 Task: Create a poster for a fundraising campaign or charity event using Canva. Include details such as event name, date, time, location, and types of donations needed.
Action: Mouse moved to (277, 9)
Screenshot: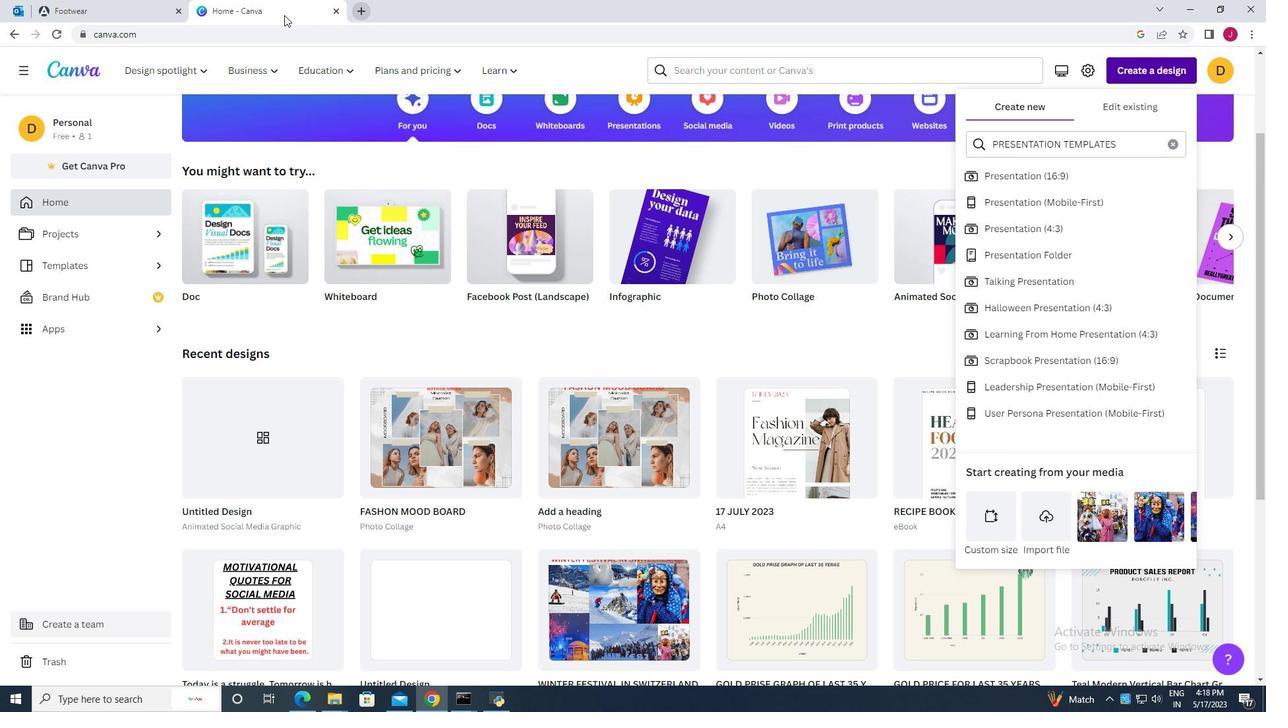 
Action: Mouse pressed left at (277, 9)
Screenshot: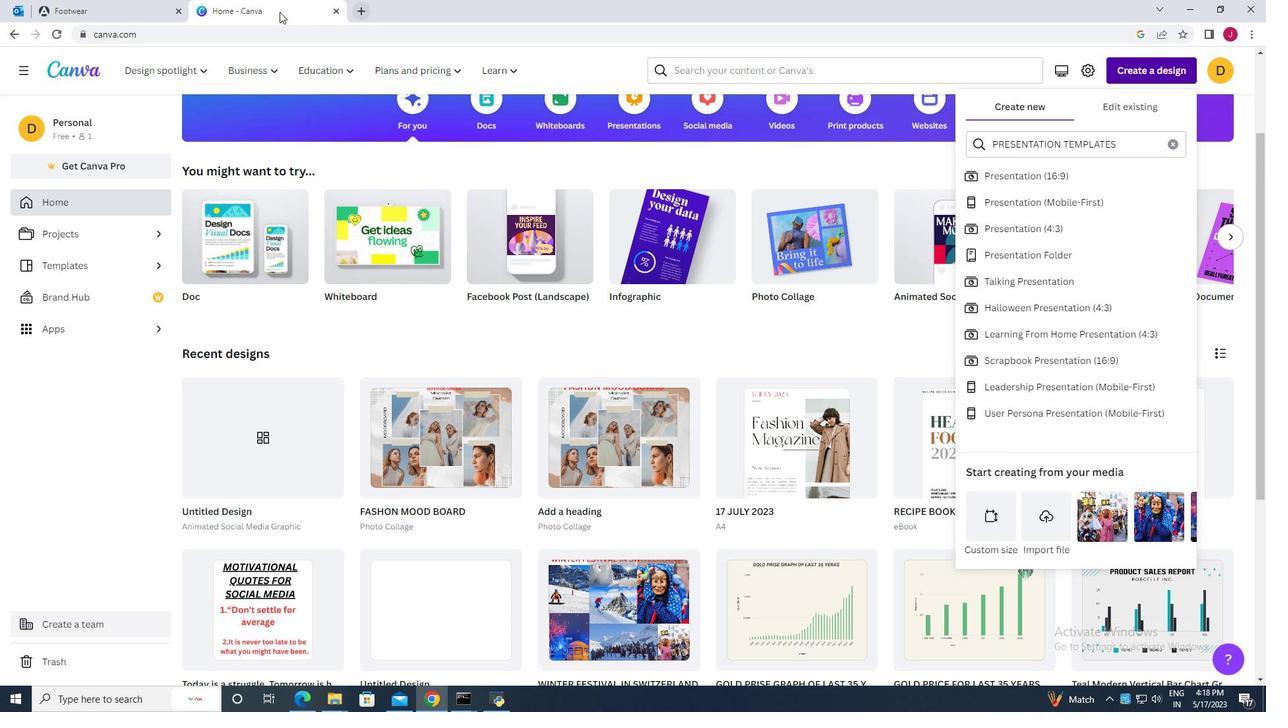 
Action: Mouse moved to (1147, 65)
Screenshot: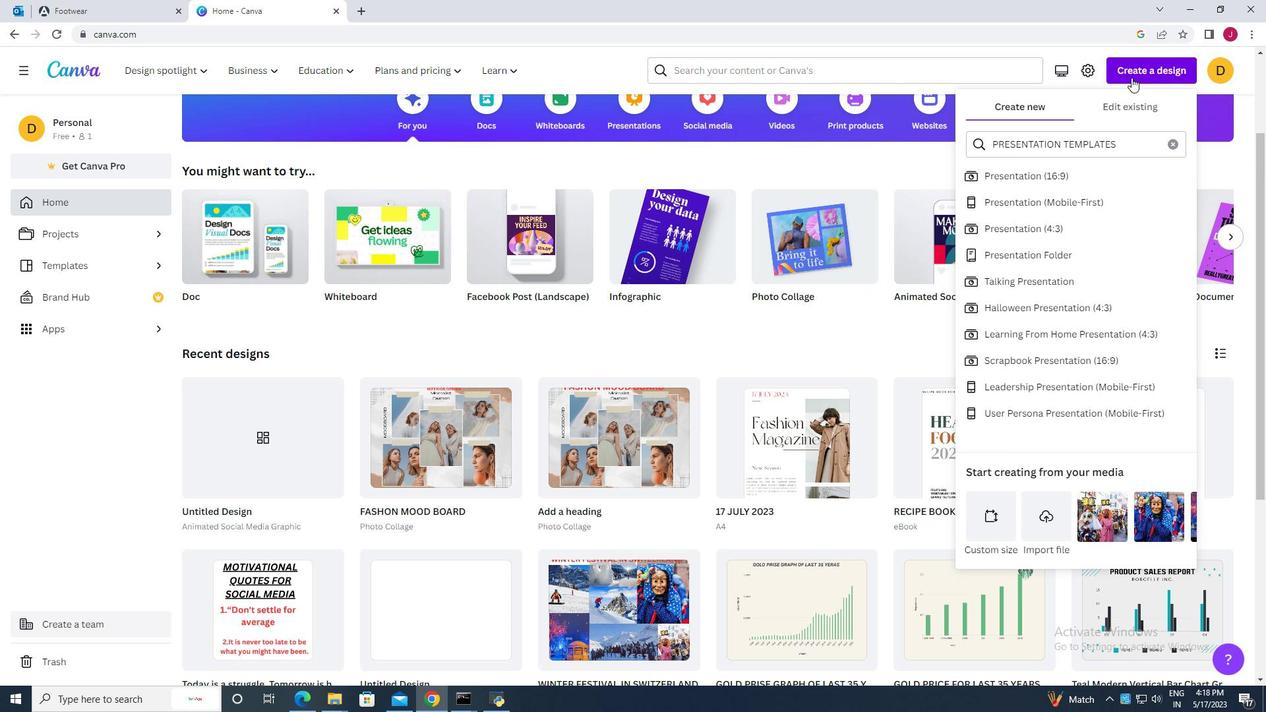 
Action: Mouse pressed left at (1147, 65)
Screenshot: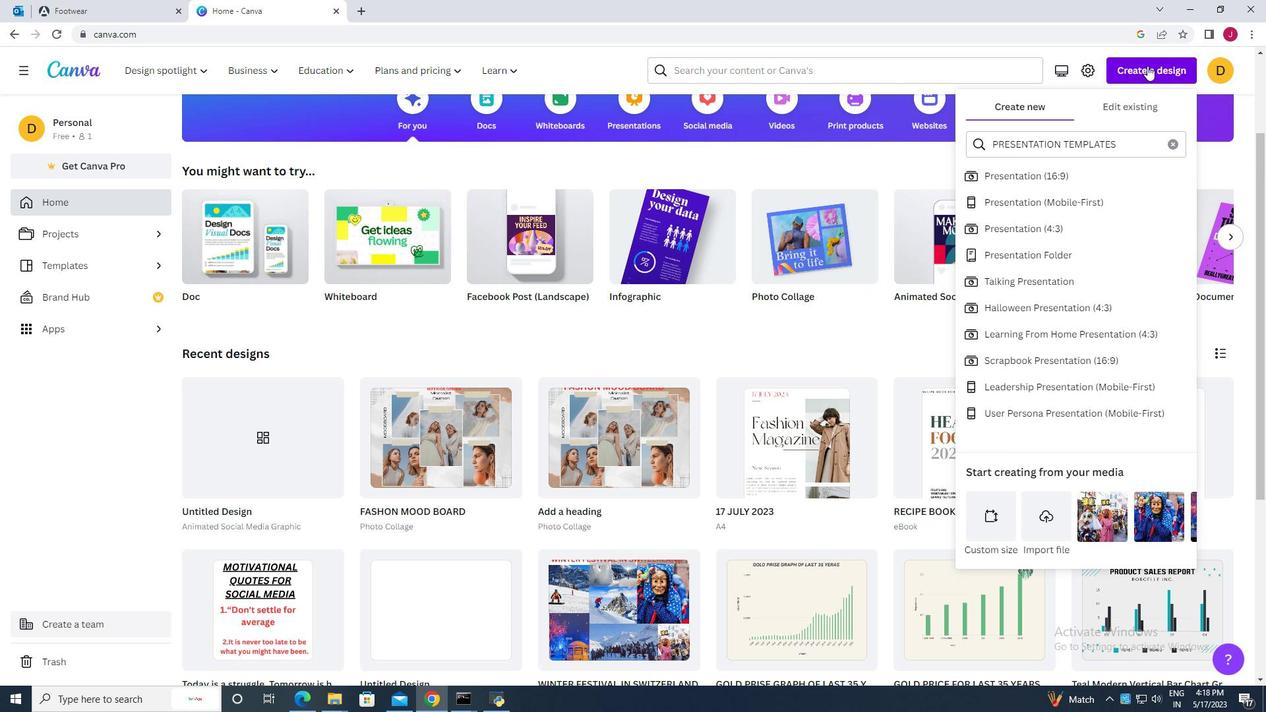 
Action: Mouse moved to (1141, 71)
Screenshot: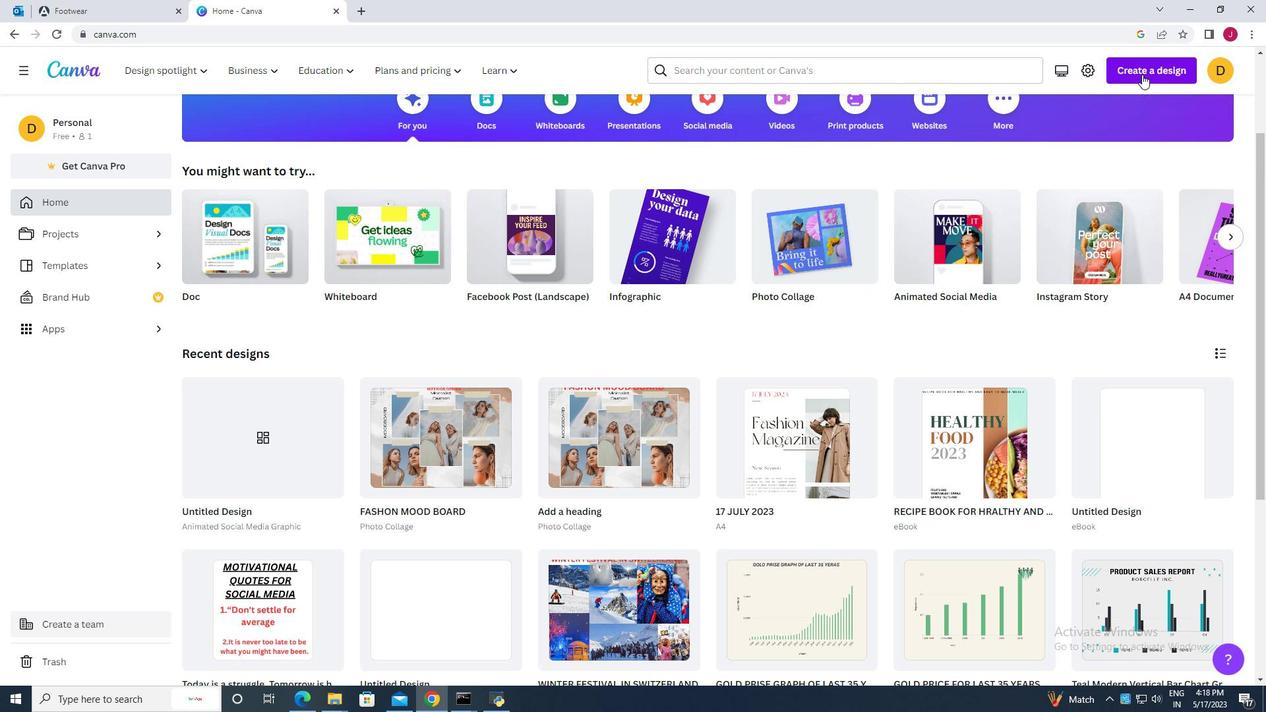 
Action: Mouse pressed left at (1141, 71)
Screenshot: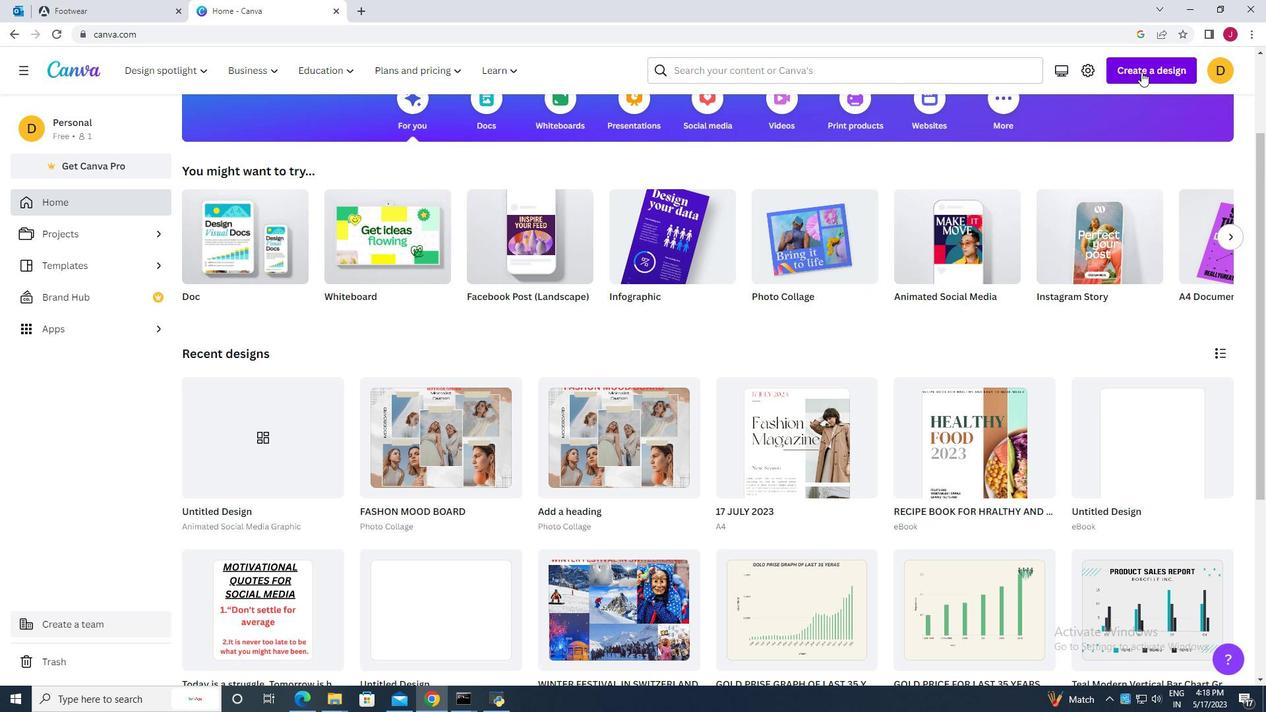 
Action: Mouse moved to (1035, 151)
Screenshot: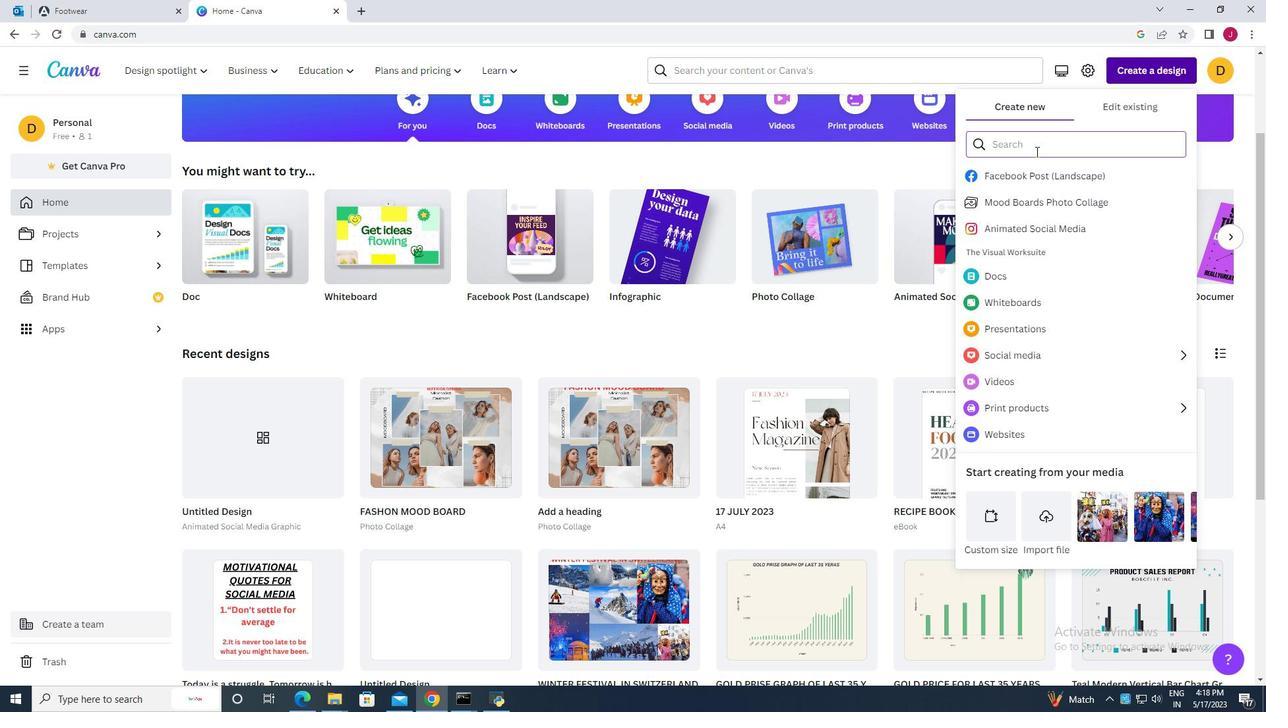 
Action: Key pressed design<Key.space>poster<Key.enter>
Screenshot: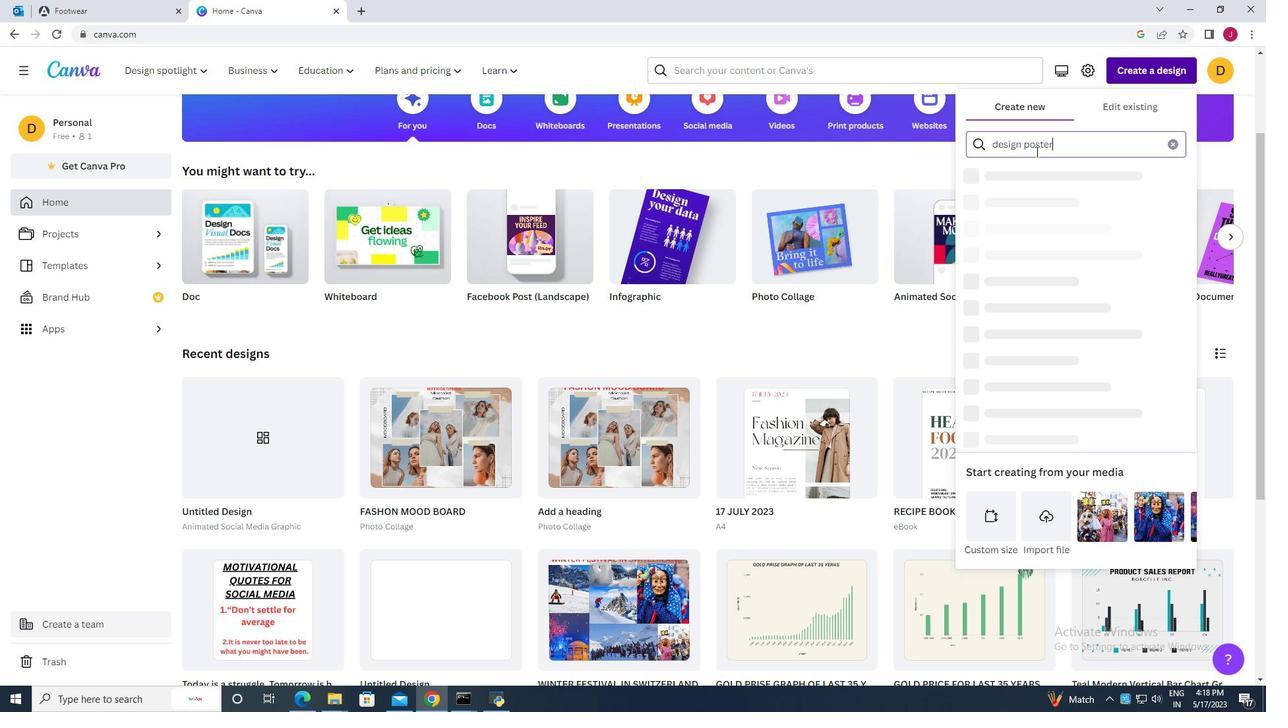 
Action: Mouse moved to (1039, 172)
Screenshot: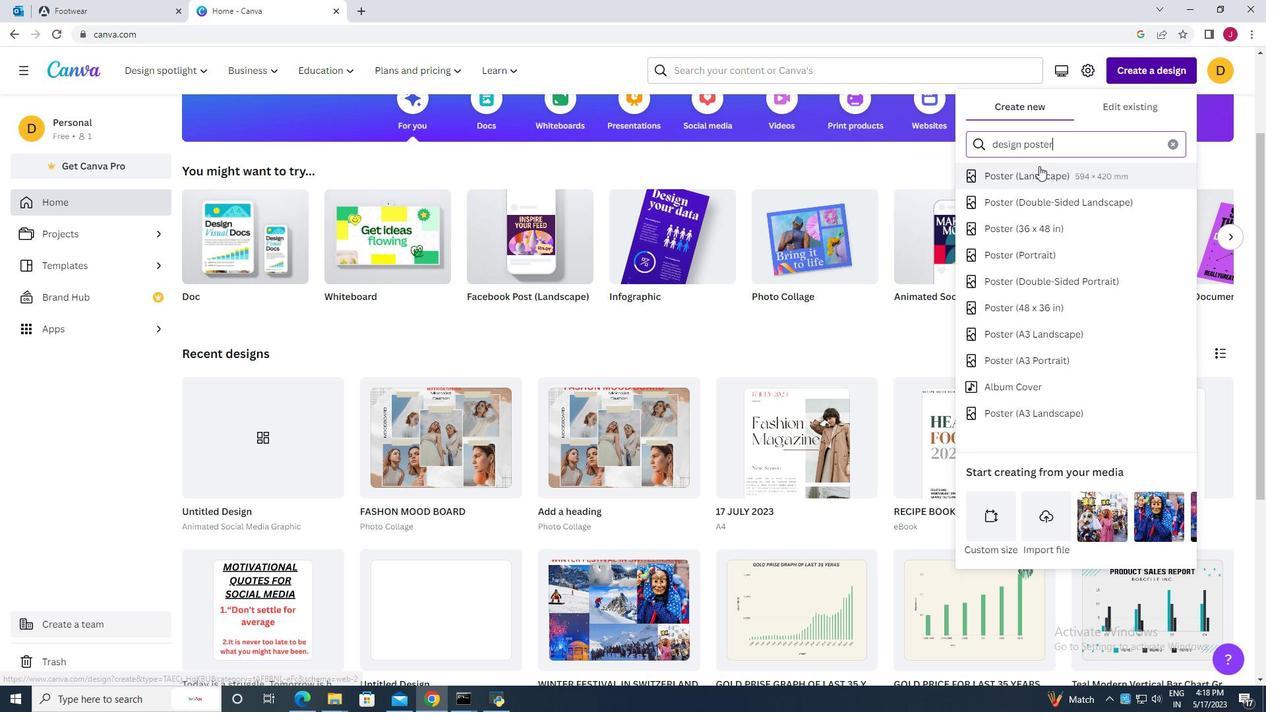 
Action: Mouse pressed left at (1039, 172)
Screenshot: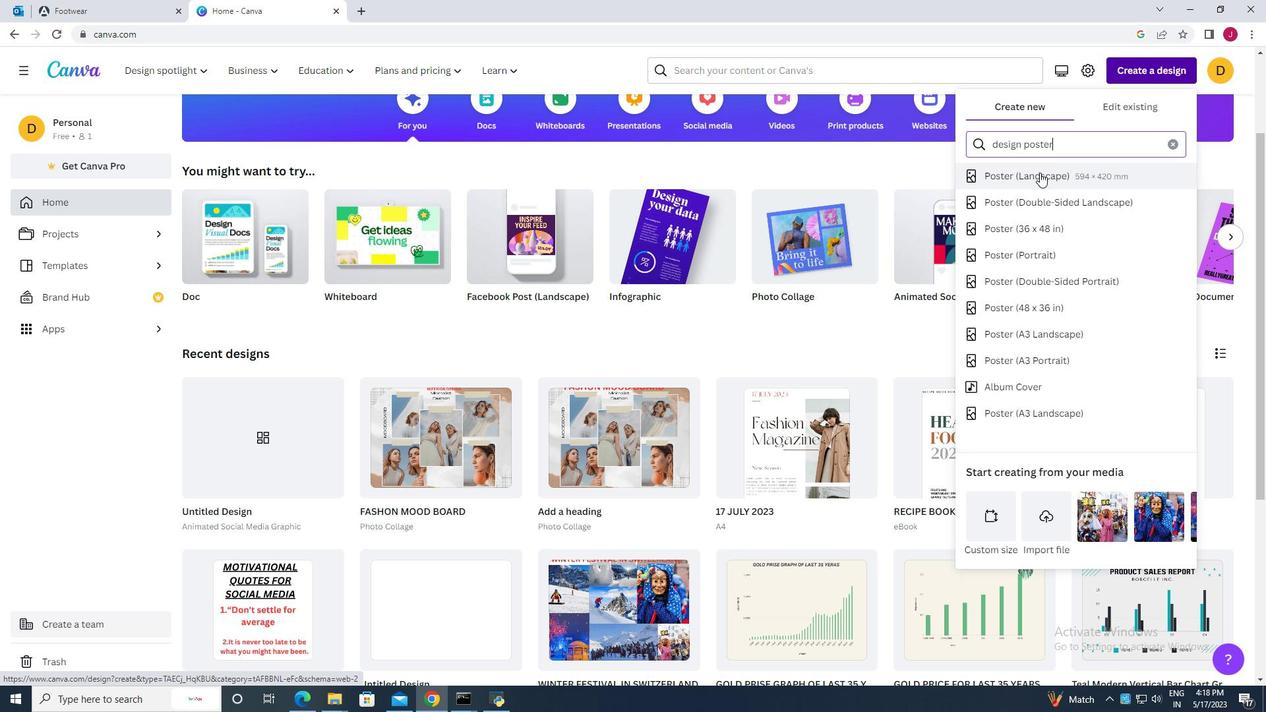 
Action: Mouse moved to (177, 106)
Screenshot: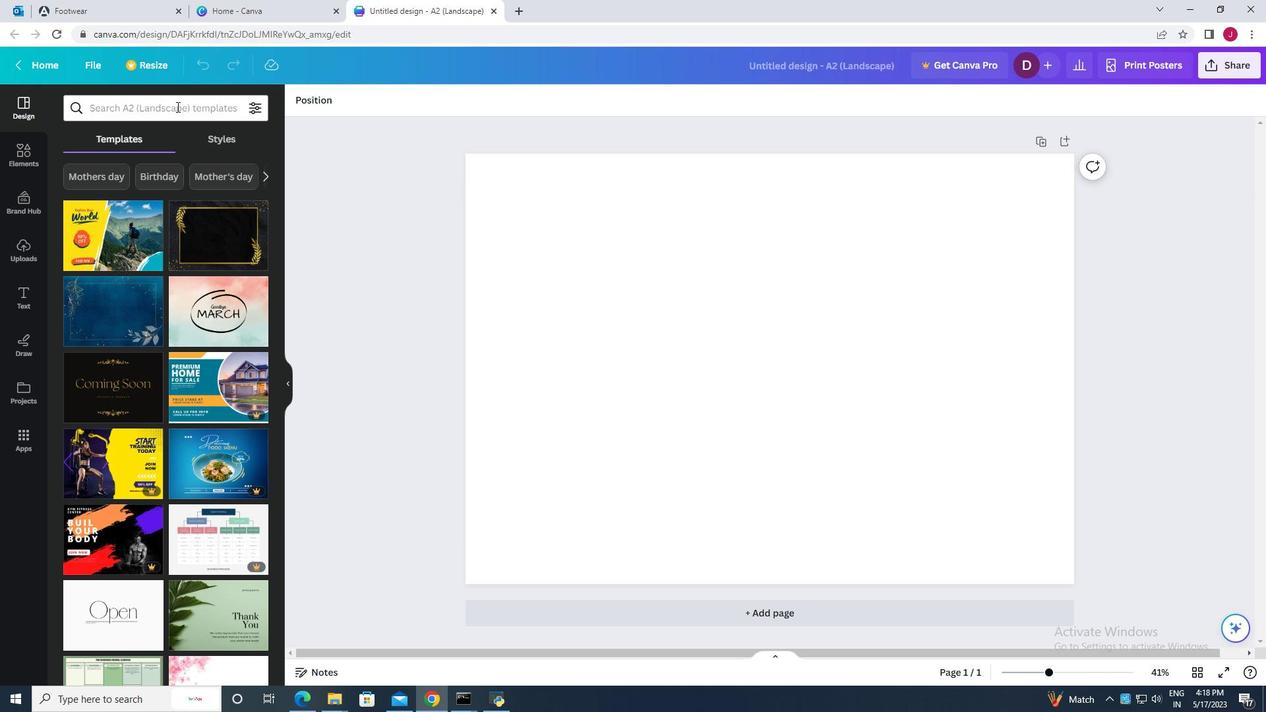 
Action: Mouse pressed left at (177, 106)
Screenshot: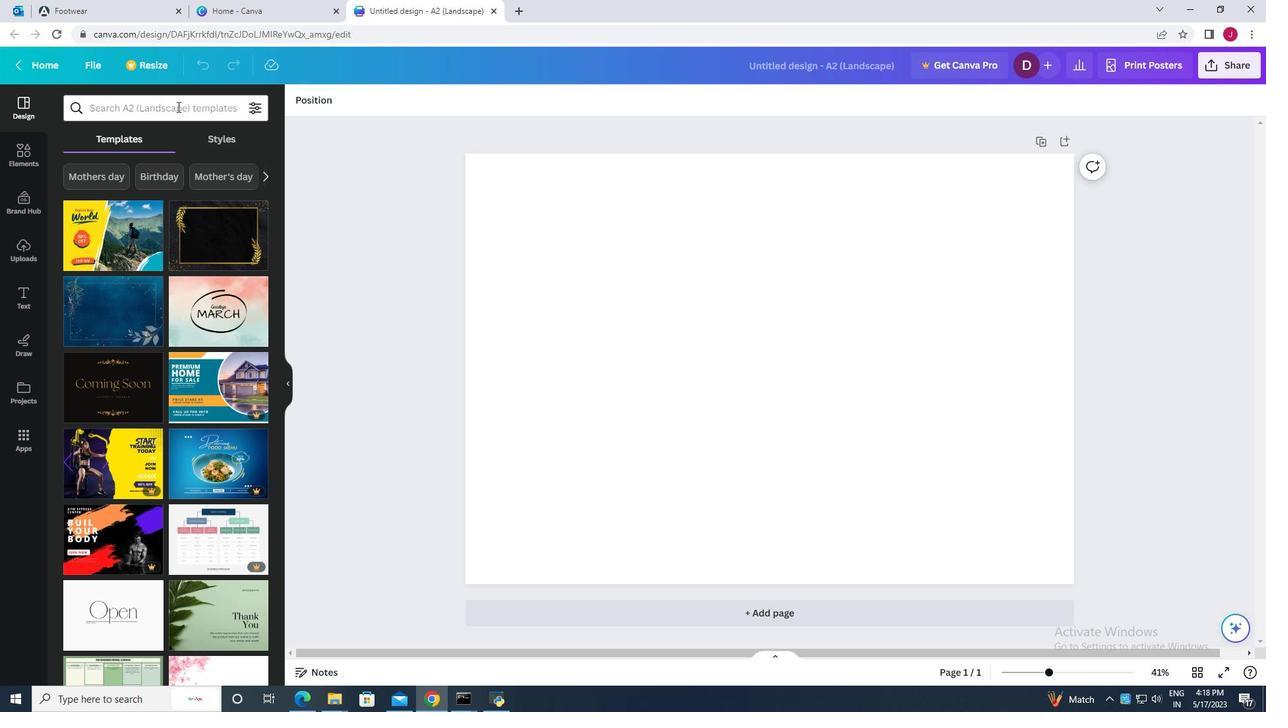 
Action: Key pressed poster<Key.space>for<Key.space>fundraising<Key.space>campaign<Key.enter>
Screenshot: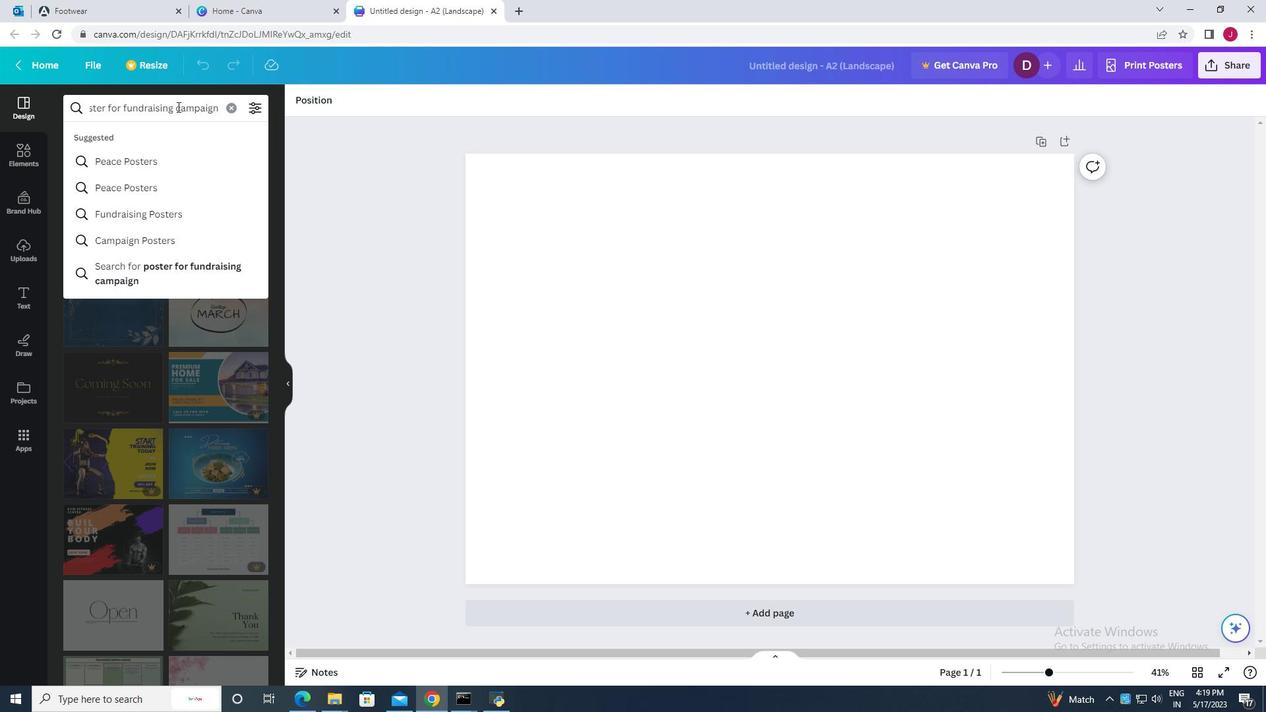 
Action: Mouse moved to (125, 257)
Screenshot: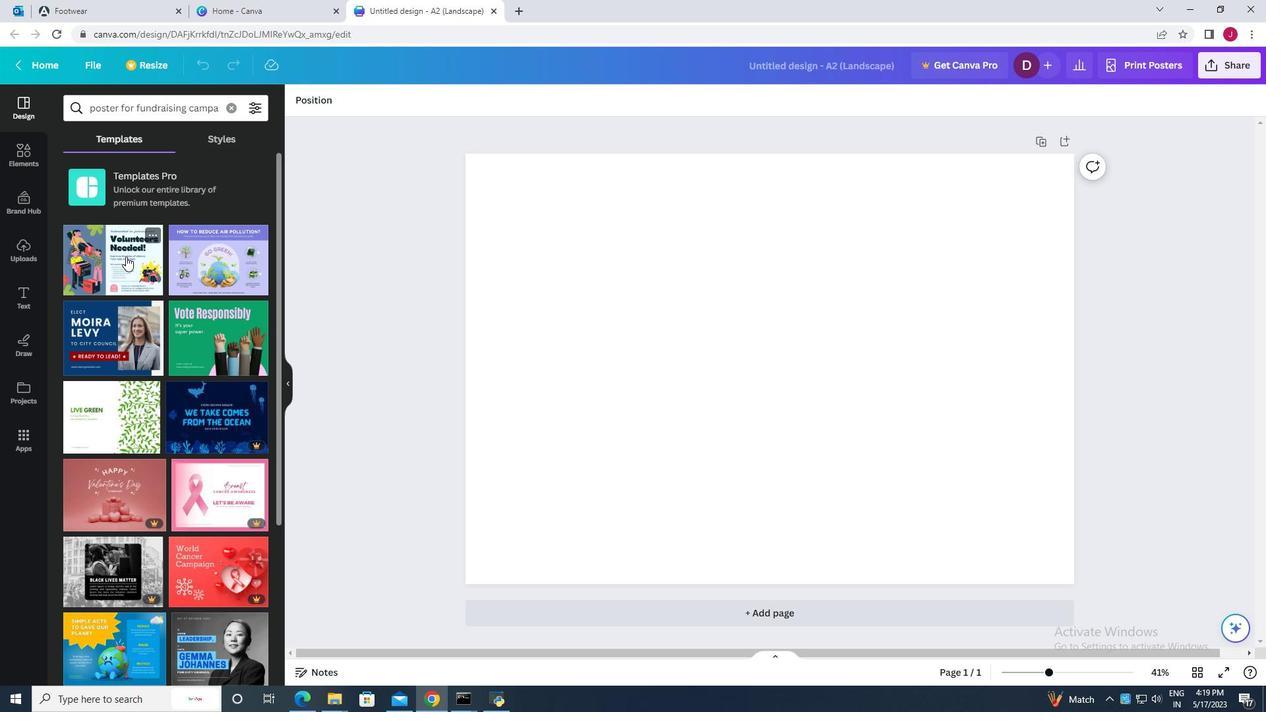 
Action: Mouse pressed left at (125, 257)
Screenshot: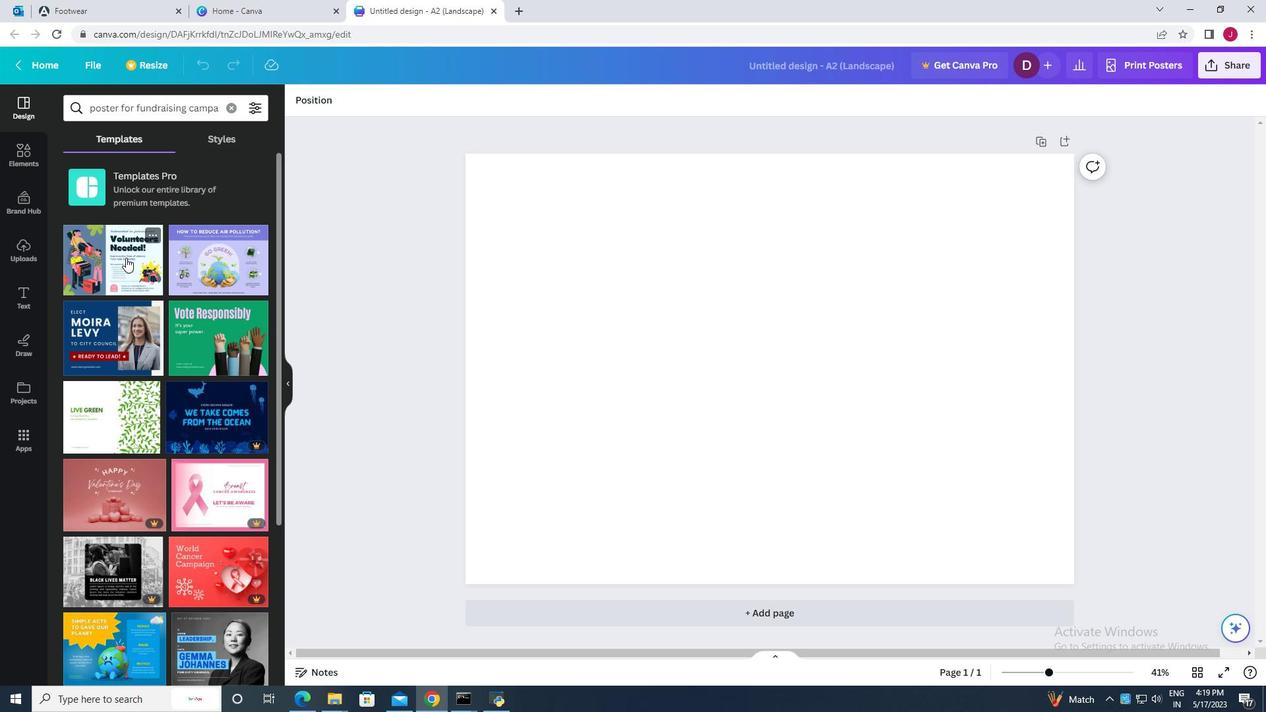 
Action: Mouse moved to (753, 428)
Screenshot: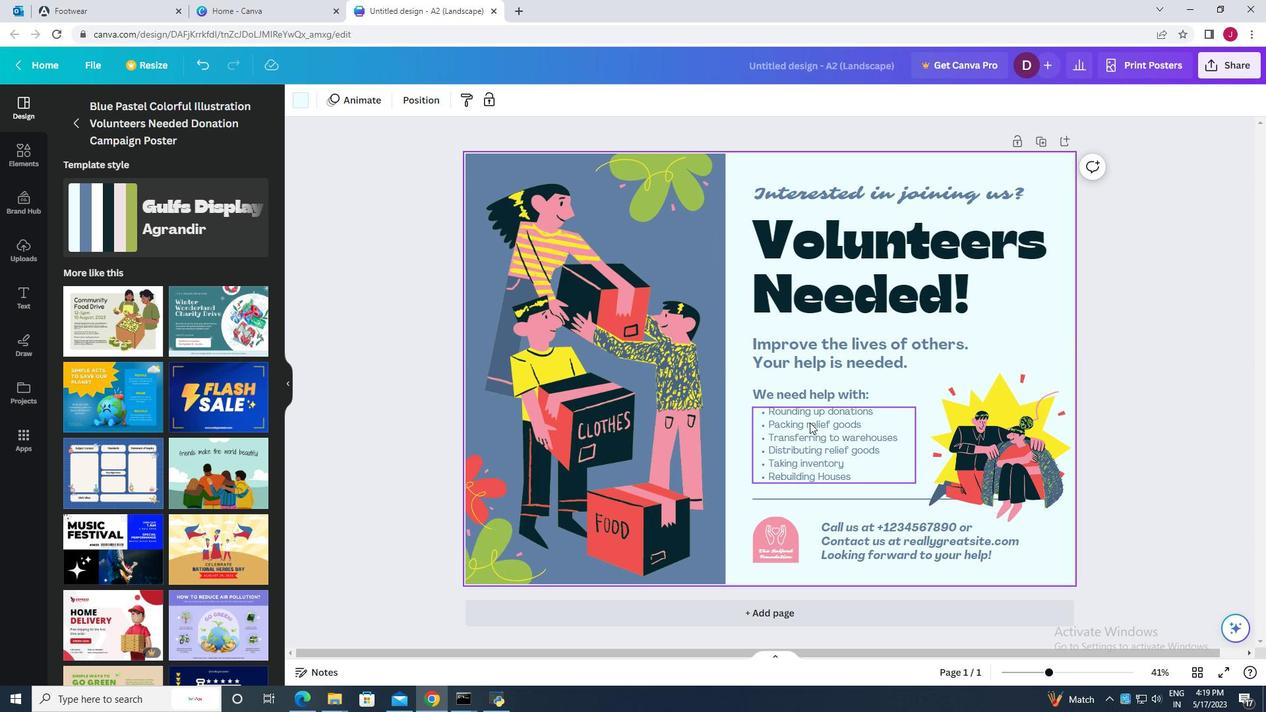 
Action: Mouse scrolled (753, 427) with delta (0, 0)
Screenshot: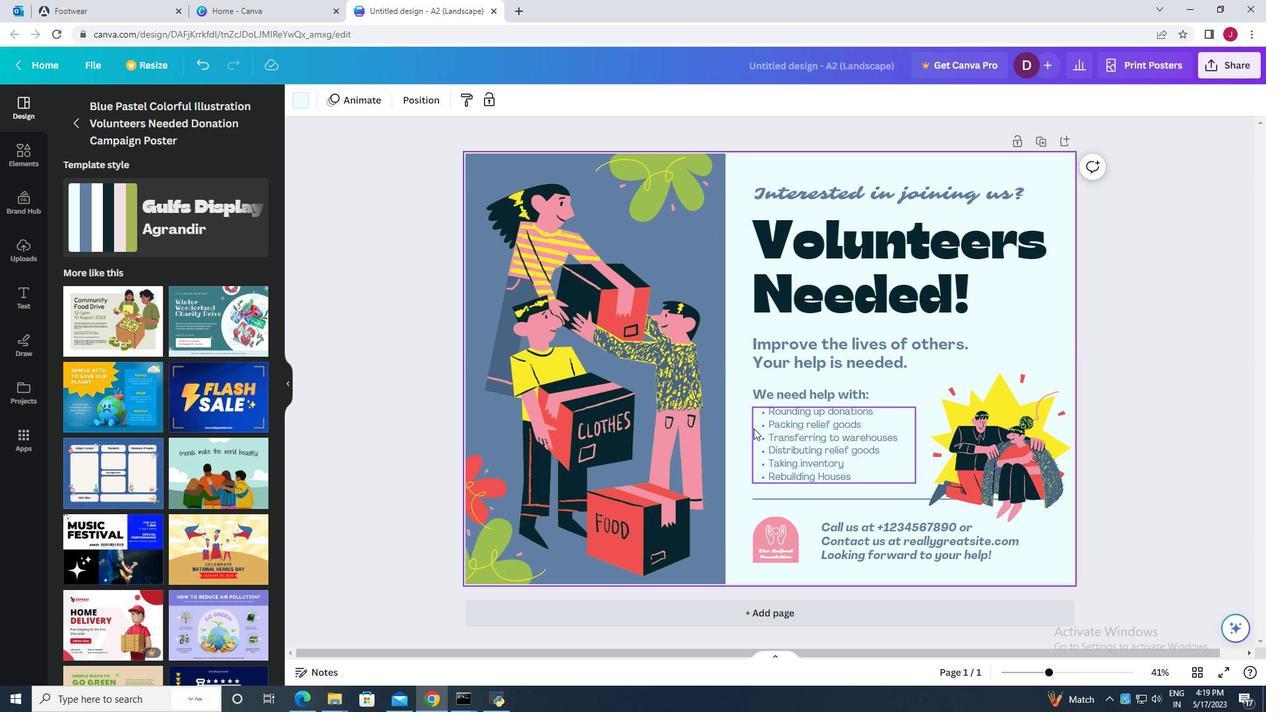 
Action: Mouse scrolled (753, 429) with delta (0, 0)
Screenshot: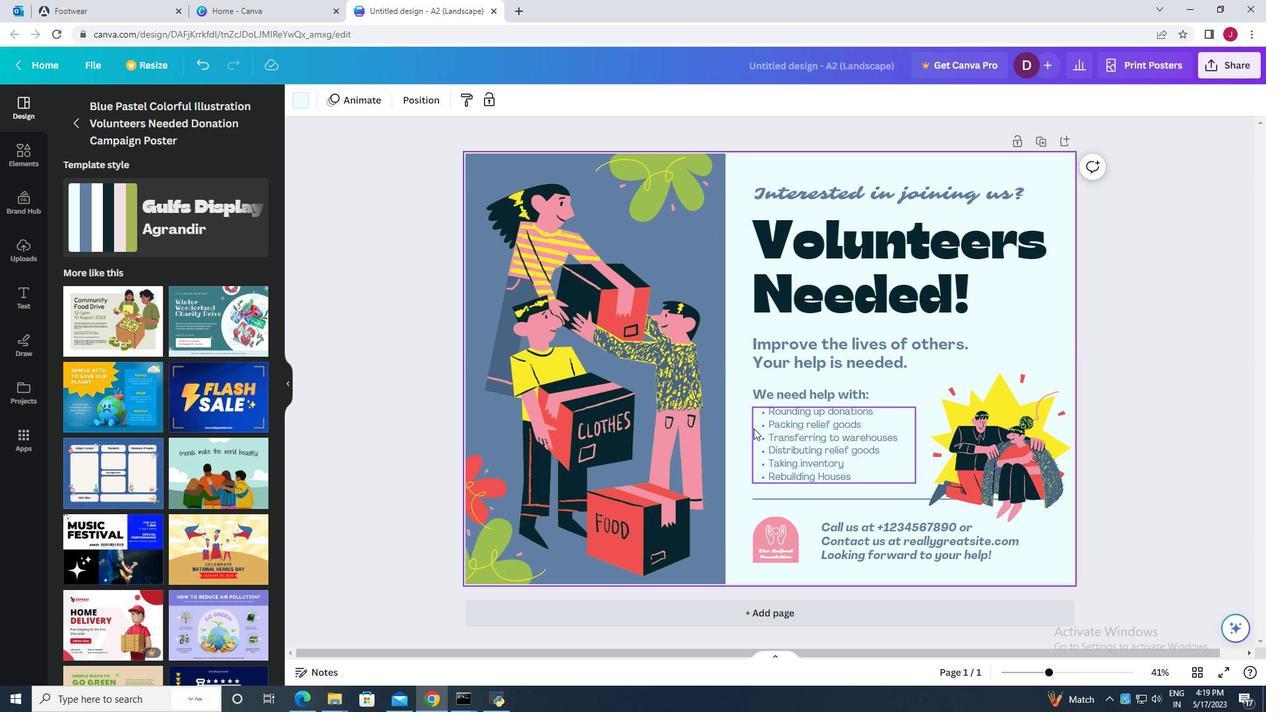 
Action: Mouse scrolled (753, 427) with delta (0, 0)
Screenshot: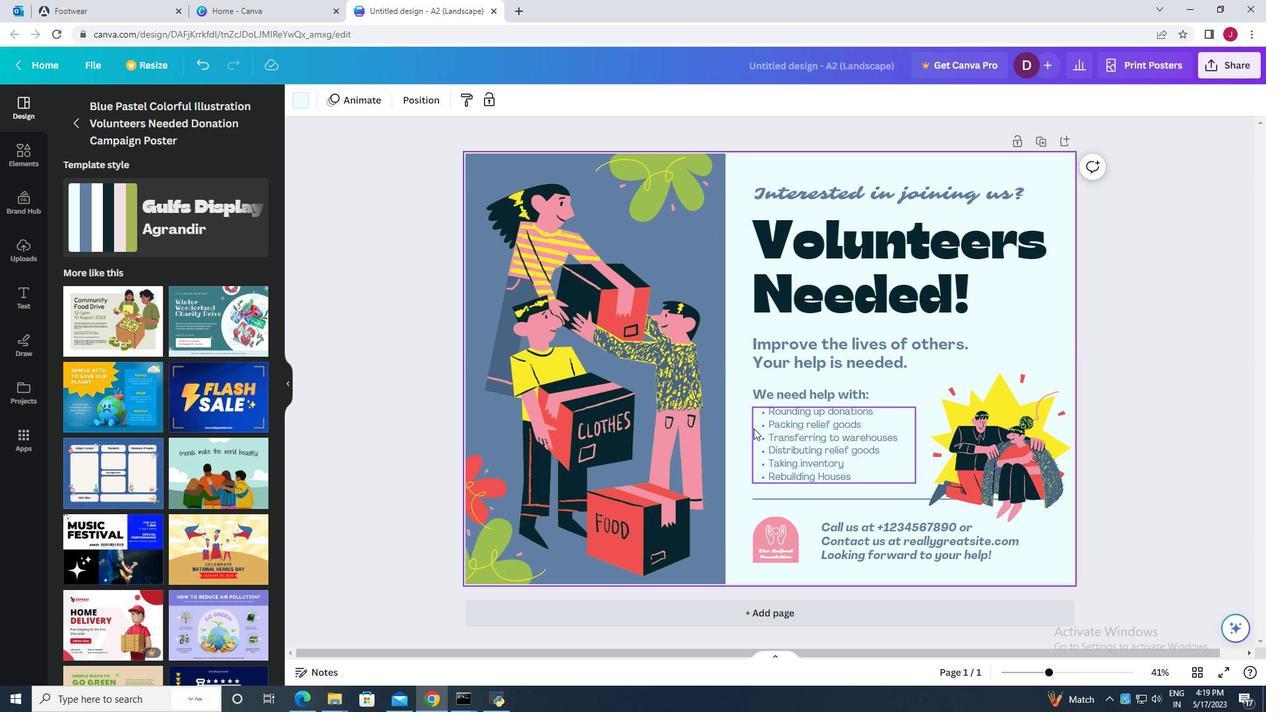 
Action: Mouse moved to (21, 296)
Screenshot: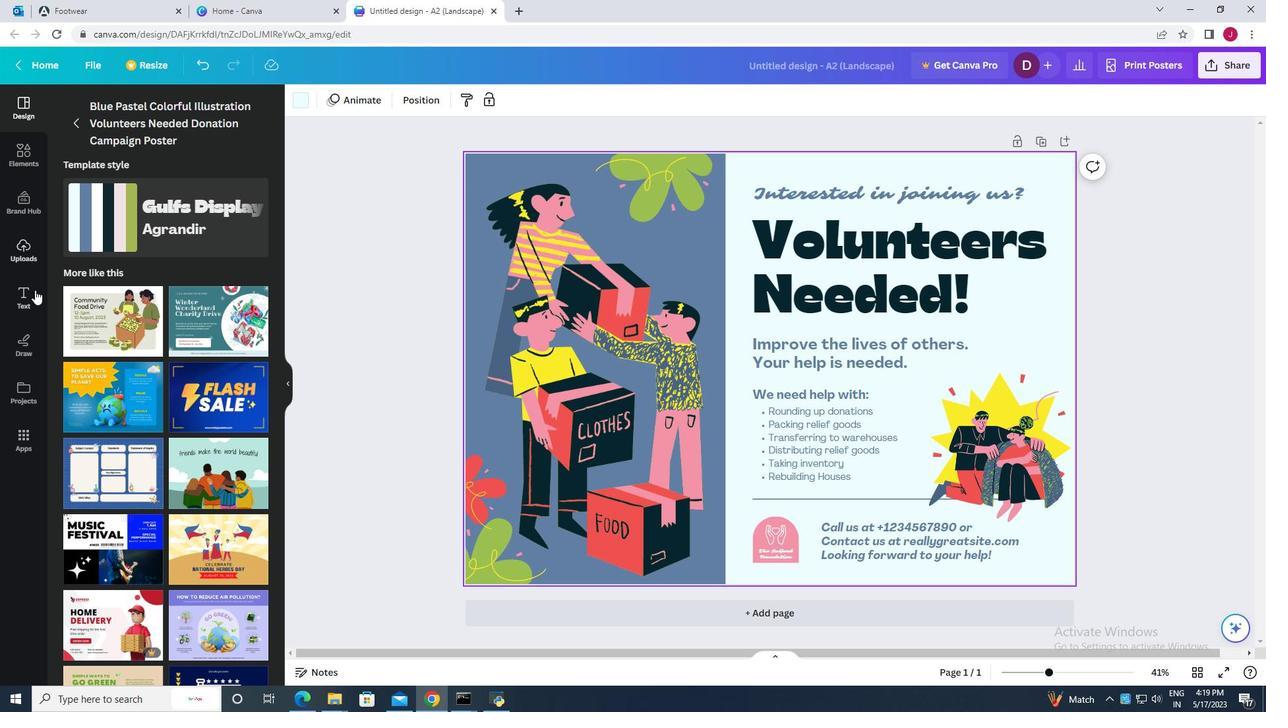 
Action: Mouse pressed left at (21, 296)
Screenshot: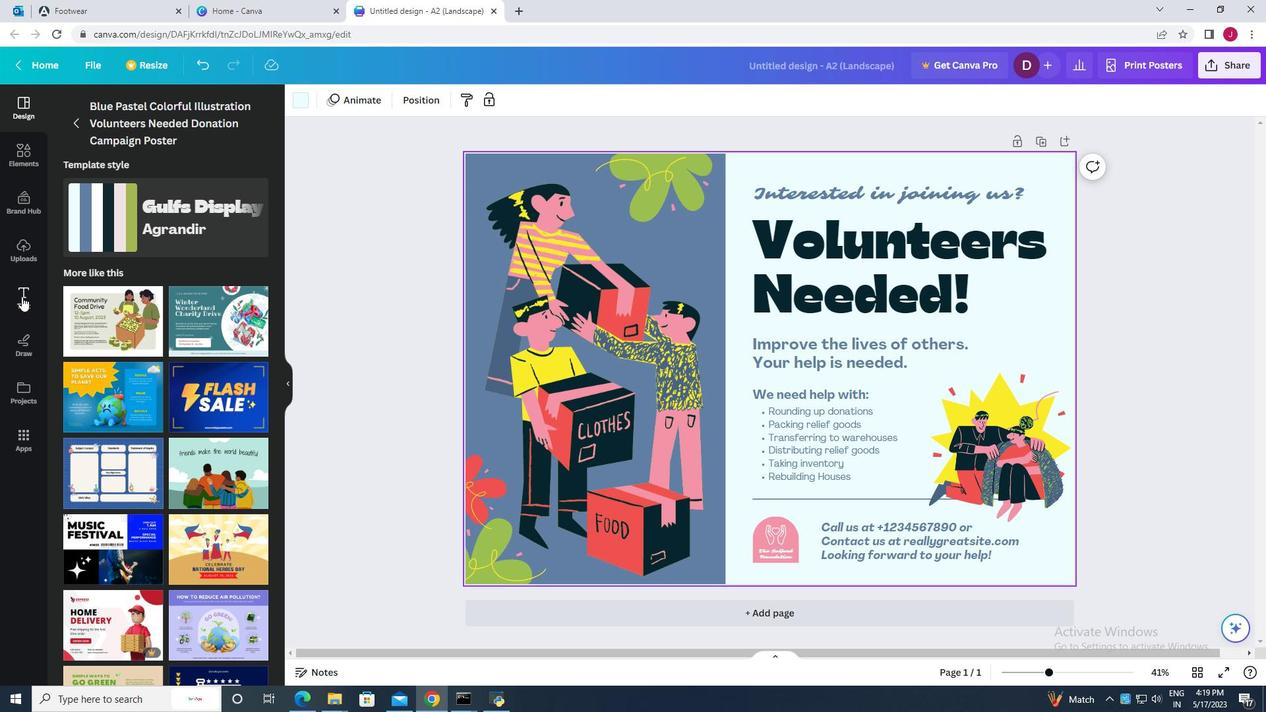
Action: Mouse moved to (129, 267)
Screenshot: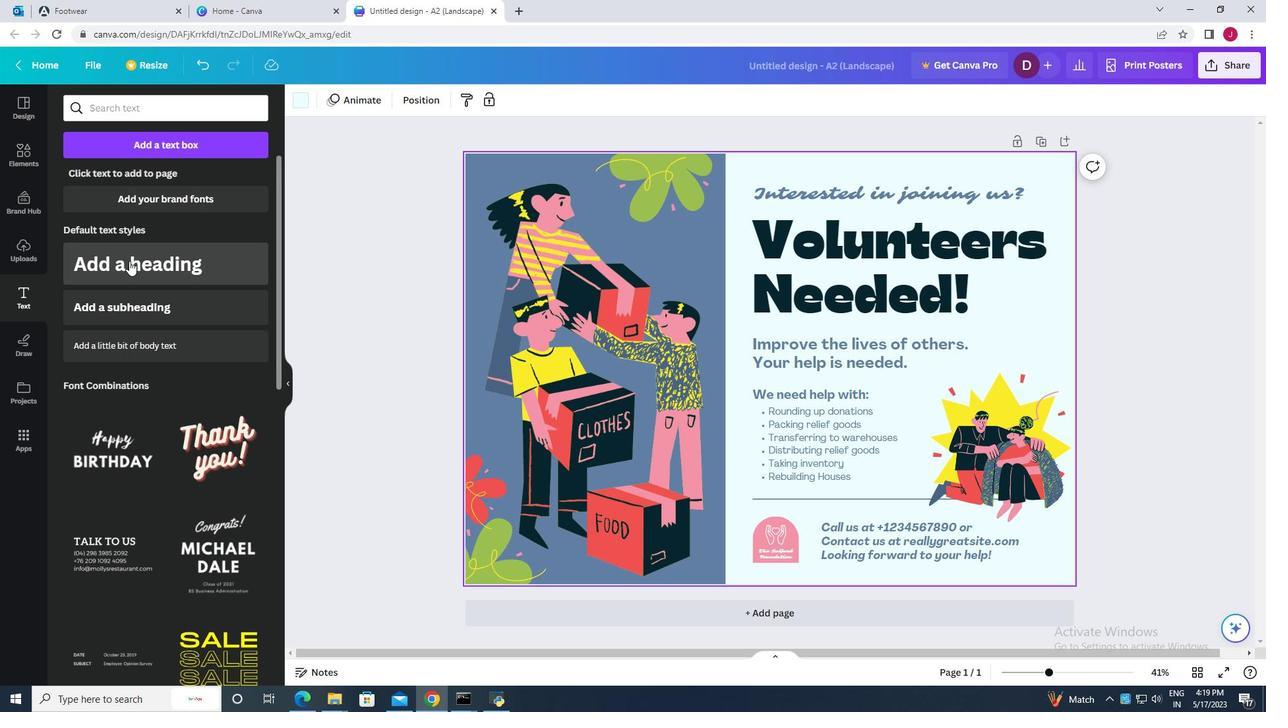 
Action: Mouse pressed left at (129, 267)
Screenshot: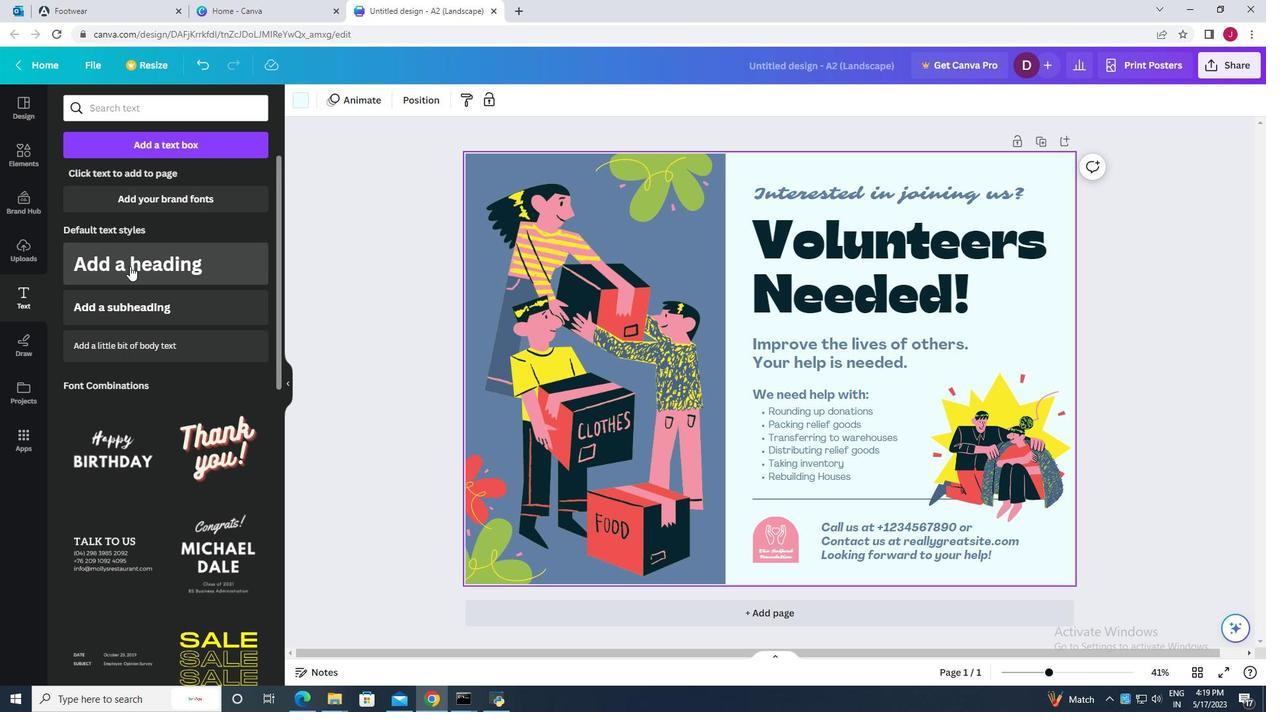 
Action: Key pressed <Key.caps_lock>POSTER<Key.space>FOR<Key.space>FUNDRAISING<Key.space>CAMPAIGN<Key.space>OR<Key.space>CHARITY<Key.space>EVENR<Key.backspace>T
Screenshot: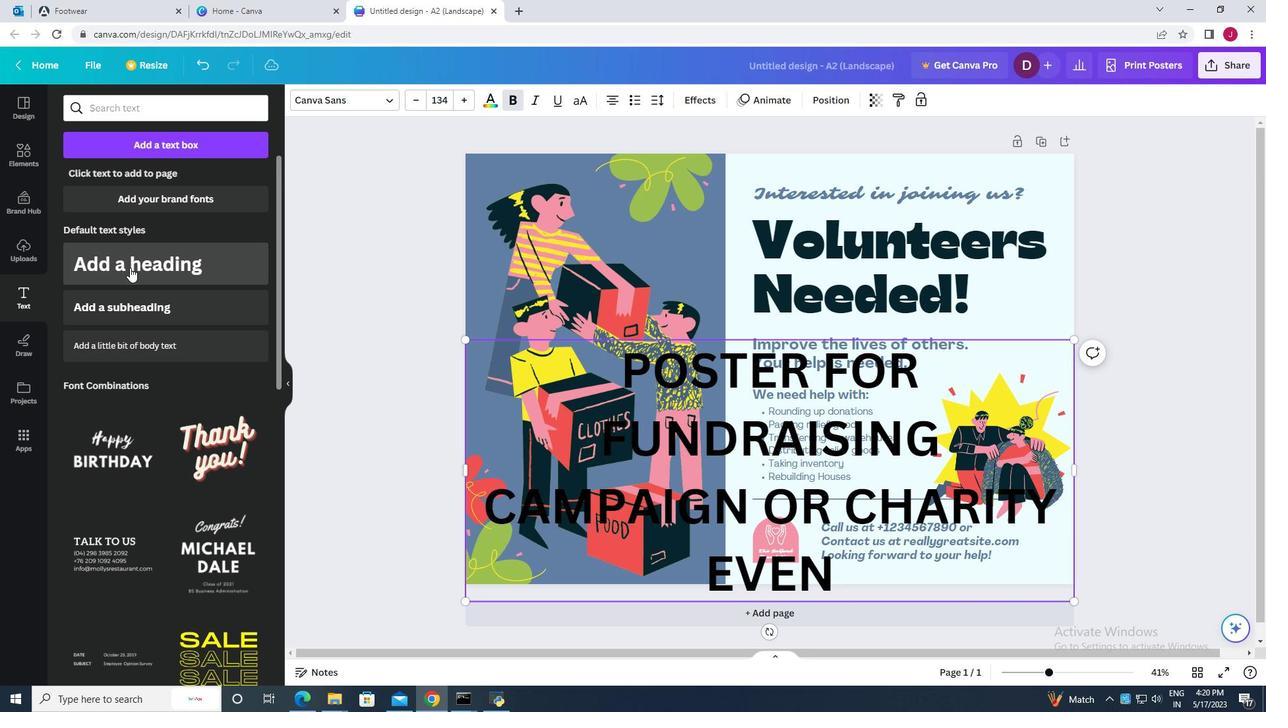 
Action: Mouse moved to (1073, 602)
Screenshot: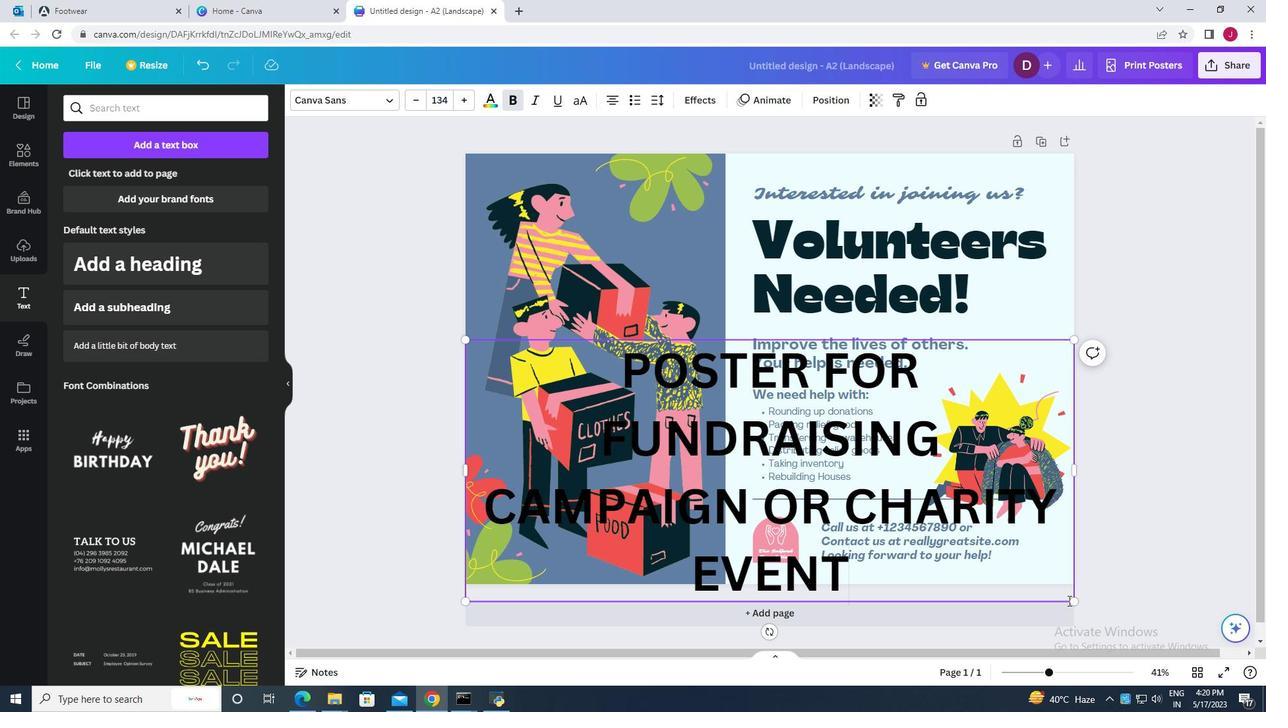 
Action: Mouse pressed left at (1073, 602)
Screenshot: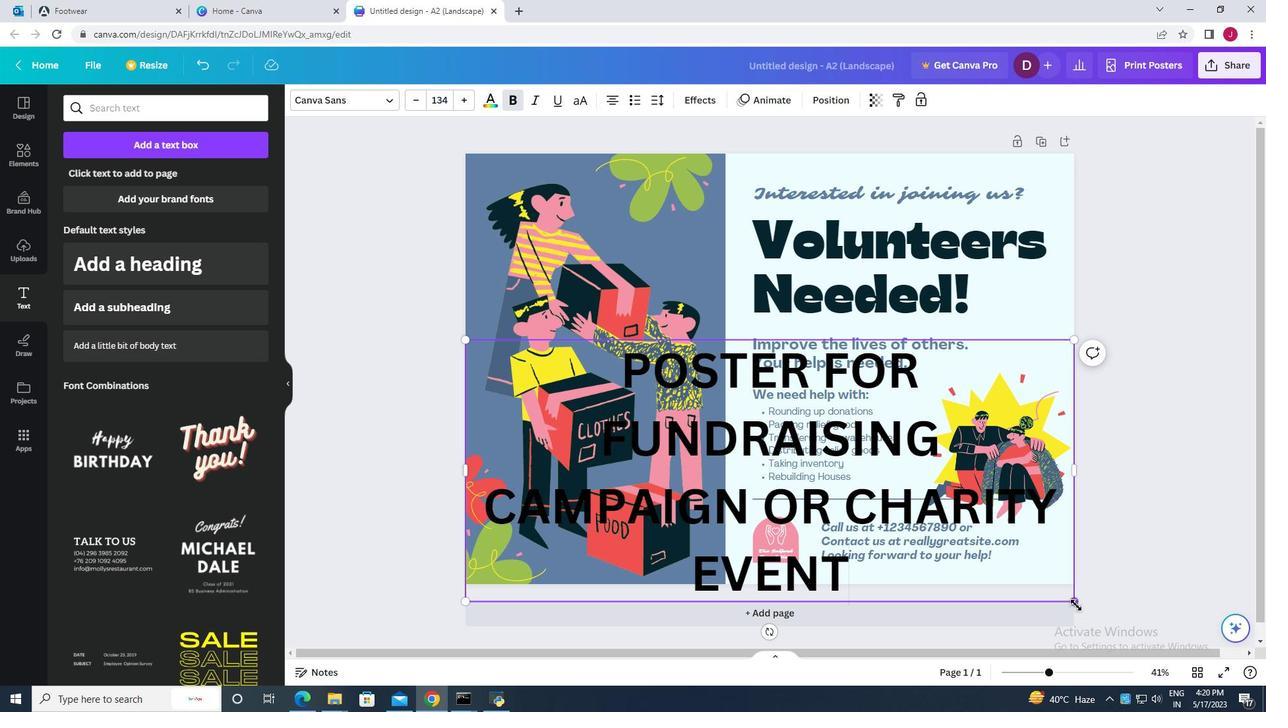 
Action: Mouse moved to (687, 404)
Screenshot: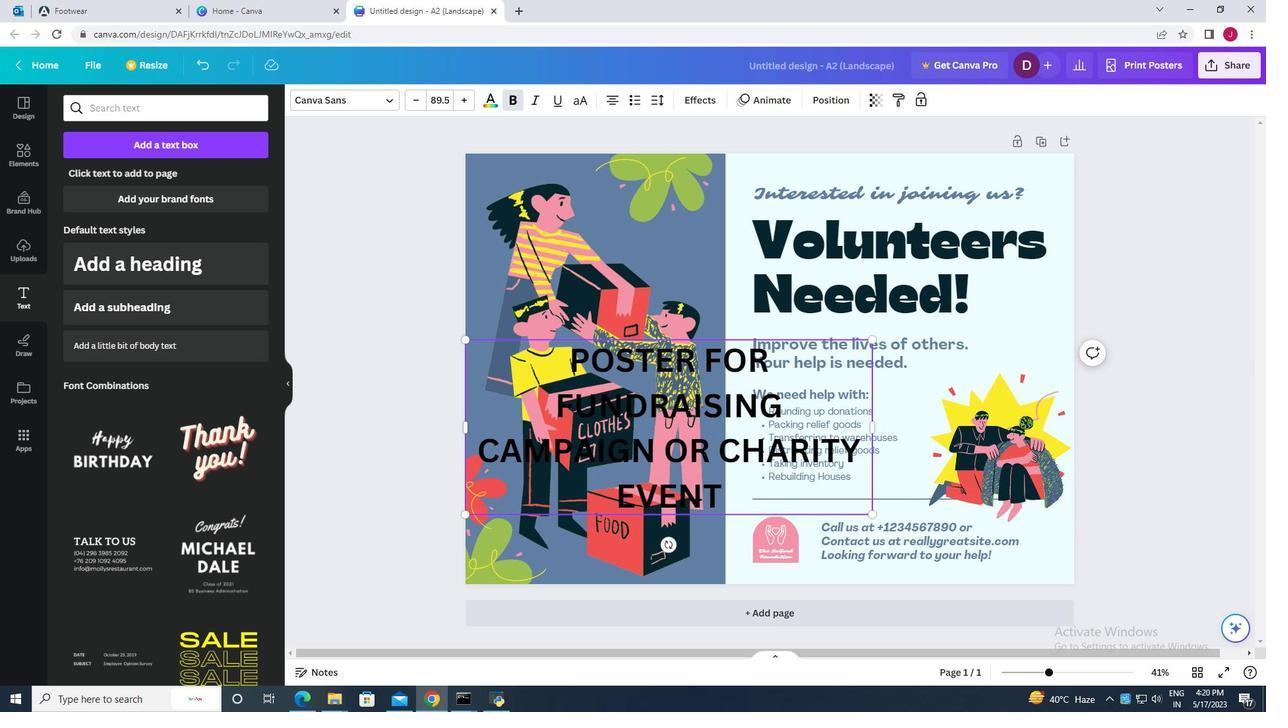 
Action: Mouse pressed left at (687, 404)
Screenshot: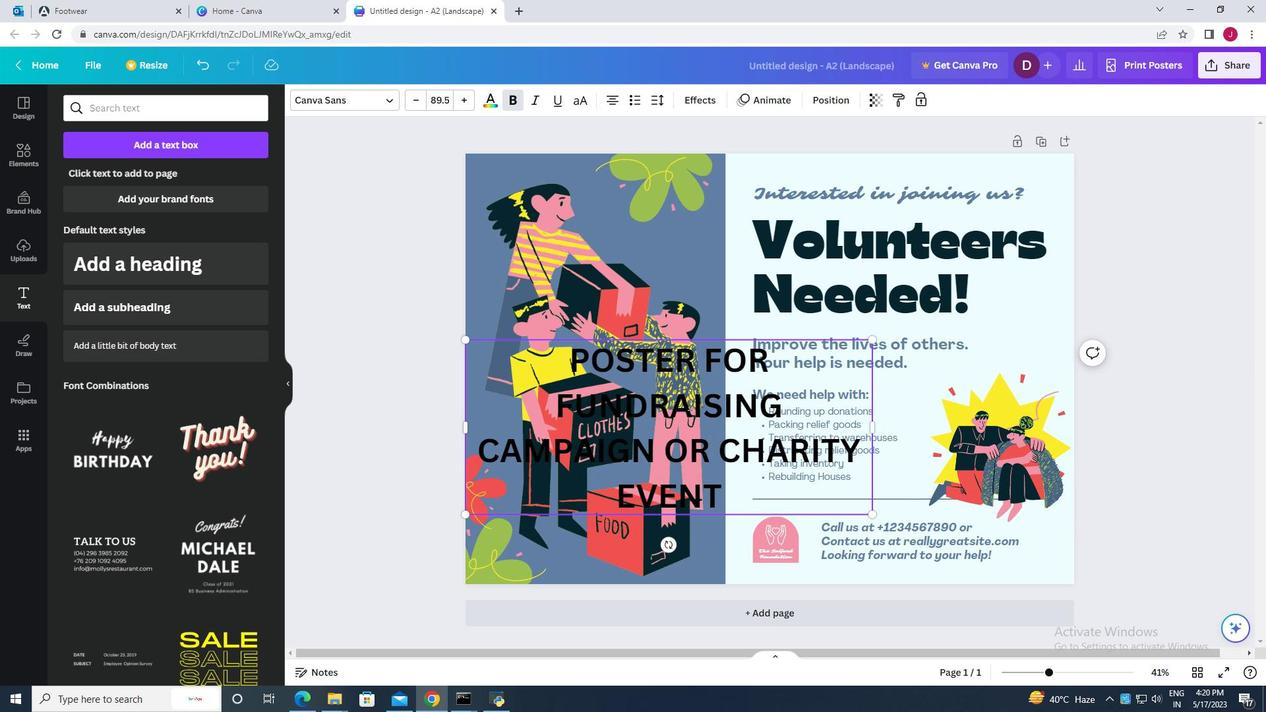 
Action: Mouse pressed left at (687, 404)
Screenshot: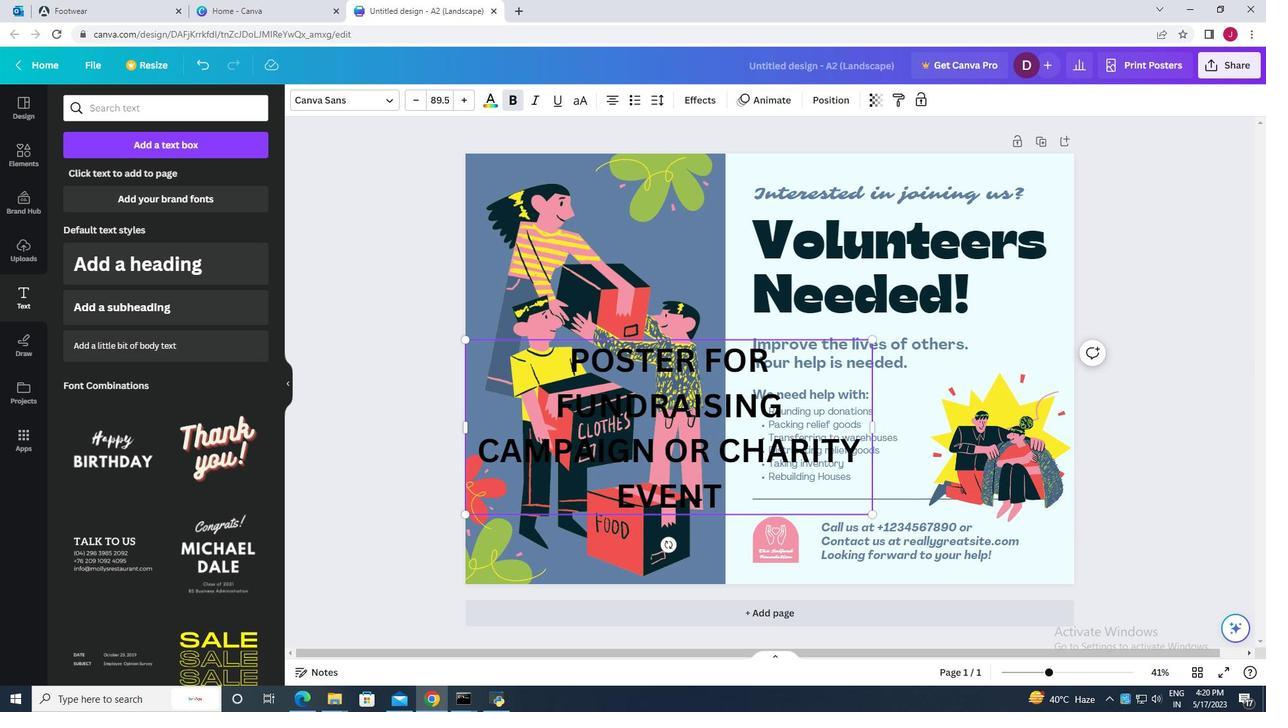 
Action: Mouse pressed left at (687, 404)
Screenshot: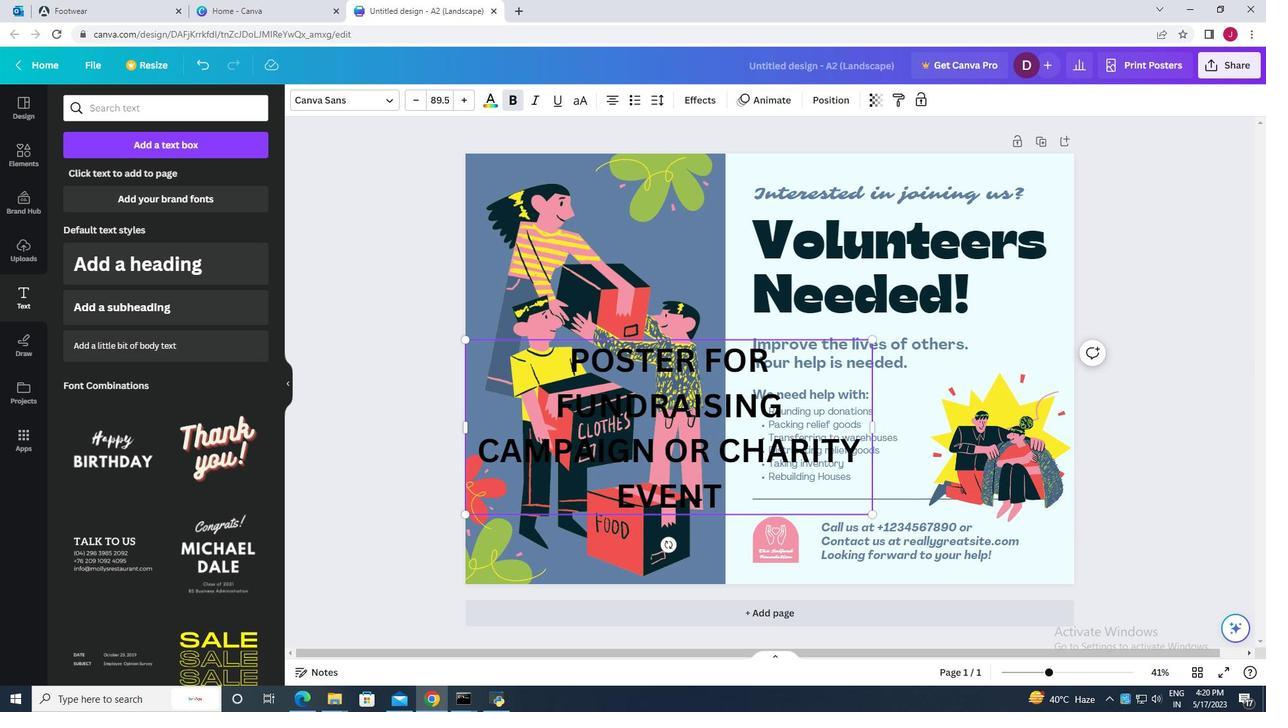 
Action: Mouse moved to (491, 104)
Screenshot: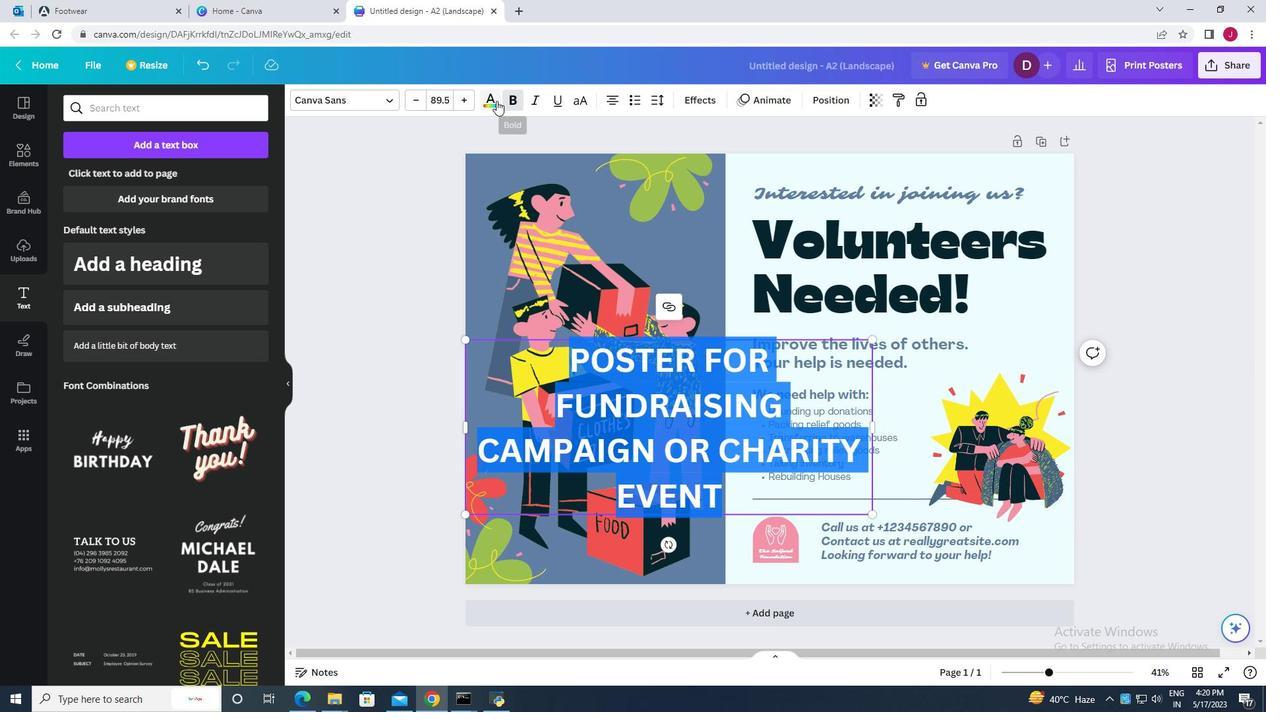 
Action: Mouse pressed left at (491, 104)
Screenshot: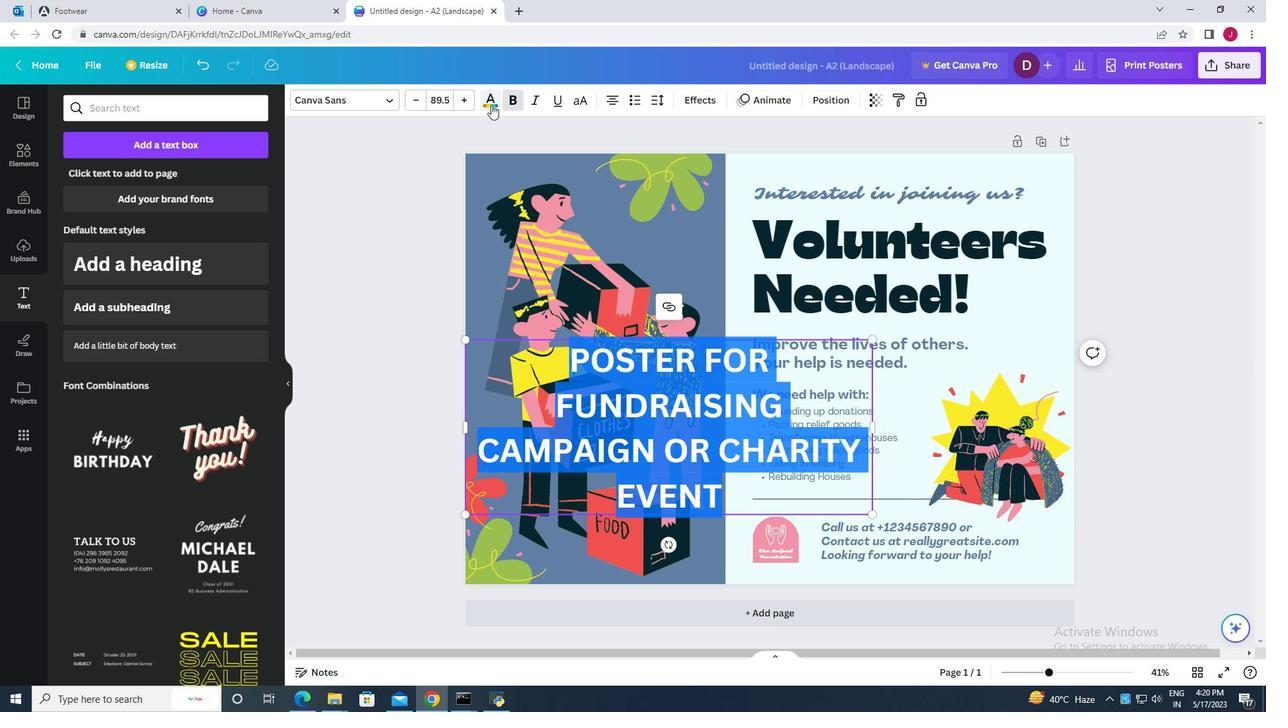 
Action: Mouse moved to (117, 213)
Screenshot: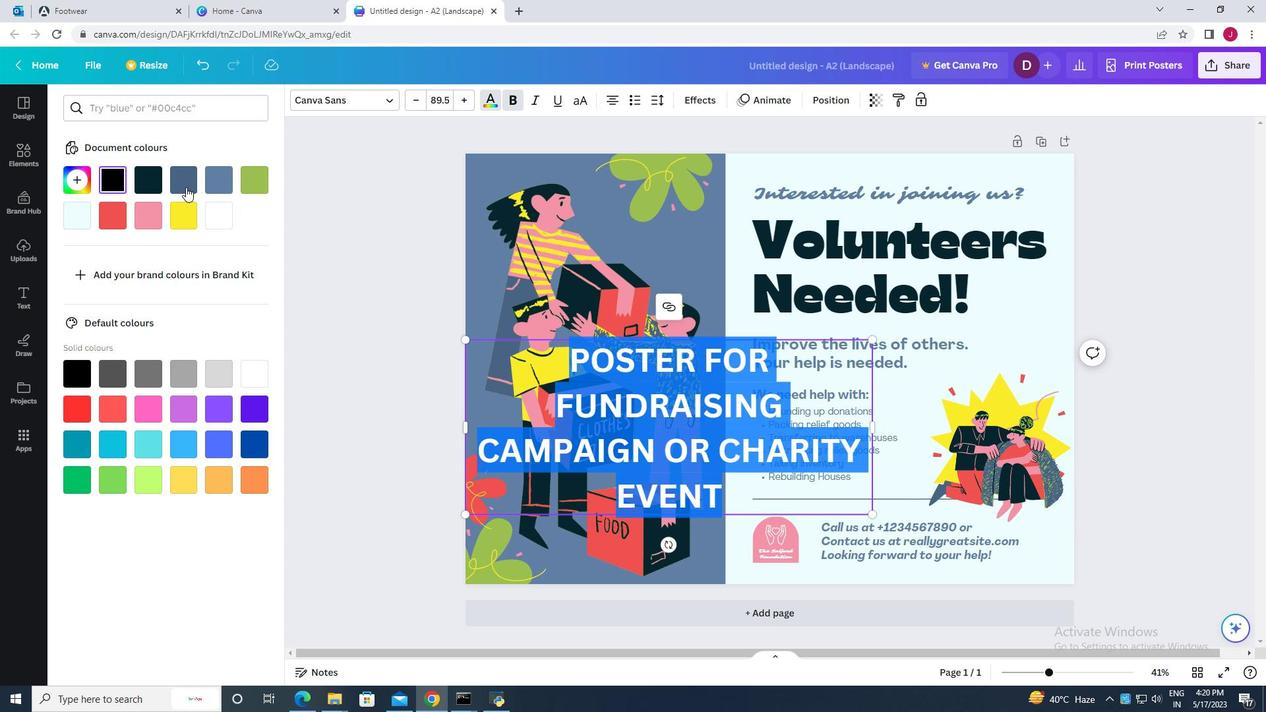 
Action: Mouse pressed left at (117, 213)
Screenshot: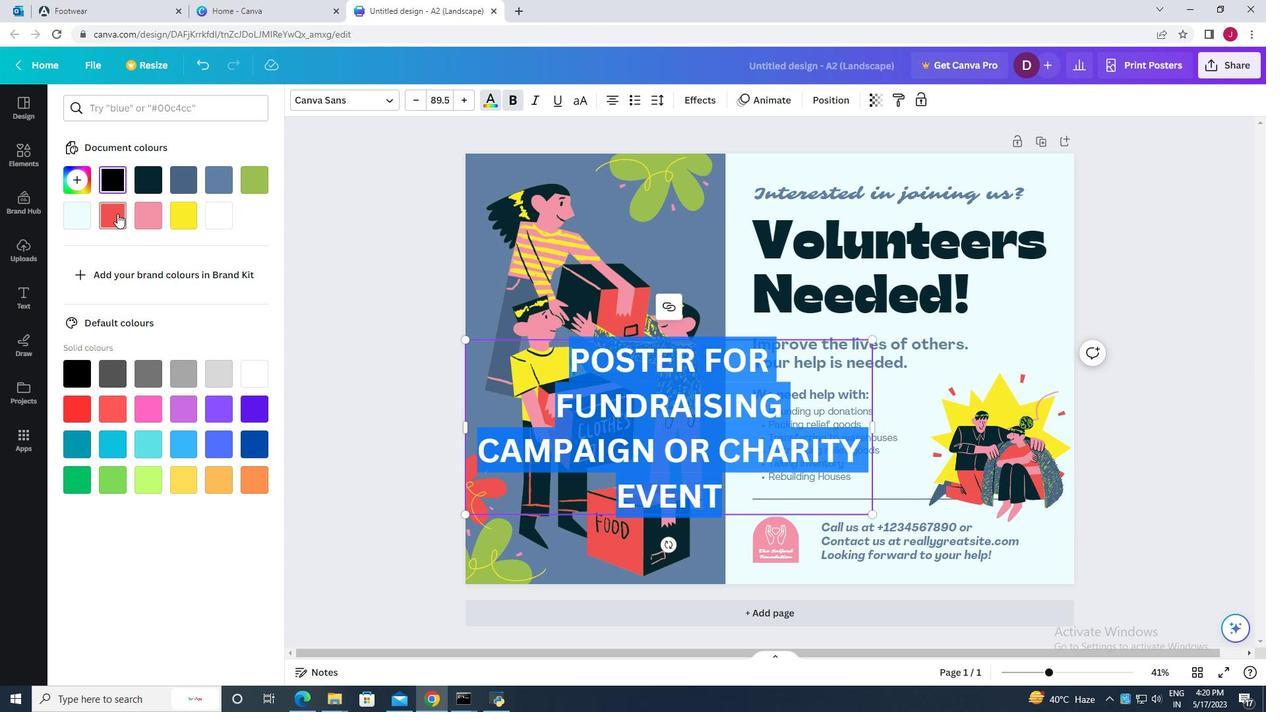 
Action: Mouse moved to (612, 385)
Screenshot: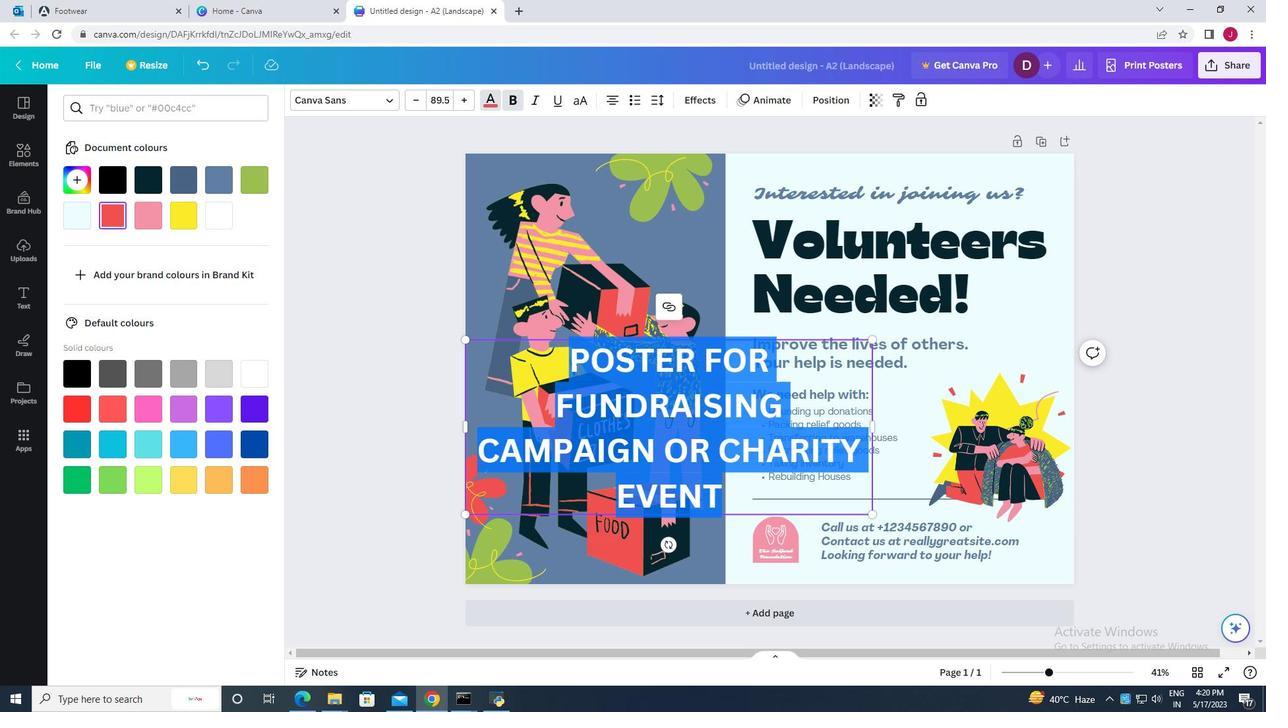 
Action: Mouse pressed left at (612, 385)
Screenshot: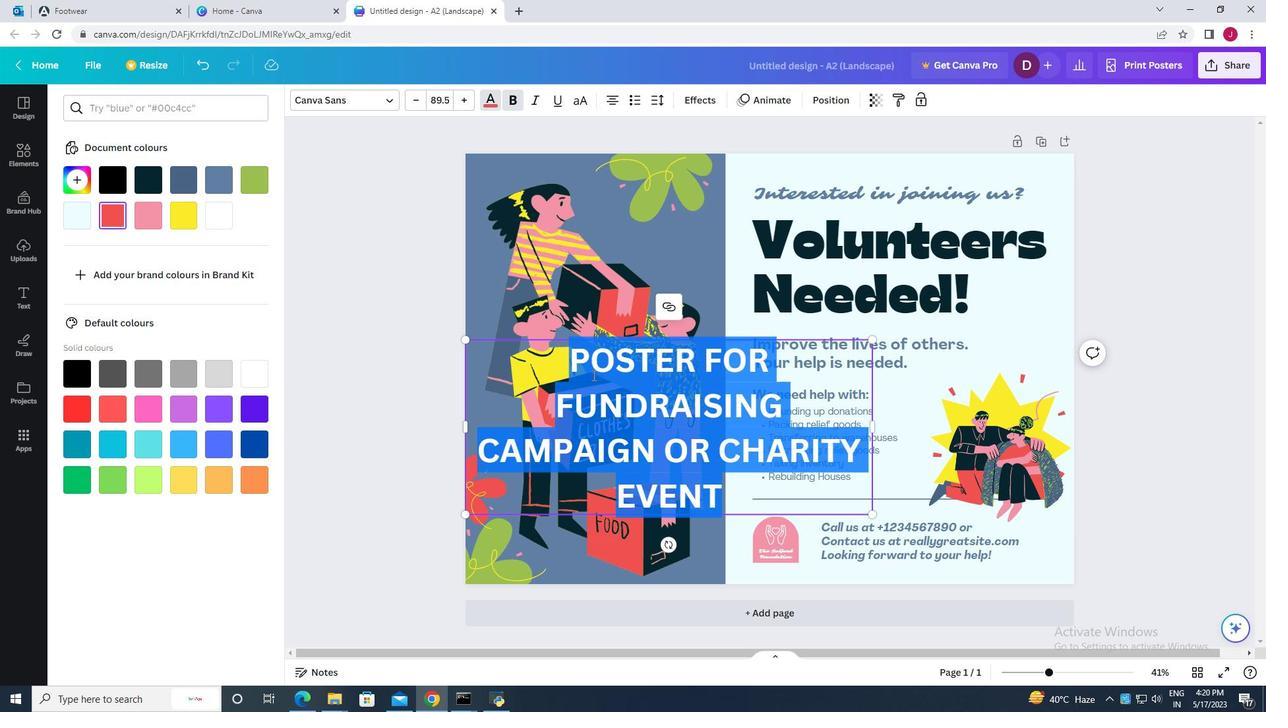 
Action: Mouse moved to (691, 429)
Screenshot: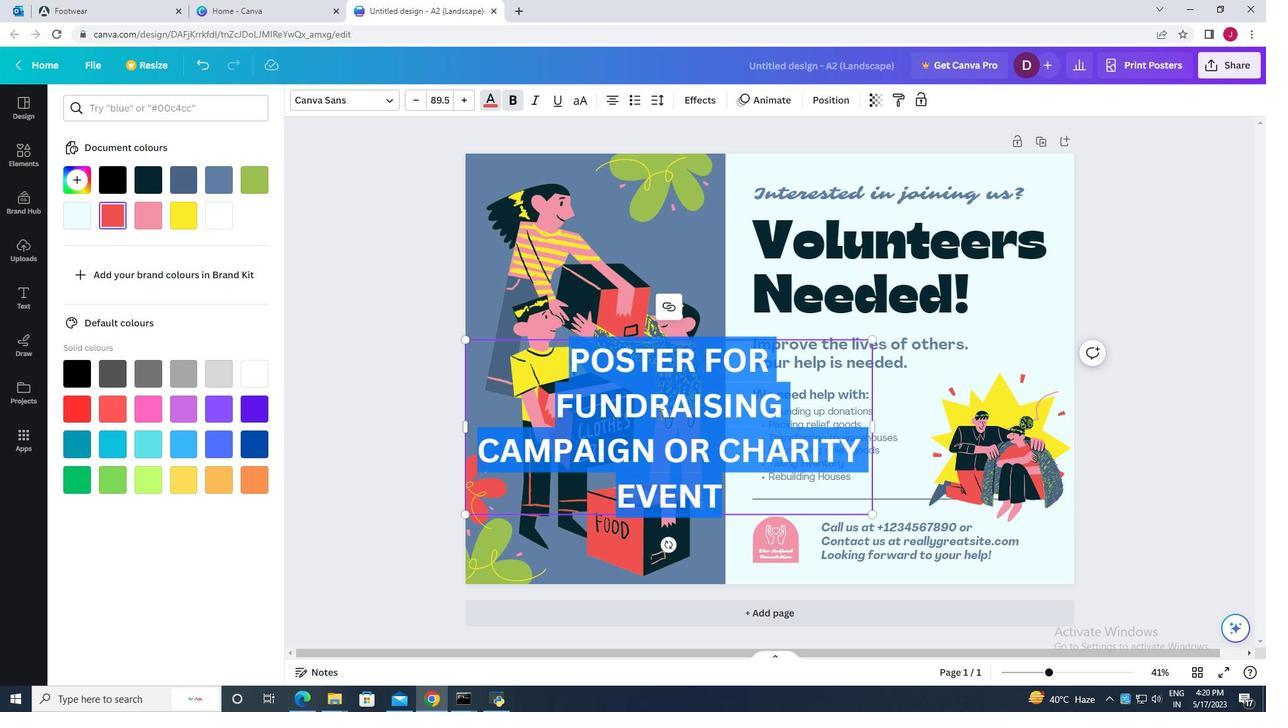 
Action: Mouse pressed left at (691, 429)
Screenshot: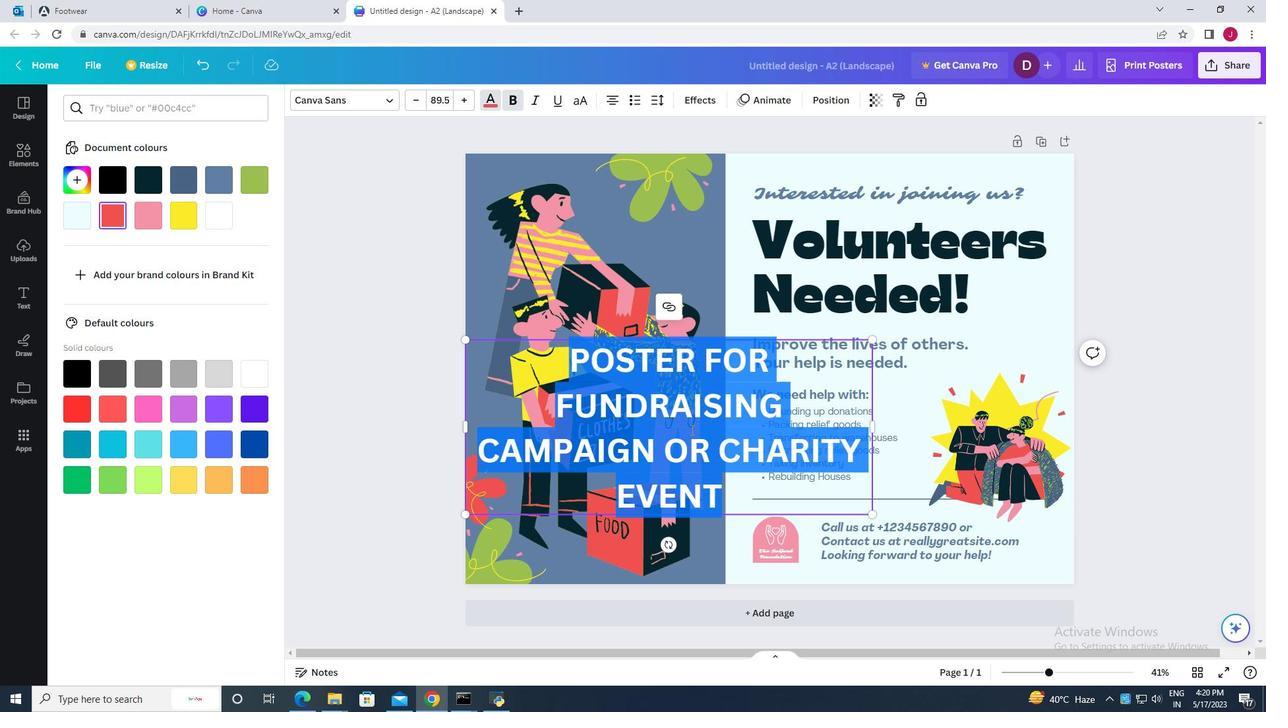 
Action: Mouse moved to (873, 515)
Screenshot: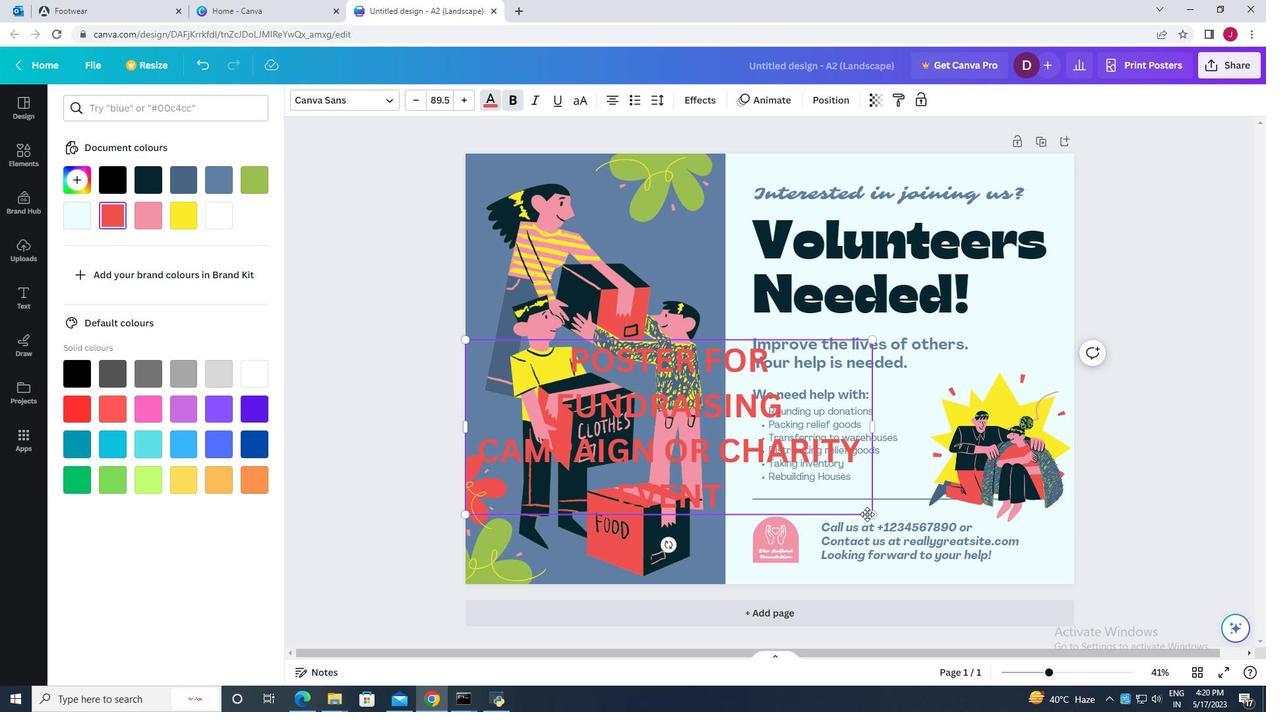 
Action: Mouse pressed left at (873, 515)
Screenshot: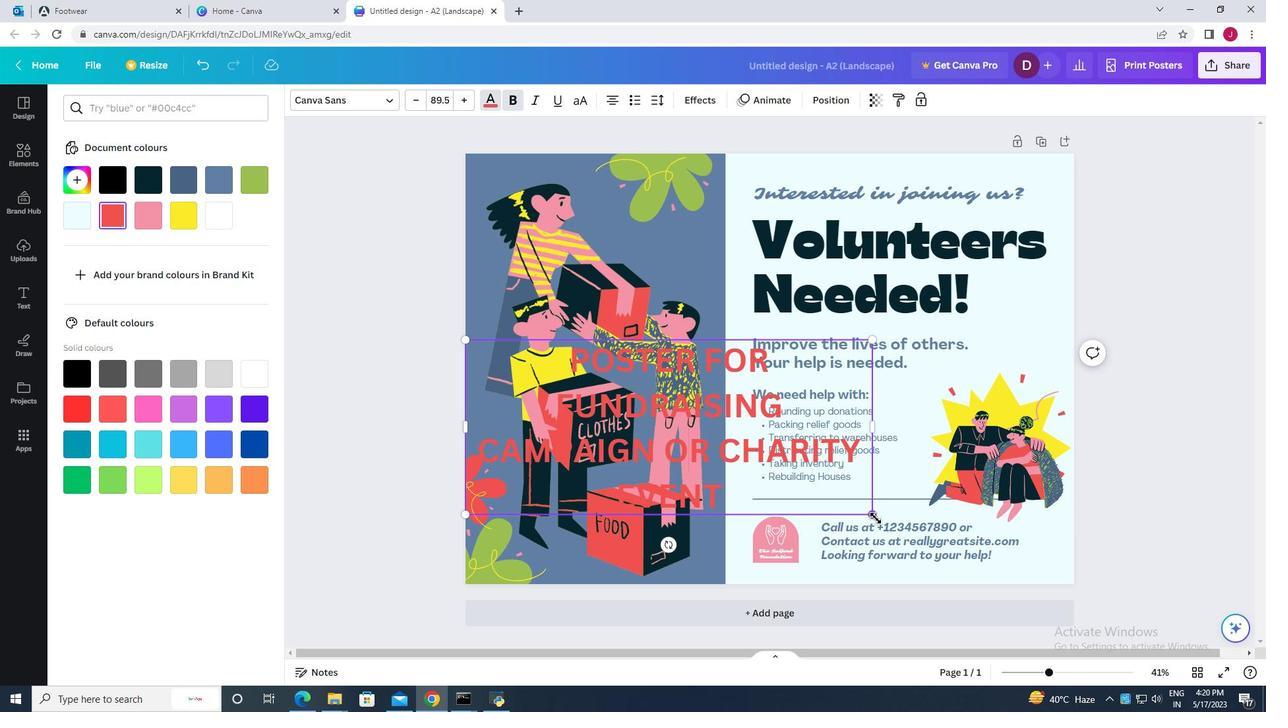 
Action: Mouse moved to (606, 394)
Screenshot: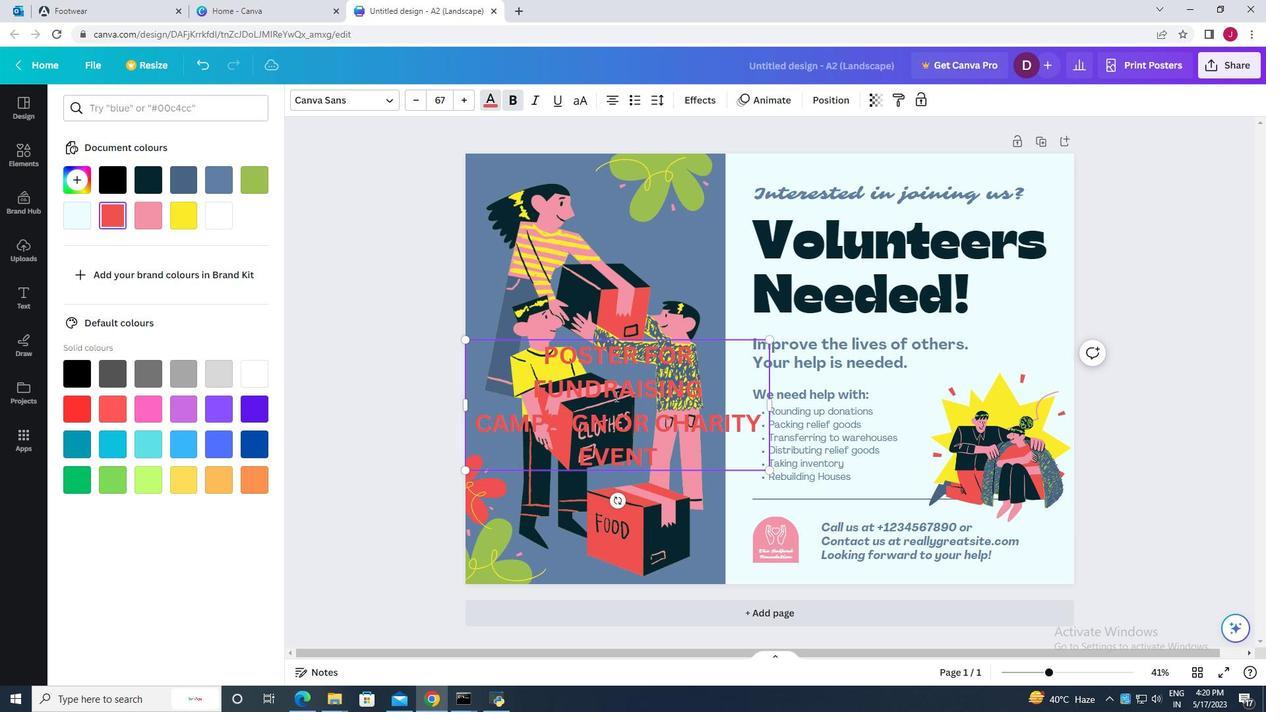 
Action: Mouse pressed left at (606, 394)
Screenshot: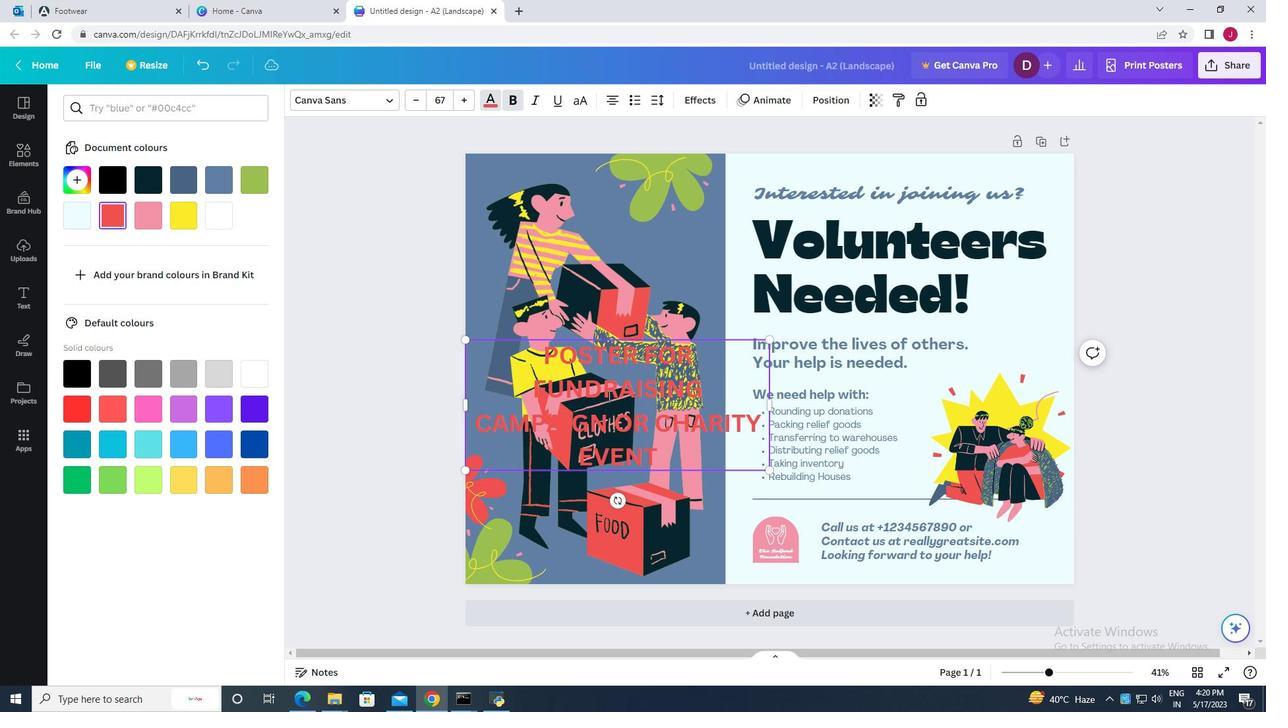 
Action: Mouse moved to (348, 353)
Screenshot: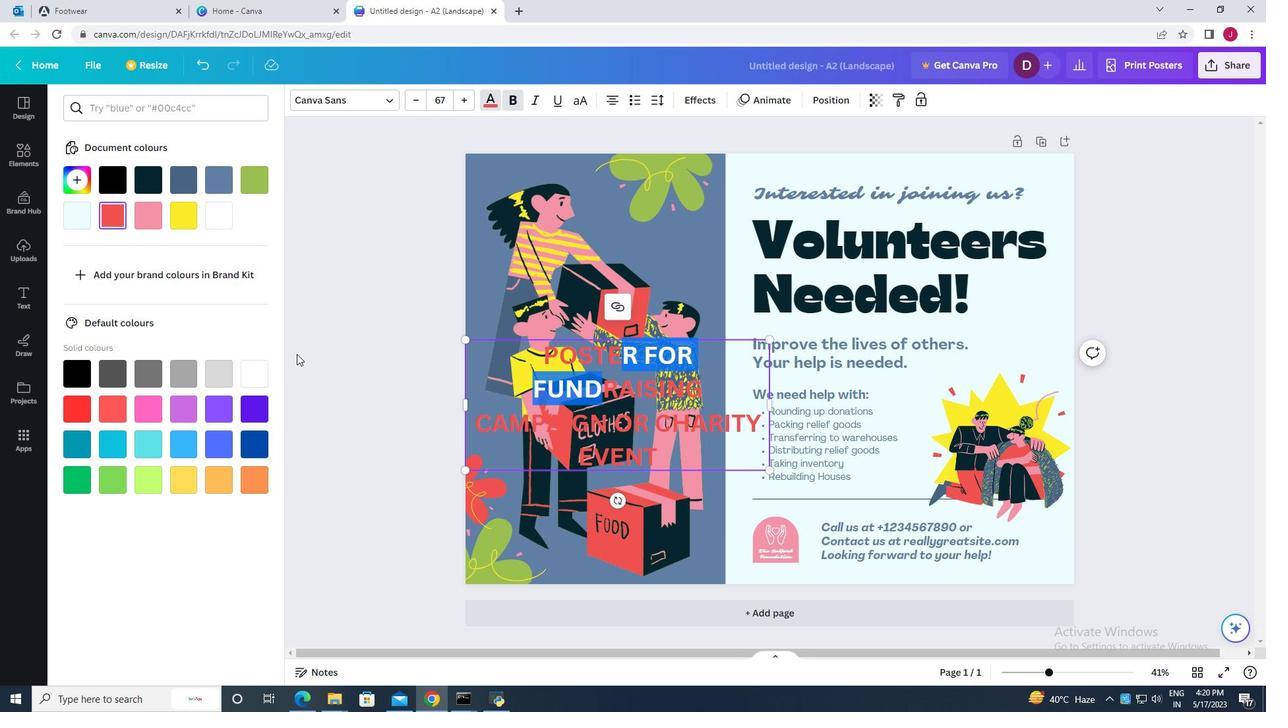 
Action: Mouse pressed left at (348, 353)
Screenshot: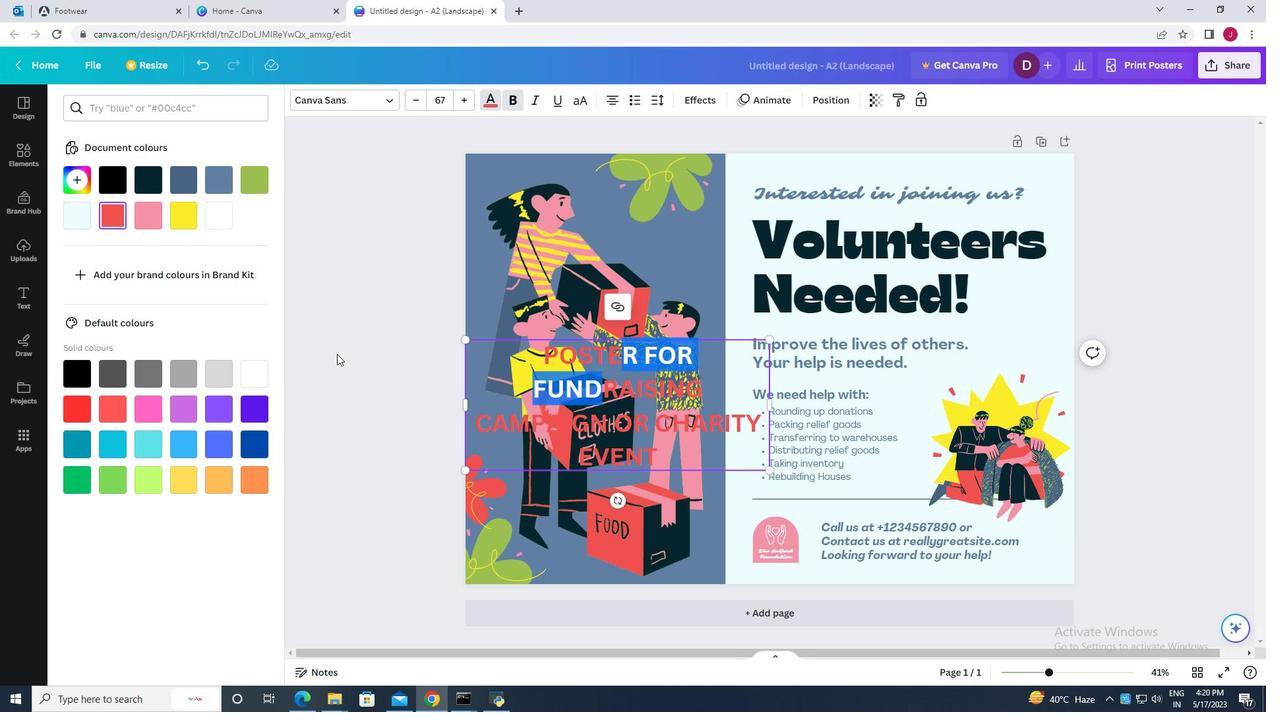 
Action: Mouse moved to (401, 331)
Screenshot: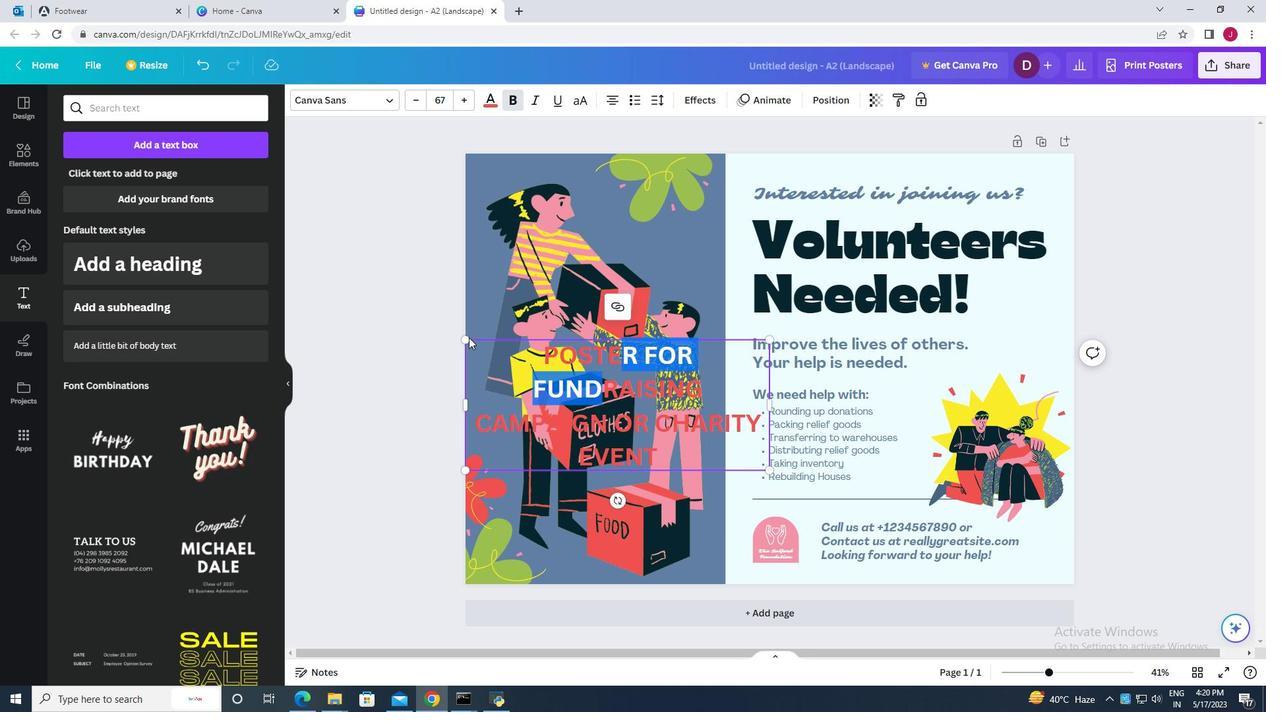 
Action: Mouse pressed left at (401, 331)
Screenshot: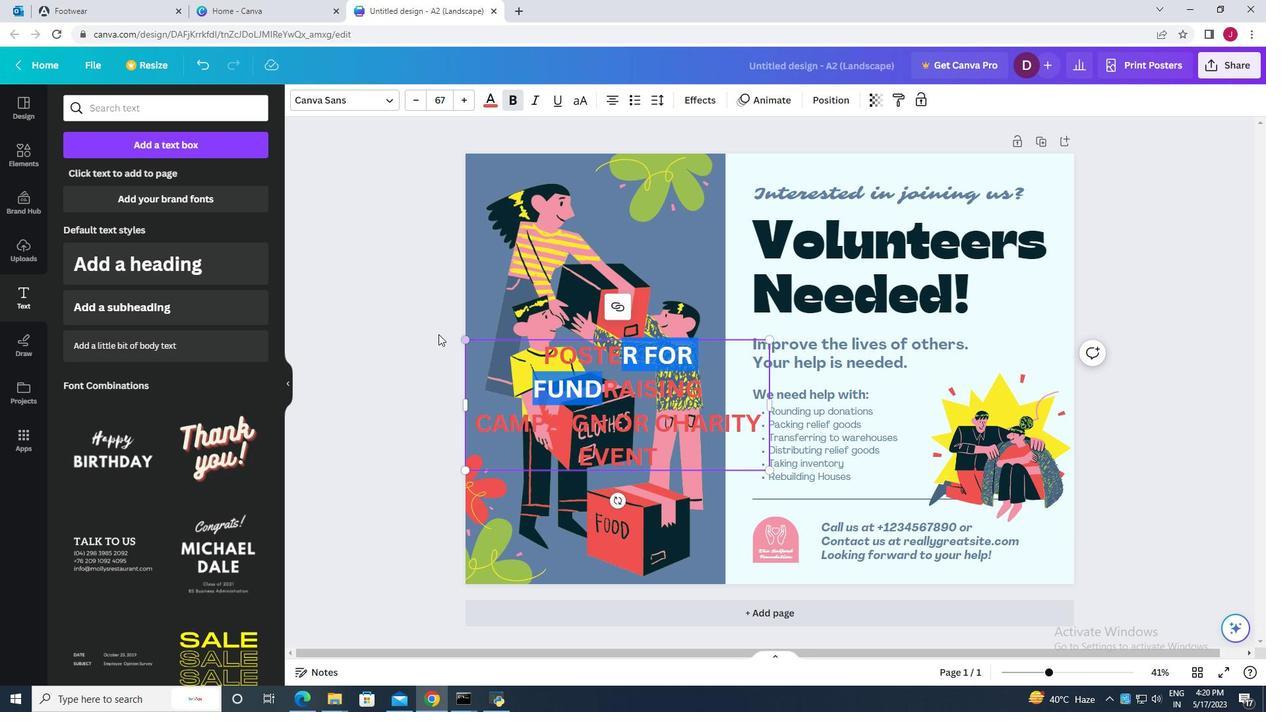 
Action: Mouse moved to (640, 358)
Screenshot: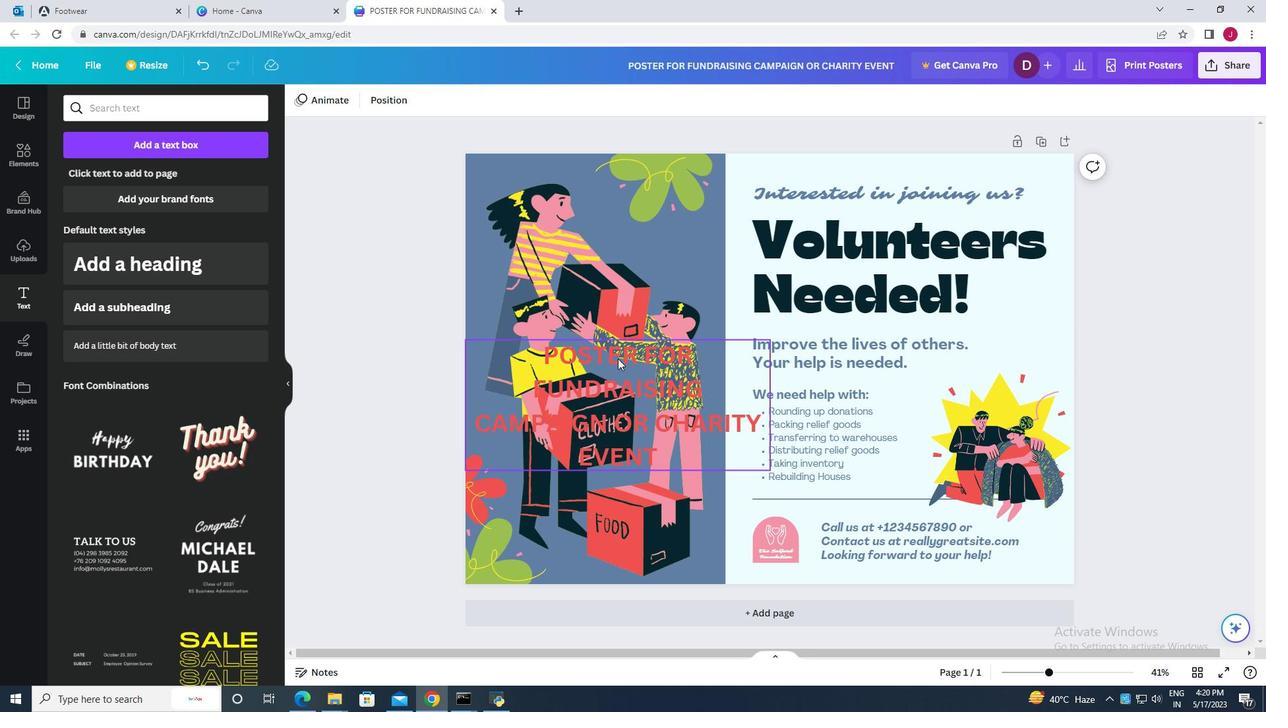 
Action: Mouse pressed left at (640, 358)
Screenshot: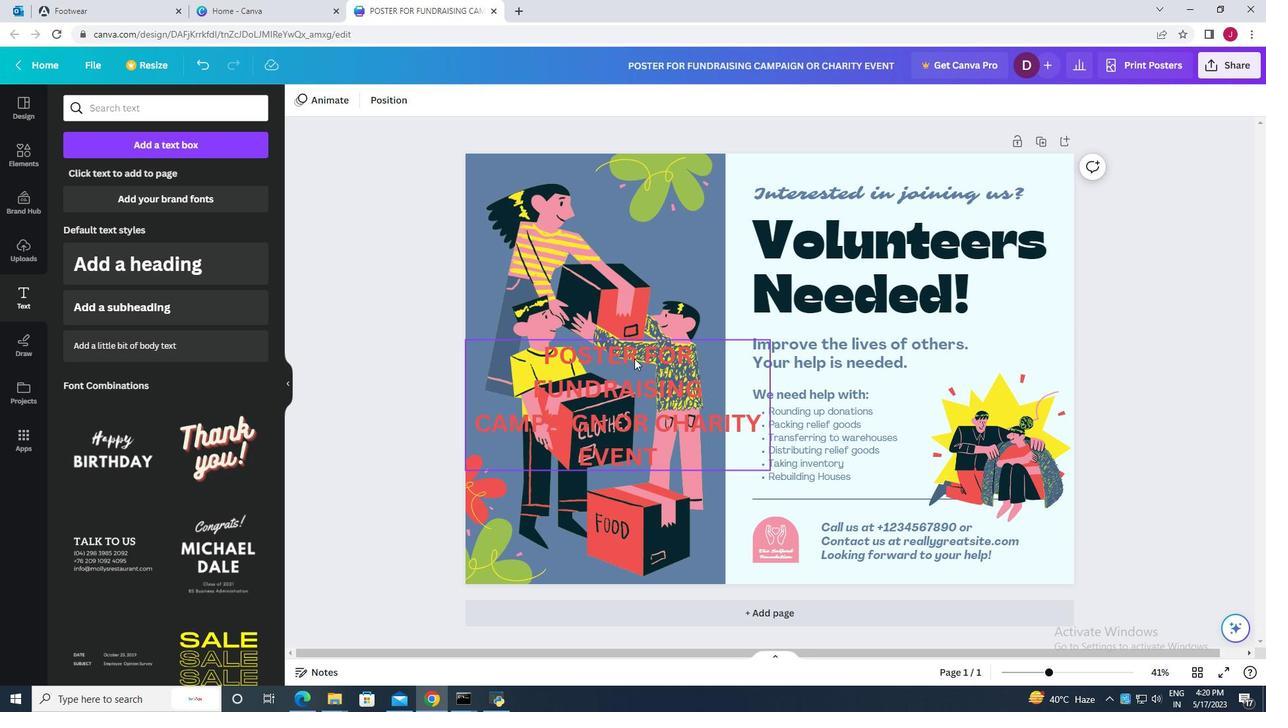 
Action: Mouse moved to (857, 204)
Screenshot: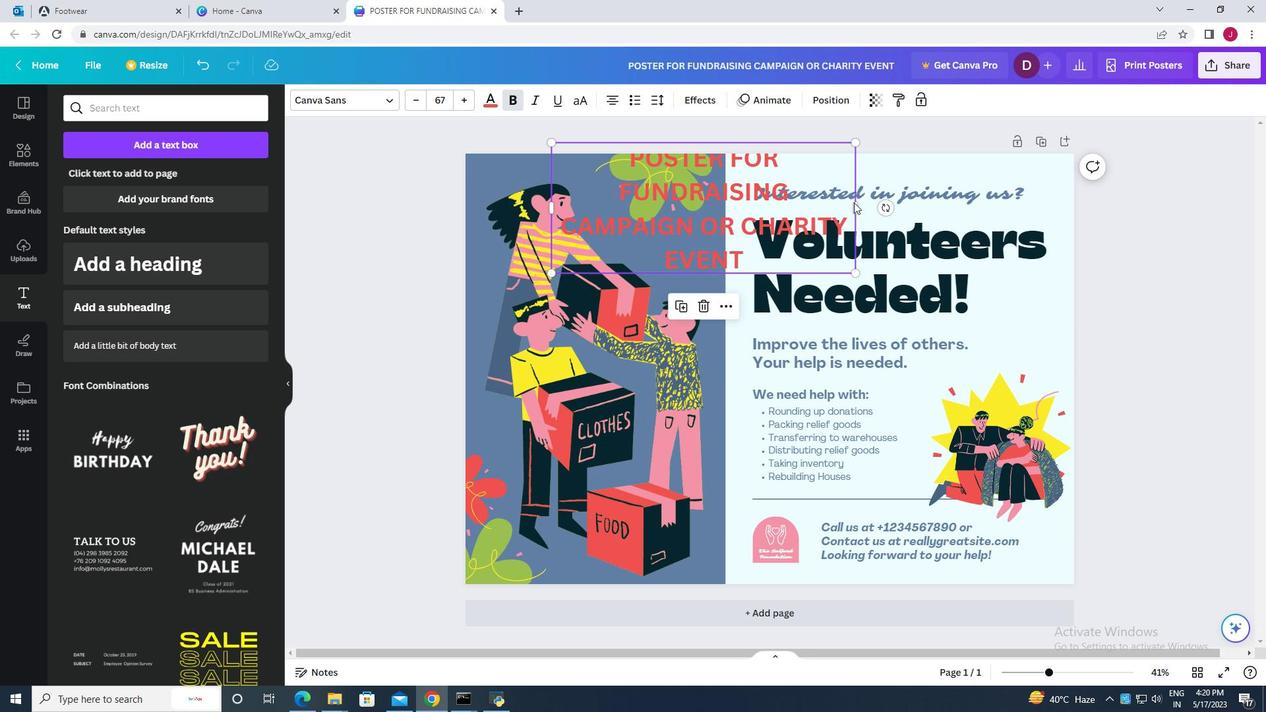 
Action: Mouse pressed left at (857, 204)
Screenshot: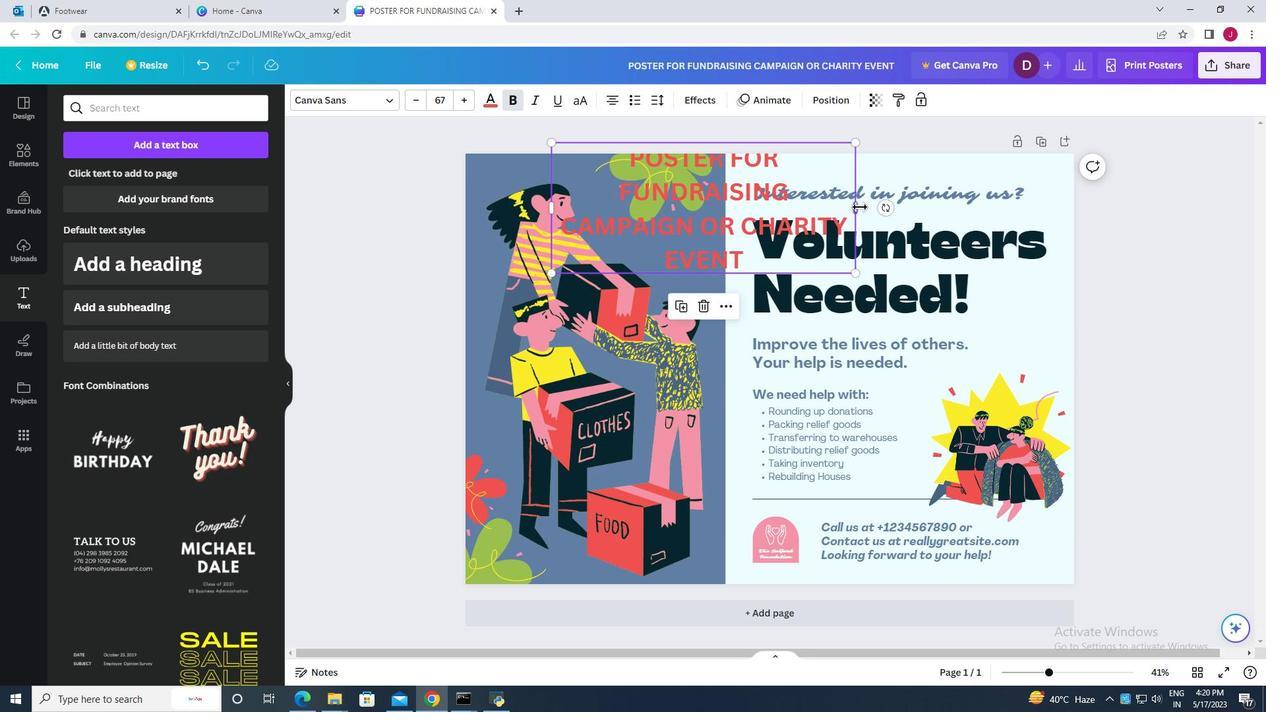 
Action: Mouse moved to (1146, 214)
Screenshot: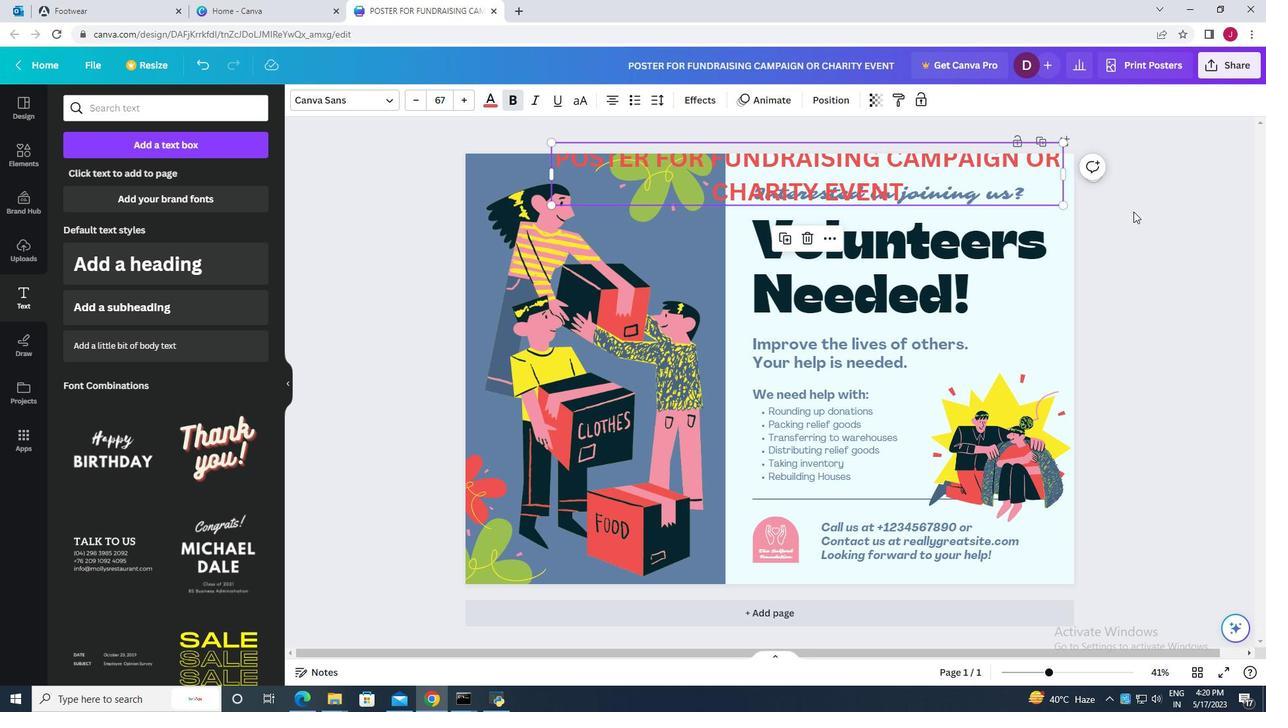 
Action: Mouse pressed left at (1146, 214)
Screenshot: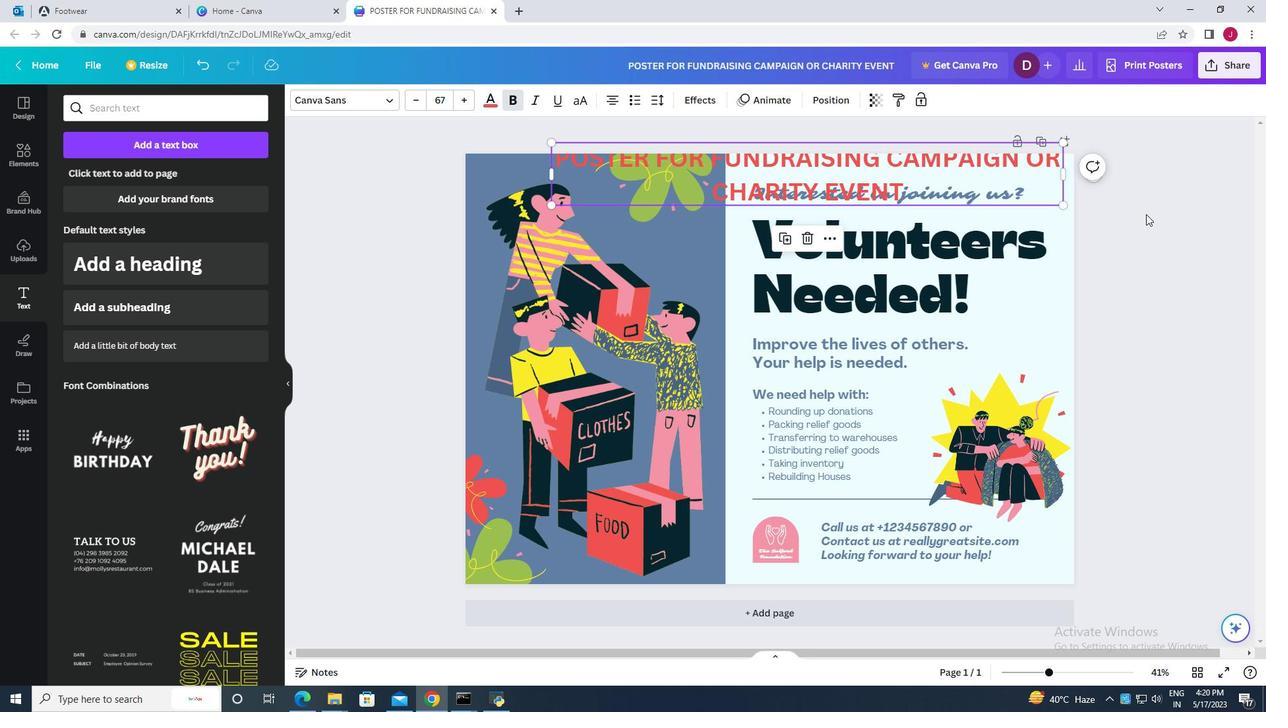 
Action: Mouse moved to (859, 158)
Screenshot: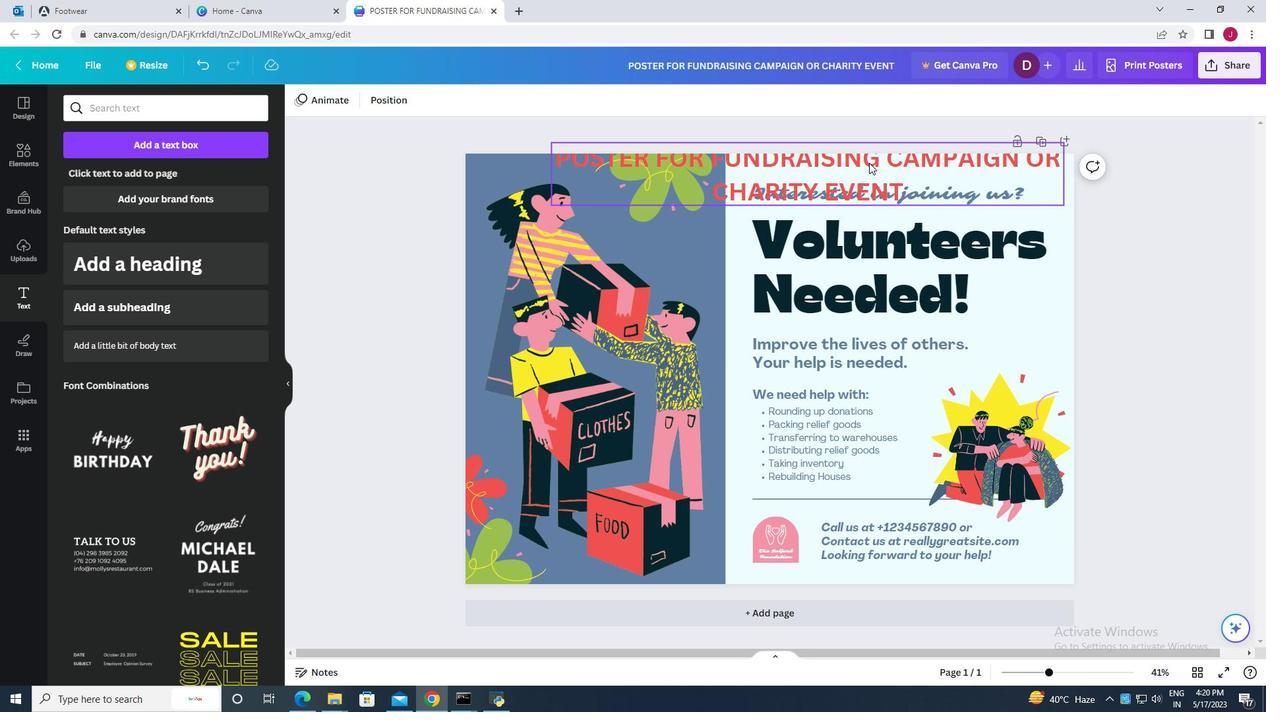 
Action: Mouse pressed left at (859, 158)
Screenshot: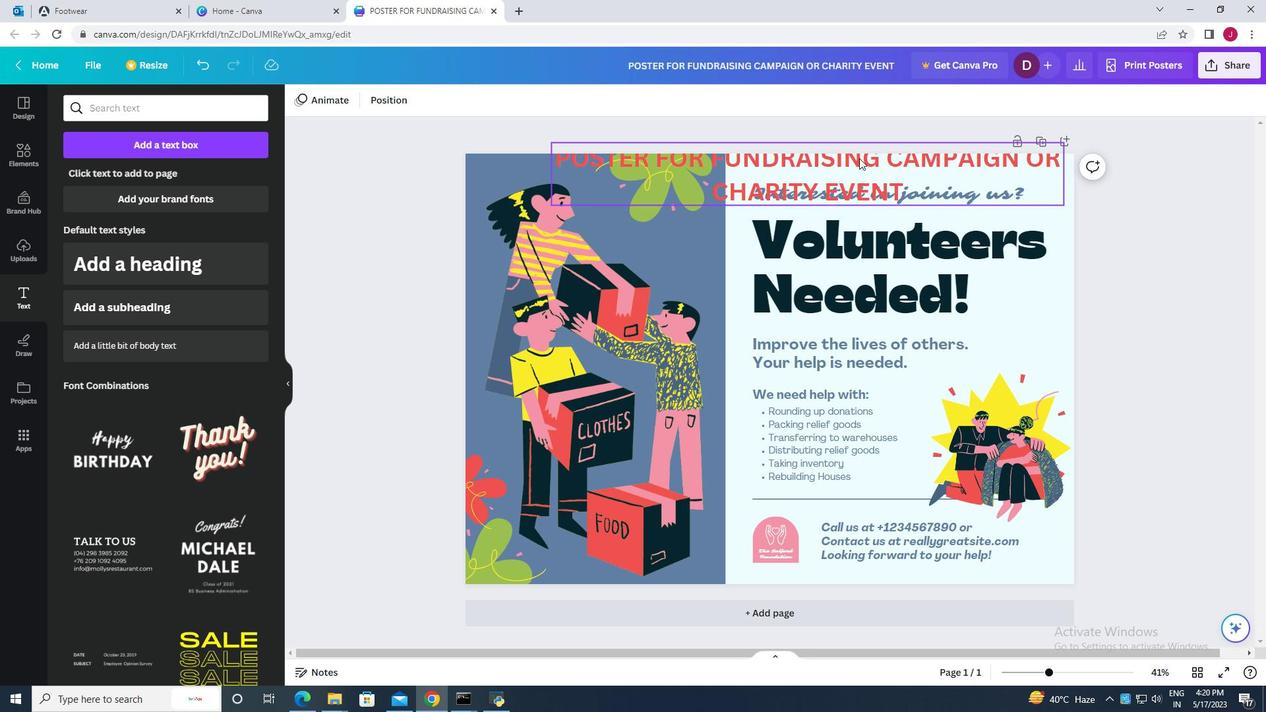 
Action: Mouse moved to (1002, 215)
Screenshot: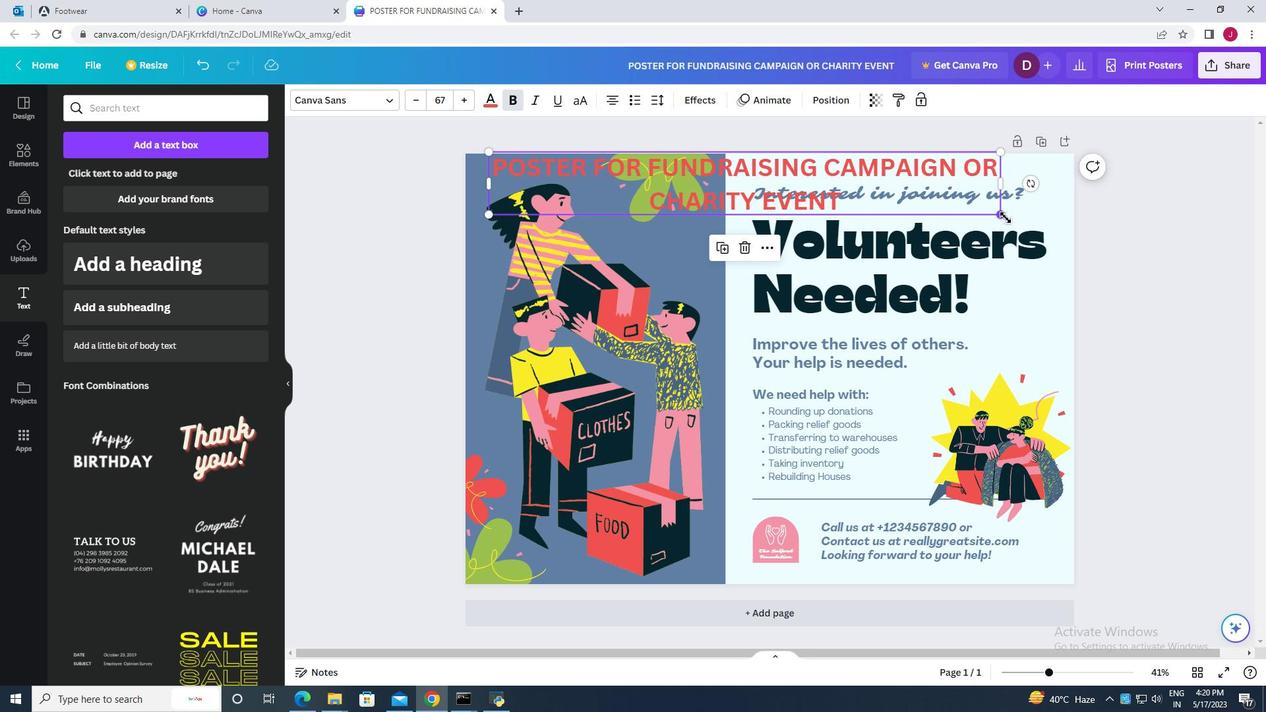 
Action: Mouse pressed left at (1002, 215)
Screenshot: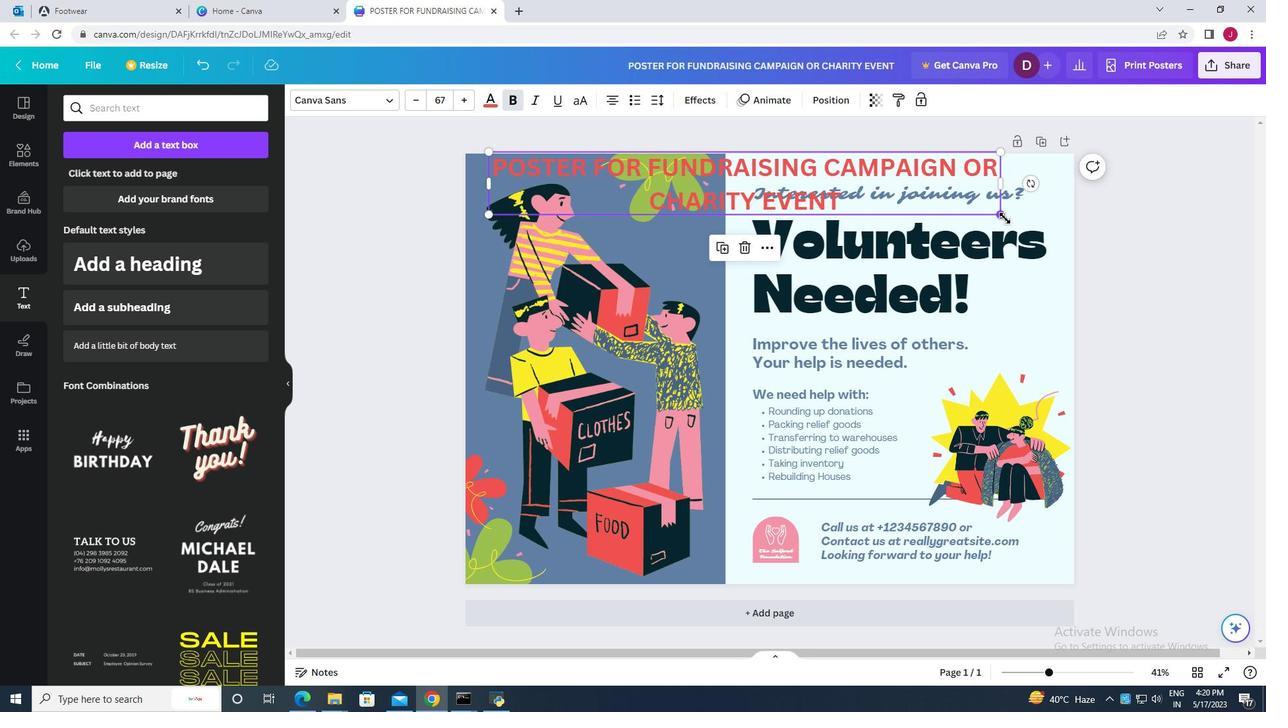 
Action: Mouse moved to (1130, 216)
Screenshot: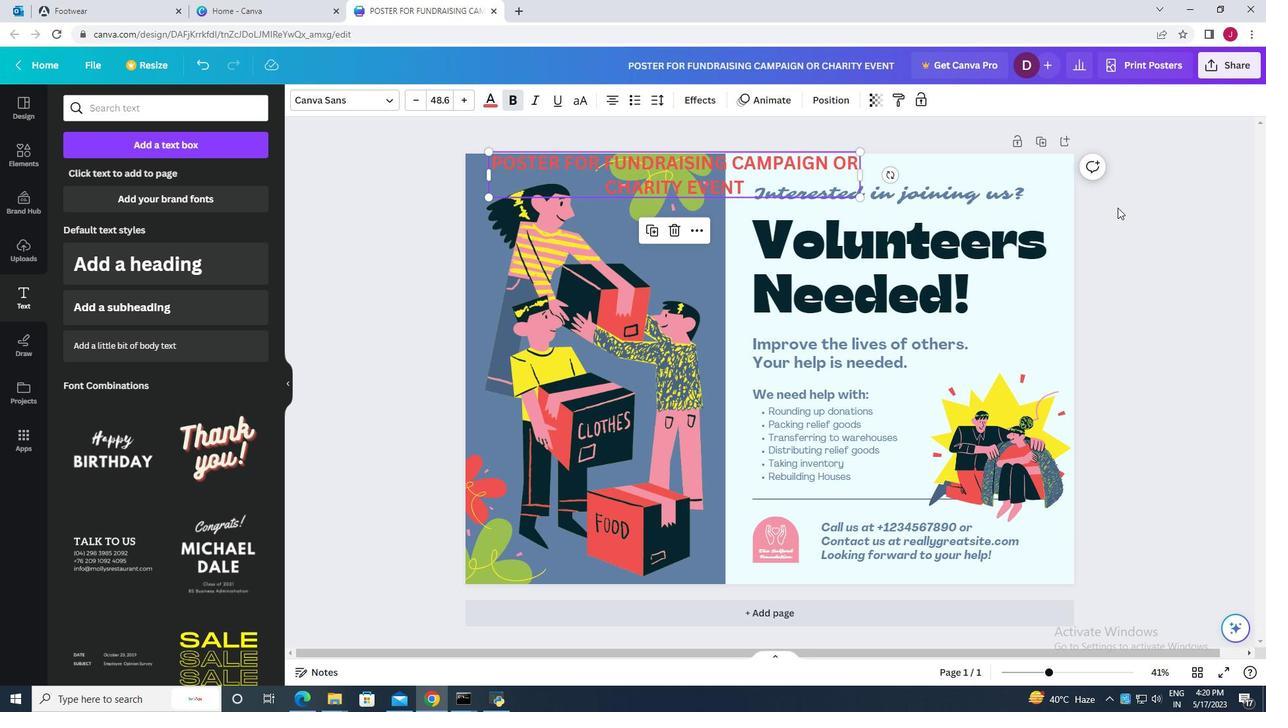 
Action: Mouse pressed left at (1130, 216)
Screenshot: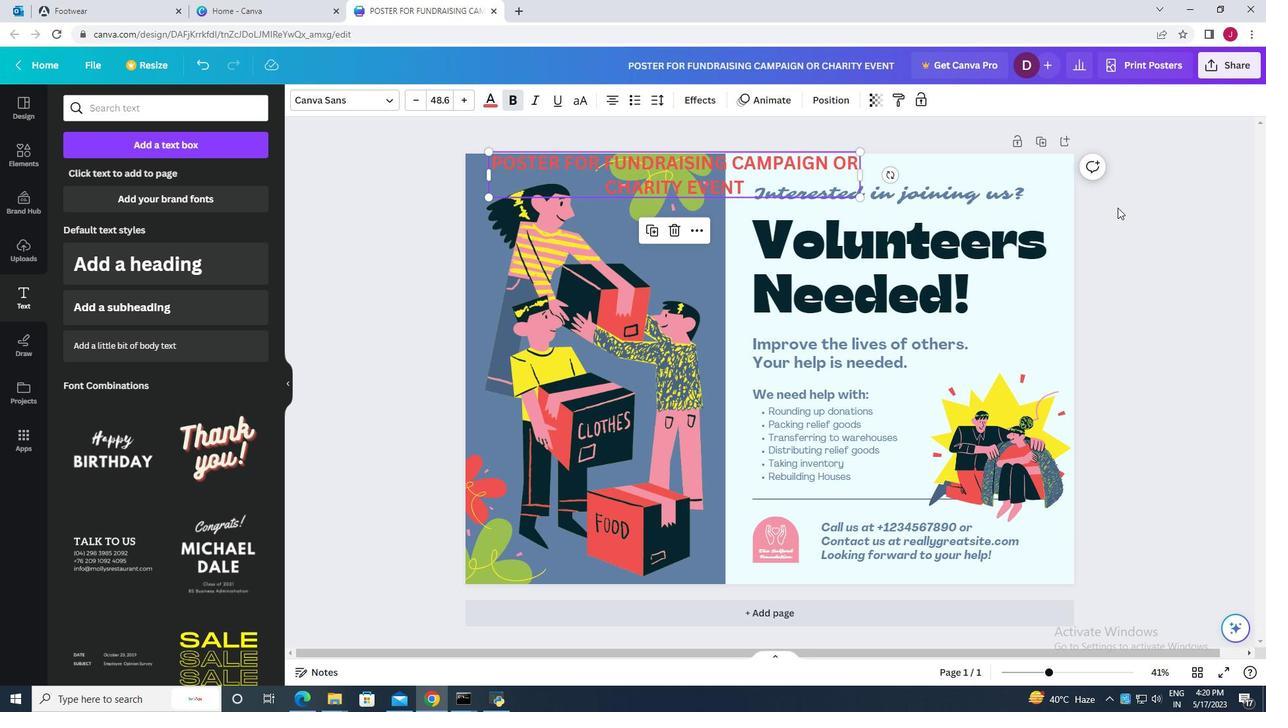 
Action: Mouse moved to (685, 174)
Screenshot: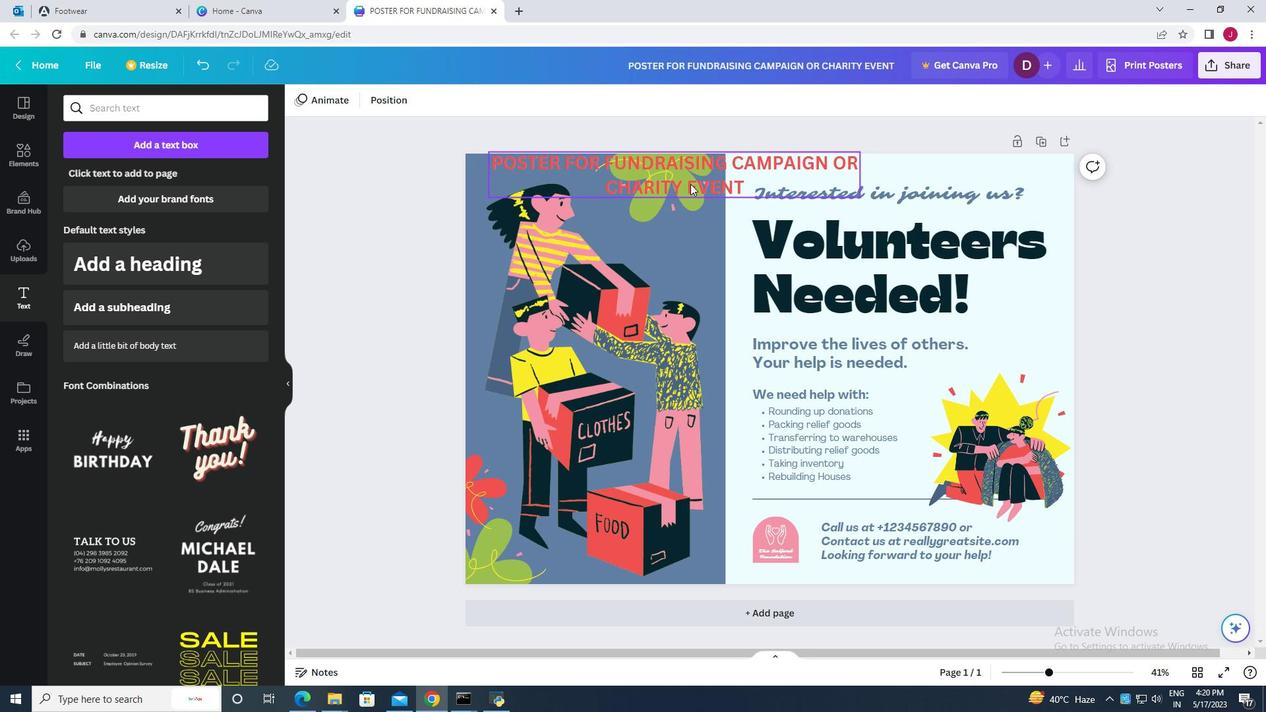 
Action: Mouse pressed left at (685, 174)
Screenshot: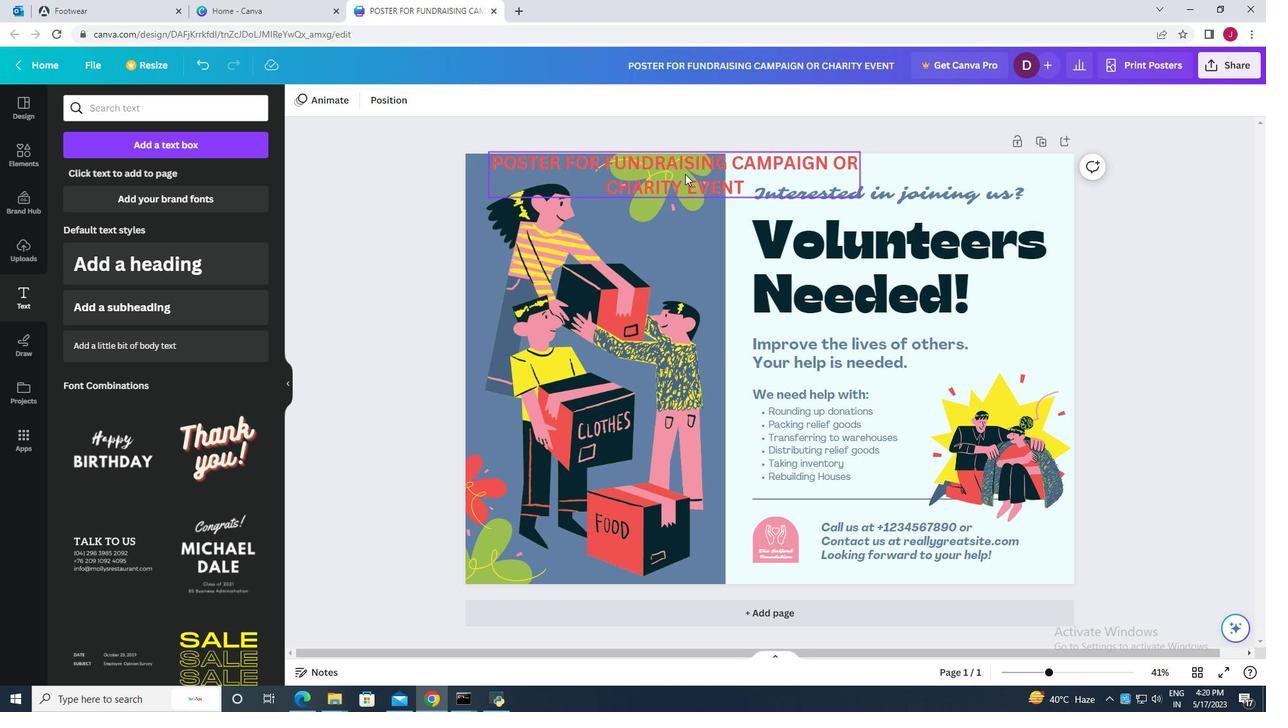 
Action: Mouse pressed left at (685, 174)
Screenshot: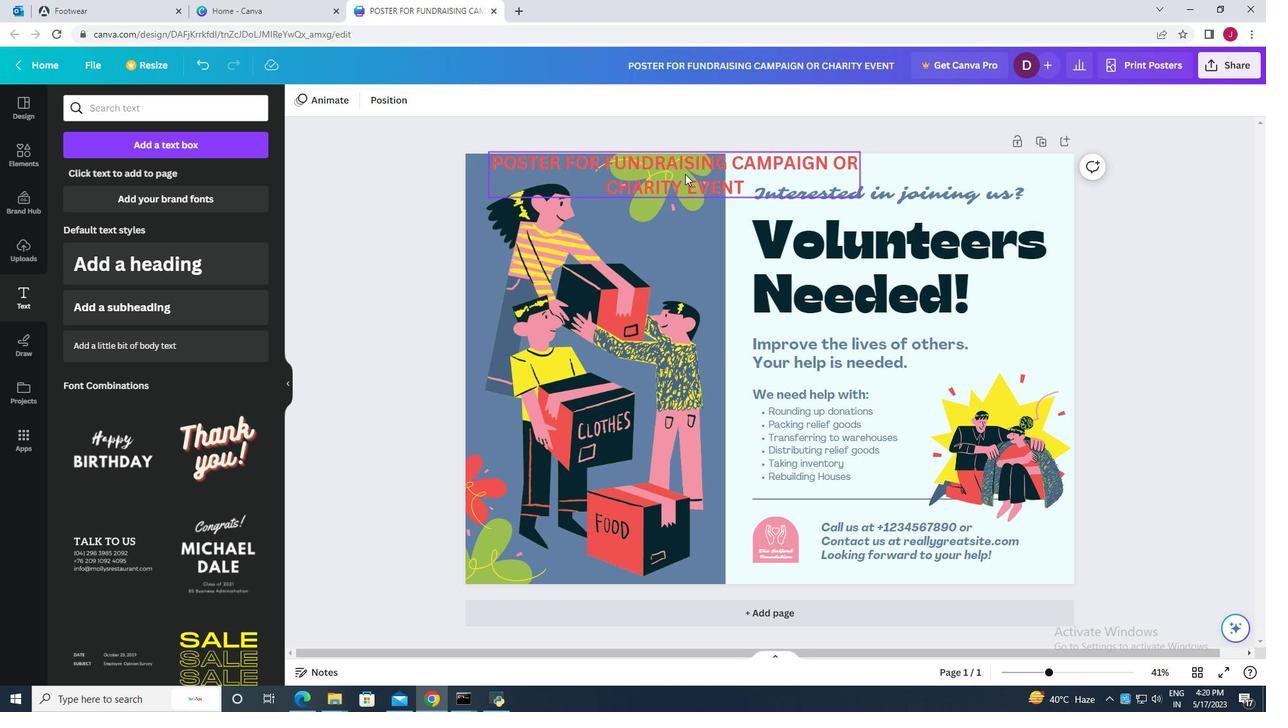 
Action: Mouse pressed left at (685, 174)
Screenshot: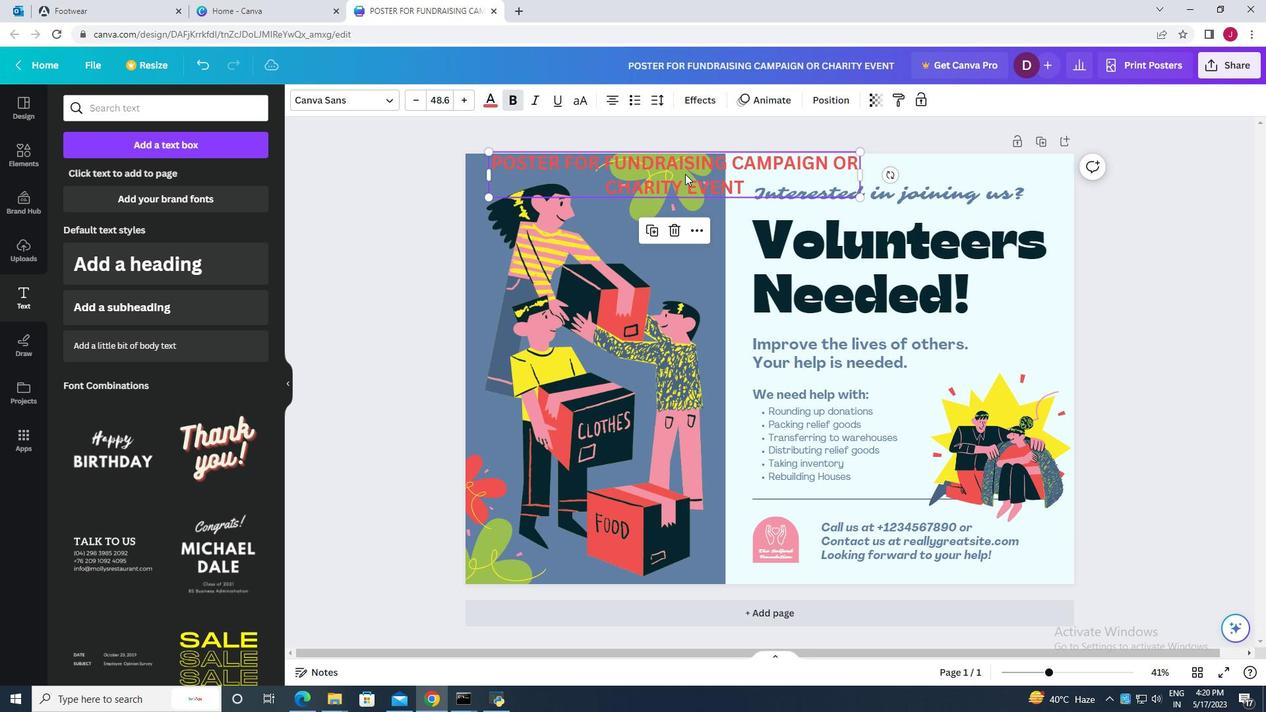 
Action: Mouse moved to (491, 103)
Screenshot: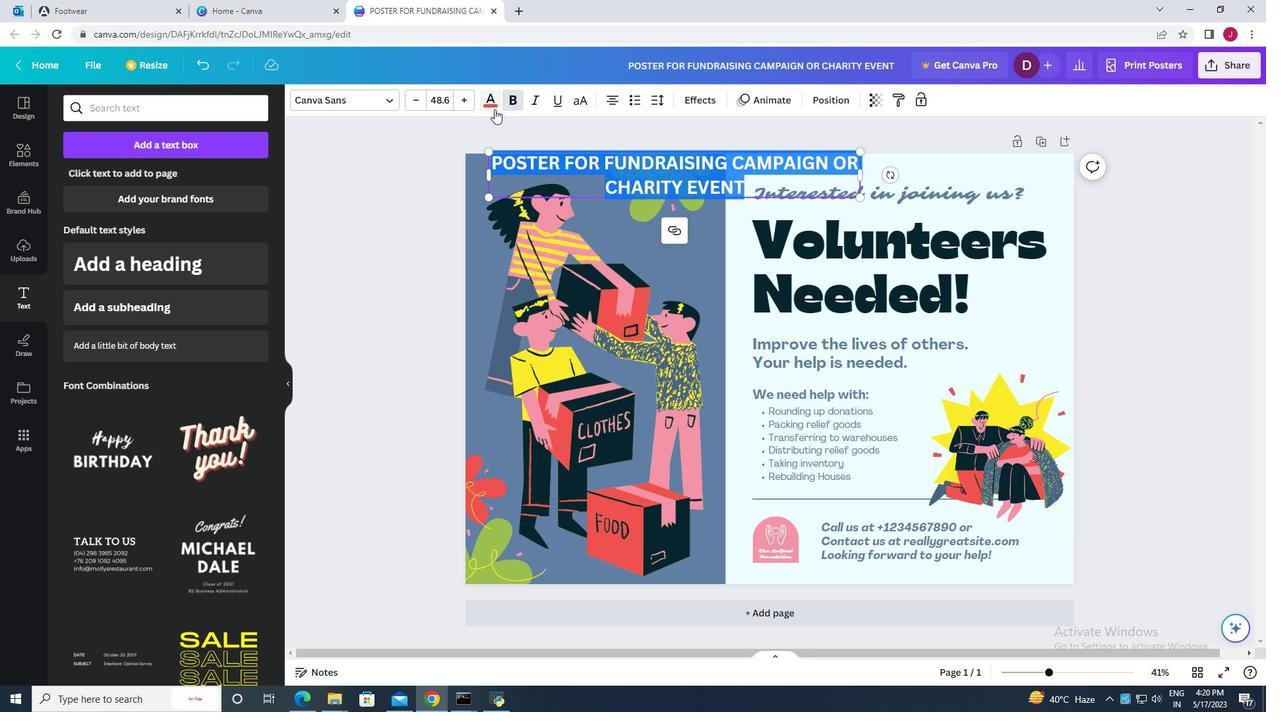 
Action: Mouse pressed left at (491, 103)
Screenshot: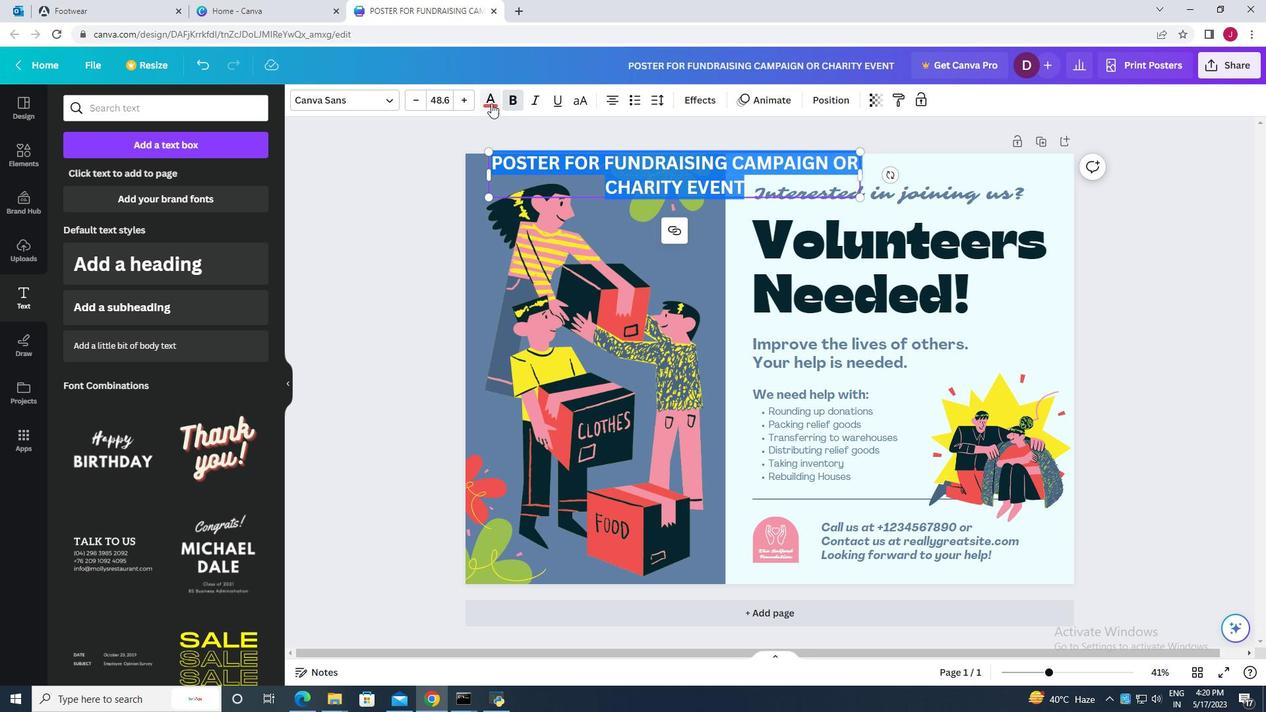 
Action: Mouse moved to (77, 372)
Screenshot: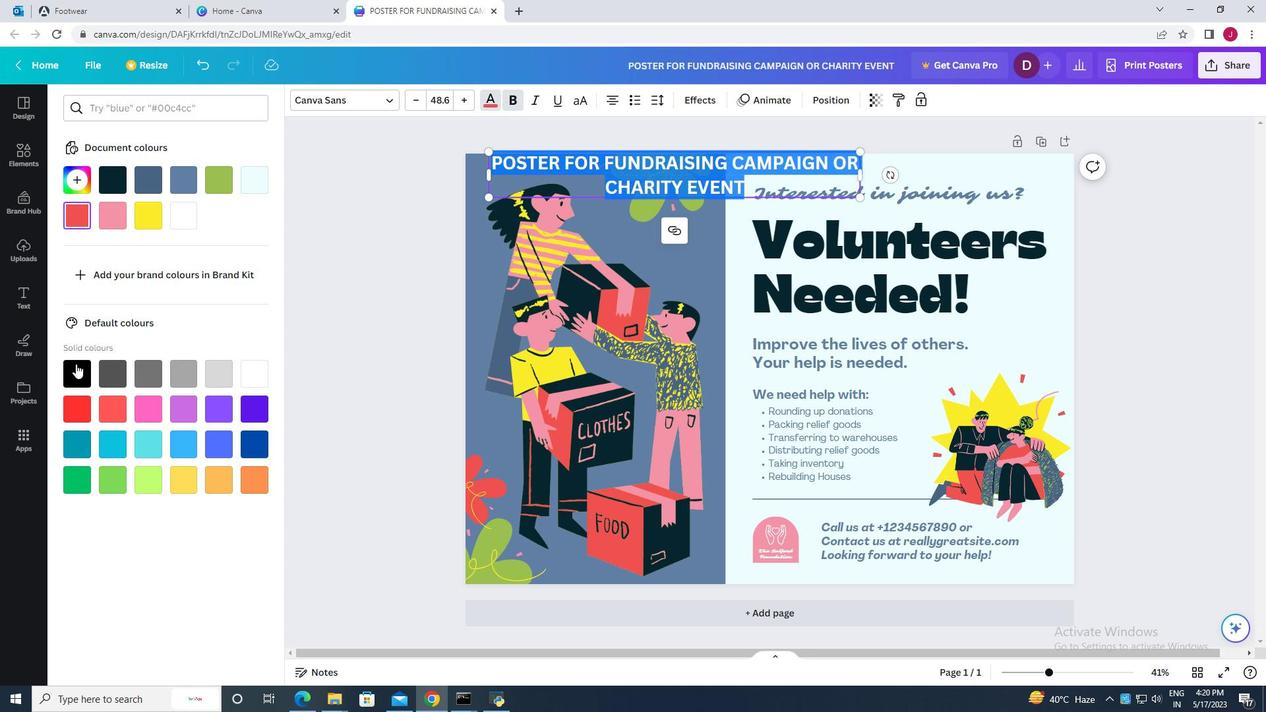 
Action: Mouse pressed left at (77, 372)
Screenshot: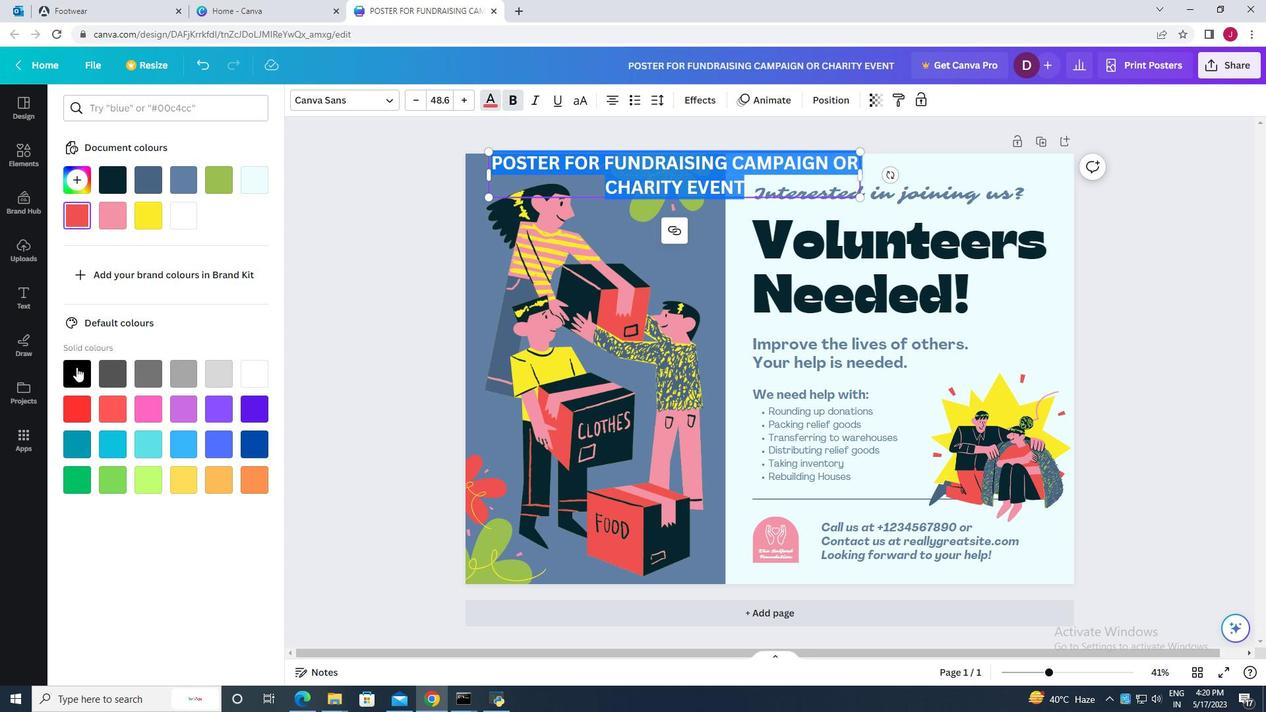 
Action: Mouse moved to (652, 166)
Screenshot: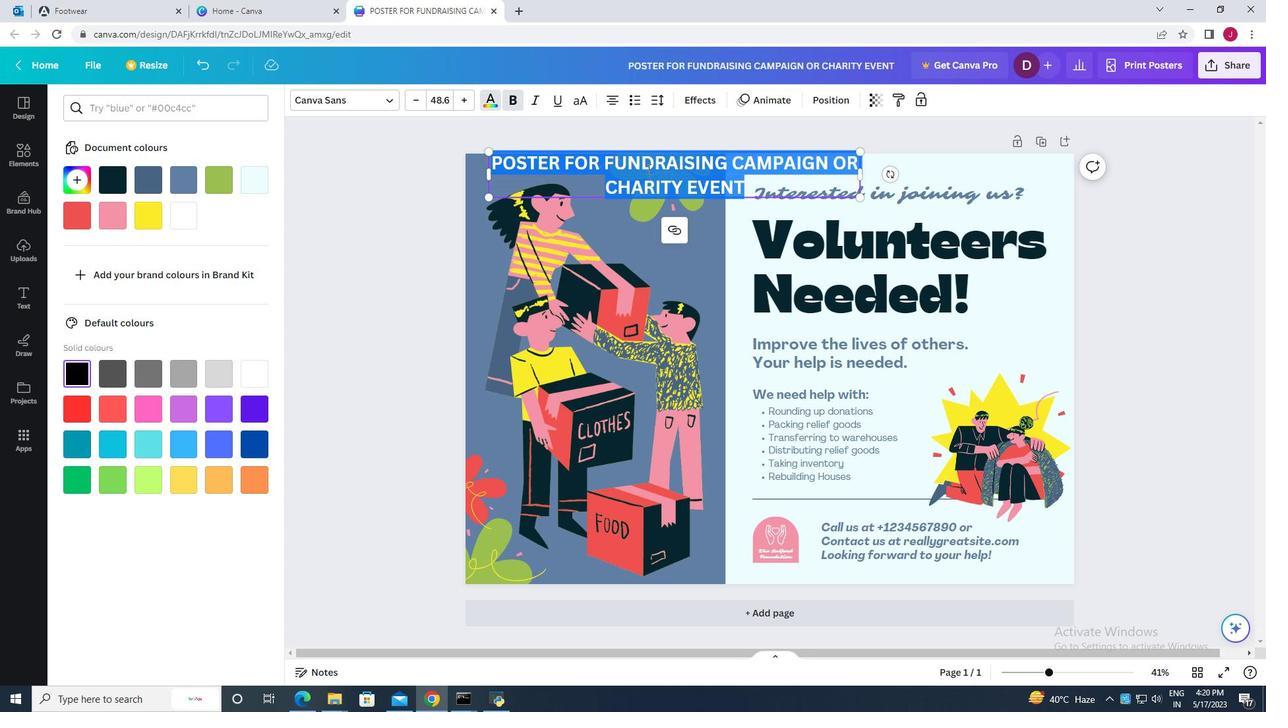 
Action: Mouse pressed left at (652, 166)
Screenshot: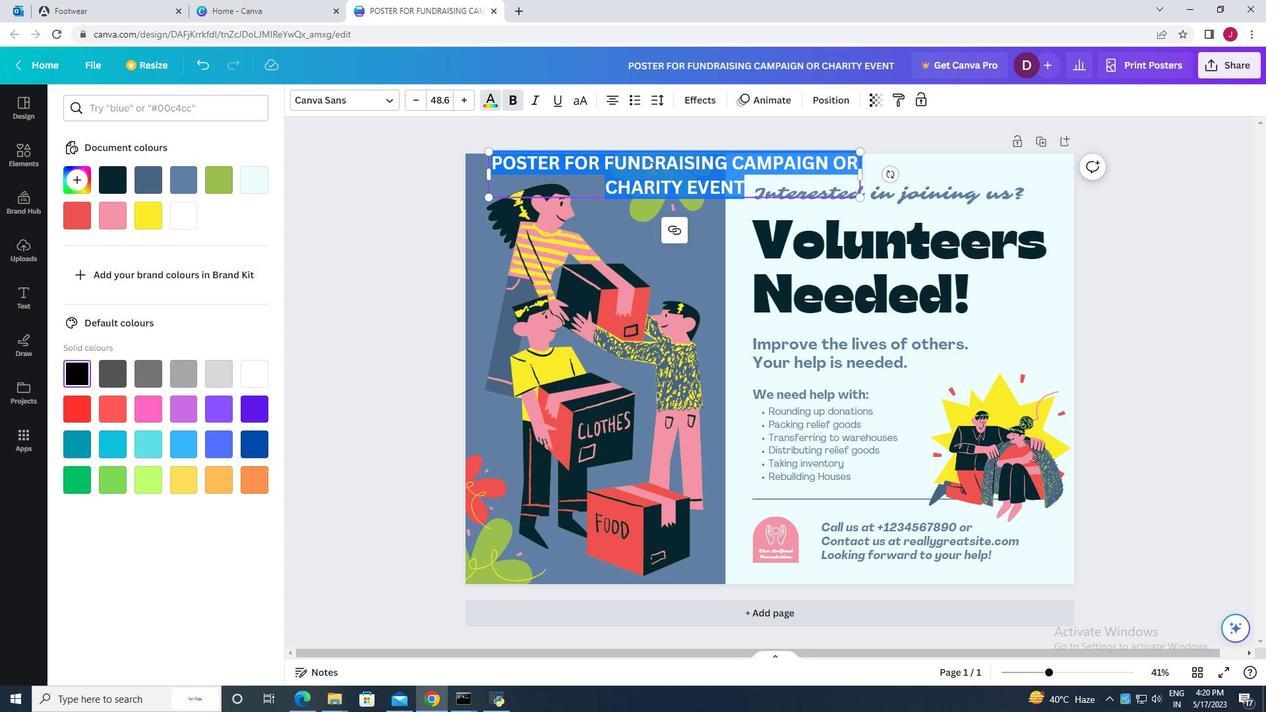 
Action: Mouse moved to (1192, 246)
Screenshot: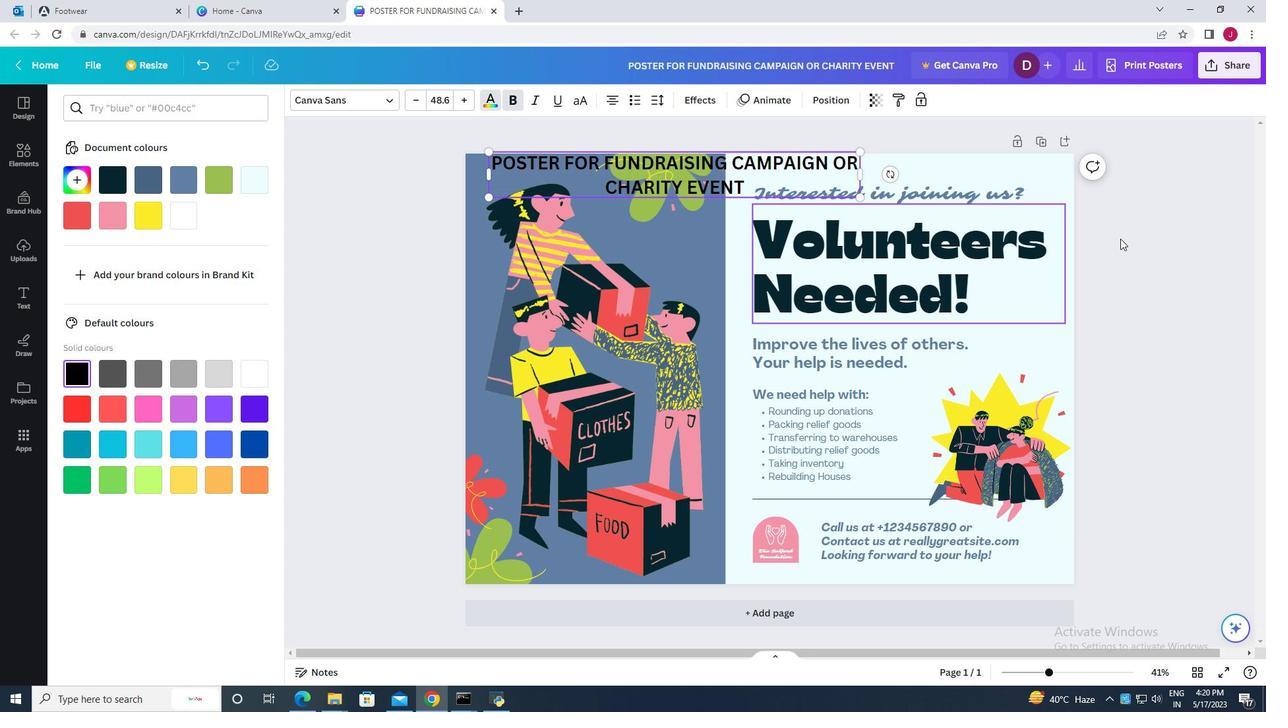 
Action: Mouse pressed left at (1192, 246)
Screenshot: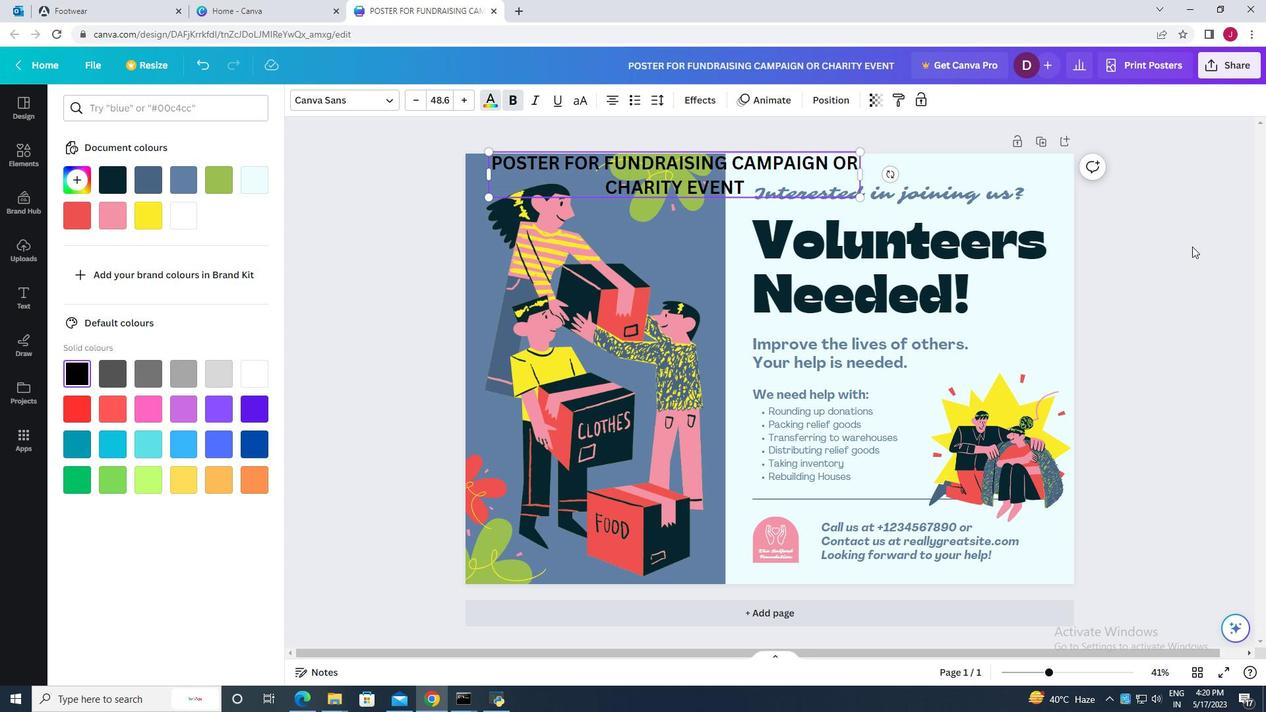 
Action: Mouse moved to (861, 181)
Screenshot: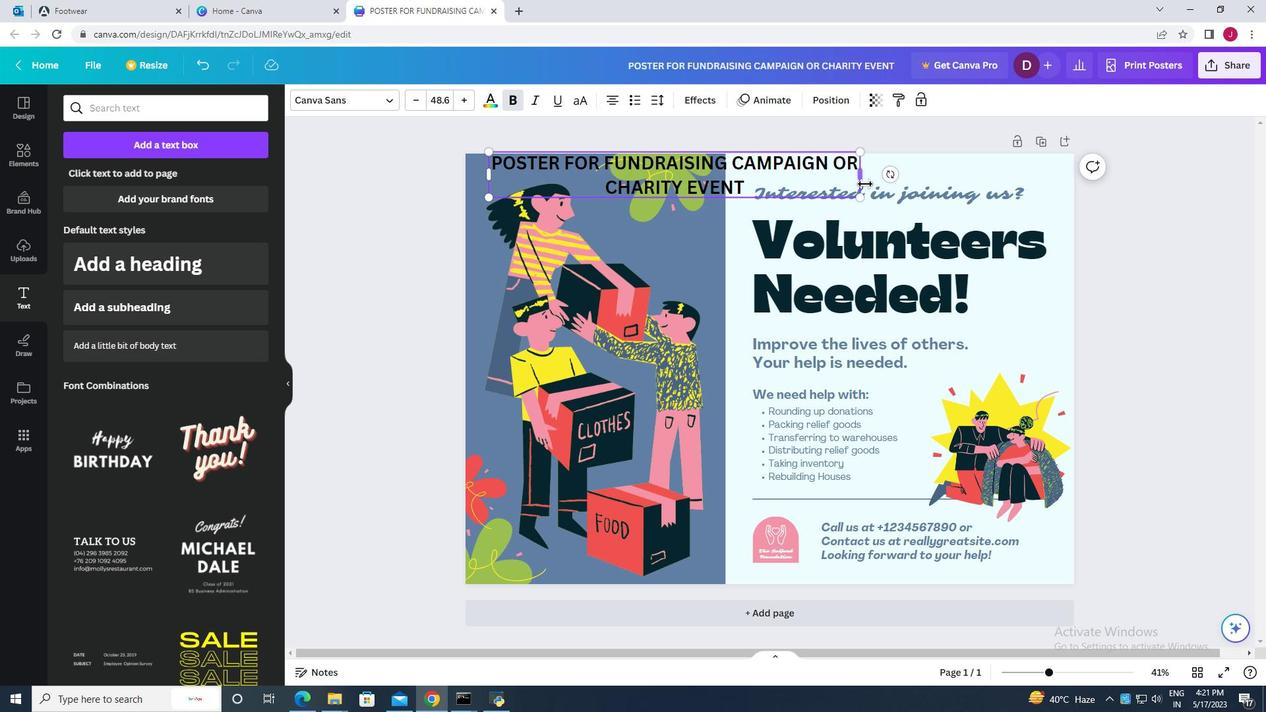 
Action: Mouse pressed left at (861, 181)
Screenshot: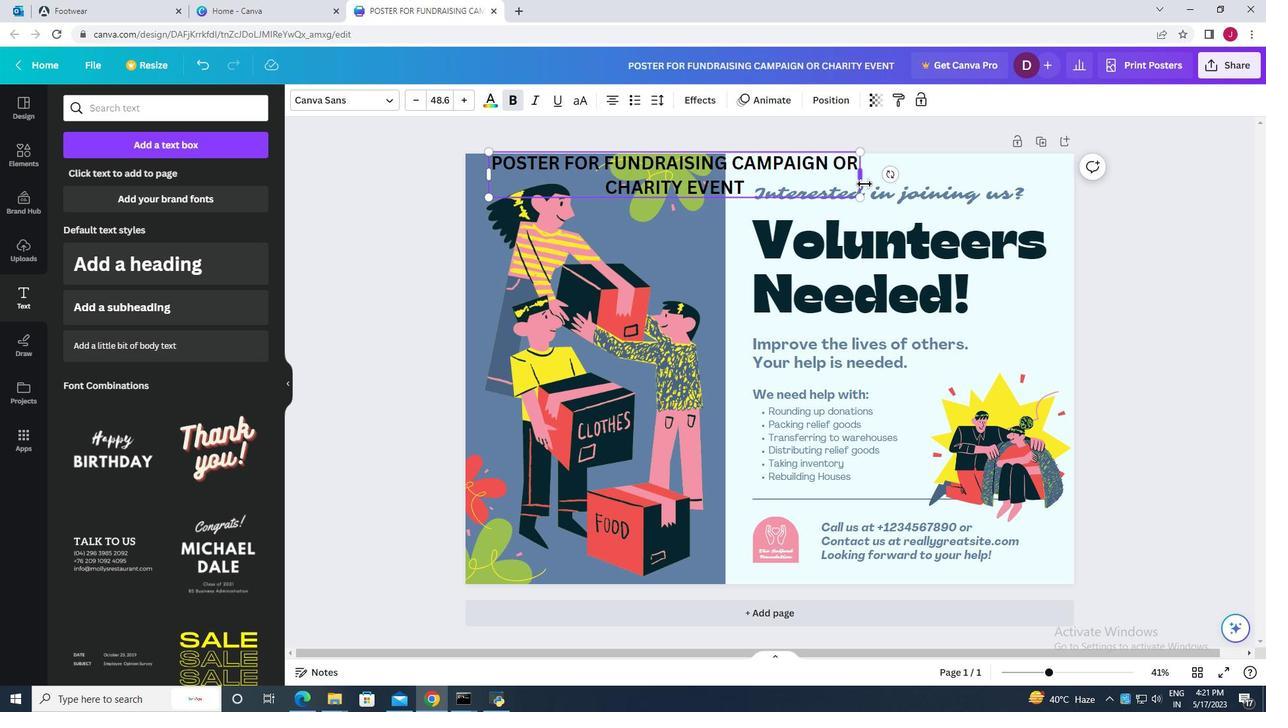 
Action: Mouse moved to (1172, 253)
Screenshot: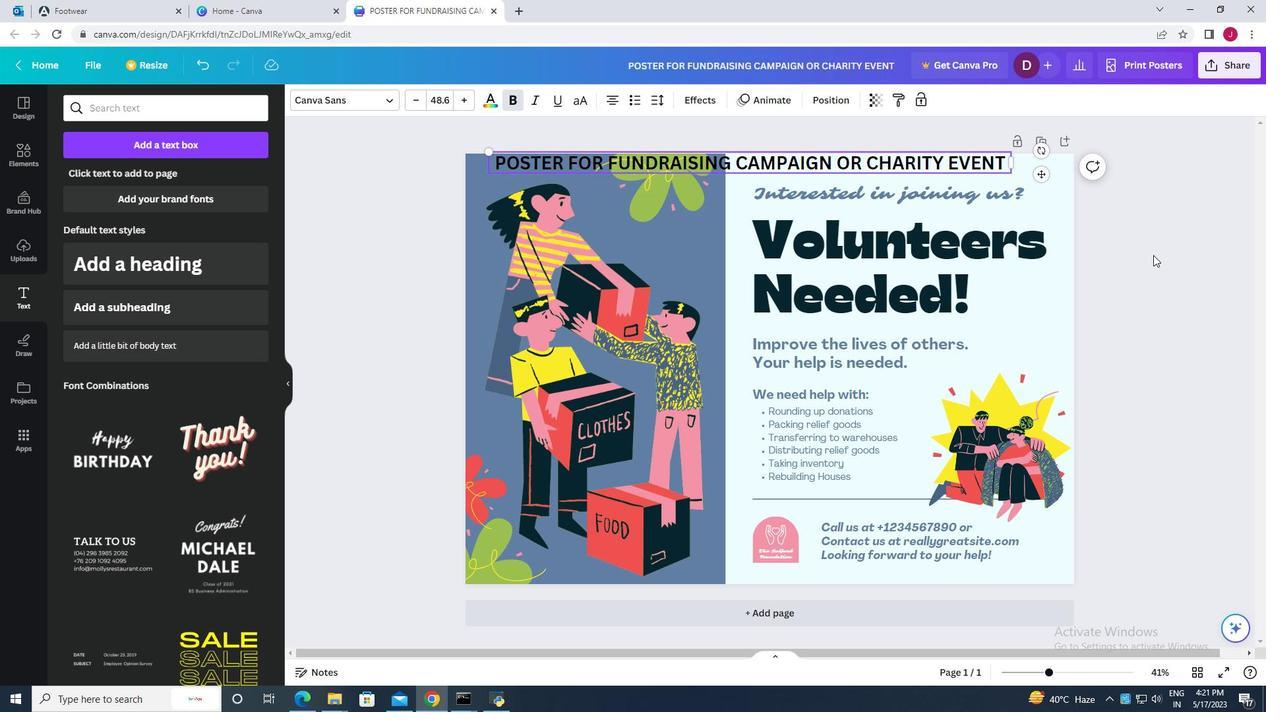 
Action: Mouse pressed left at (1172, 253)
Screenshot: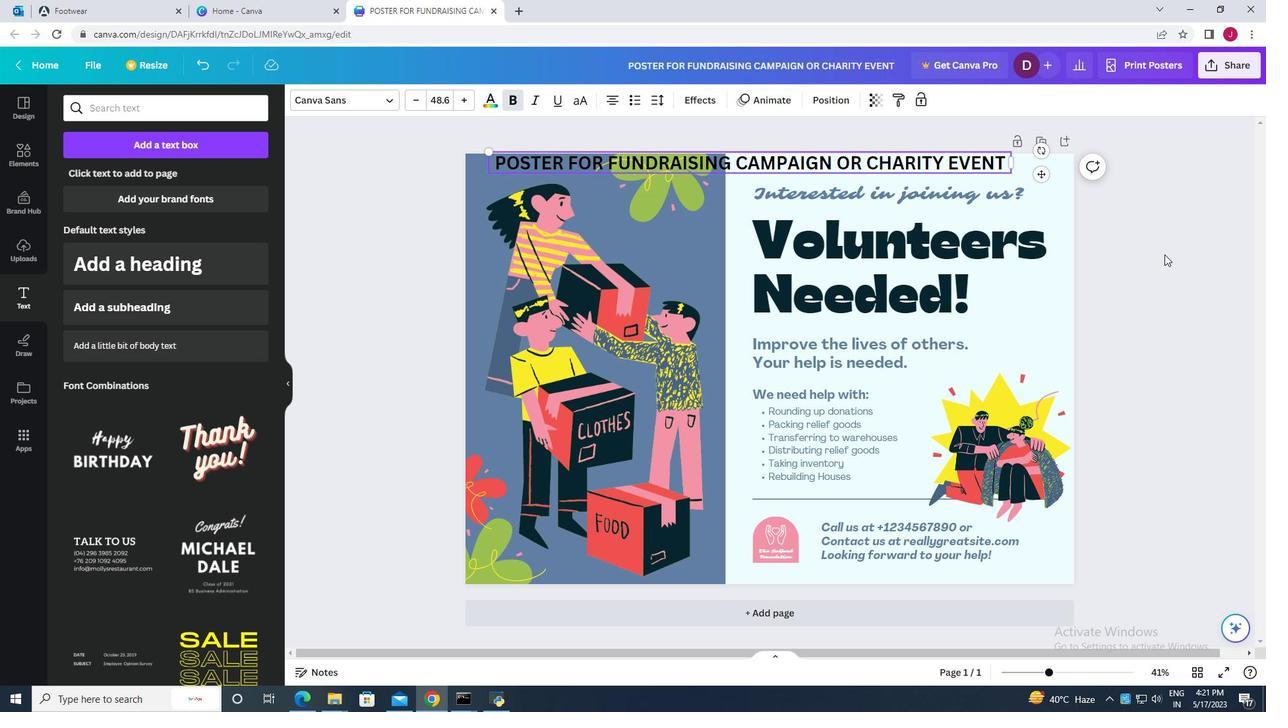 
Action: Mouse moved to (807, 160)
Screenshot: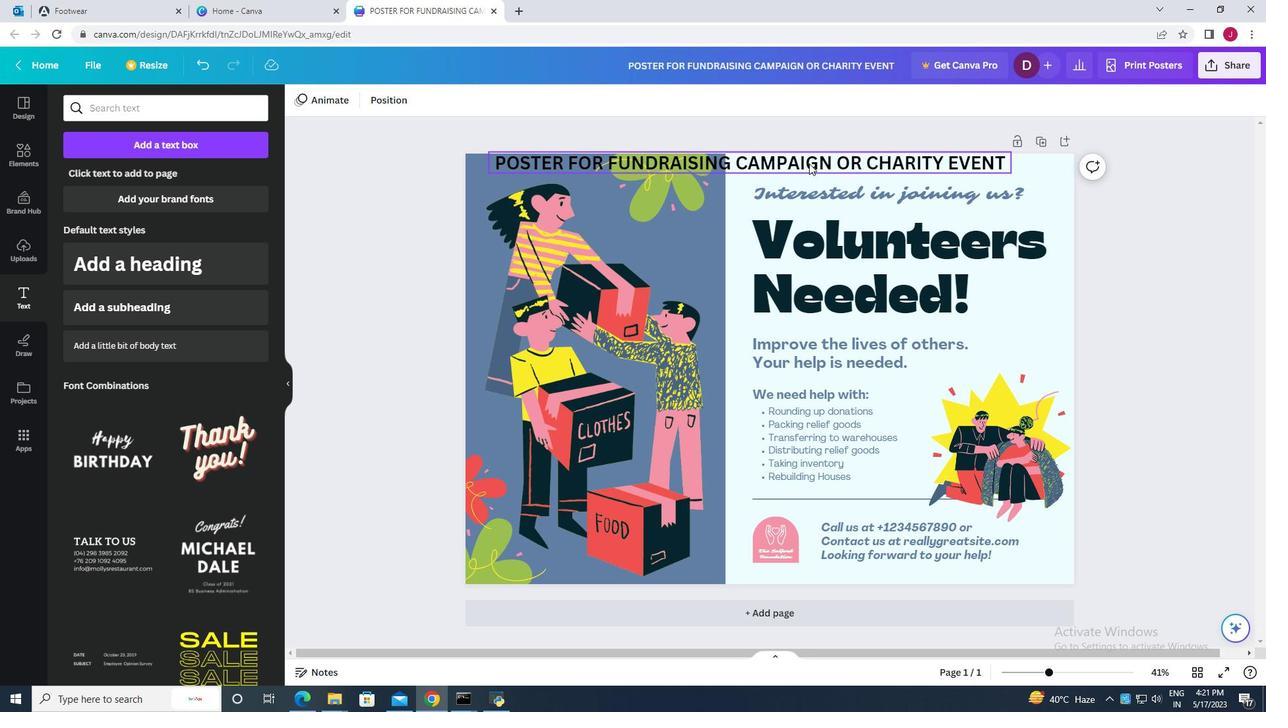 
Action: Mouse pressed left at (807, 160)
Screenshot: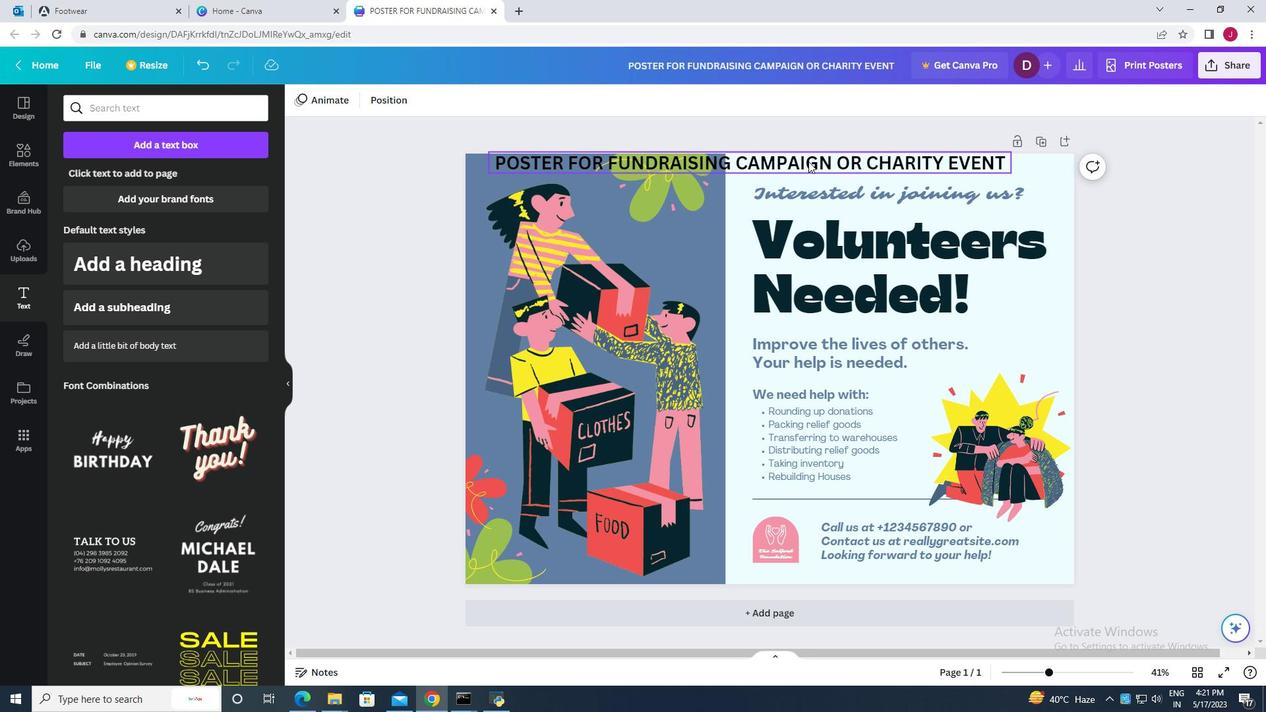 
Action: Mouse moved to (1186, 249)
Screenshot: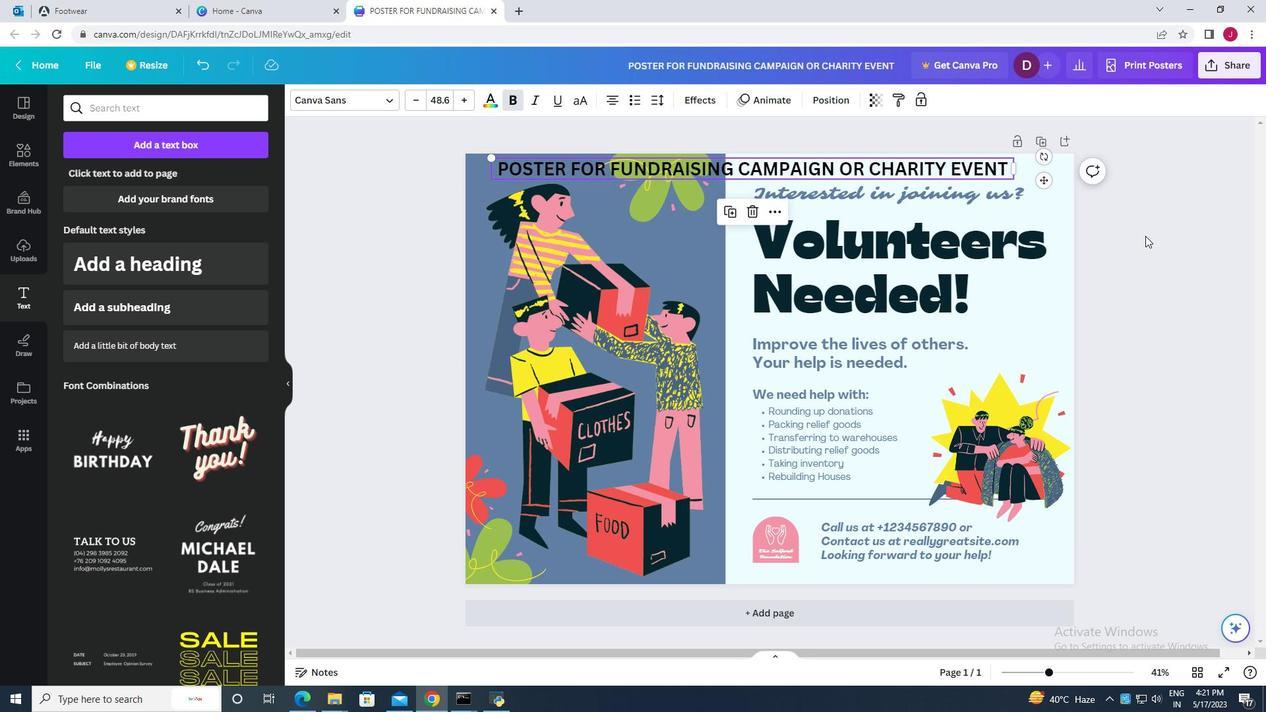 
Action: Mouse pressed left at (1186, 249)
Screenshot: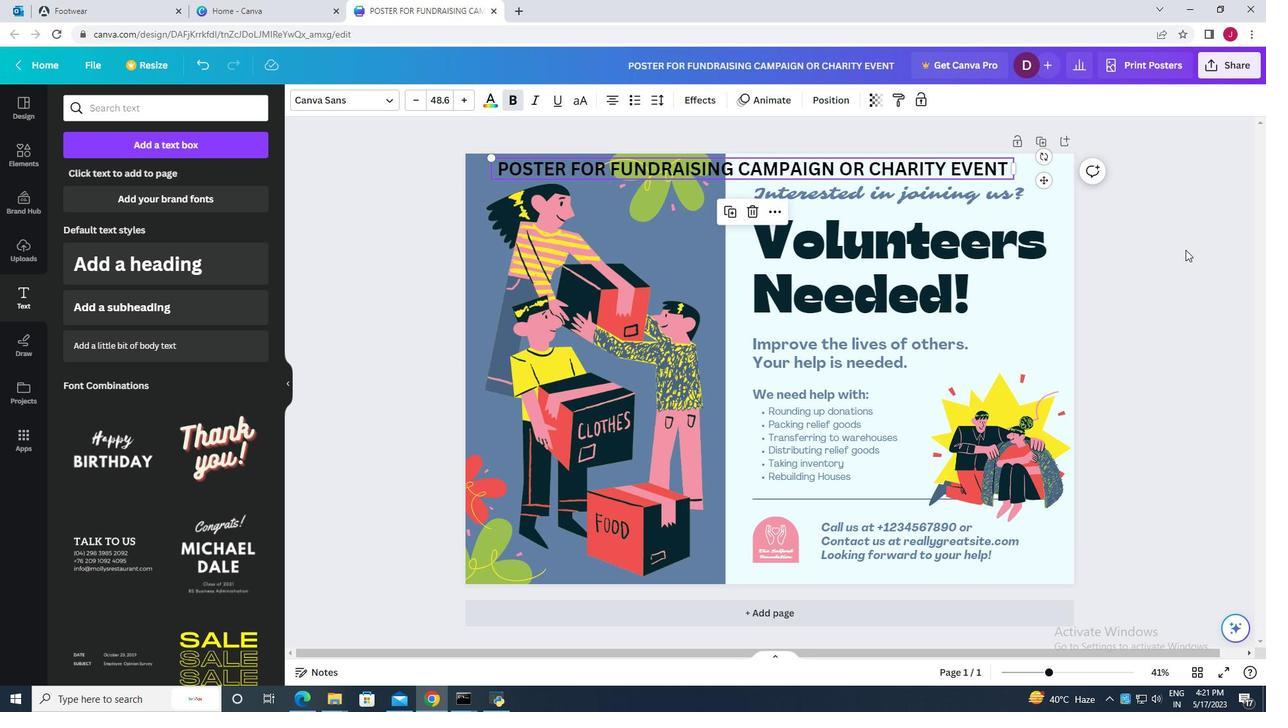 
Action: Mouse moved to (807, 325)
Screenshot: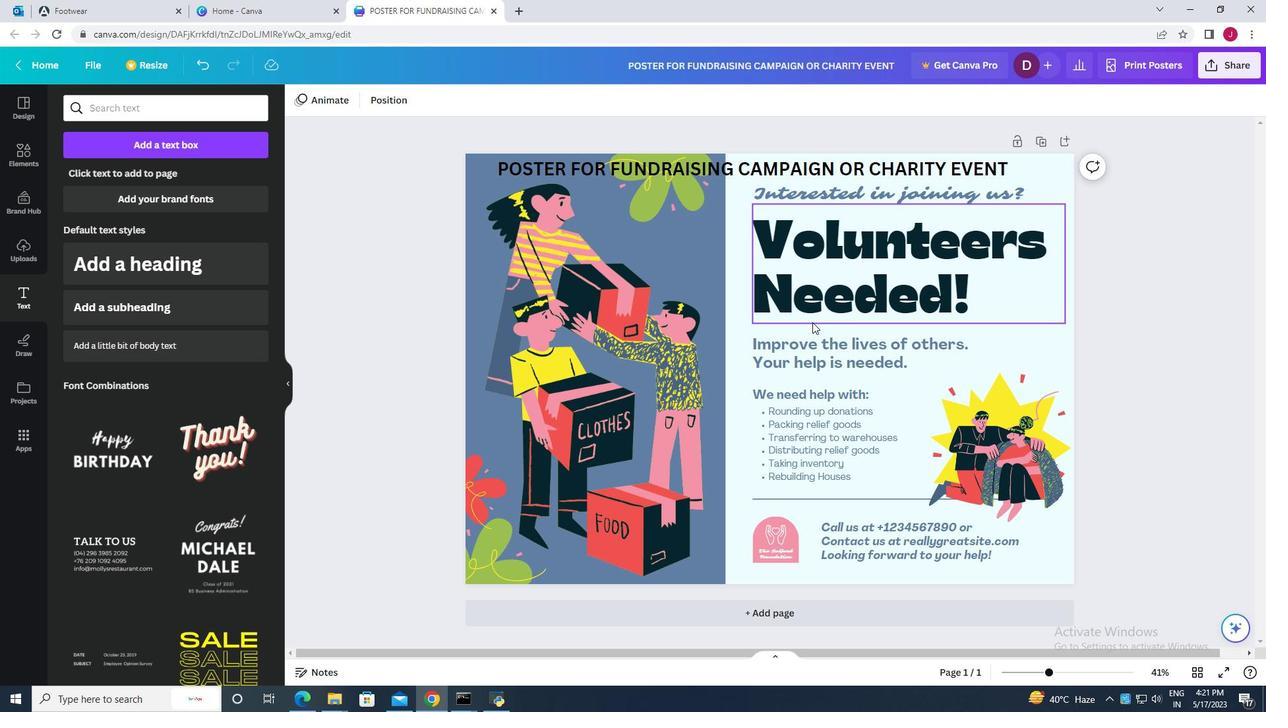 
Action: Mouse scrolled (807, 325) with delta (0, 0)
Screenshot: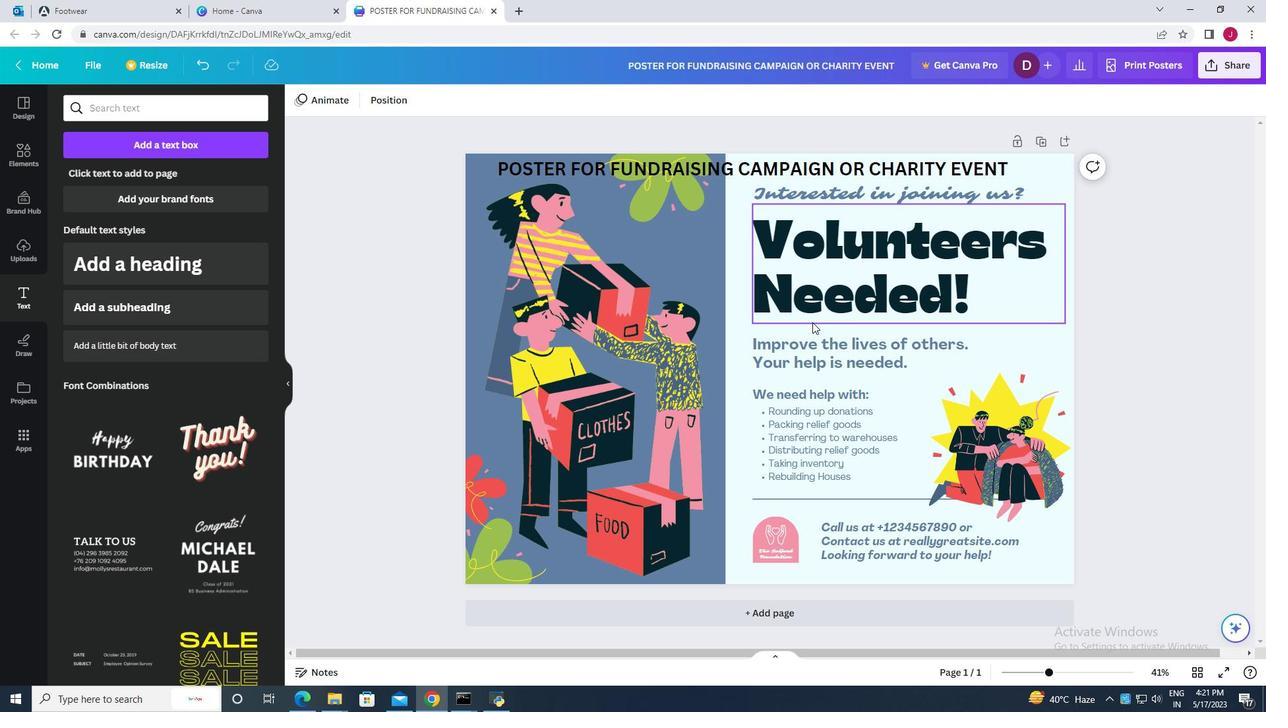 
Action: Mouse moved to (806, 326)
Screenshot: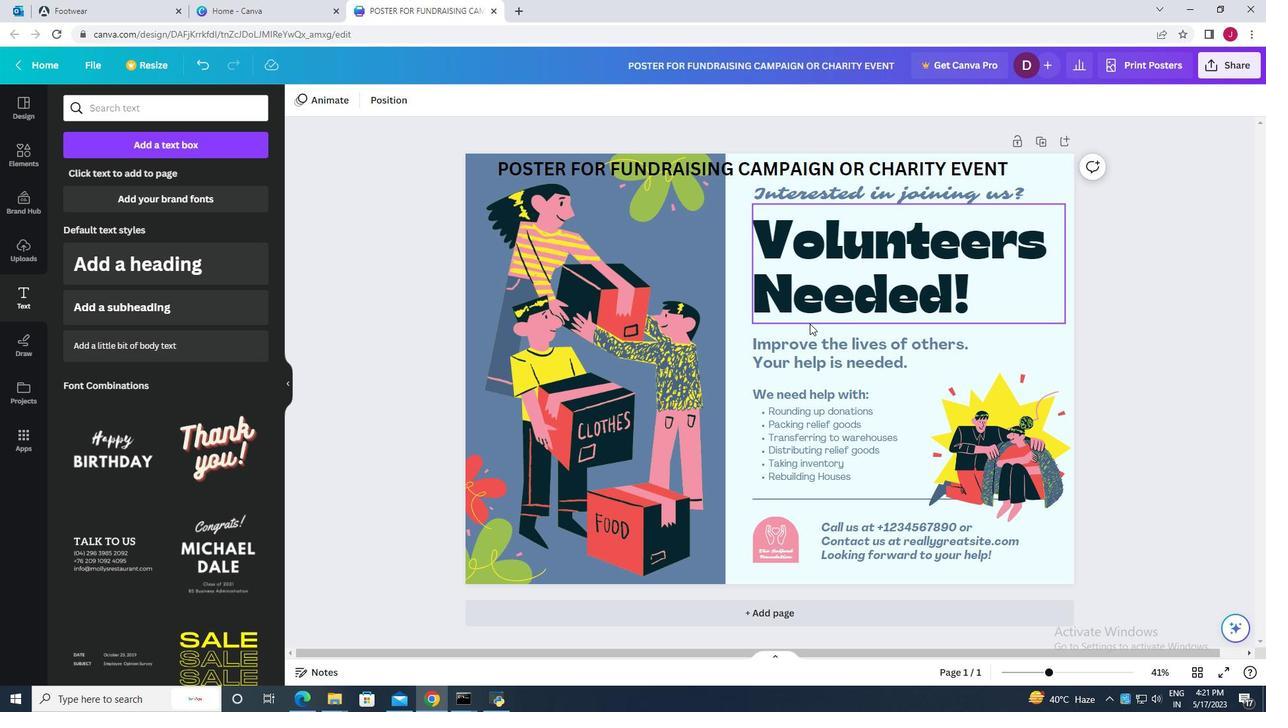 
Action: Mouse scrolled (806, 325) with delta (0, 0)
Screenshot: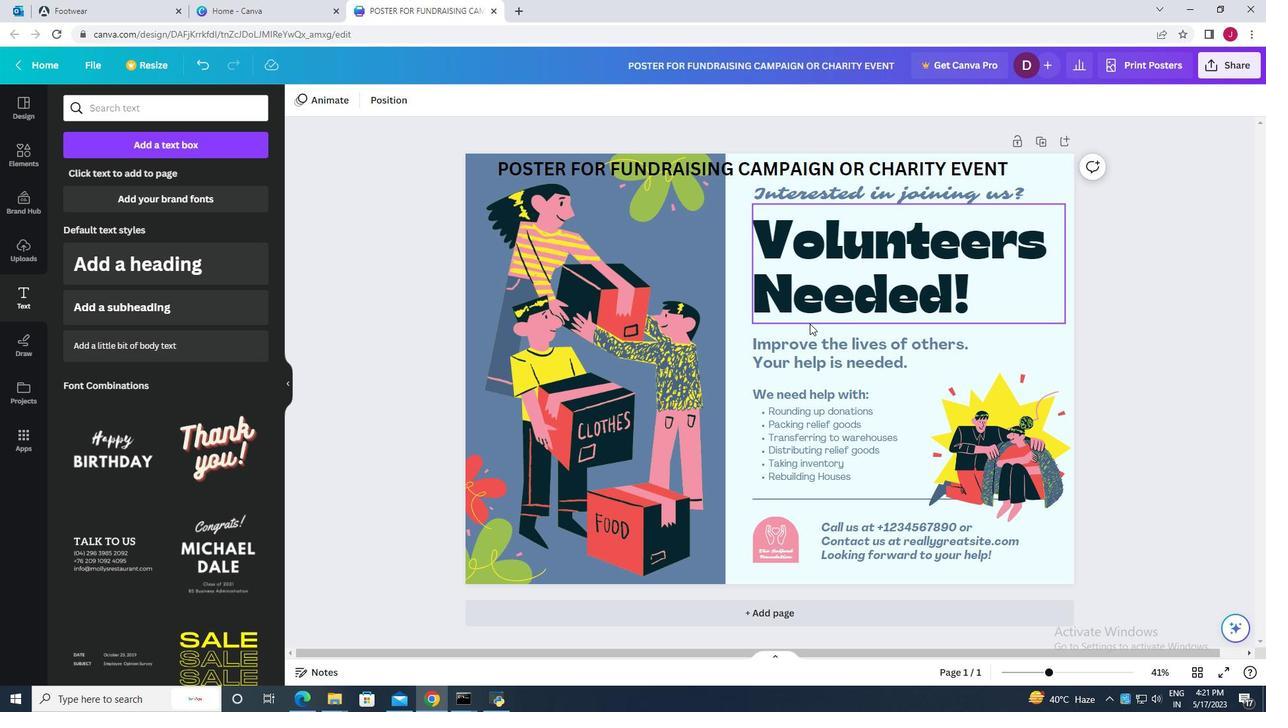 
Action: Mouse scrolled (806, 325) with delta (0, 0)
Screenshot: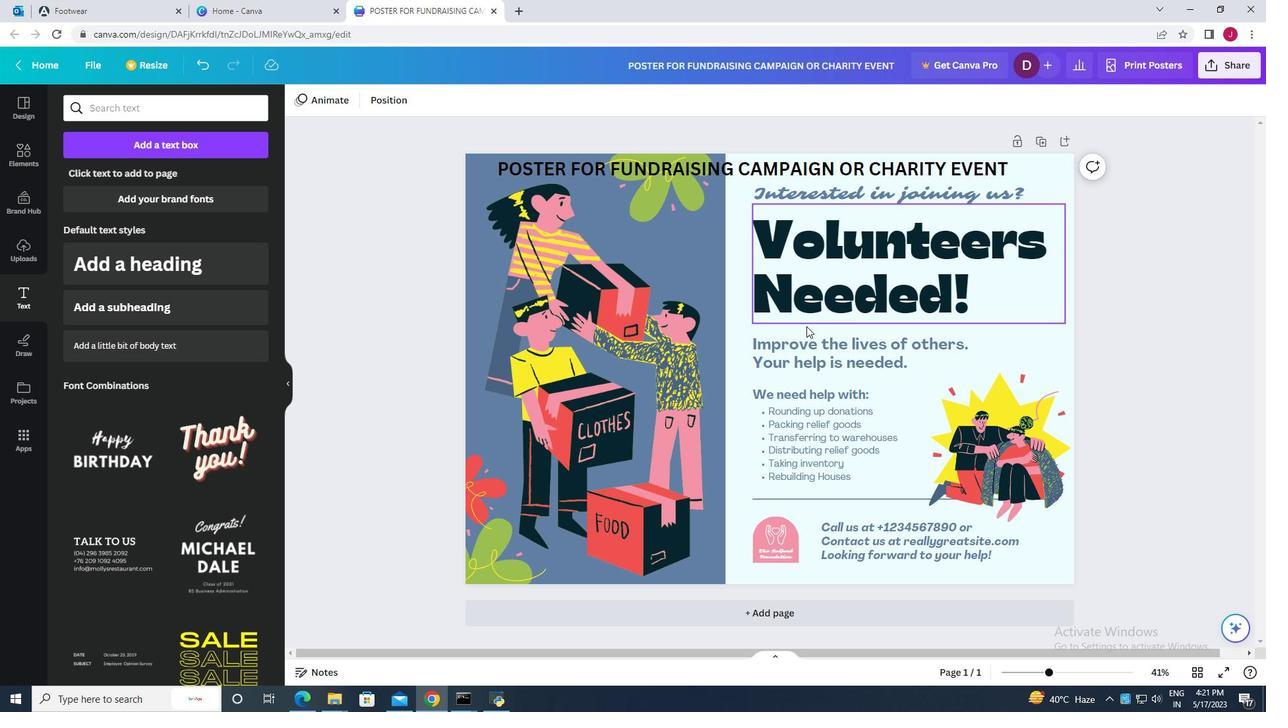 
Action: Mouse moved to (778, 613)
Screenshot: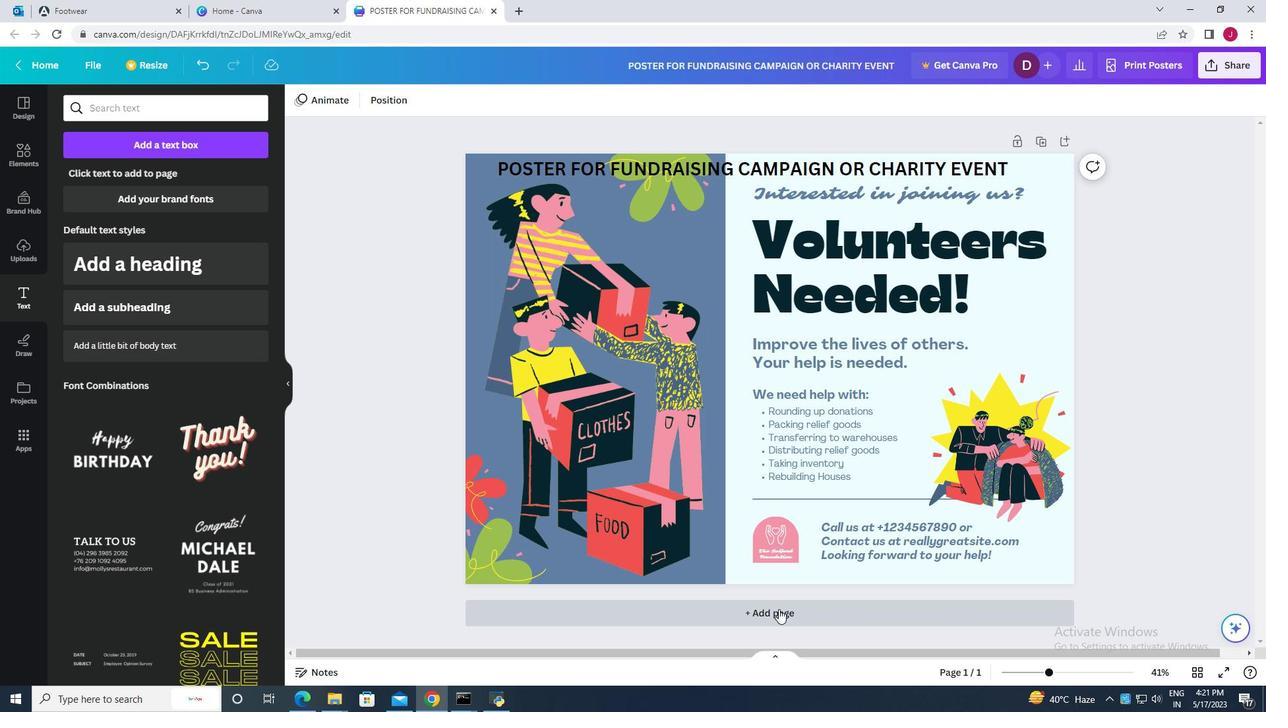 
Action: Mouse pressed left at (778, 613)
Screenshot: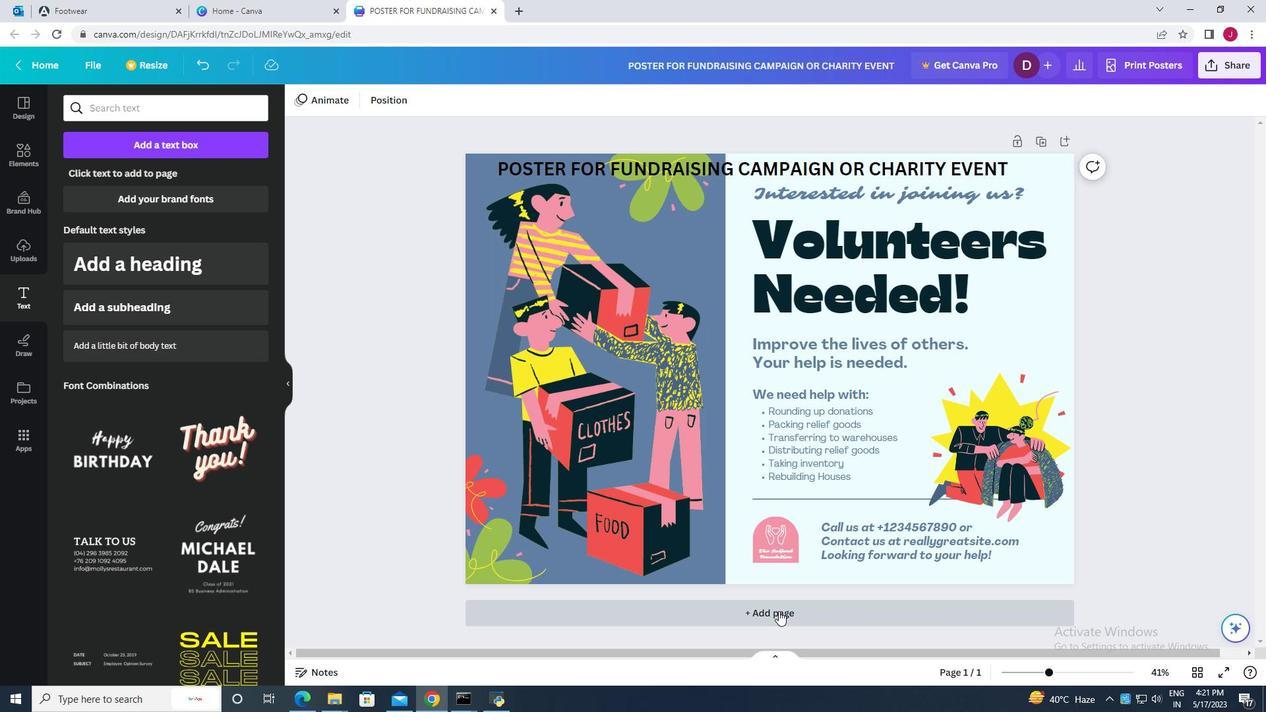 
Action: Mouse moved to (20, 112)
Screenshot: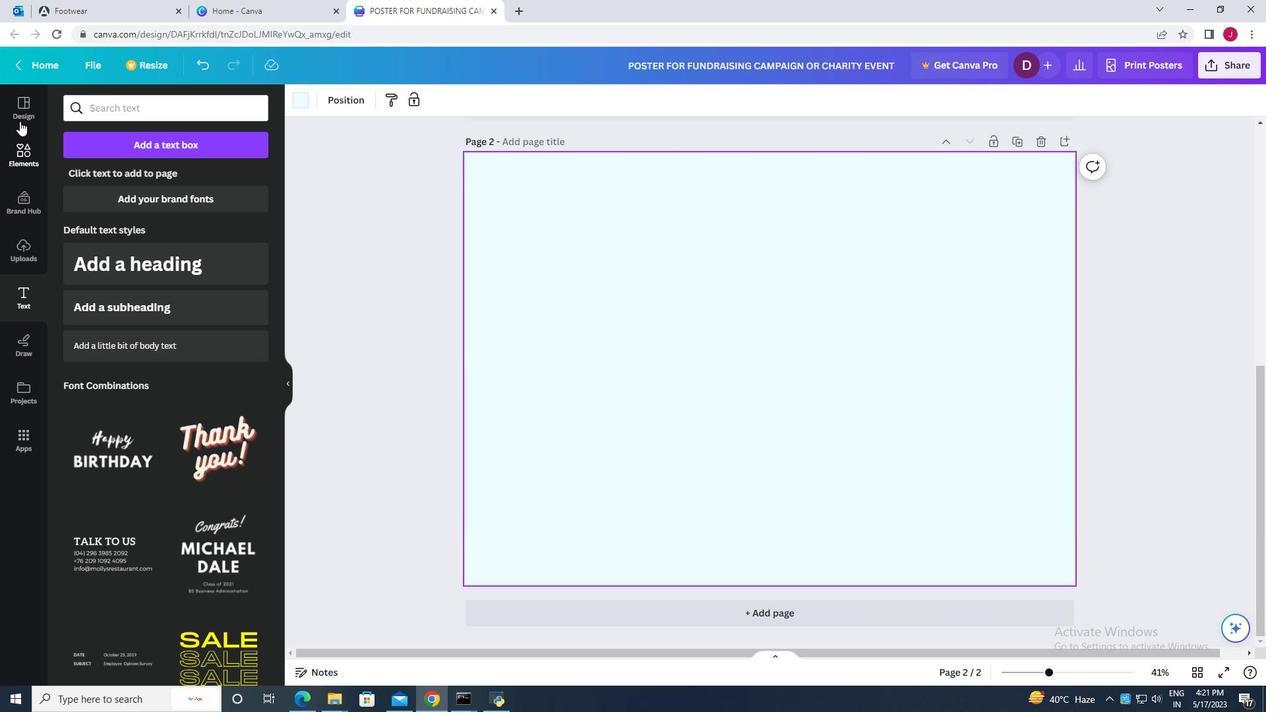 
Action: Mouse pressed left at (20, 112)
Screenshot: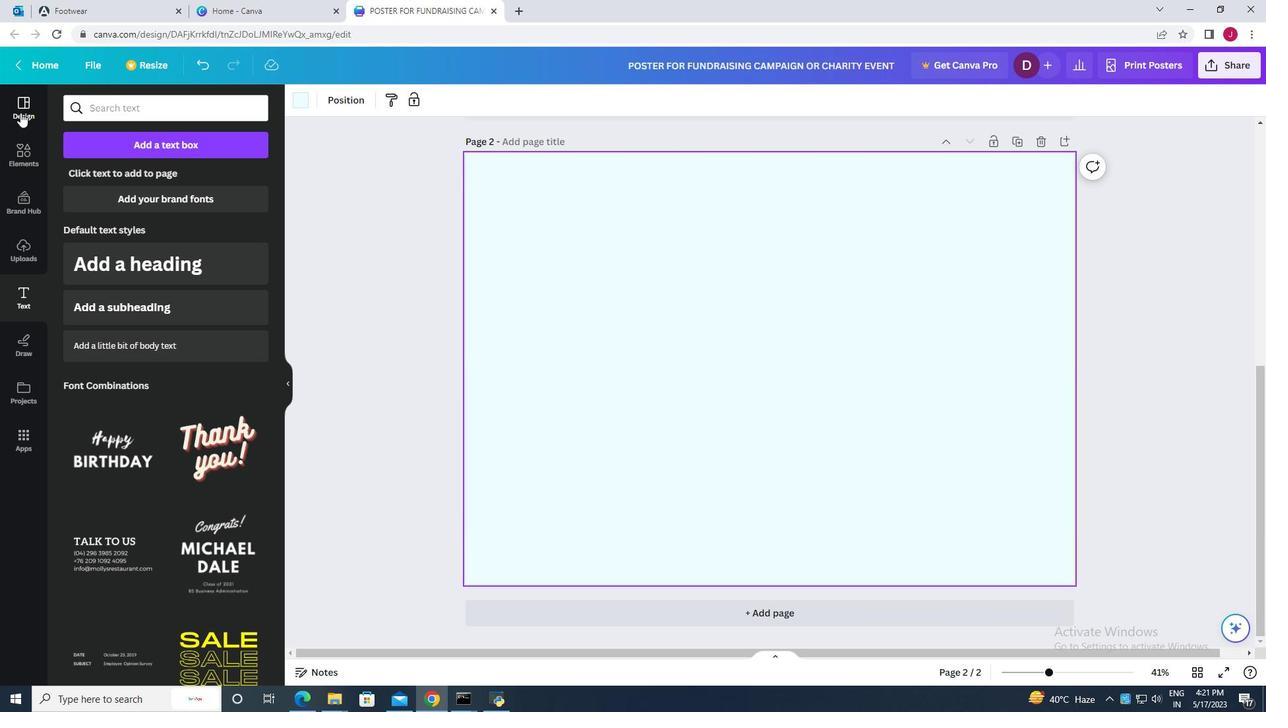
Action: Mouse moved to (170, 386)
Screenshot: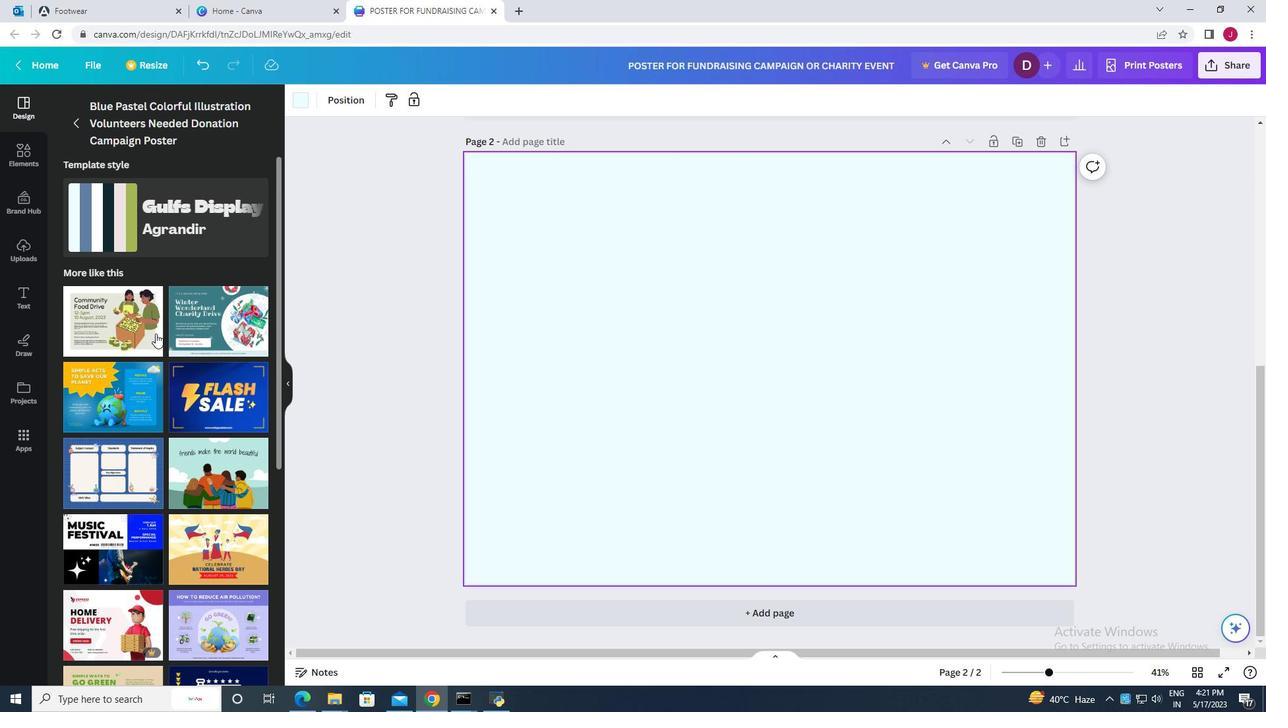 
Action: Mouse scrolled (170, 385) with delta (0, 0)
Screenshot: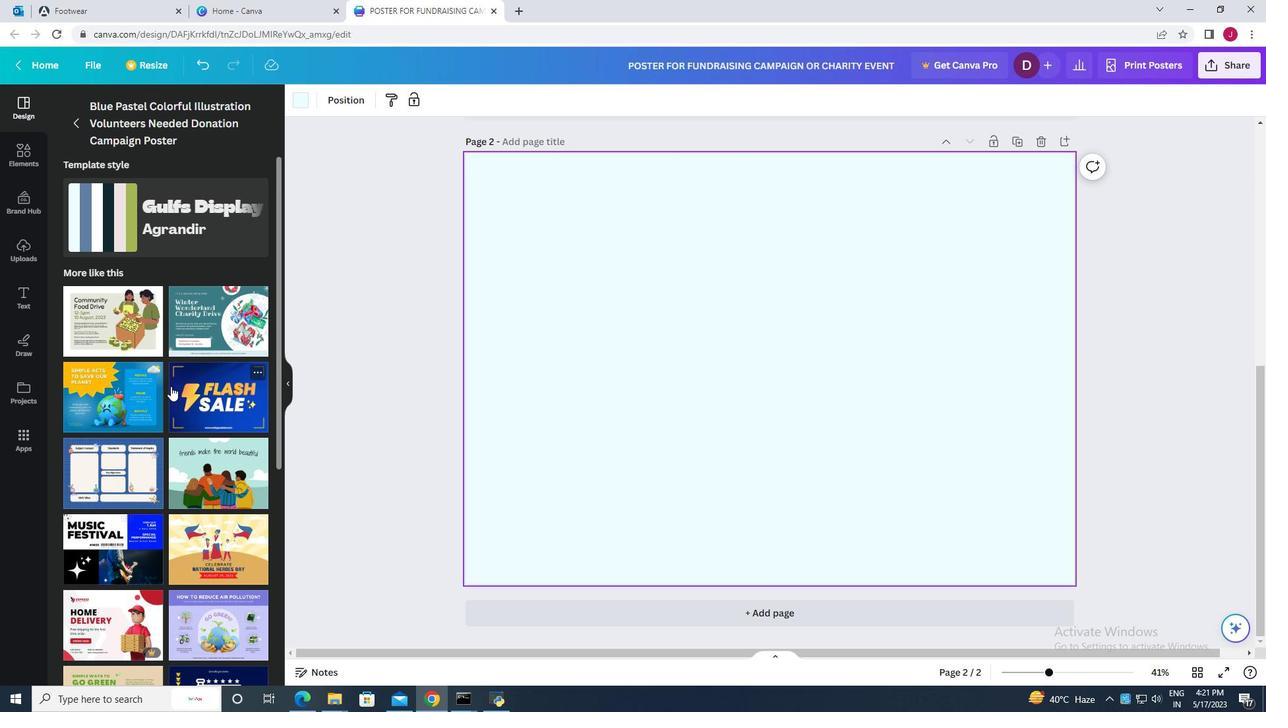 
Action: Mouse scrolled (170, 385) with delta (0, 0)
Screenshot: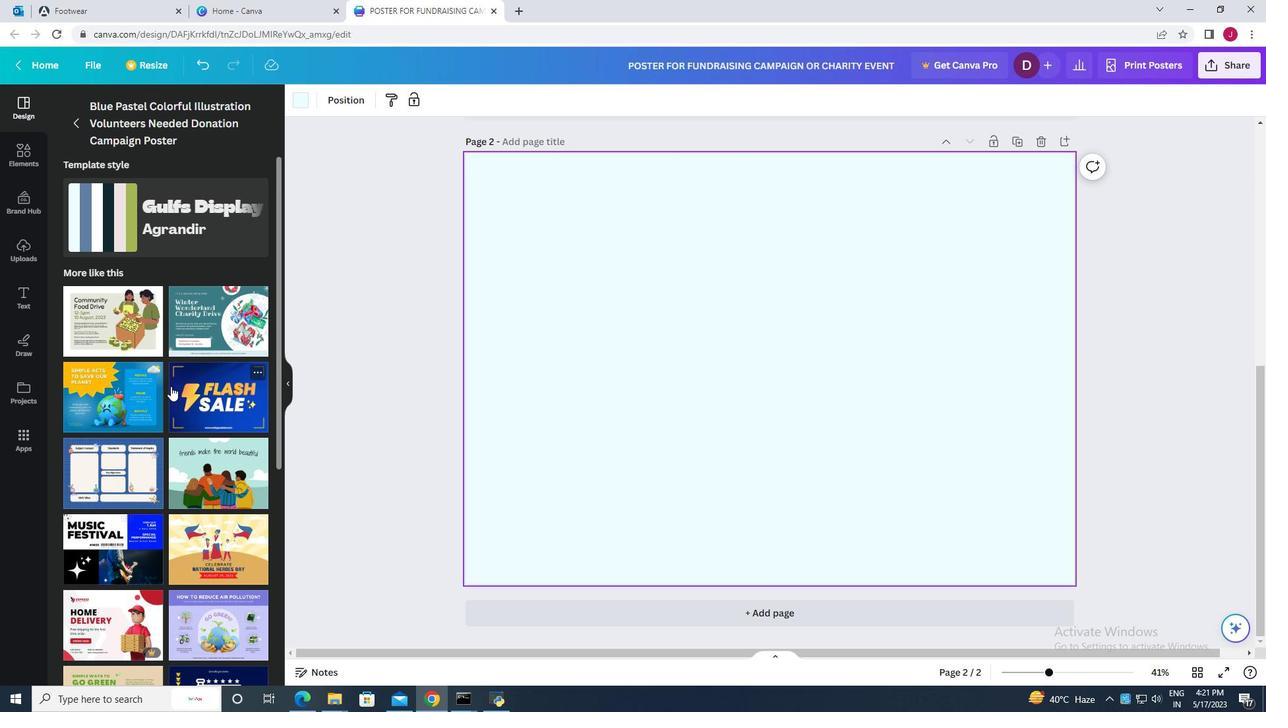 
Action: Mouse moved to (109, 271)
Screenshot: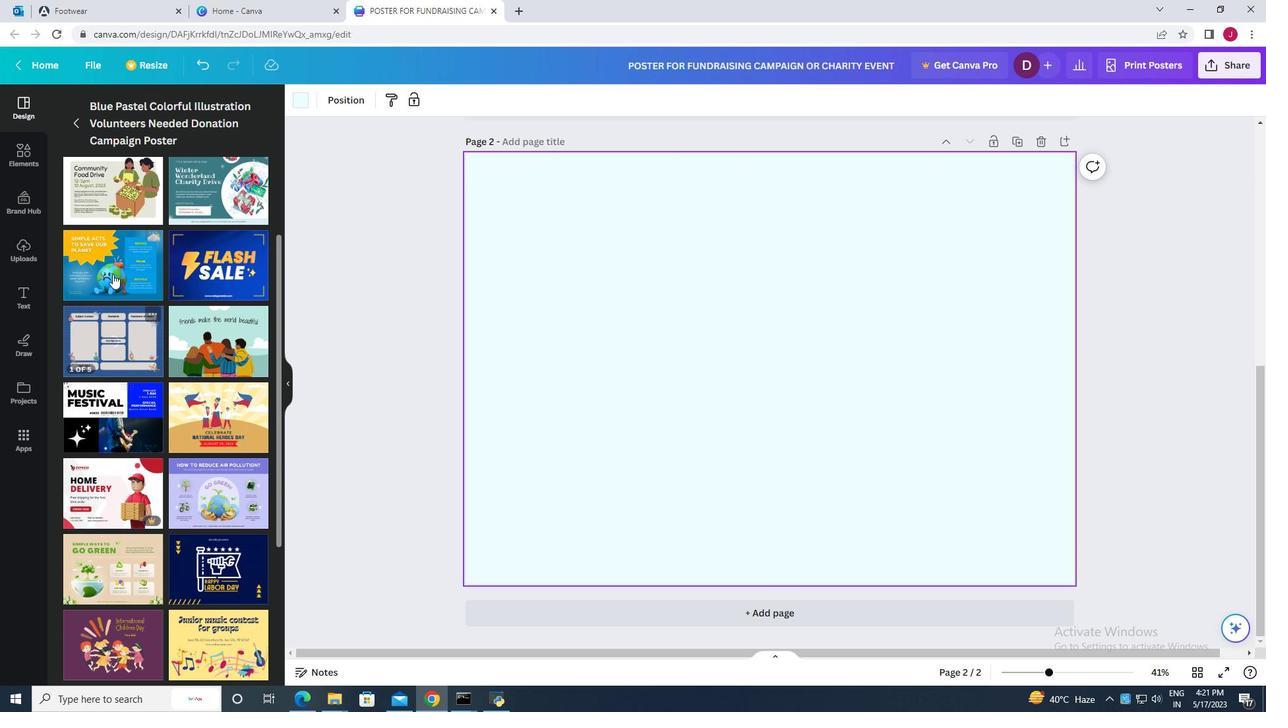 
Action: Mouse scrolled (109, 271) with delta (0, 0)
Screenshot: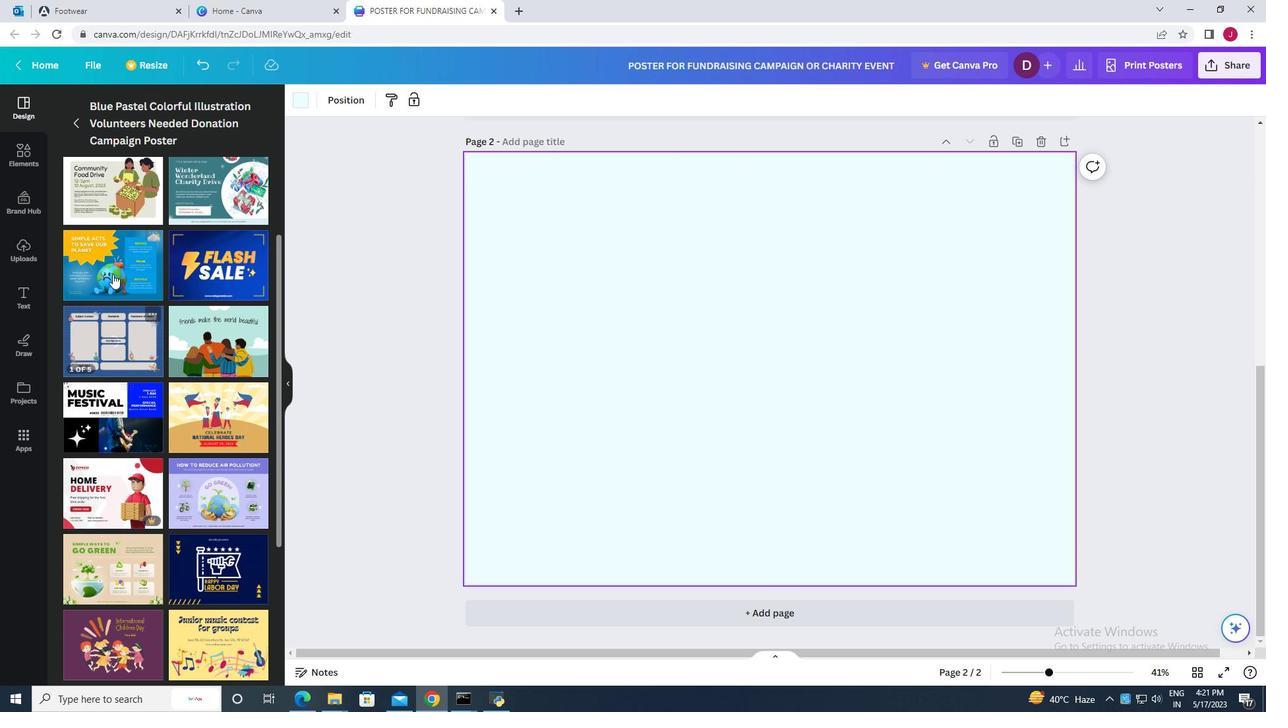 
Action: Mouse moved to (108, 270)
Screenshot: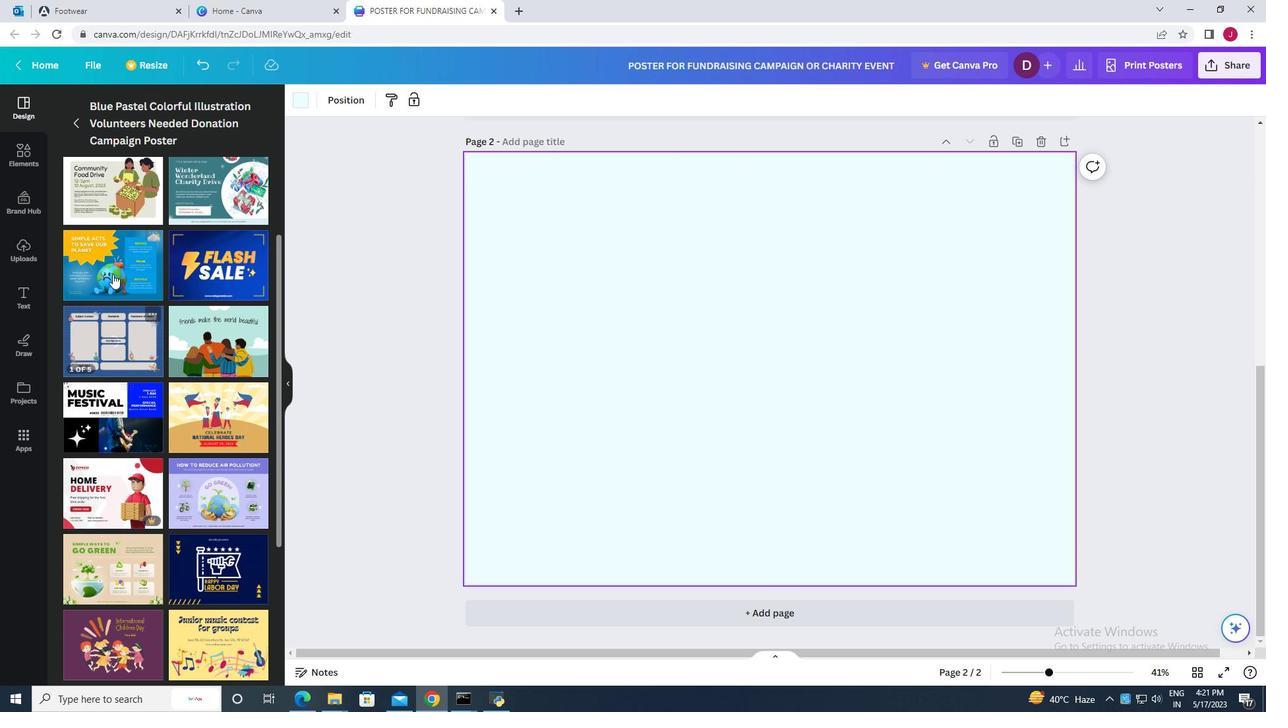 
Action: Mouse scrolled (109, 271) with delta (0, 0)
Screenshot: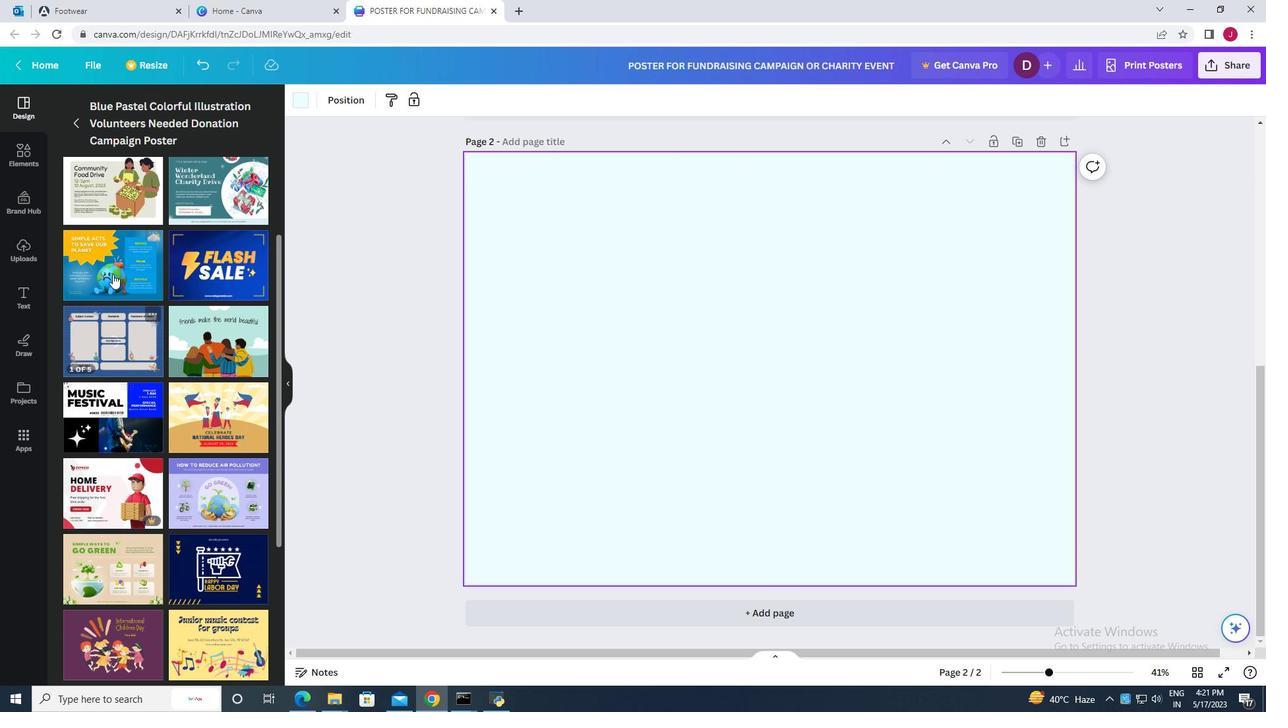 
Action: Mouse moved to (108, 270)
Screenshot: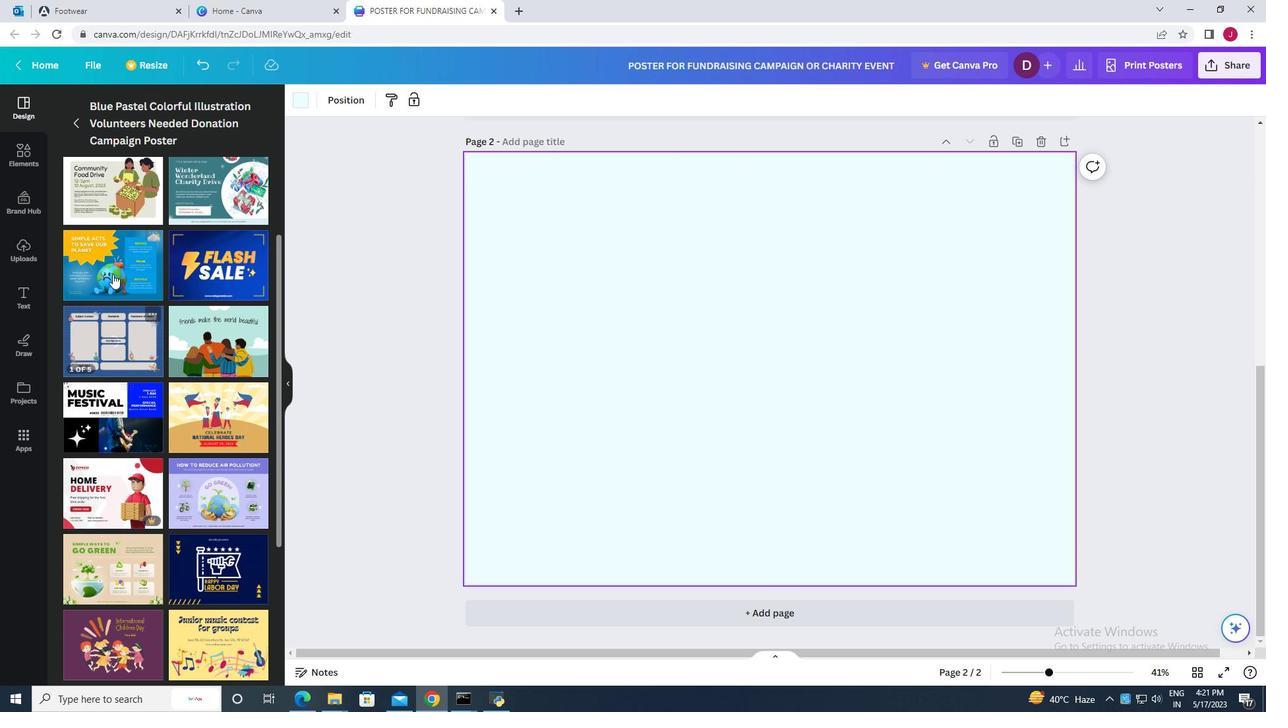 
Action: Mouse scrolled (108, 271) with delta (0, 0)
Screenshot: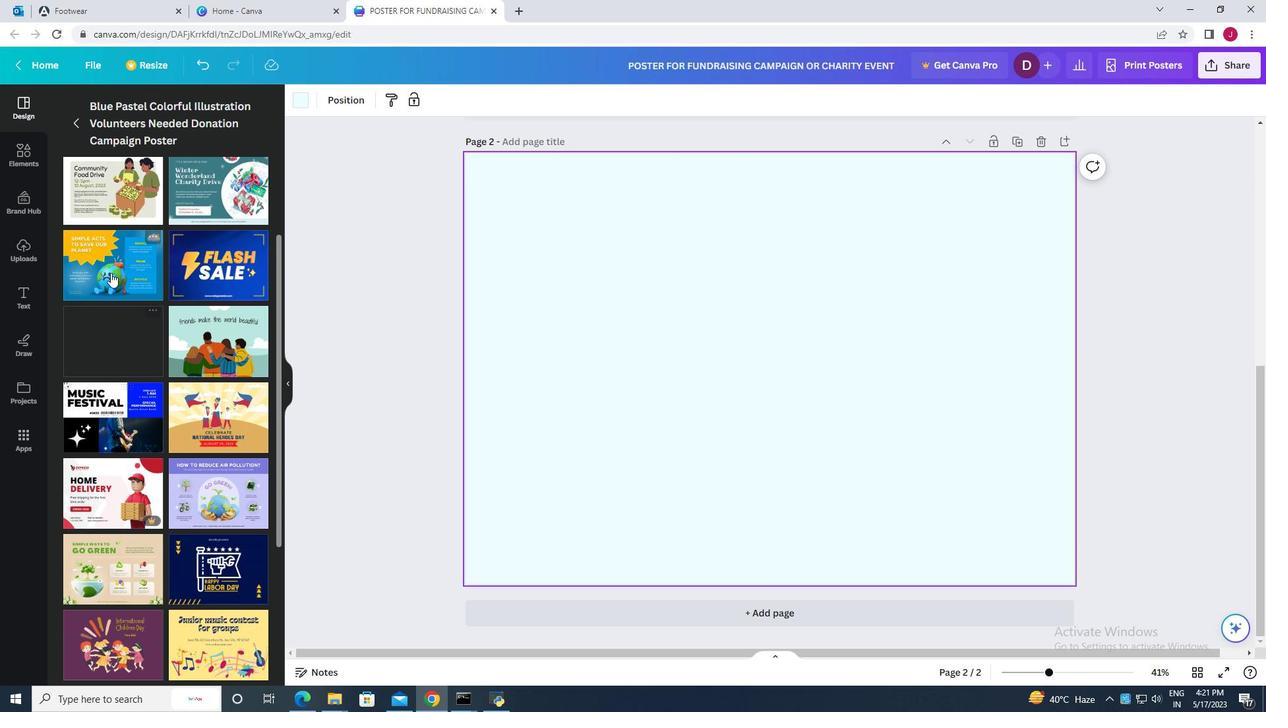 
Action: Mouse moved to (81, 122)
Screenshot: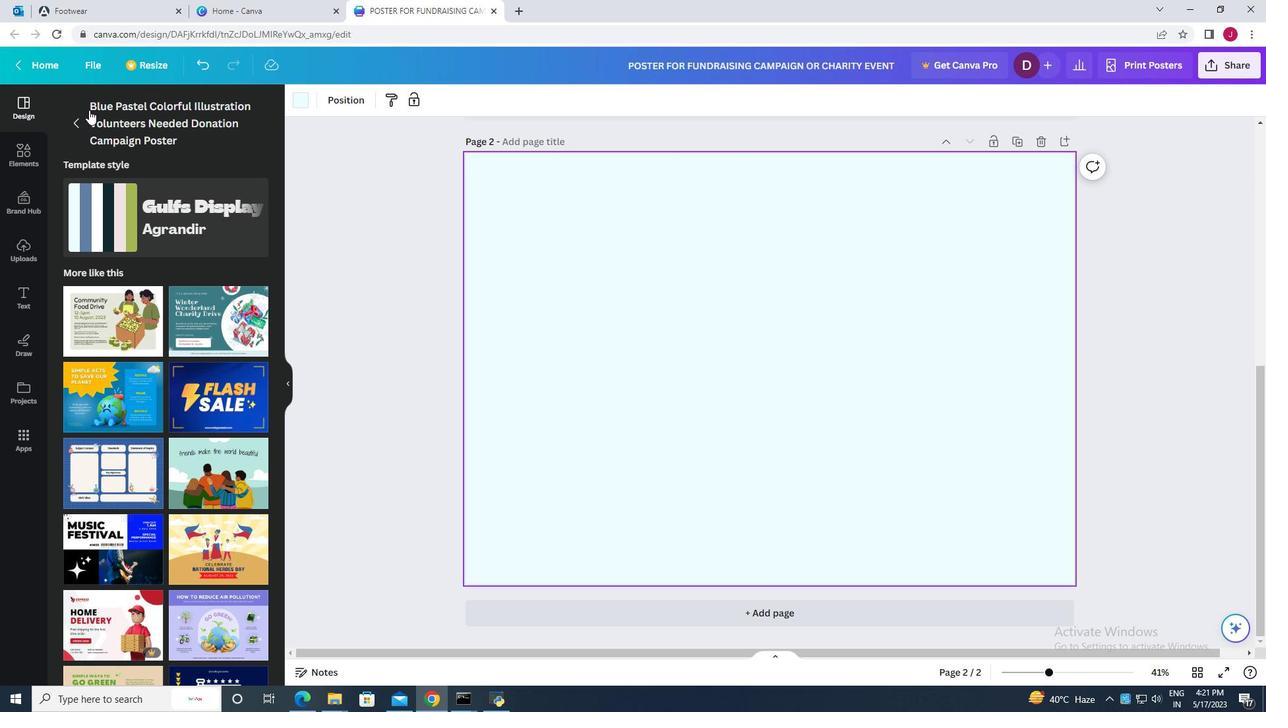 
Action: Mouse pressed left at (81, 122)
Screenshot: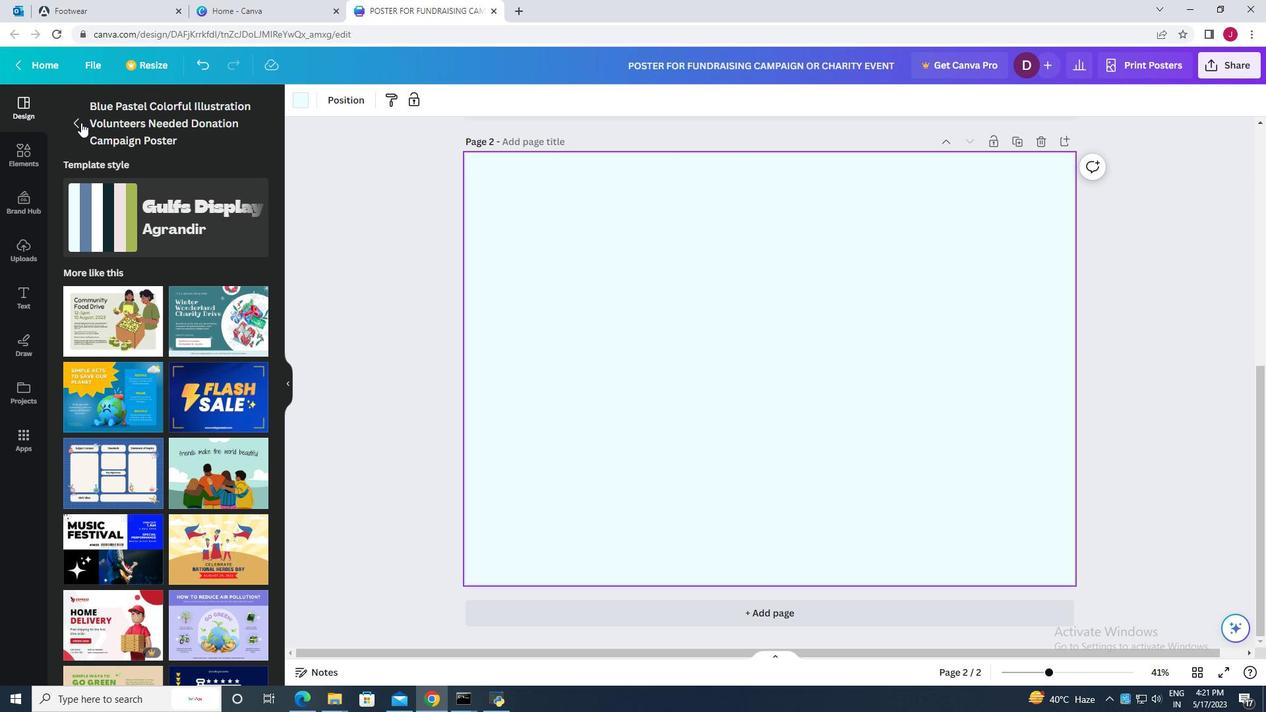 
Action: Mouse moved to (108, 111)
Screenshot: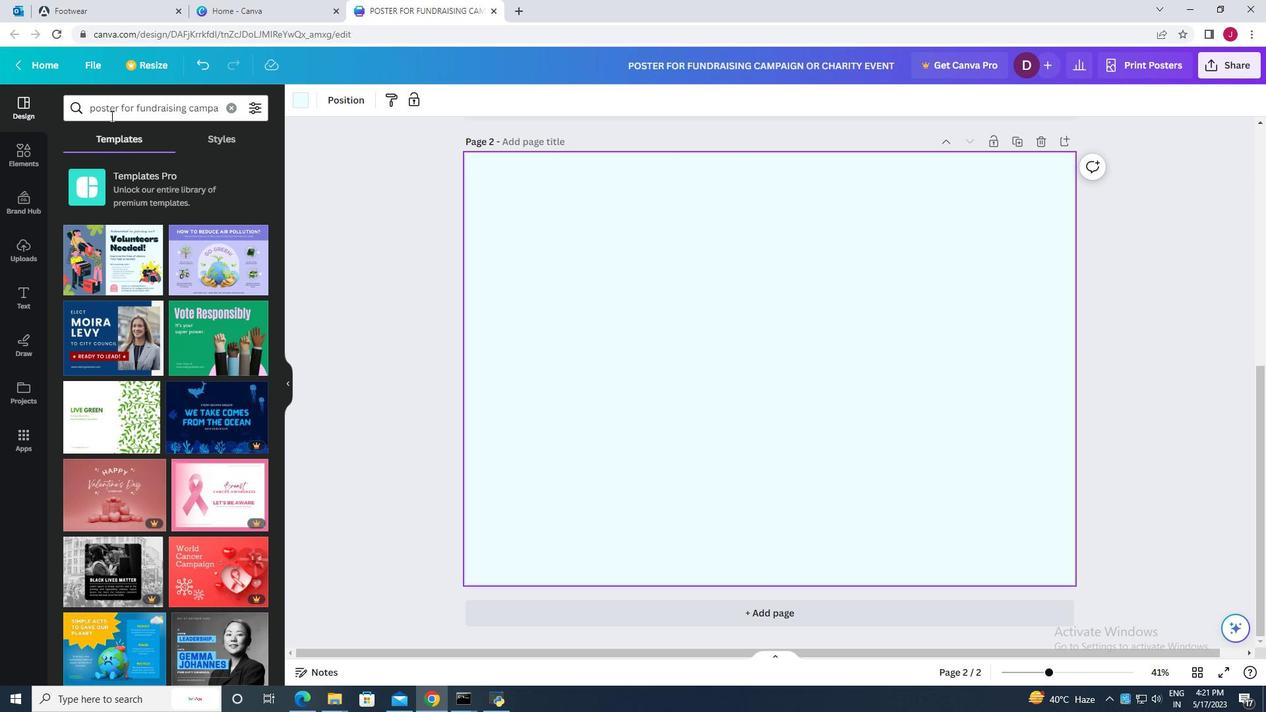 
Action: Mouse pressed left at (108, 111)
Screenshot: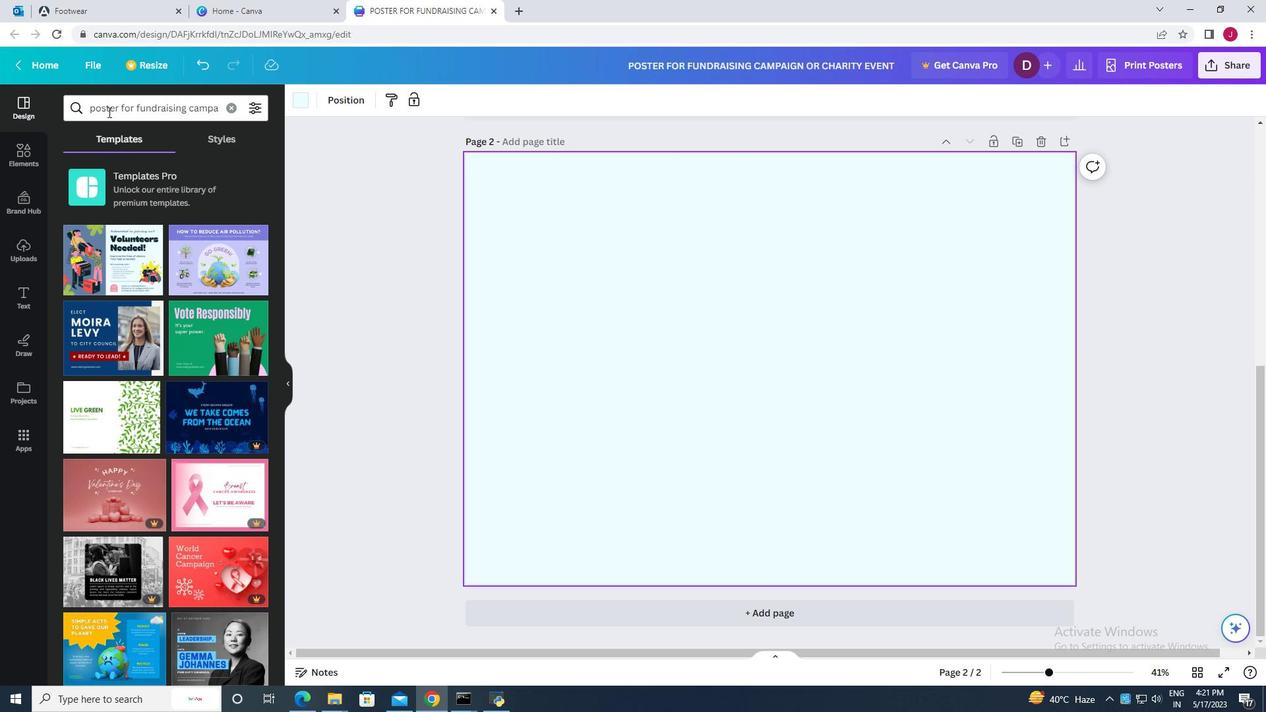 
Action: Mouse moved to (136, 159)
Screenshot: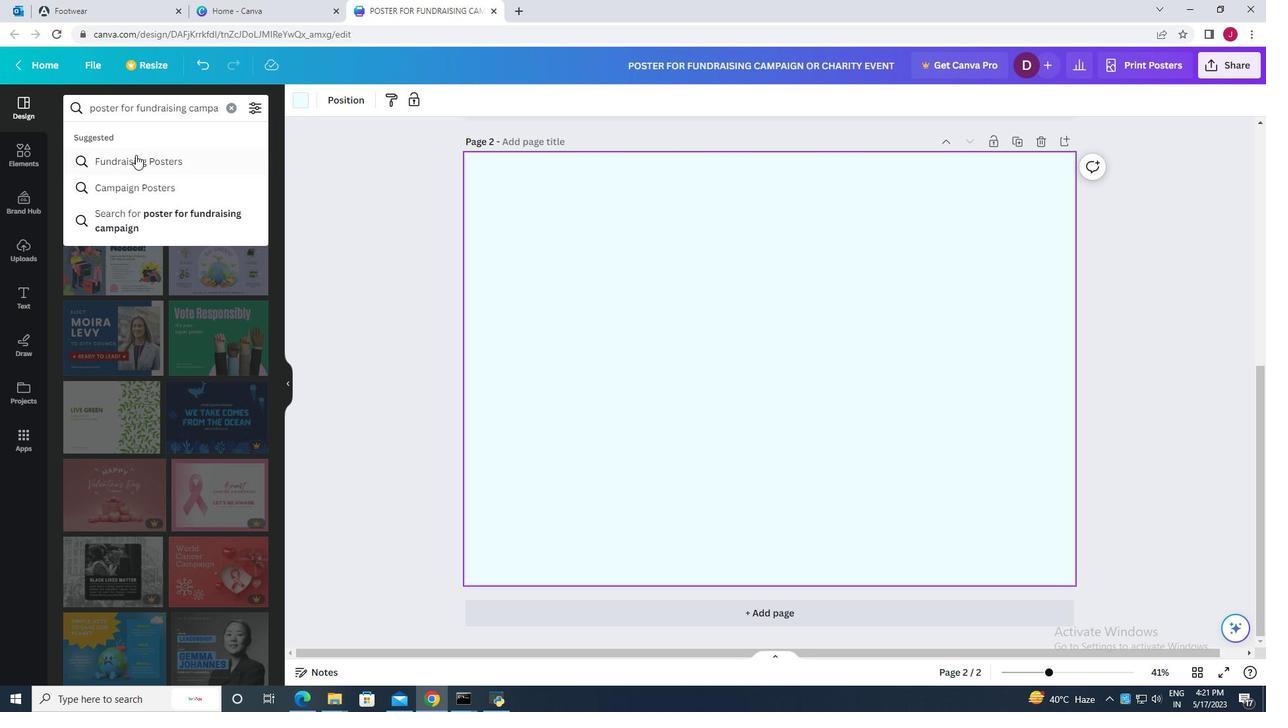 
Action: Mouse pressed left at (136, 159)
Screenshot: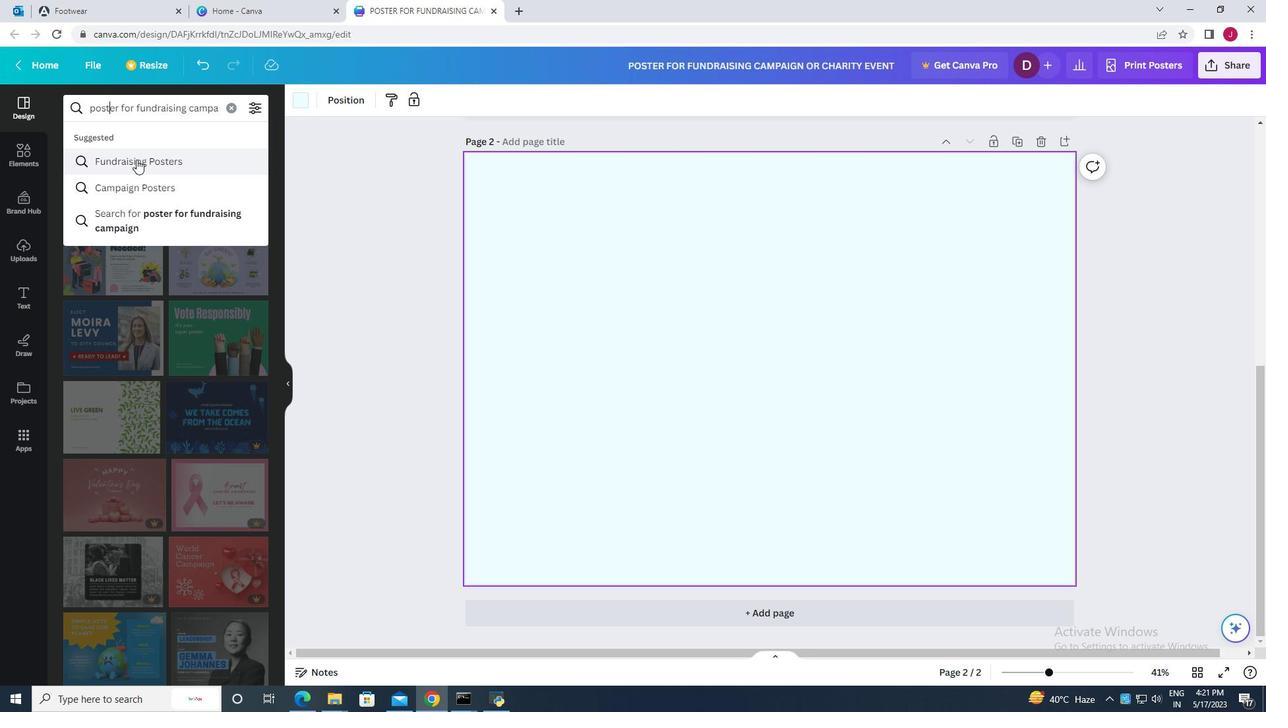 
Action: Mouse moved to (122, 340)
Screenshot: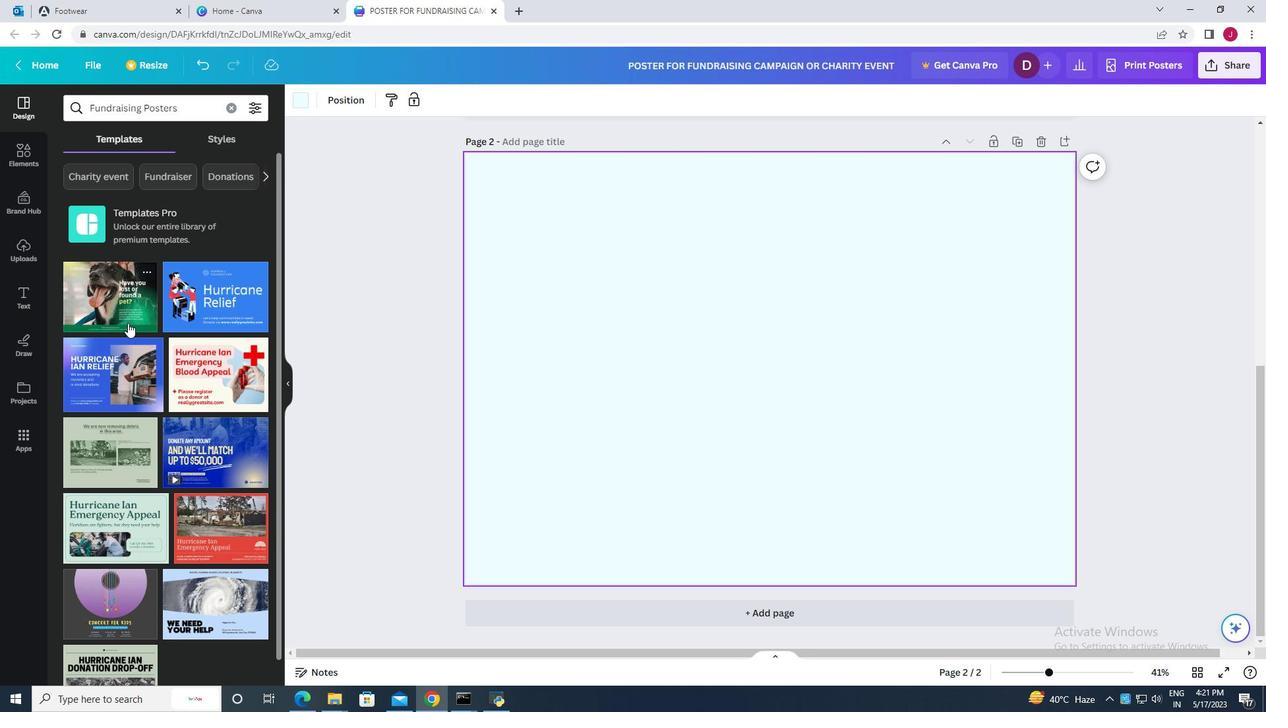 
Action: Mouse scrolled (122, 339) with delta (0, 0)
Screenshot: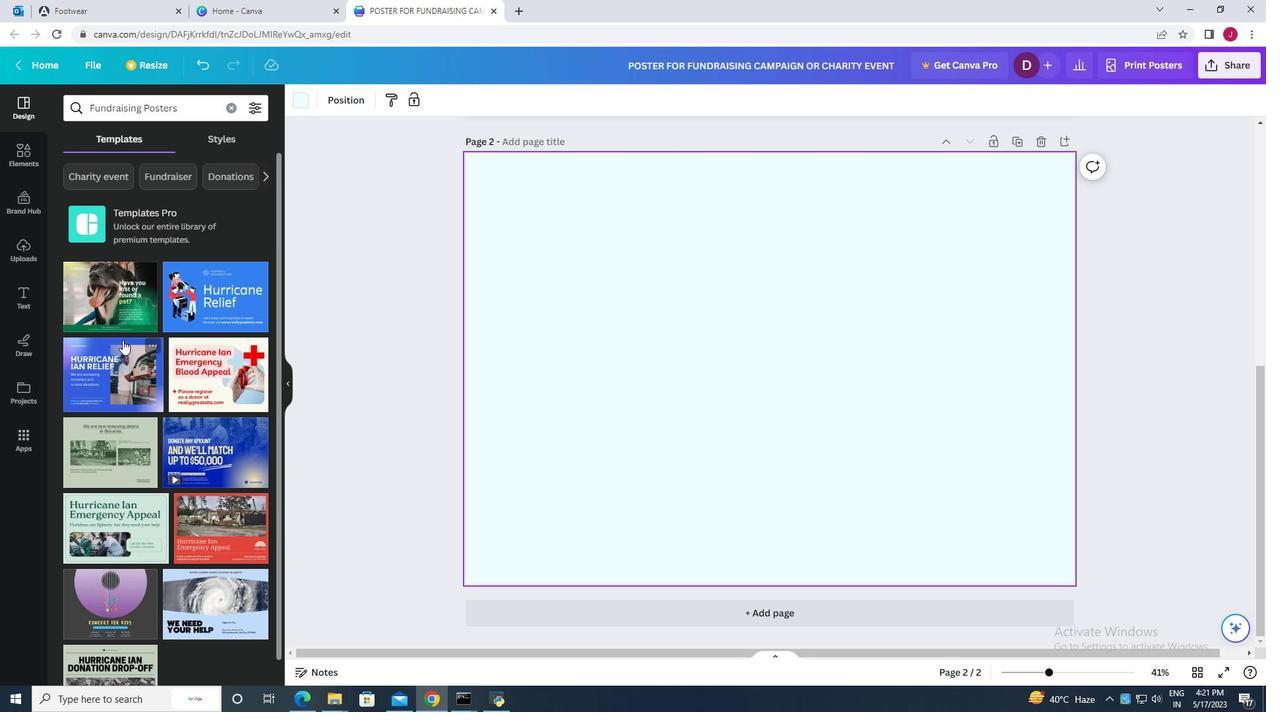 
Action: Mouse scrolled (122, 339) with delta (0, 0)
Screenshot: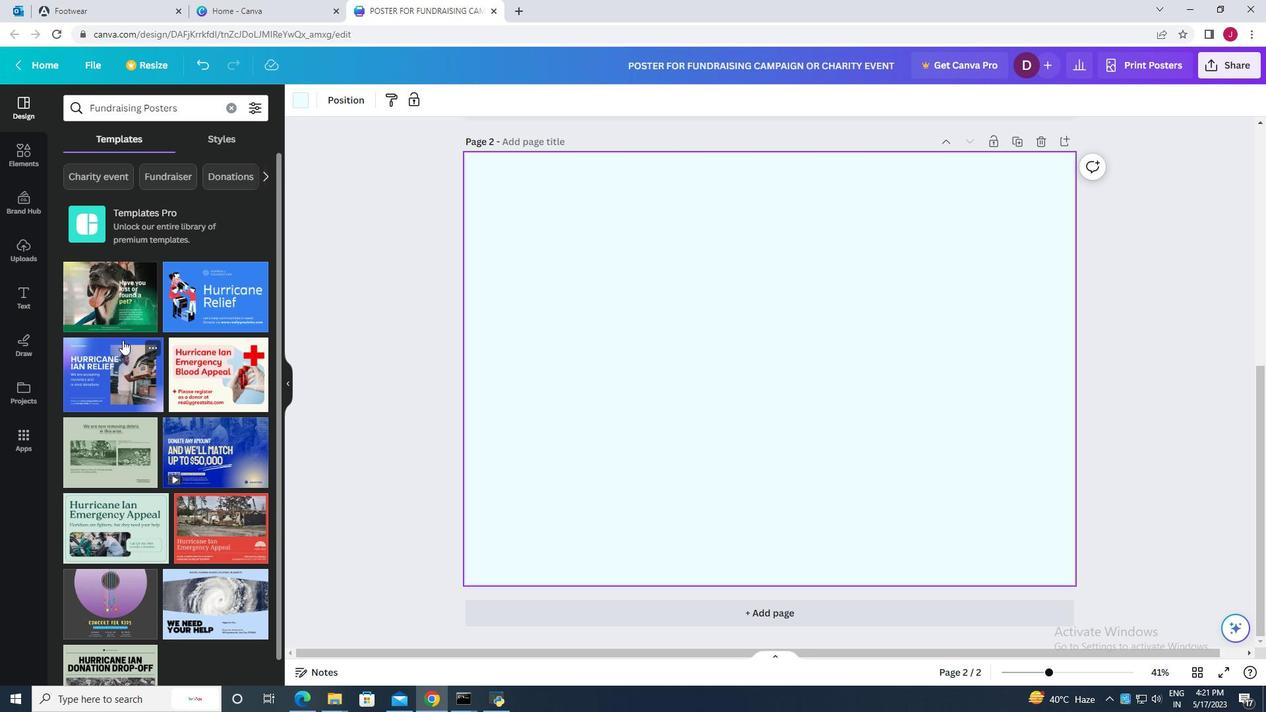
Action: Mouse scrolled (122, 339) with delta (0, 0)
Screenshot: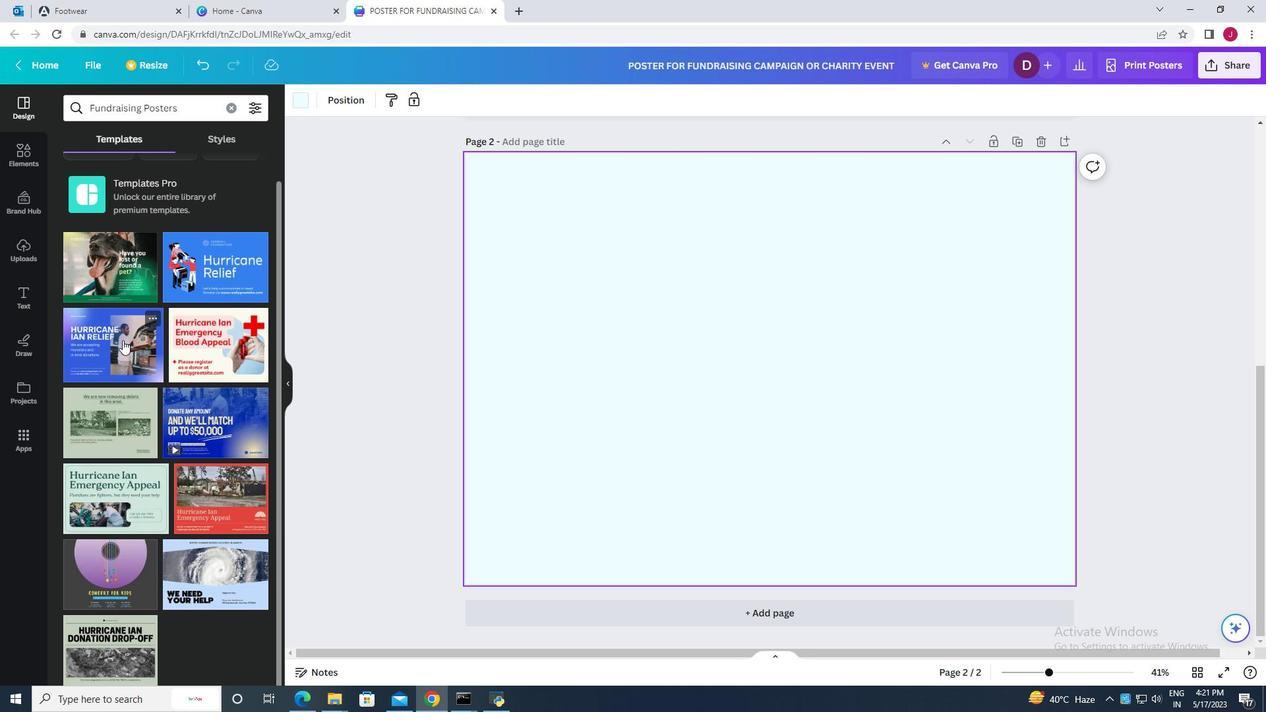 
Action: Mouse scrolled (122, 339) with delta (0, 0)
Screenshot: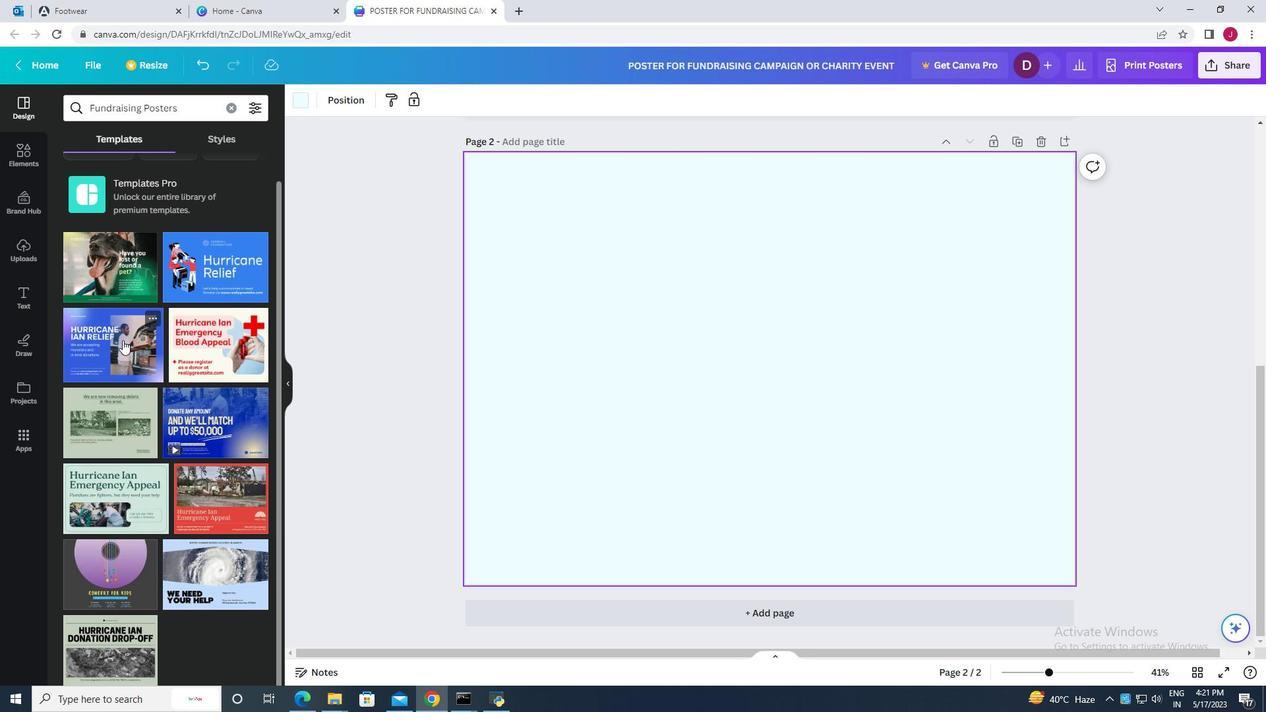 
Action: Mouse scrolled (122, 339) with delta (0, 0)
Screenshot: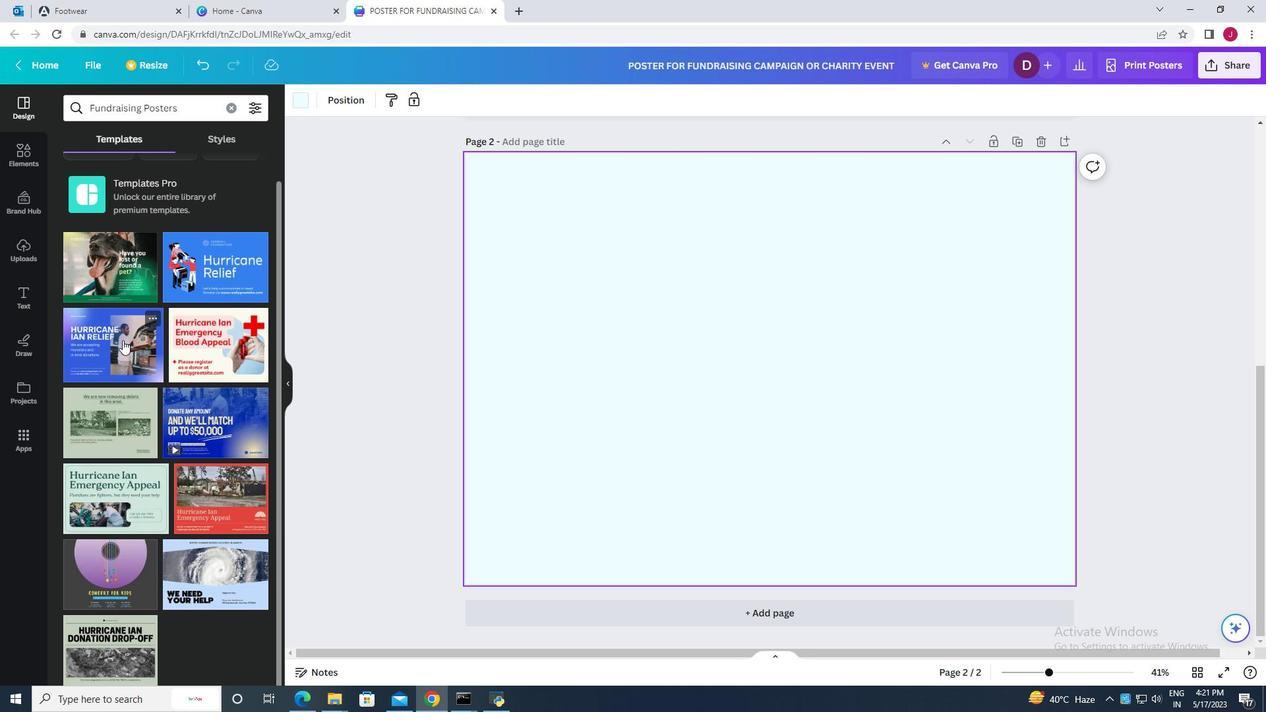 
Action: Mouse moved to (191, 344)
Screenshot: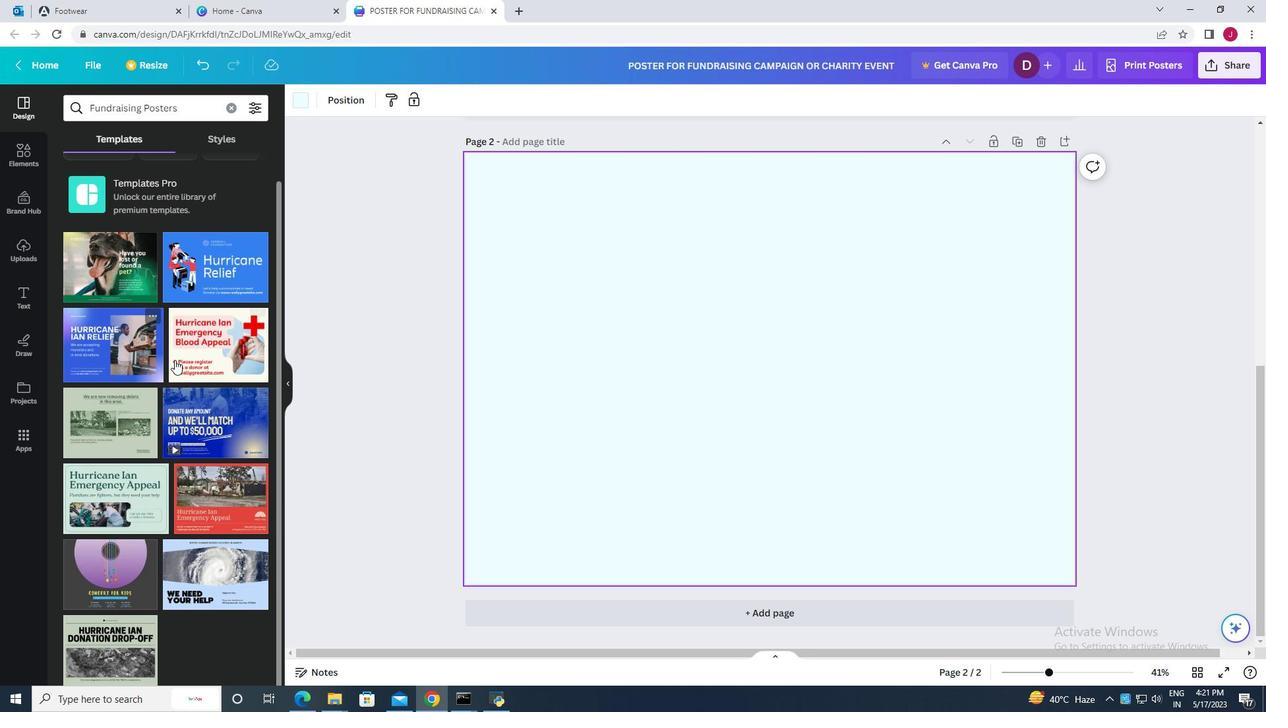 
Action: Mouse scrolled (191, 344) with delta (0, 0)
Screenshot: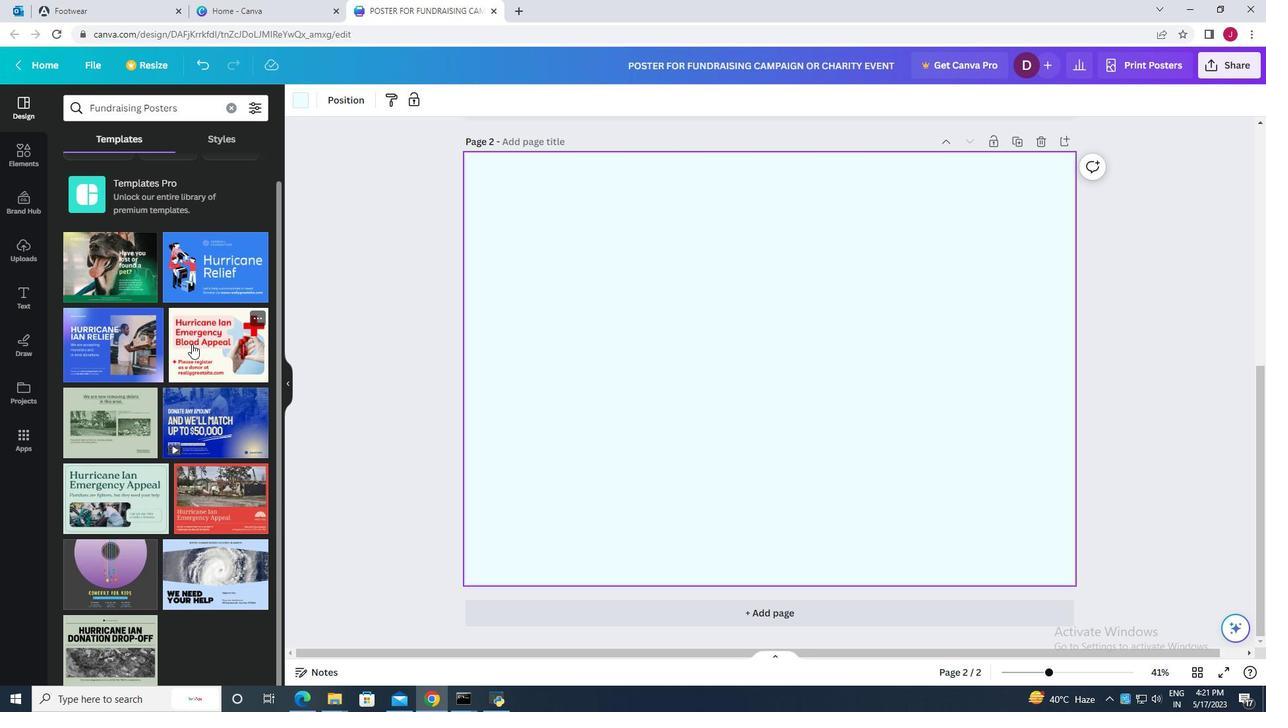 
Action: Mouse scrolled (191, 344) with delta (0, 0)
Screenshot: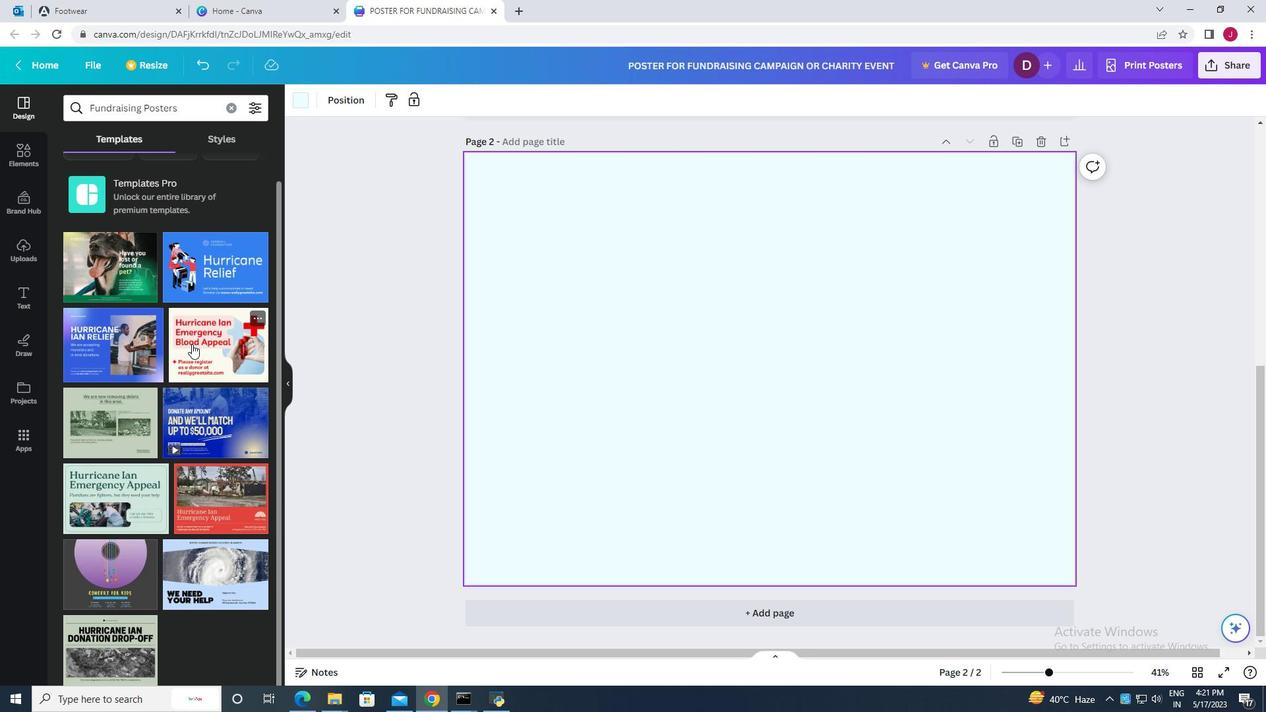 
Action: Mouse moved to (191, 342)
Screenshot: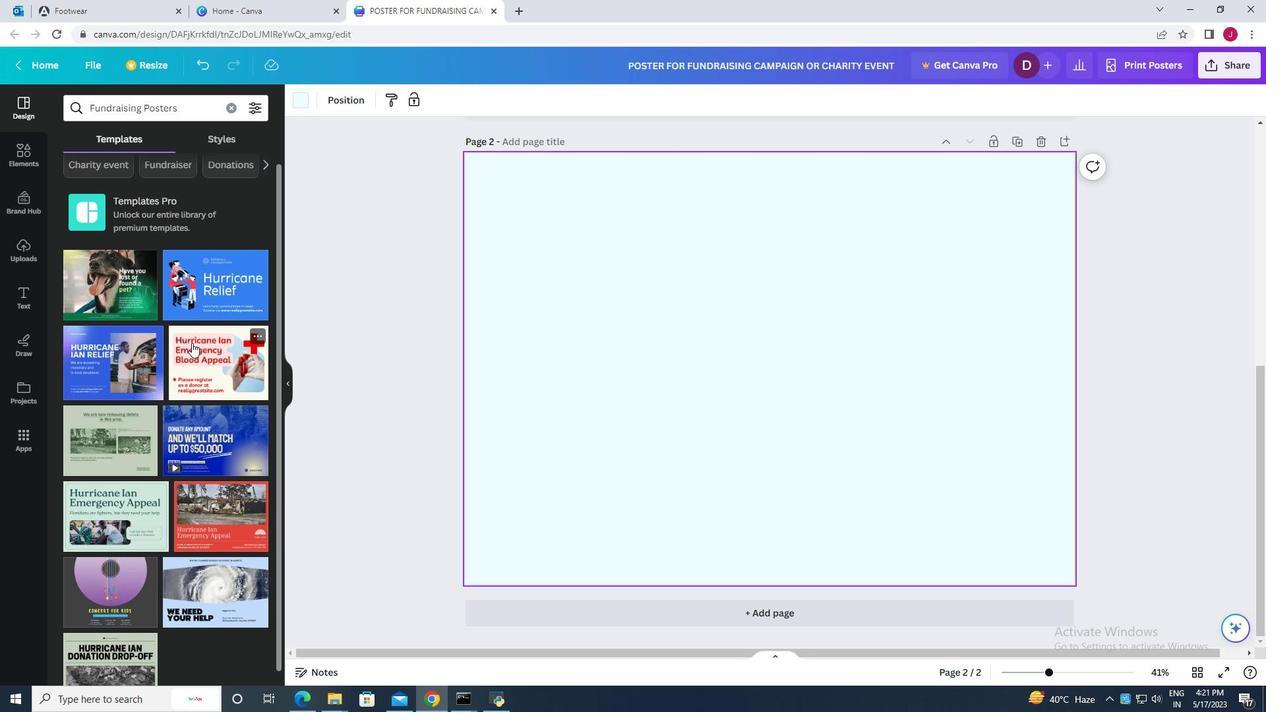 
Action: Mouse scrolled (191, 341) with delta (0, 0)
Screenshot: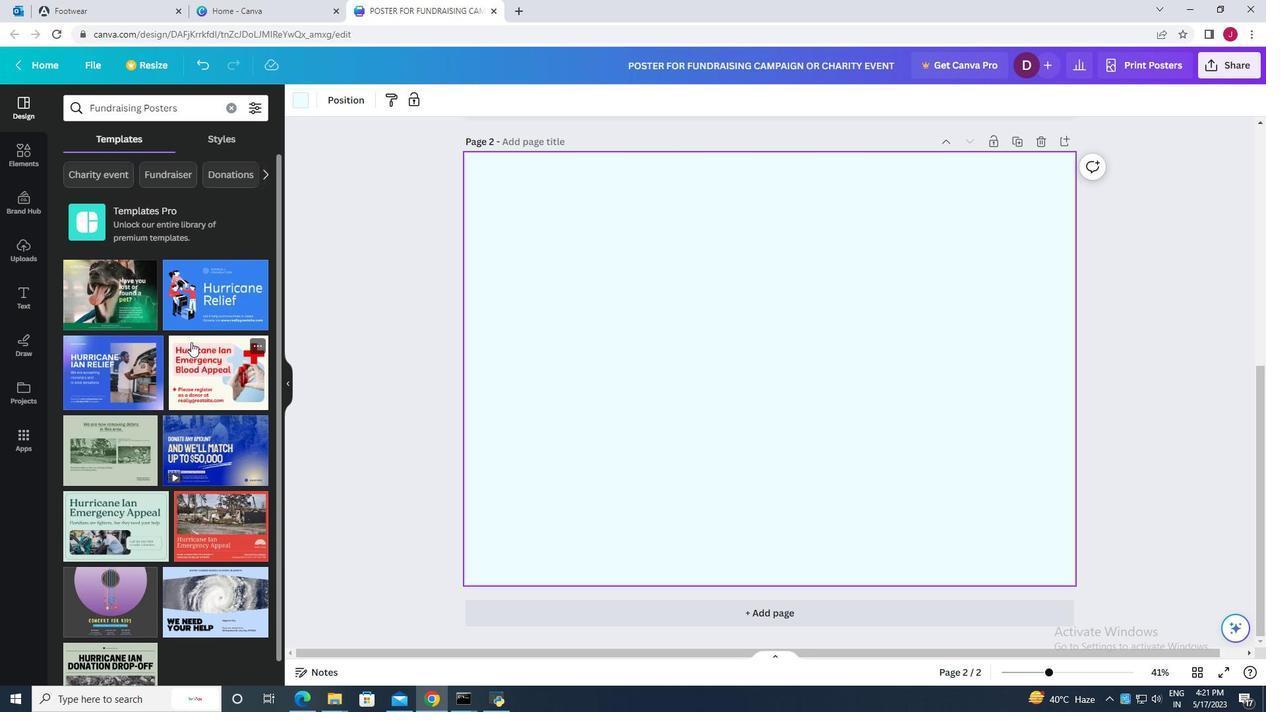 
Action: Mouse scrolled (191, 341) with delta (0, 0)
Screenshot: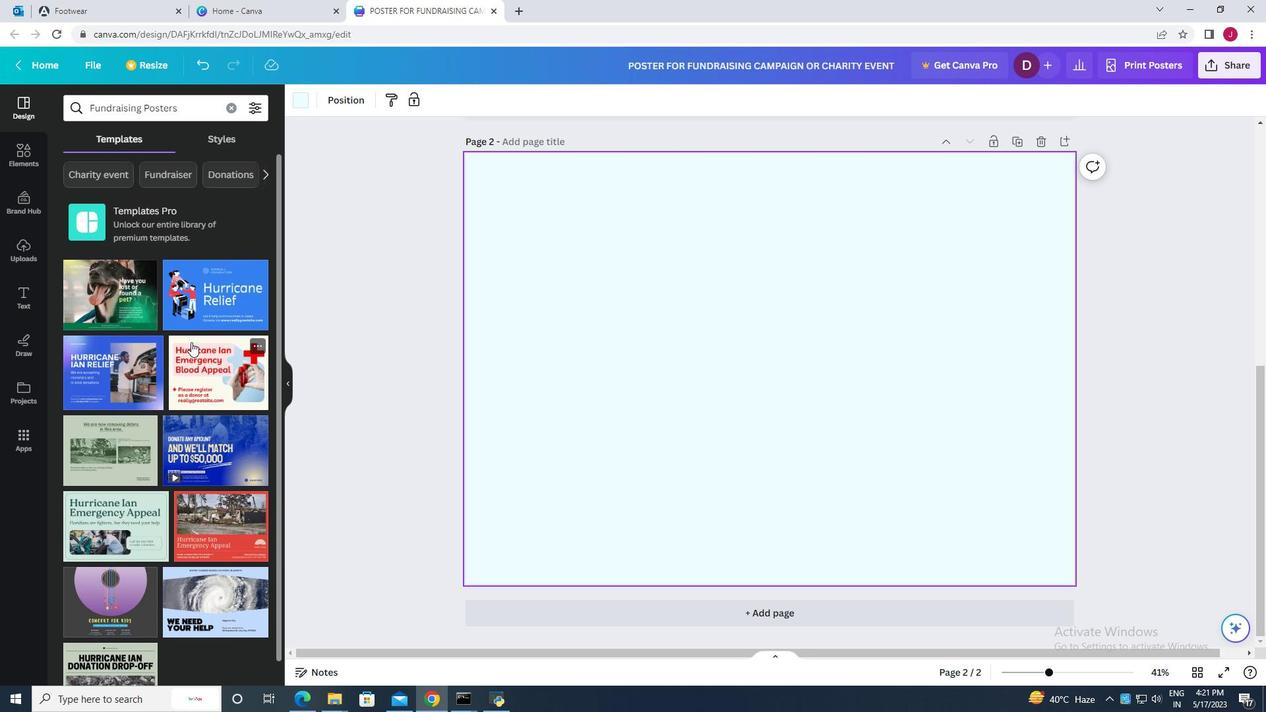 
Action: Mouse scrolled (191, 341) with delta (0, 0)
Screenshot: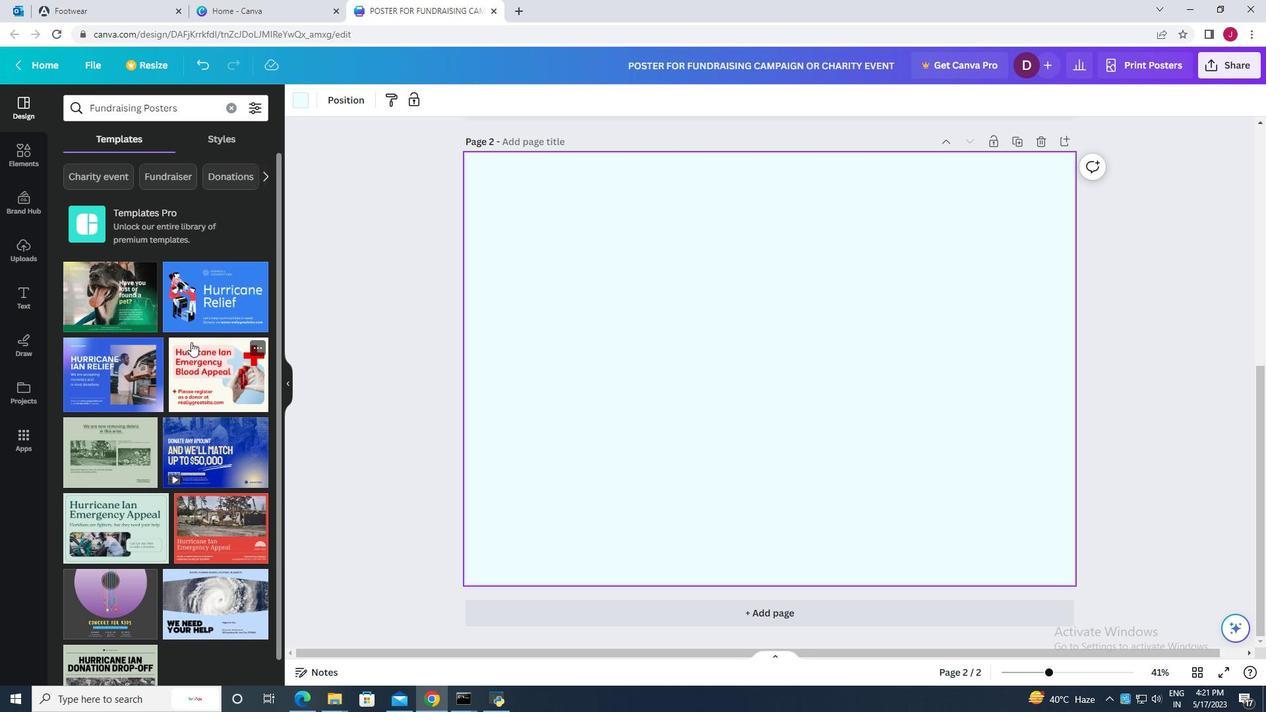 
Action: Mouse scrolled (191, 341) with delta (0, 0)
Screenshot: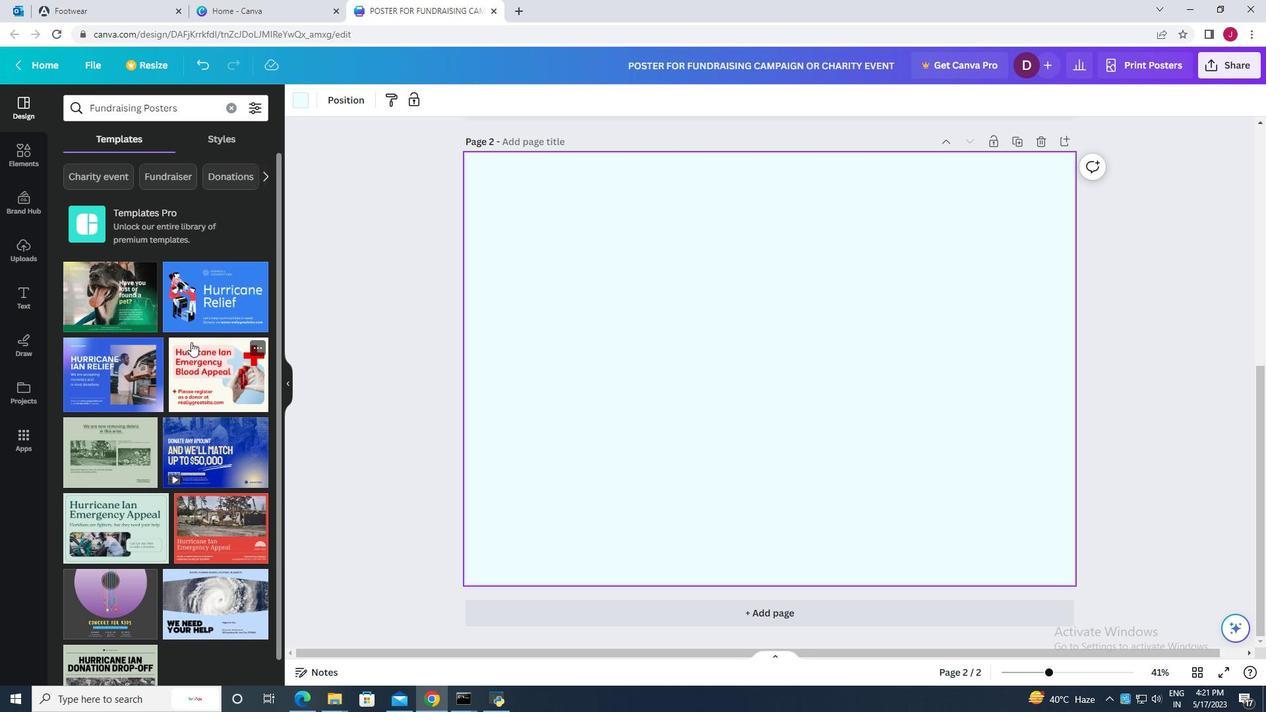 
Action: Mouse scrolled (191, 341) with delta (0, 0)
Screenshot: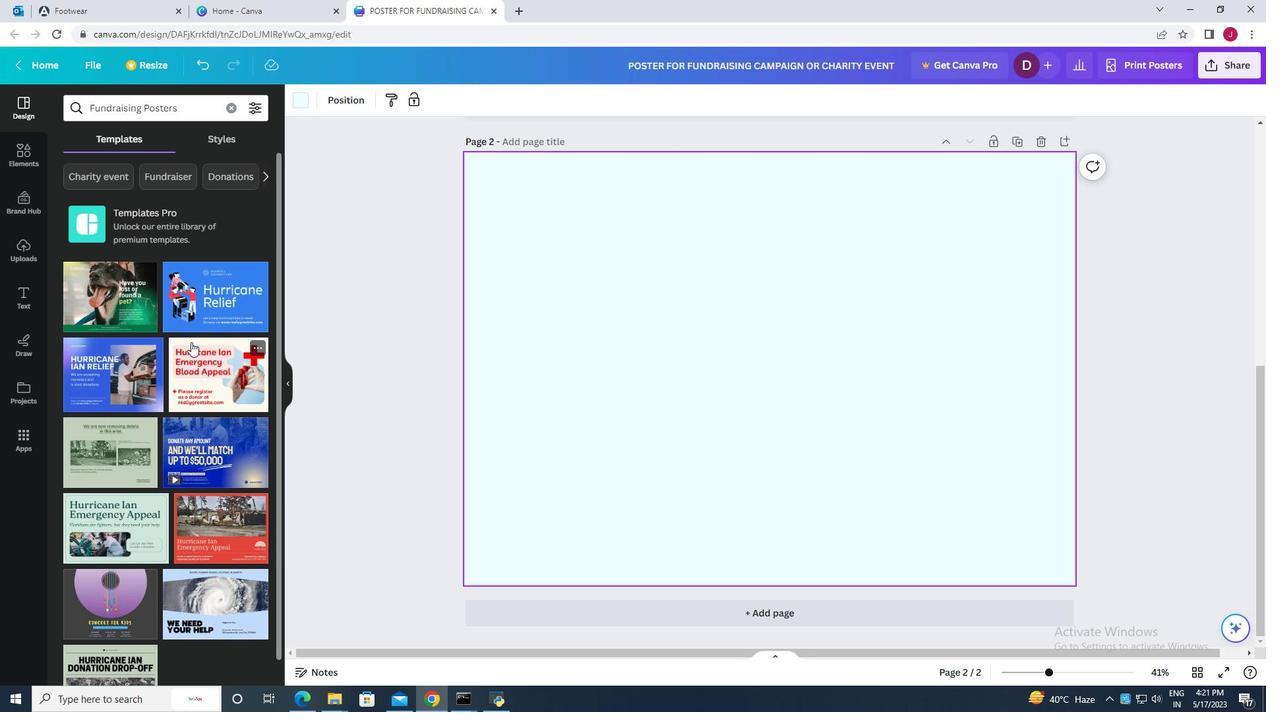 
Action: Mouse moved to (222, 575)
Screenshot: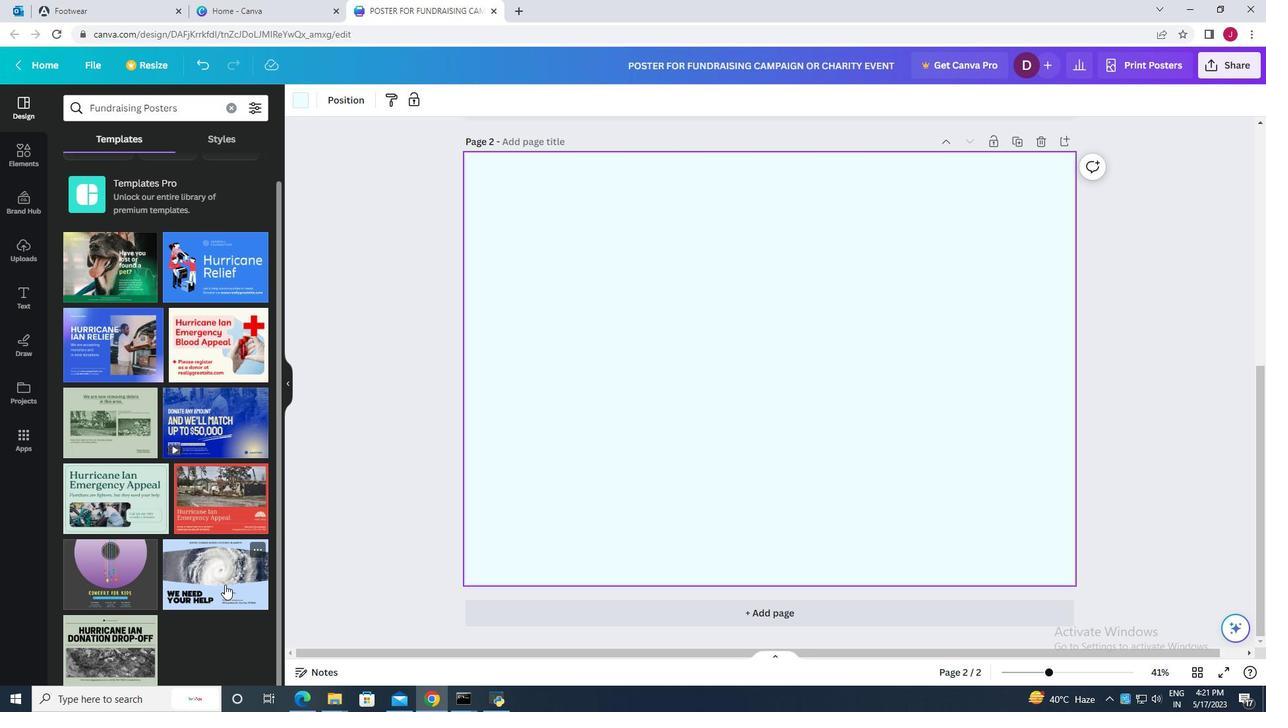 
Action: Mouse pressed left at (222, 575)
Screenshot: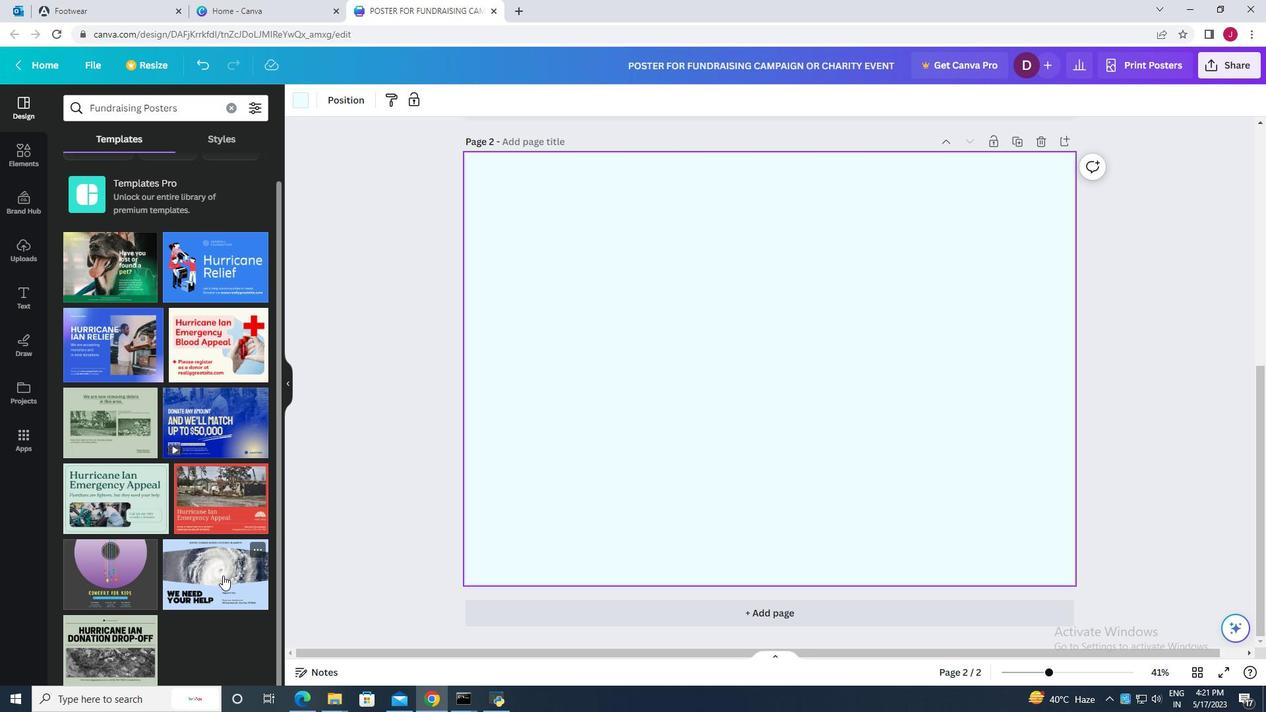 
Action: Mouse moved to (732, 519)
Screenshot: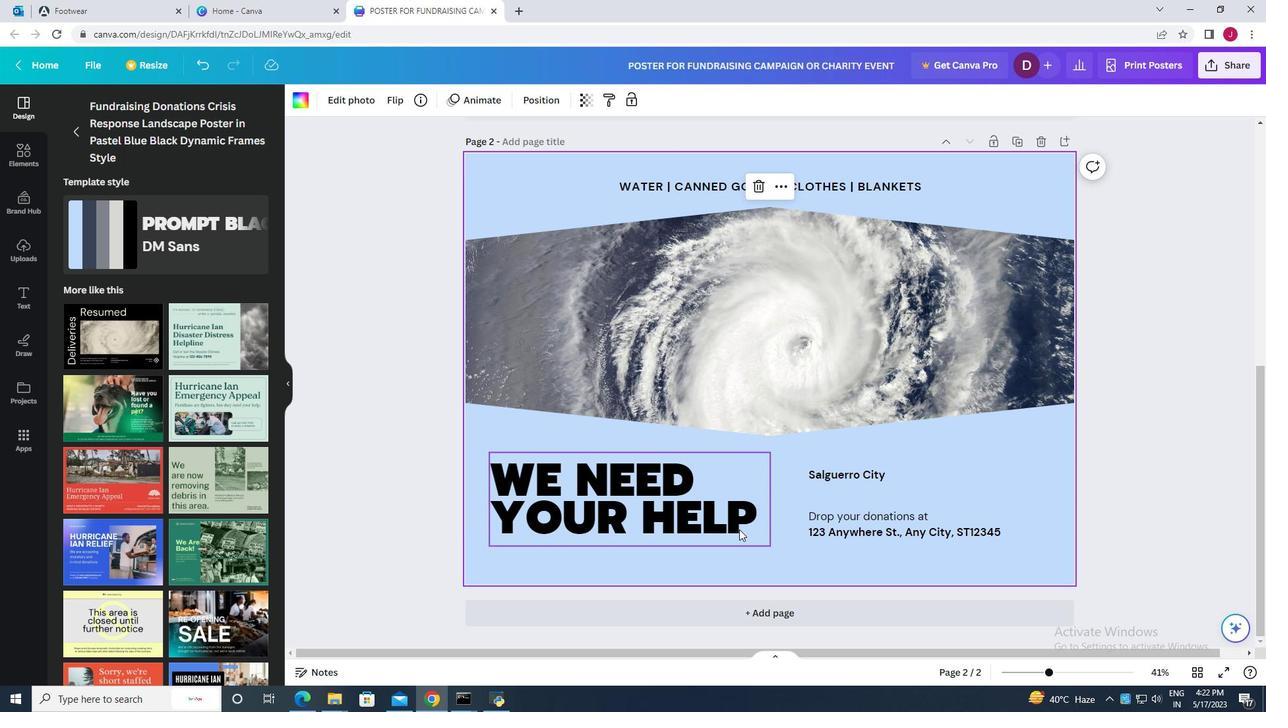 
Action: Mouse scrolled (732, 518) with delta (0, 0)
Screenshot: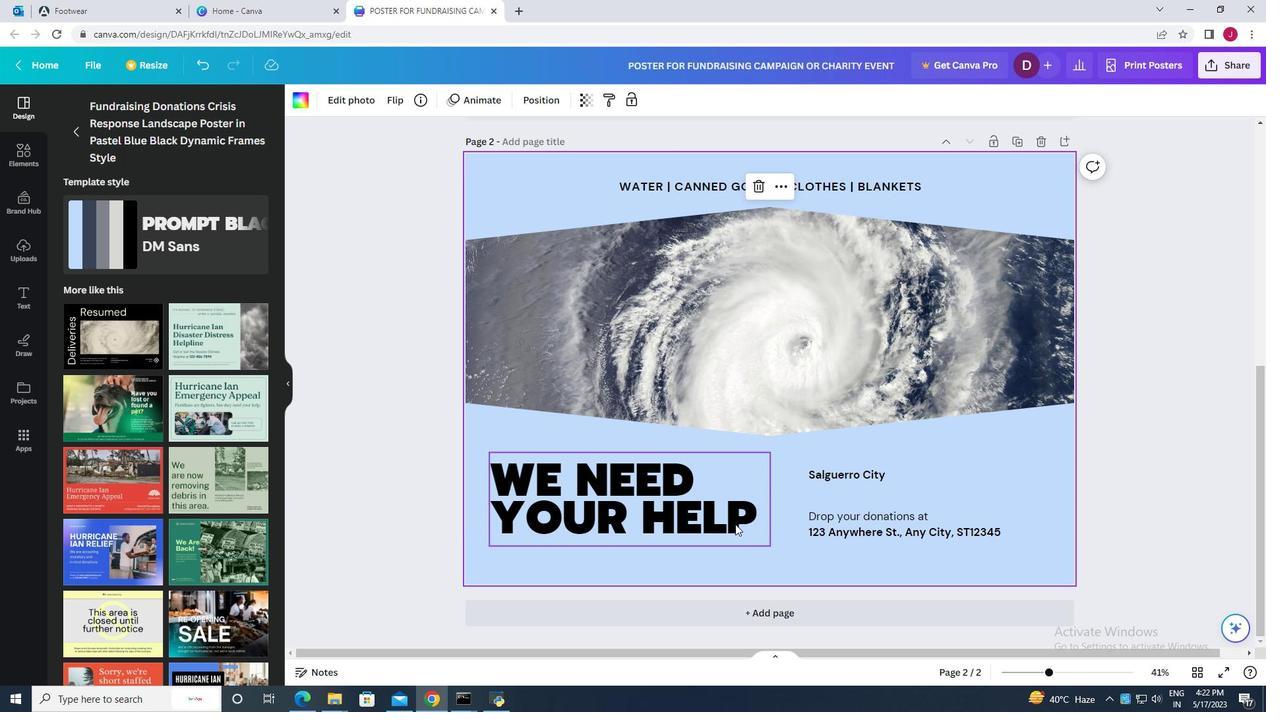 
Action: Mouse scrolled (732, 518) with delta (0, 0)
Screenshot: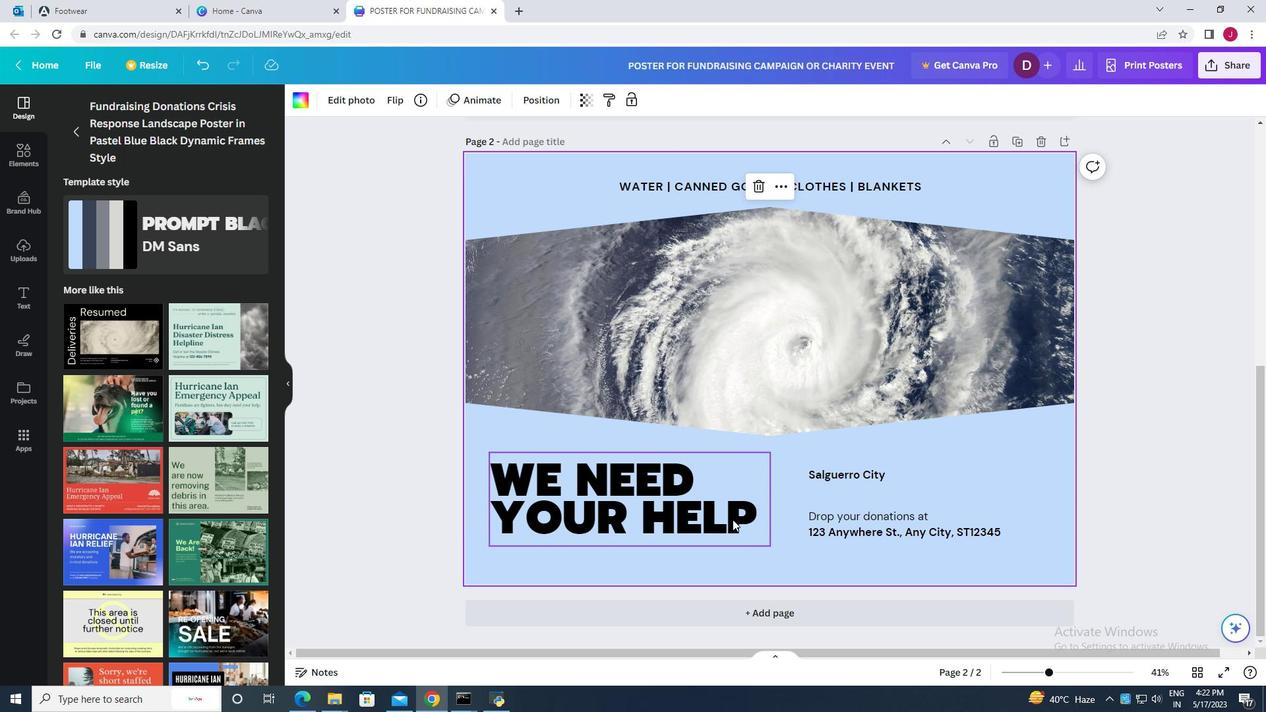 
Action: Mouse scrolled (732, 518) with delta (0, 0)
Screenshot: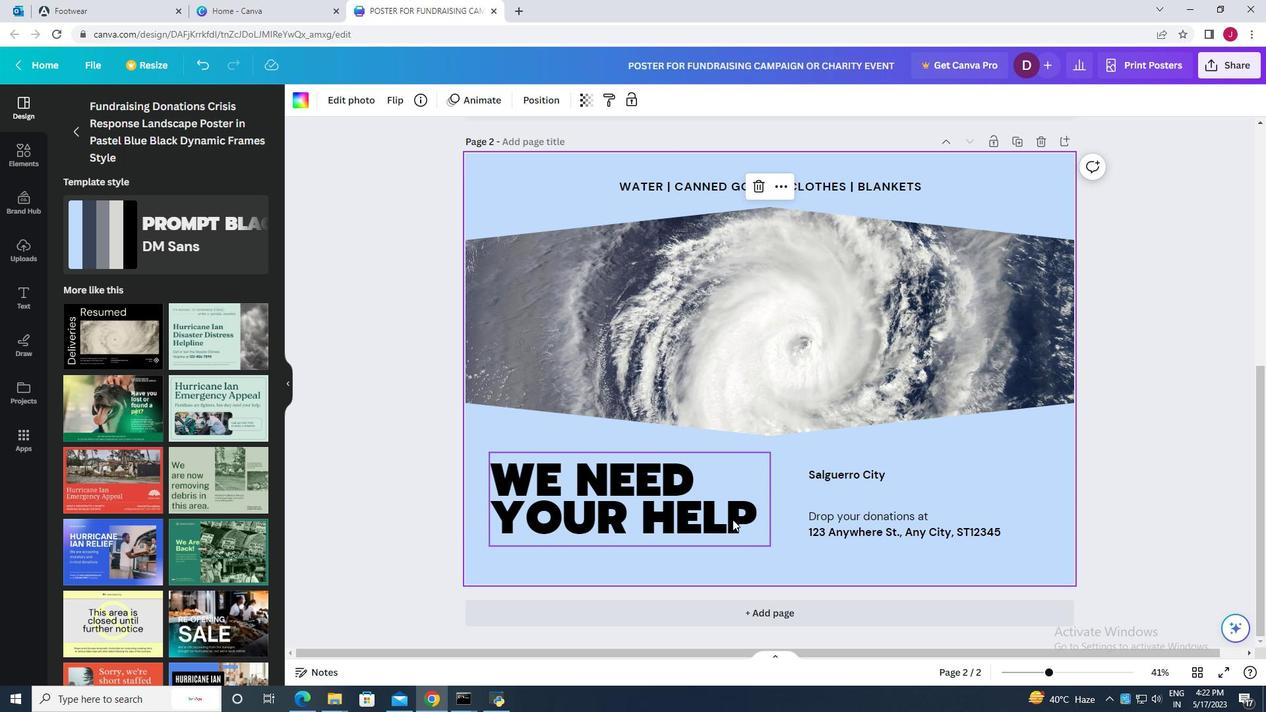 
Action: Mouse scrolled (732, 518) with delta (0, 0)
Screenshot: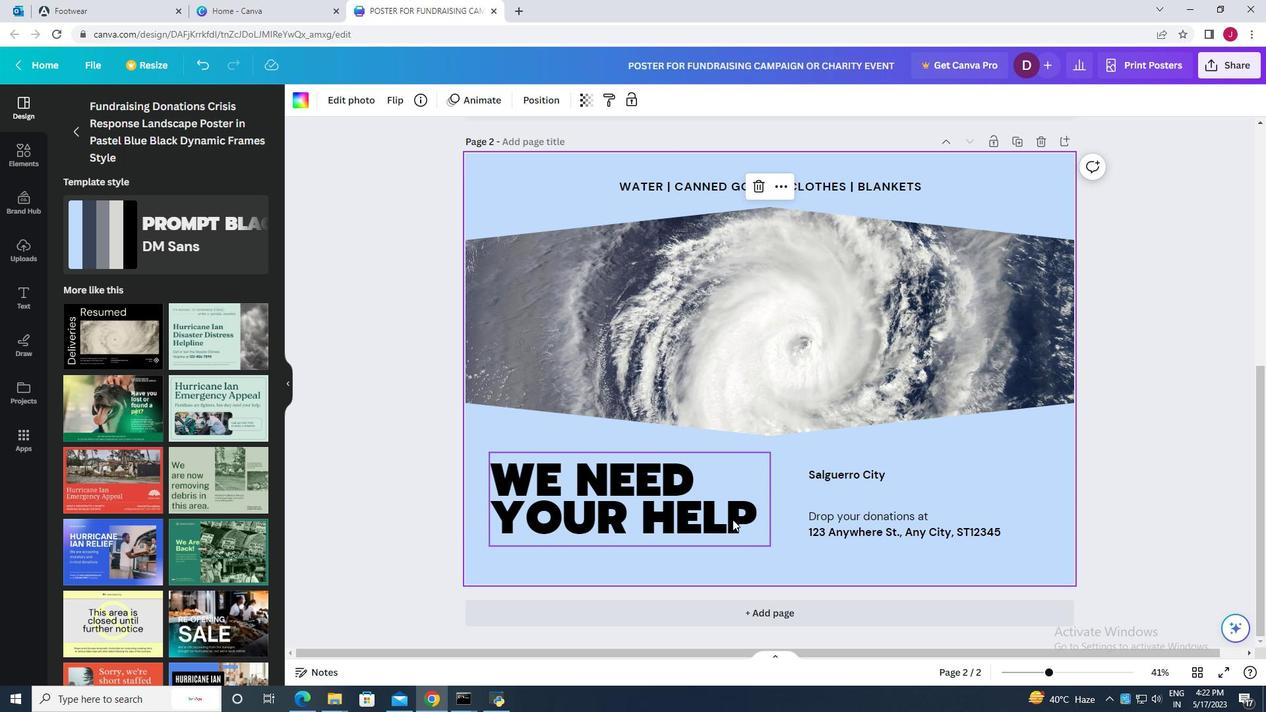 
Action: Mouse moved to (732, 514)
Screenshot: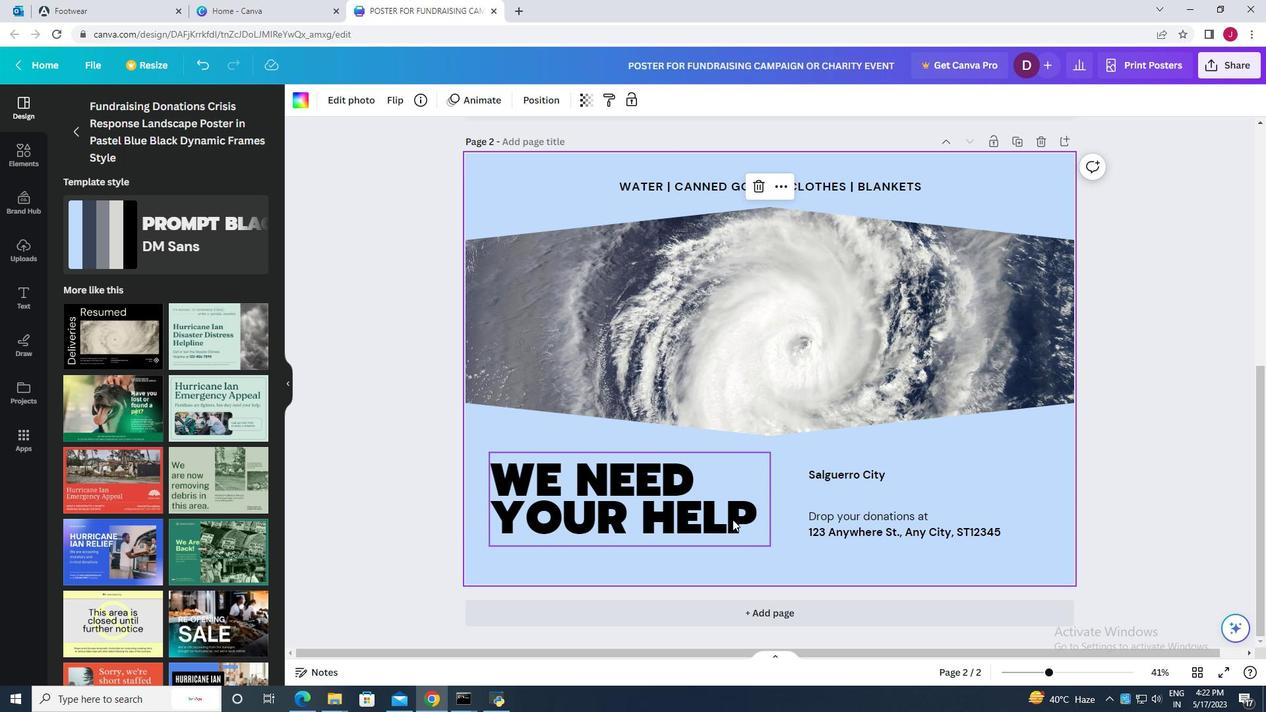 
Action: Mouse scrolled (732, 515) with delta (0, 0)
Screenshot: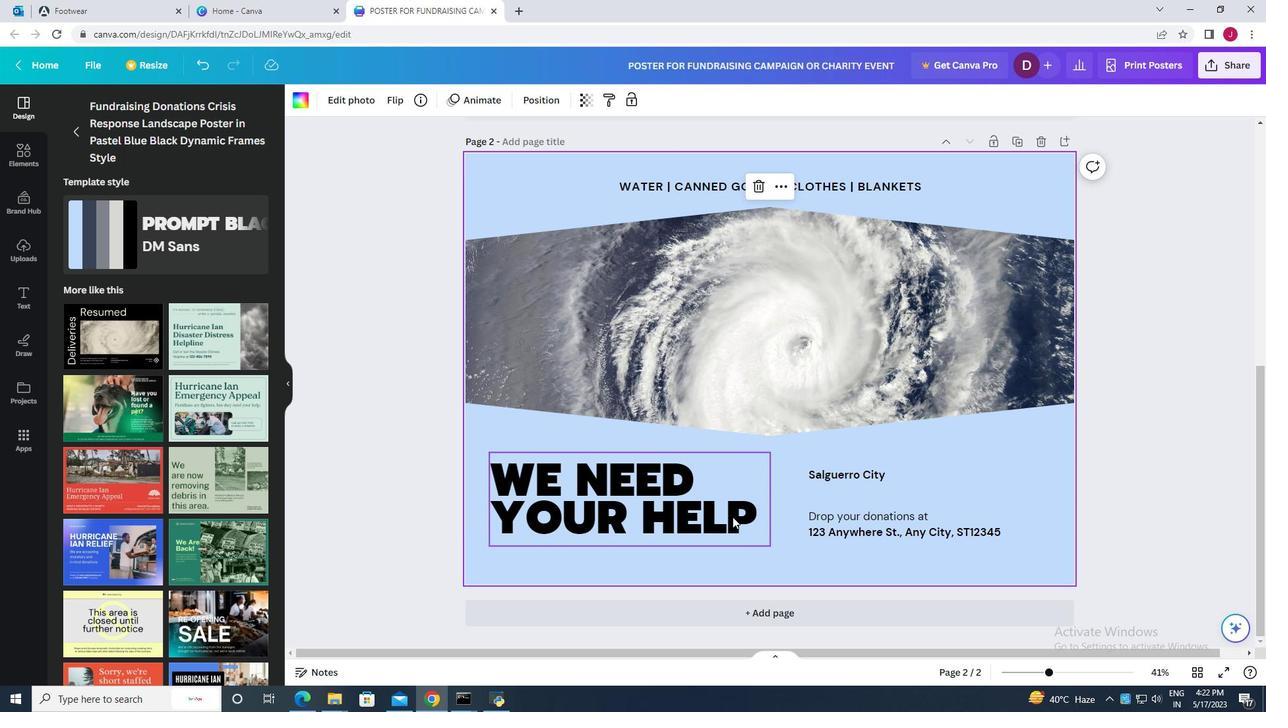 
Action: Mouse scrolled (732, 515) with delta (0, 0)
Screenshot: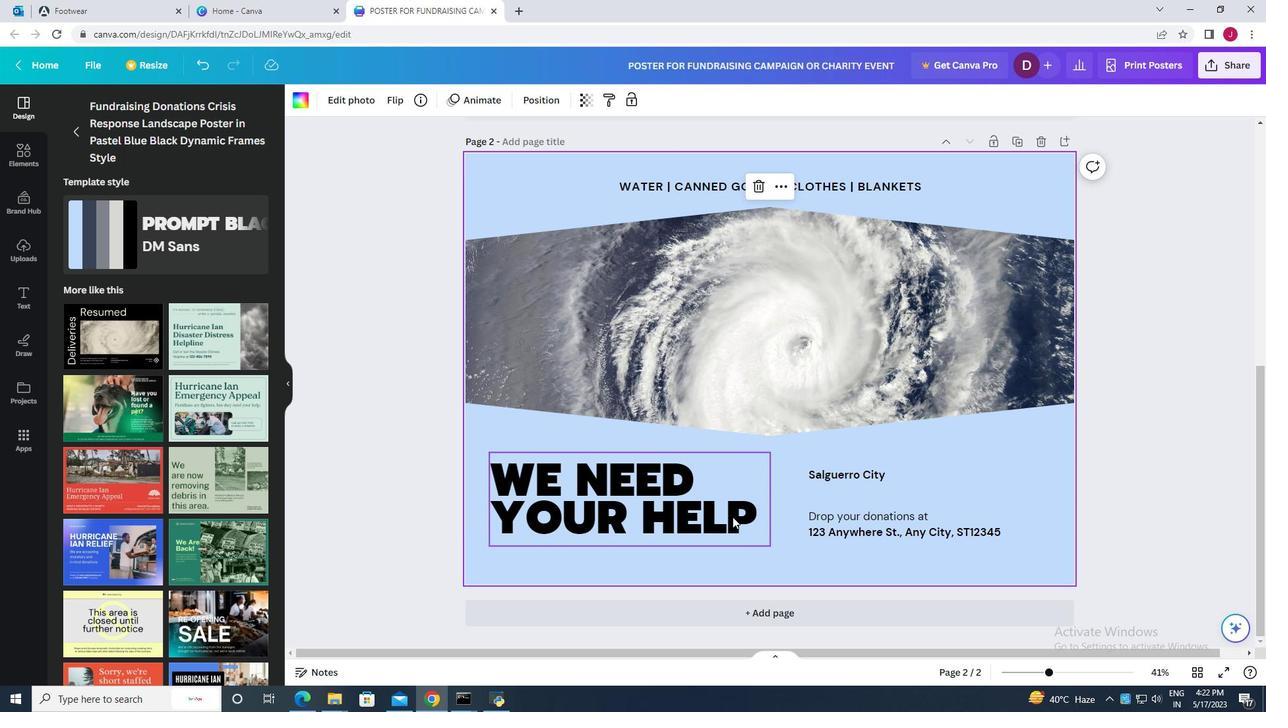 
Action: Mouse scrolled (732, 515) with delta (0, 0)
Screenshot: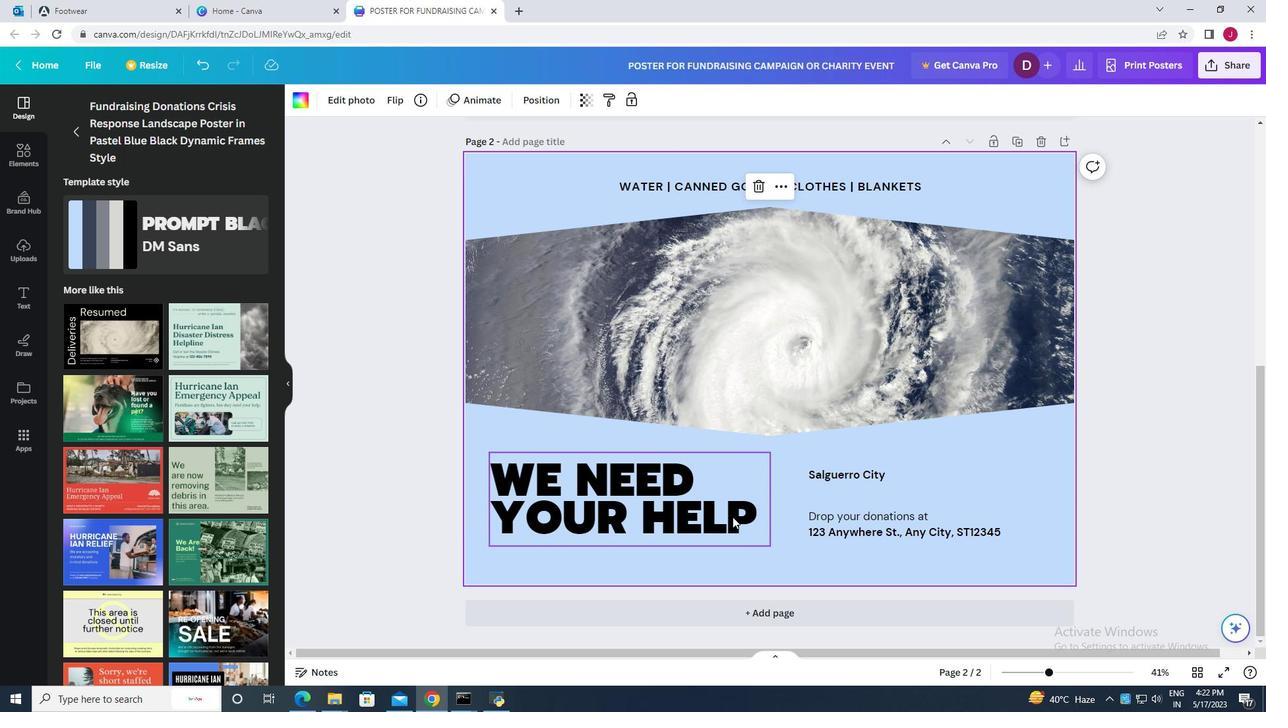 
Action: Mouse scrolled (732, 513) with delta (0, 0)
Screenshot: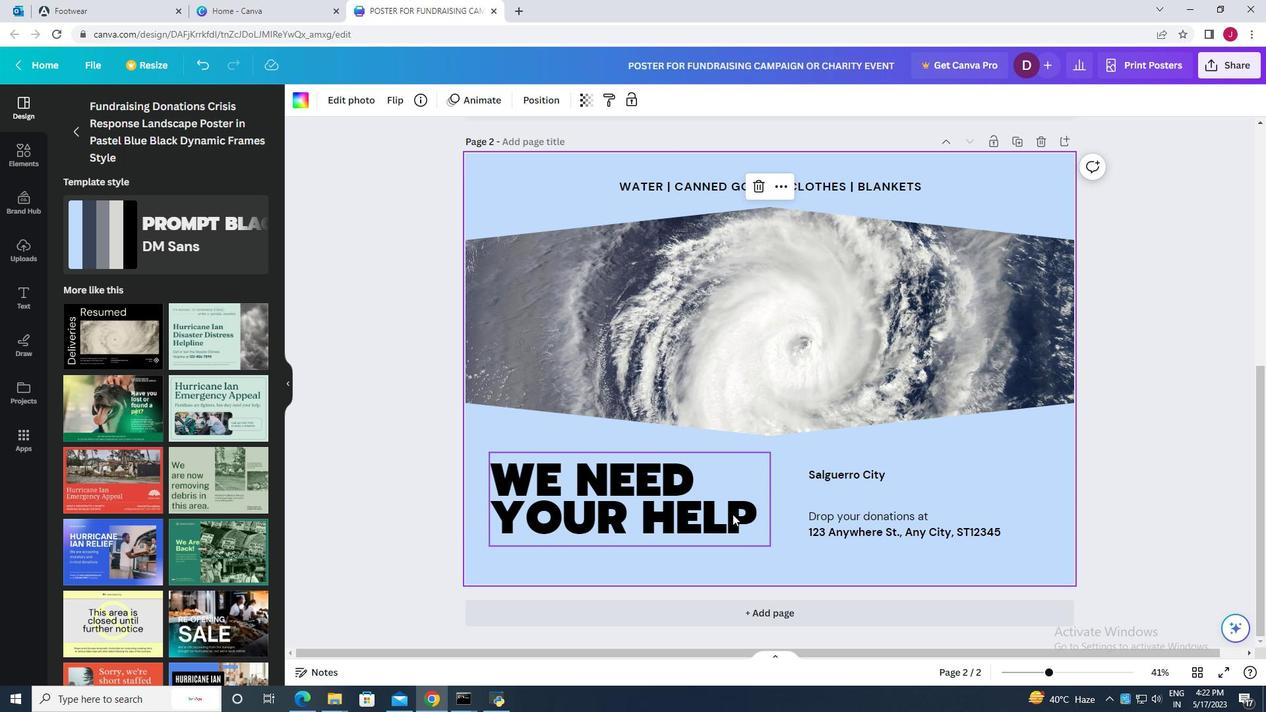 
Action: Mouse scrolled (732, 513) with delta (0, 0)
Screenshot: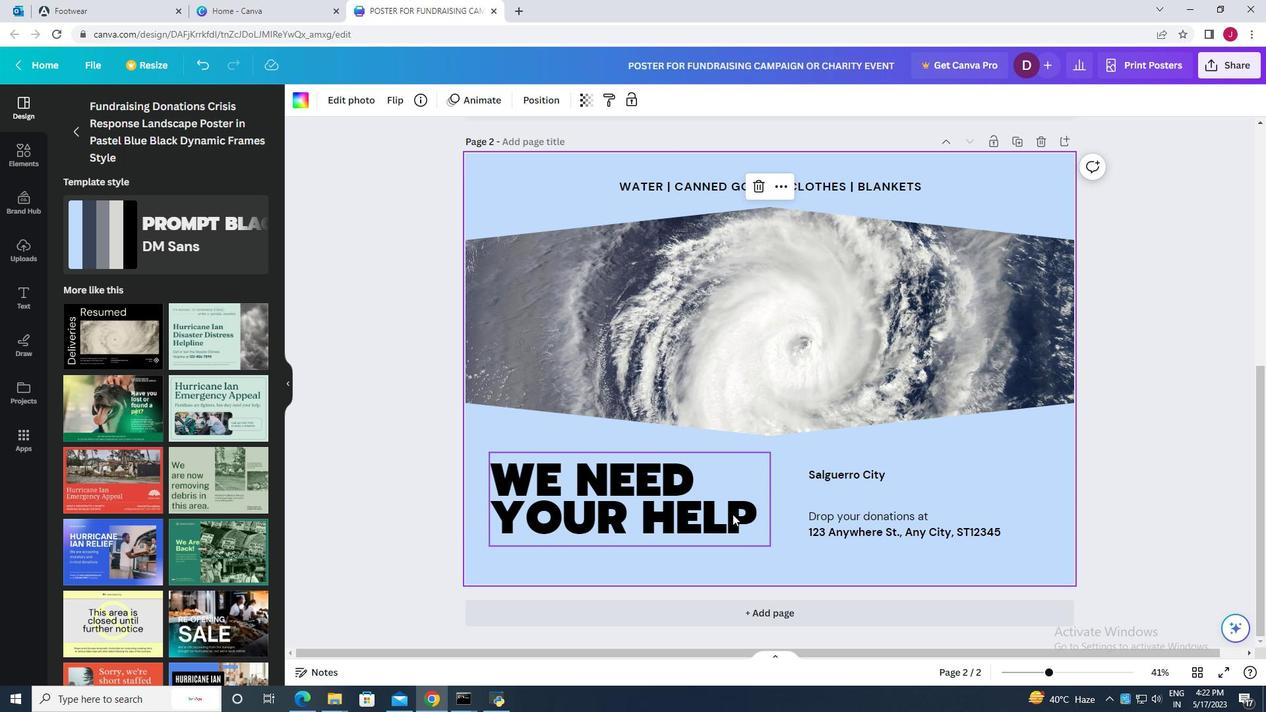 
Action: Mouse scrolled (732, 513) with delta (0, 0)
Screenshot: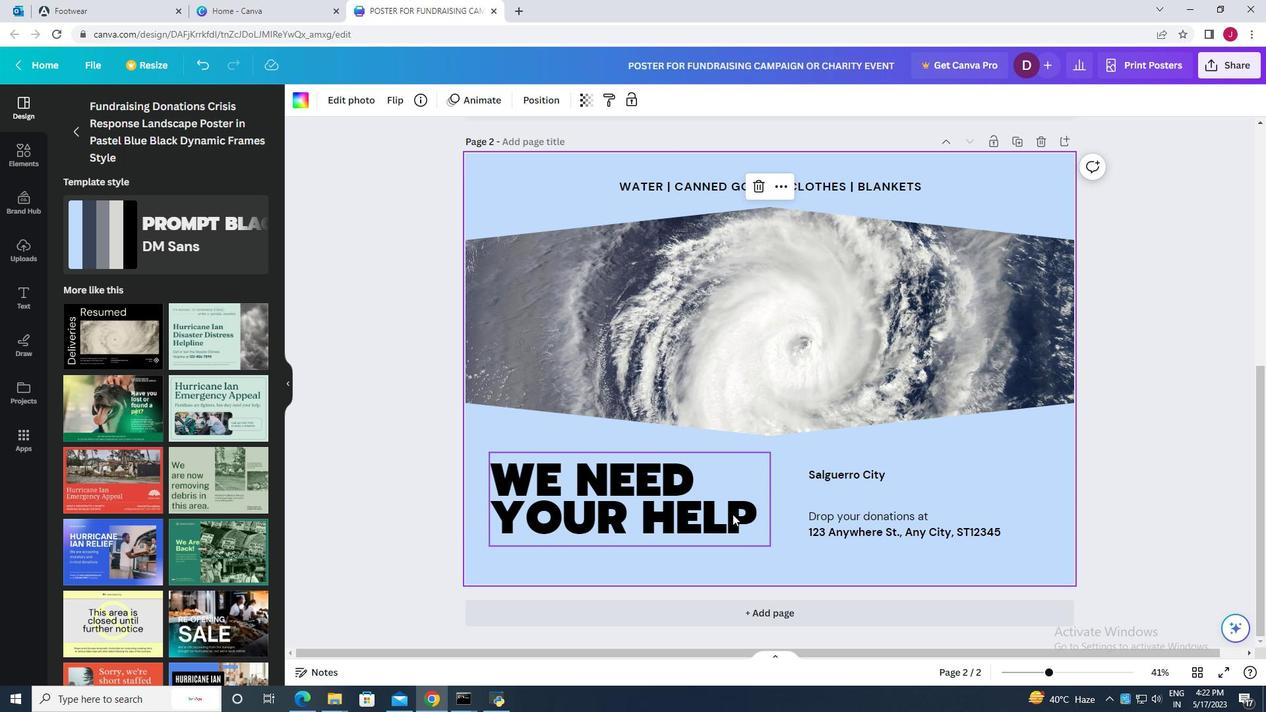 
Action: Mouse moved to (767, 615)
Screenshot: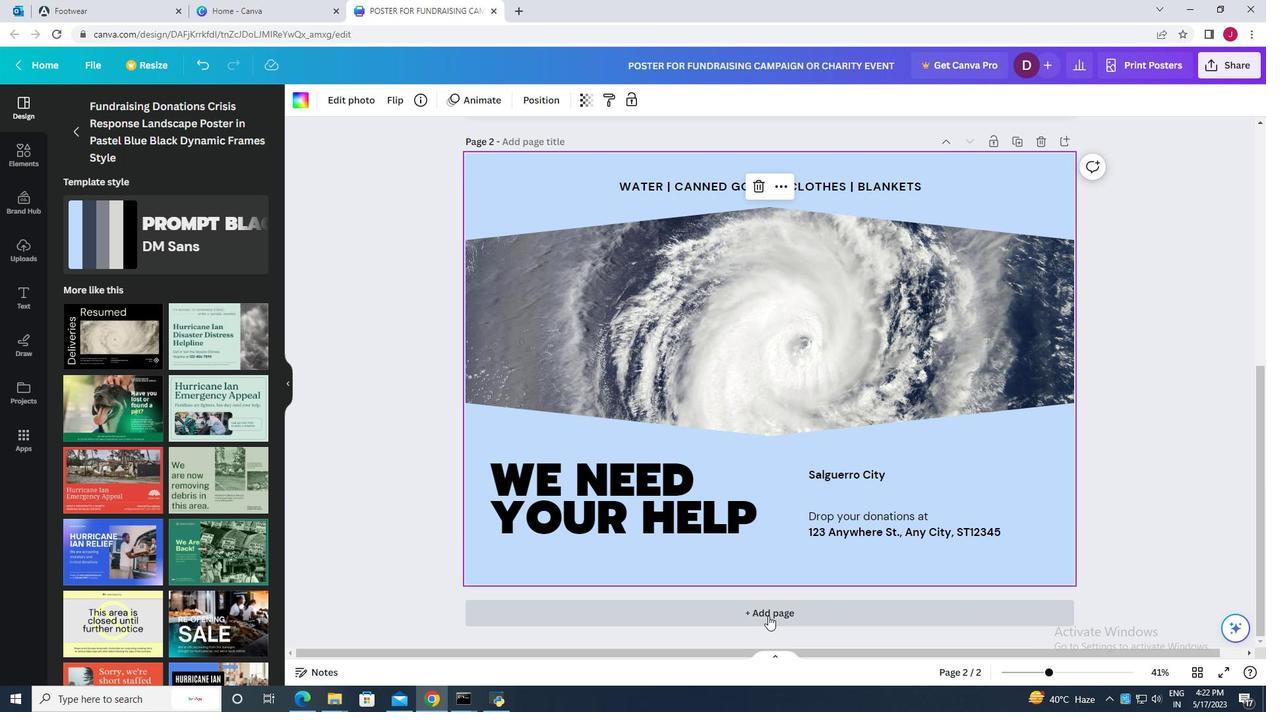 
Action: Mouse pressed left at (767, 615)
Screenshot: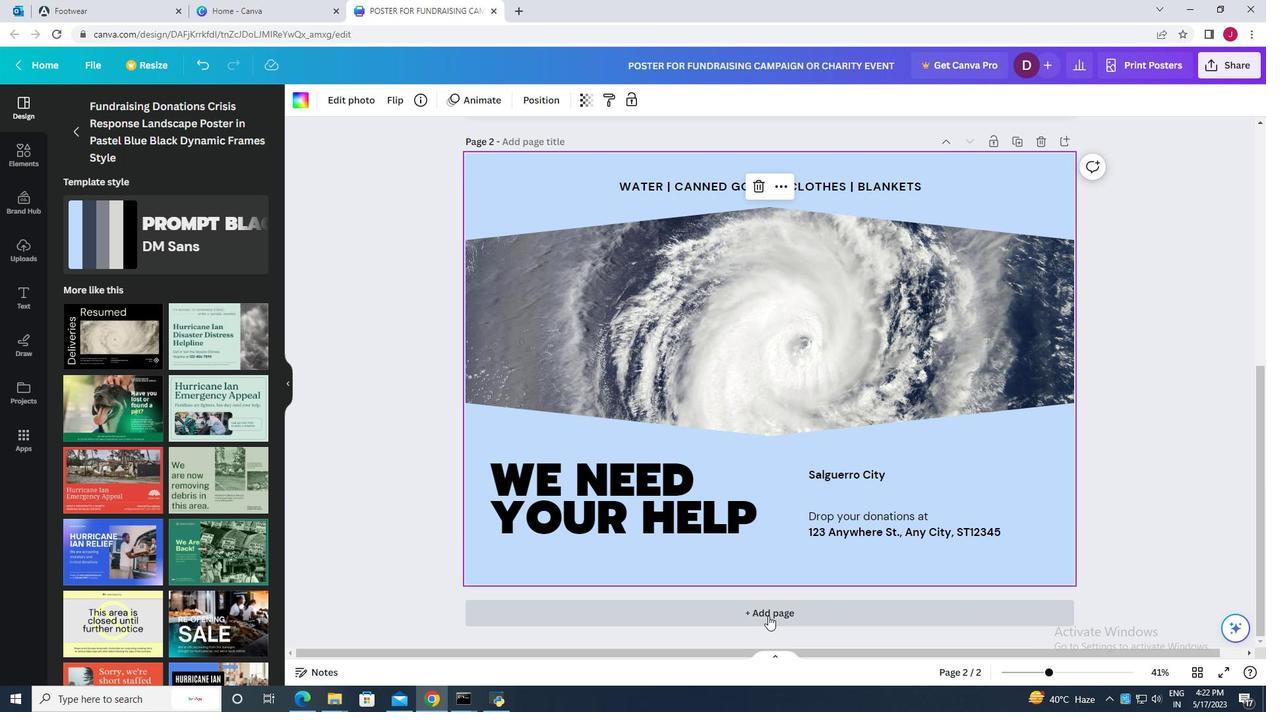 
Action: Mouse moved to (185, 454)
Screenshot: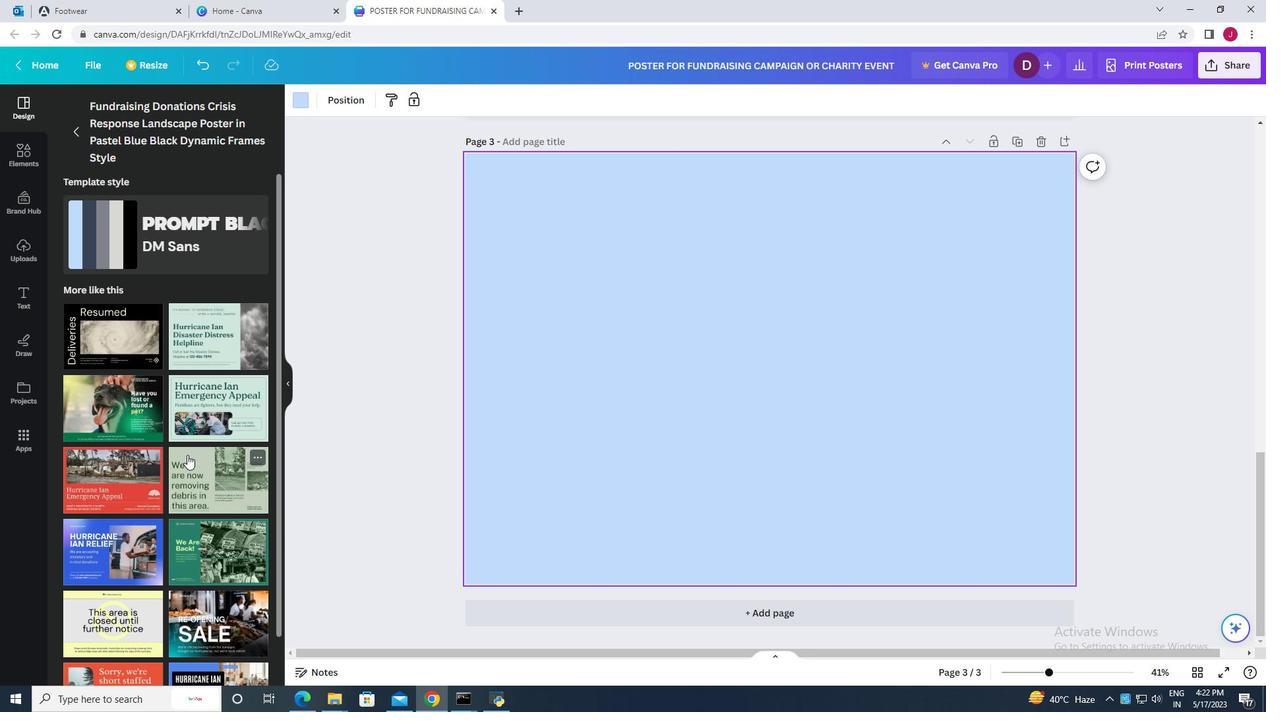 
Action: Mouse scrolled (185, 453) with delta (0, 0)
Screenshot: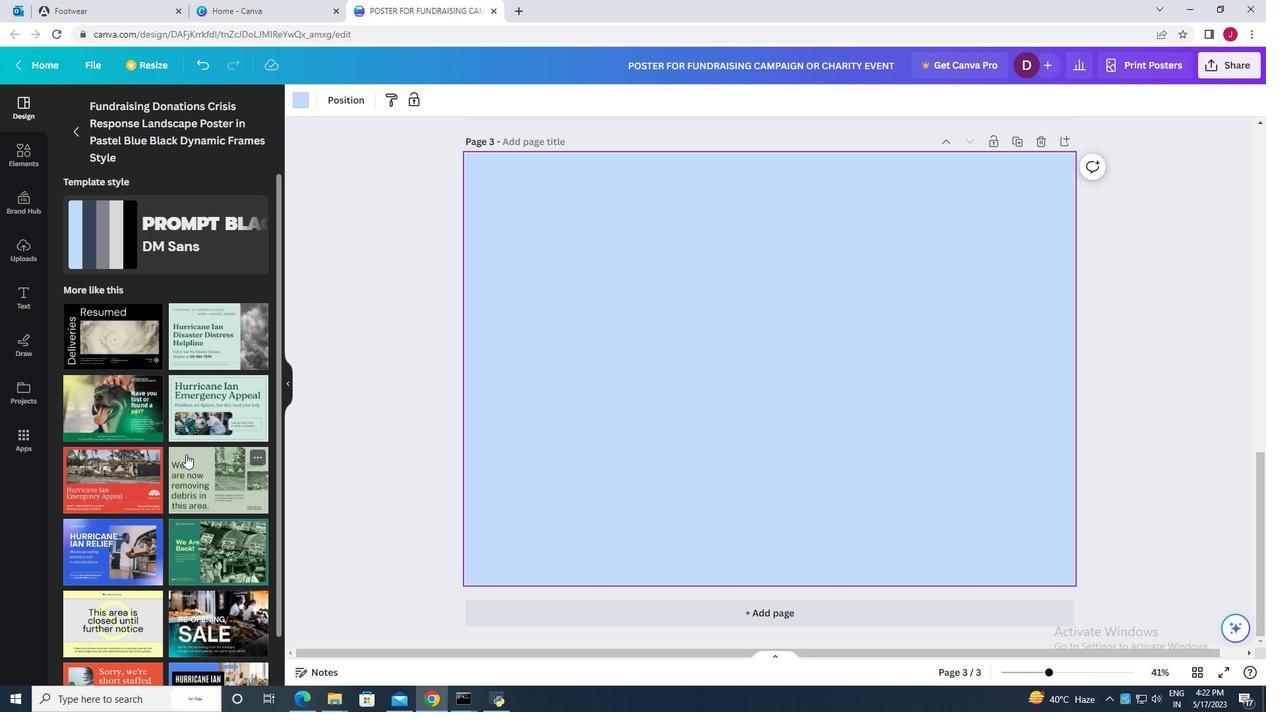 
Action: Mouse scrolled (185, 453) with delta (0, 0)
Screenshot: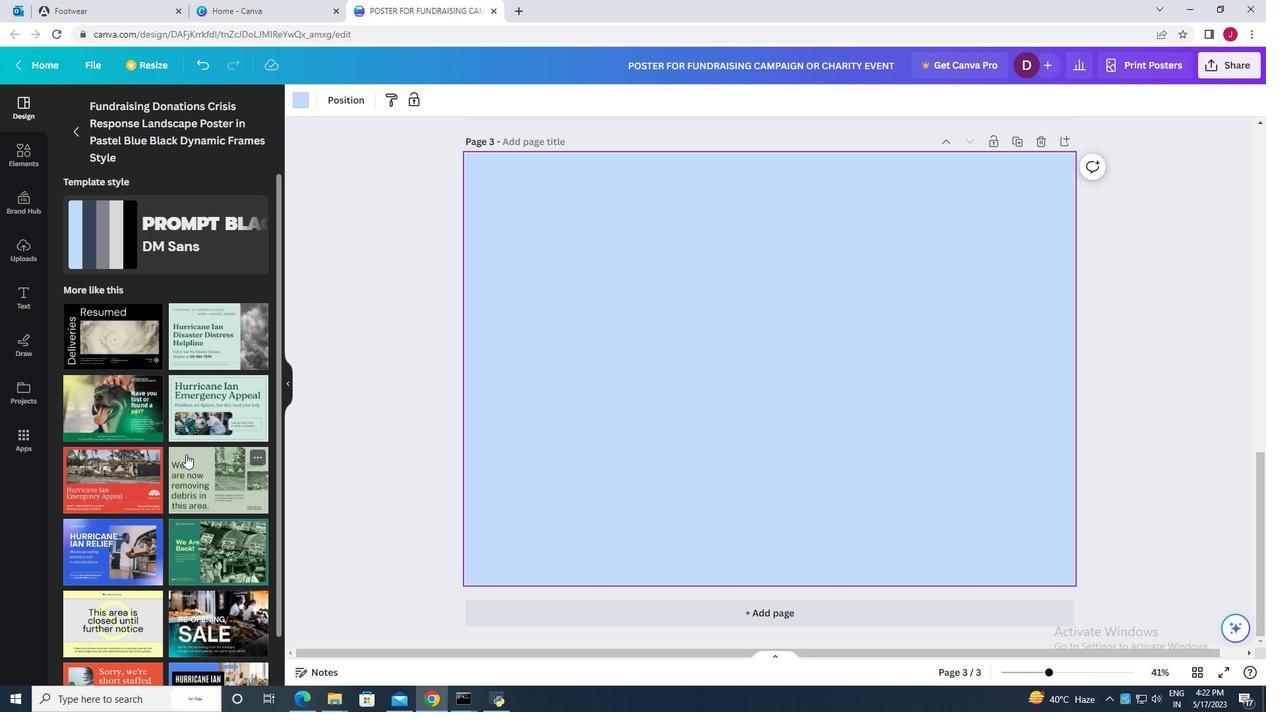 
Action: Mouse moved to (185, 454)
Screenshot: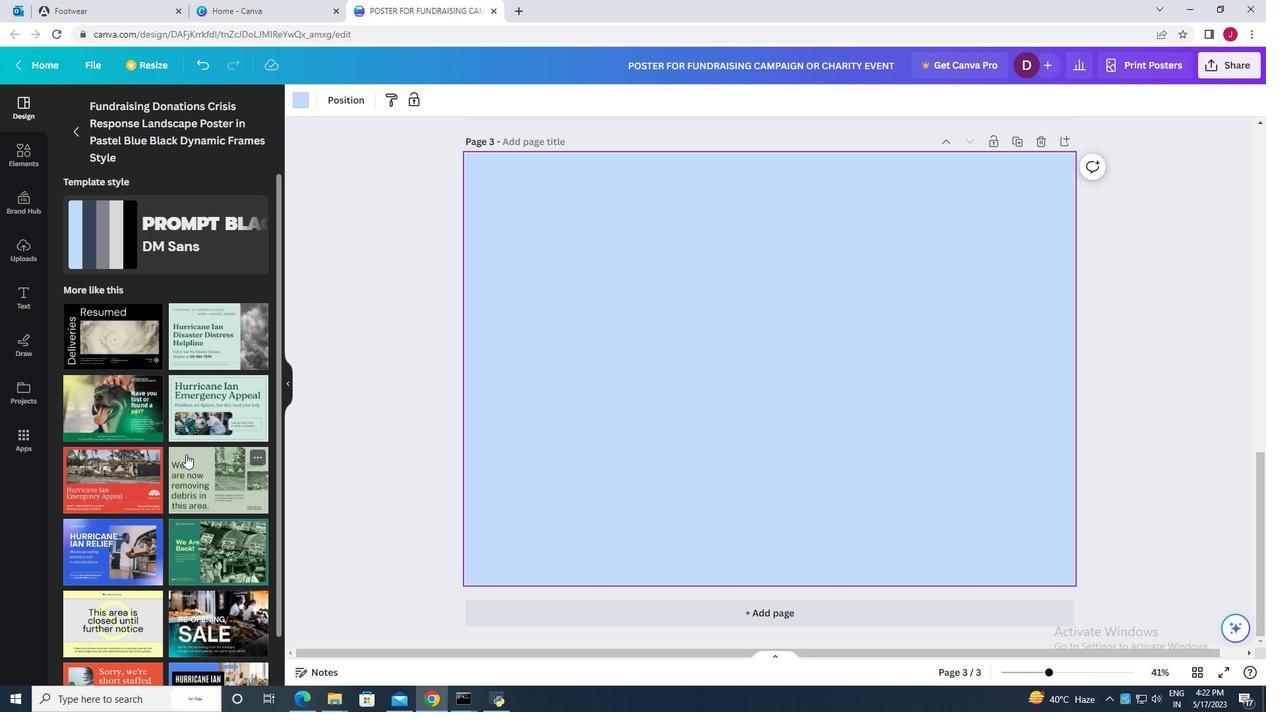 
Action: Mouse scrolled (185, 453) with delta (0, 0)
Screenshot: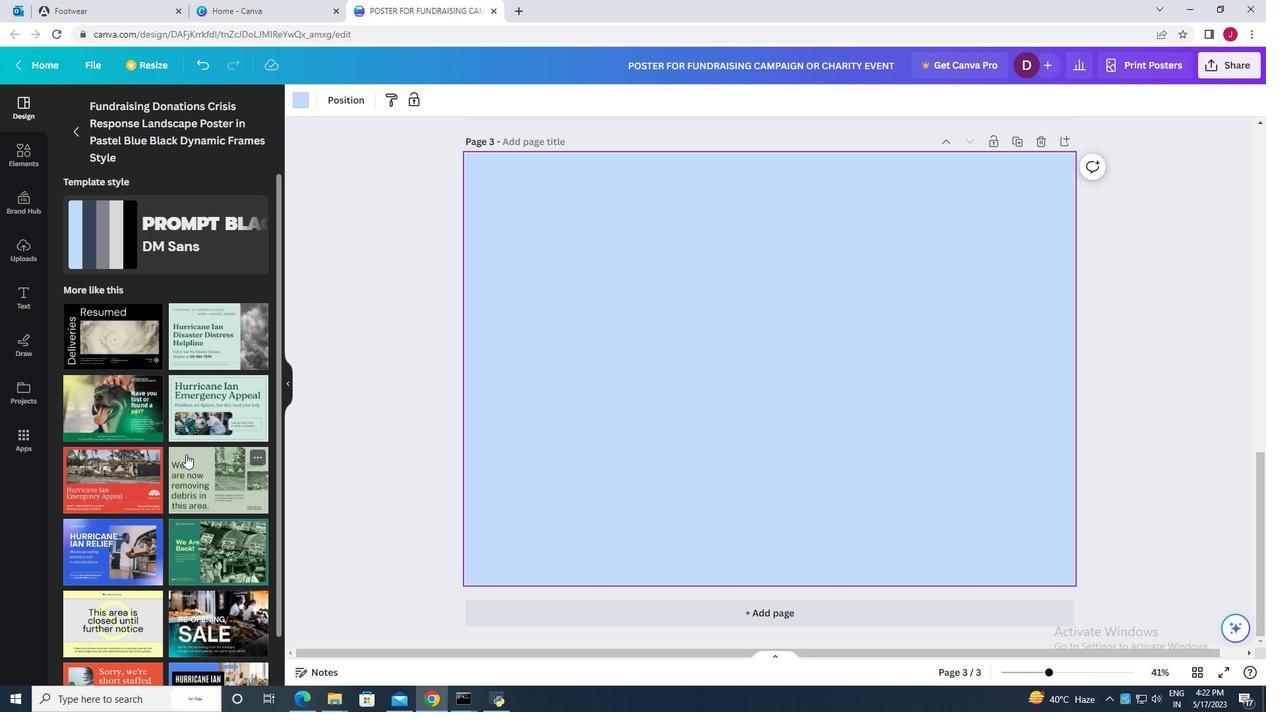 
Action: Mouse moved to (196, 482)
Screenshot: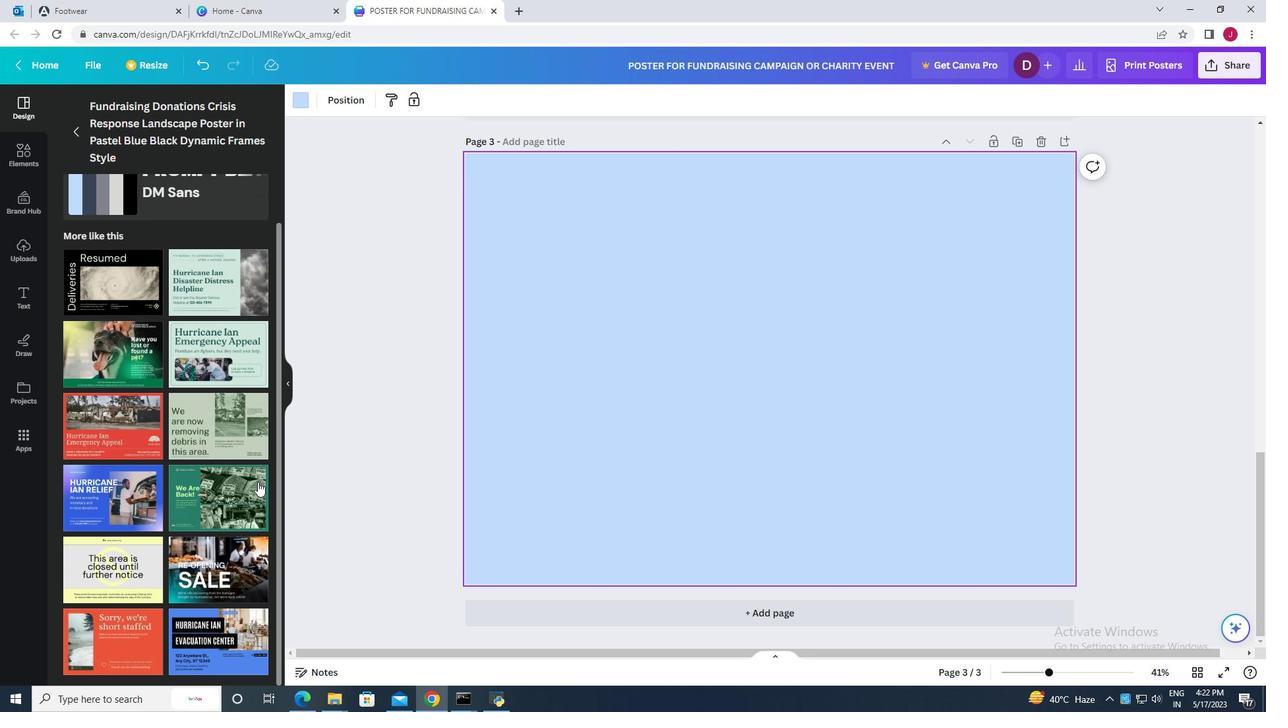
Action: Mouse scrolled (196, 481) with delta (0, 0)
Screenshot: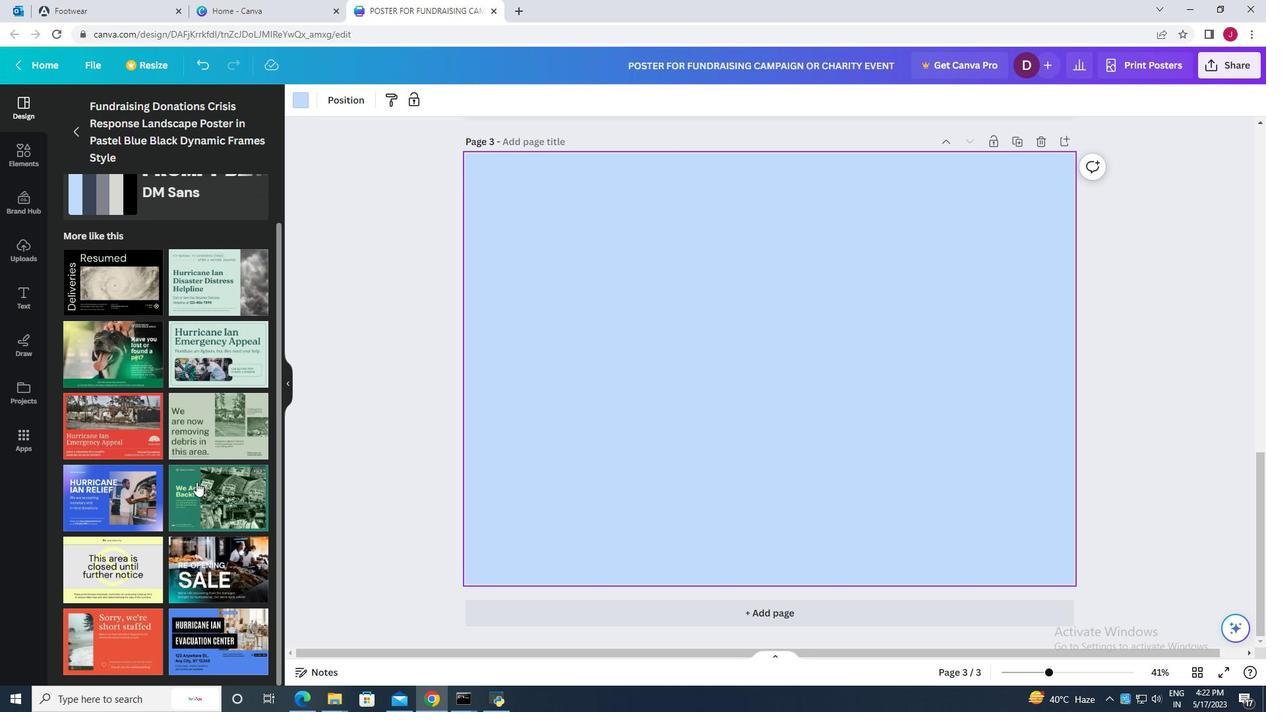 
Action: Mouse scrolled (196, 481) with delta (0, 0)
Screenshot: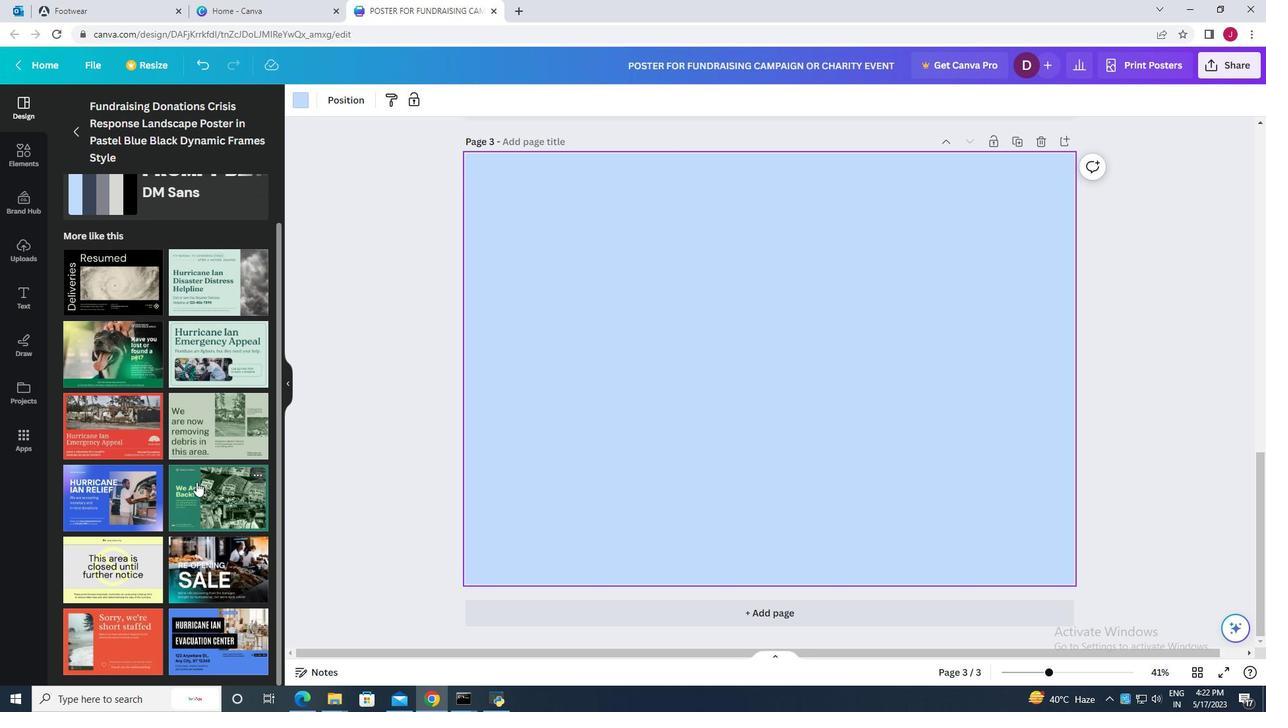 
Action: Mouse scrolled (196, 481) with delta (0, 0)
Screenshot: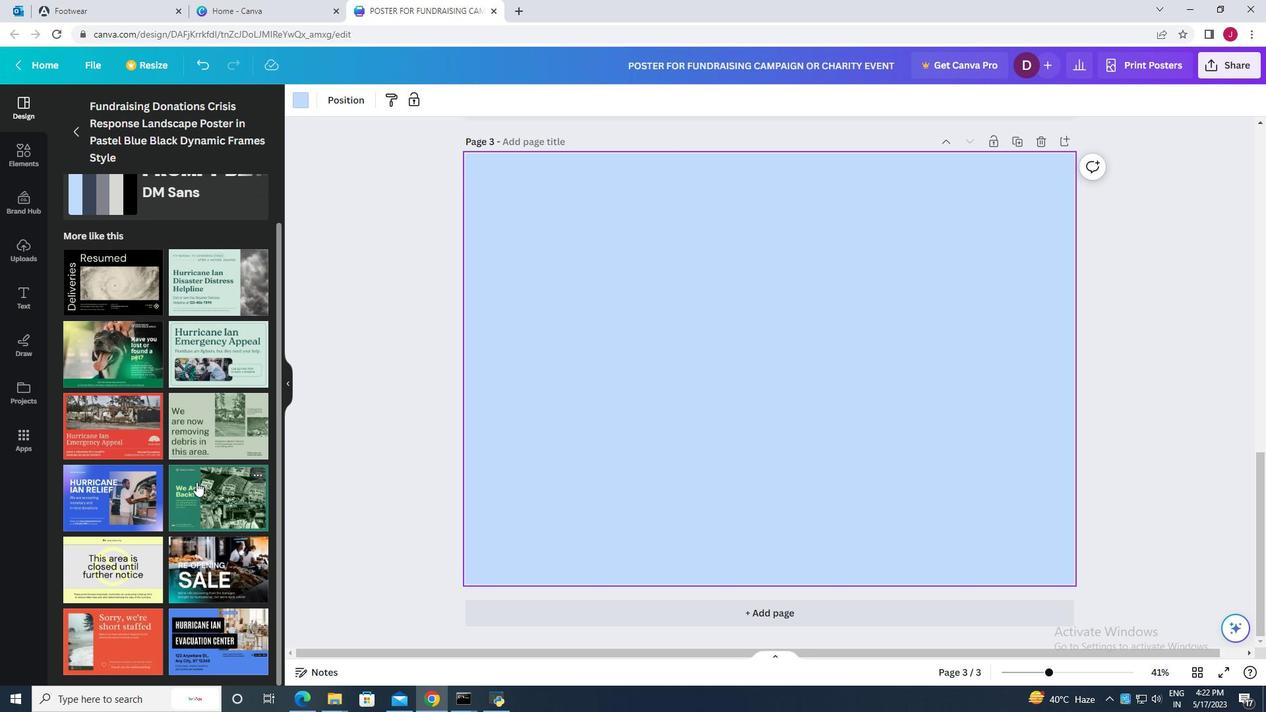 
Action: Mouse moved to (523, 10)
Screenshot: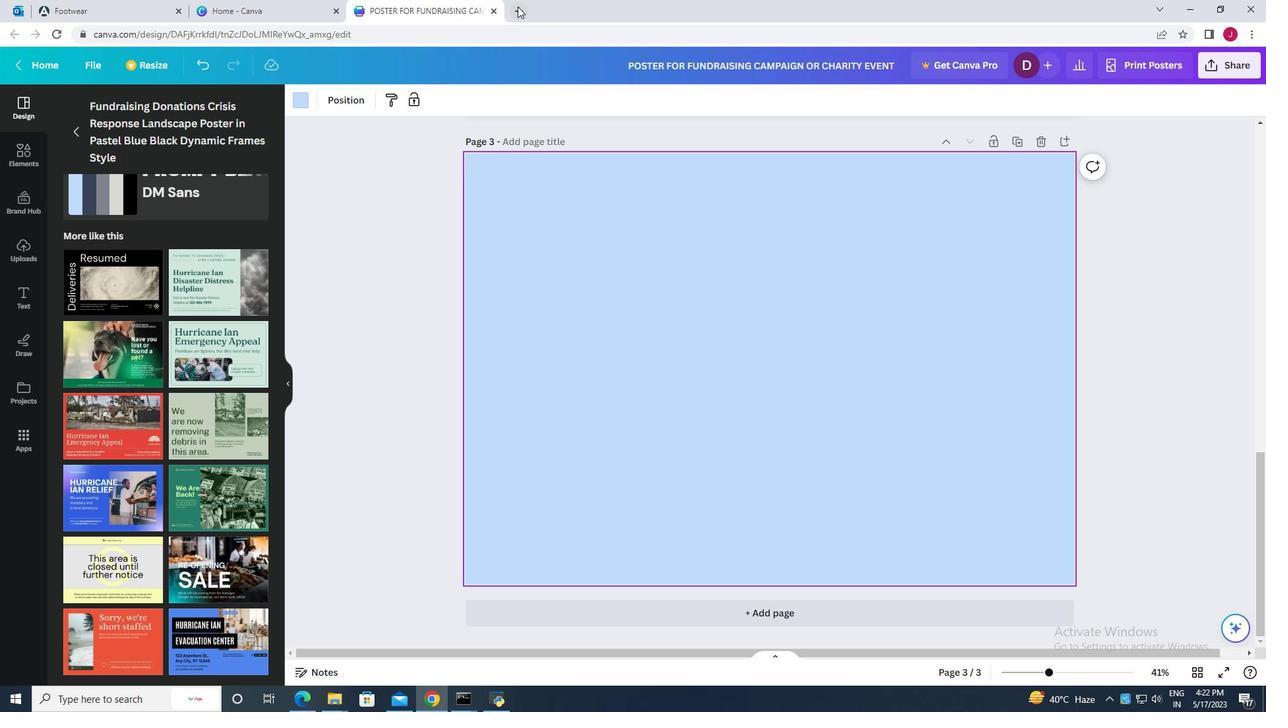 
Action: Mouse pressed left at (523, 10)
Screenshot: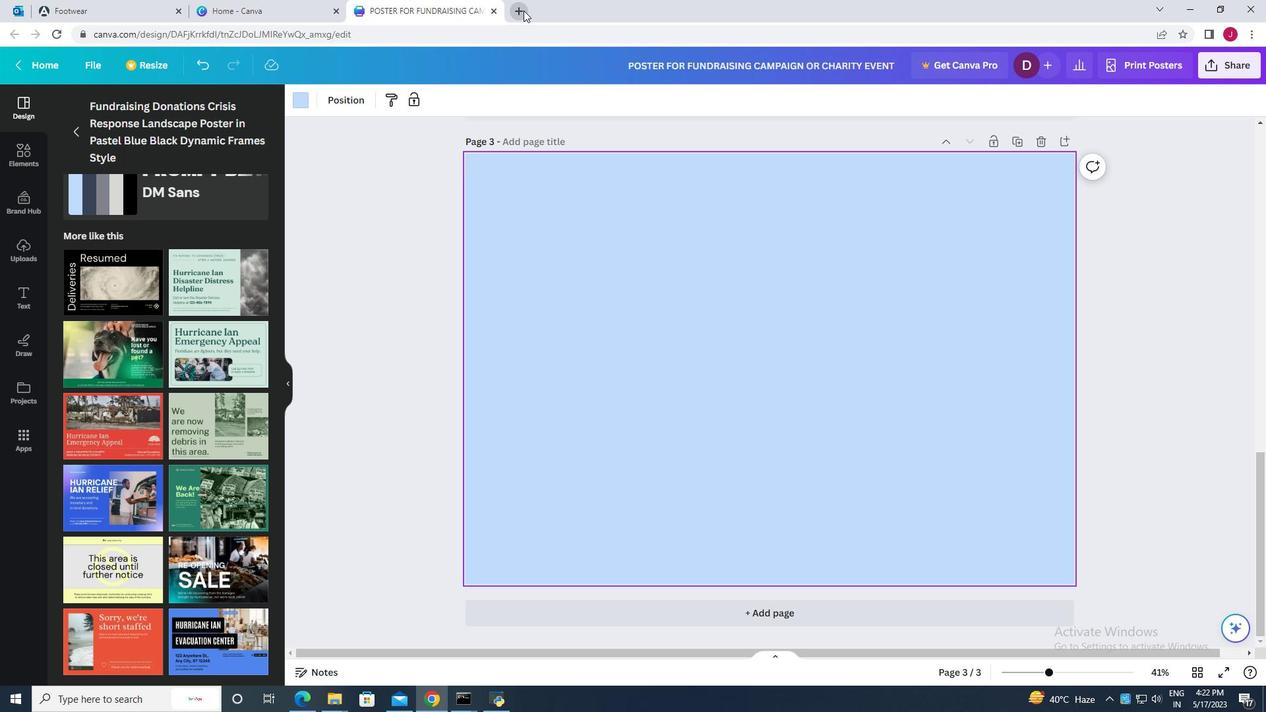 
Action: Mouse moved to (484, 35)
Screenshot: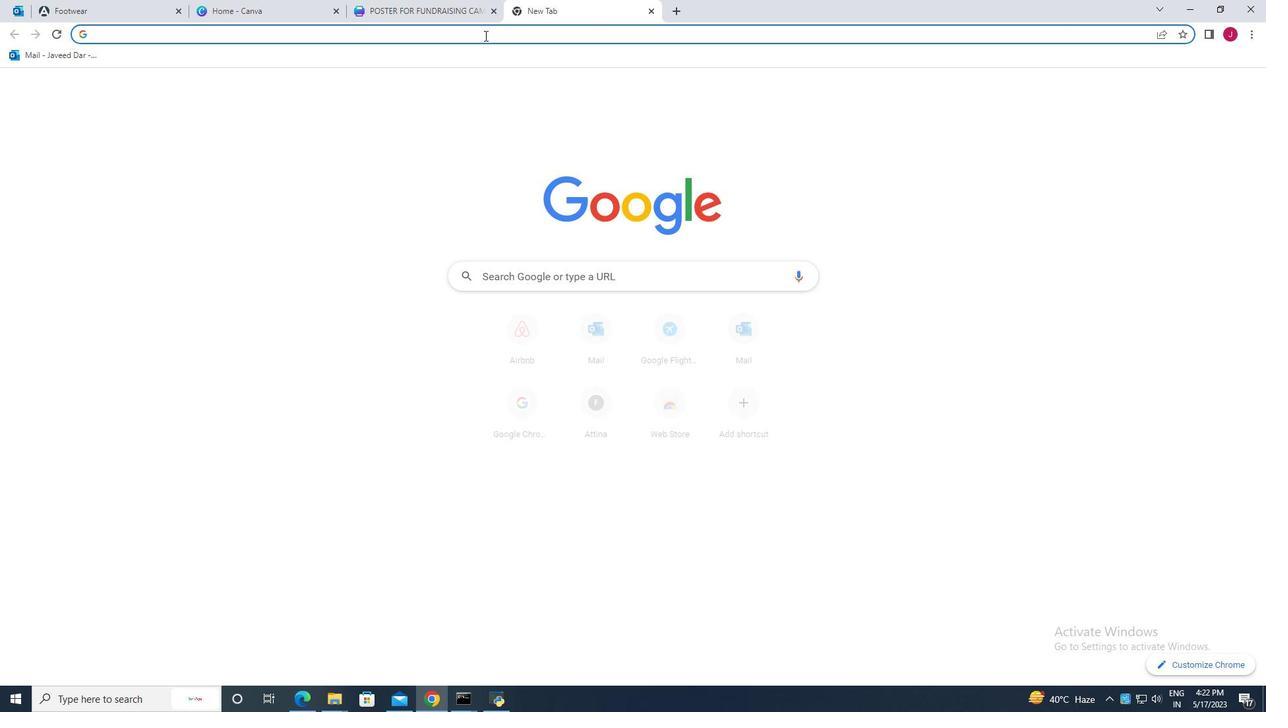 
Action: Key pressed FUNDRAISING<Key.space>
Screenshot: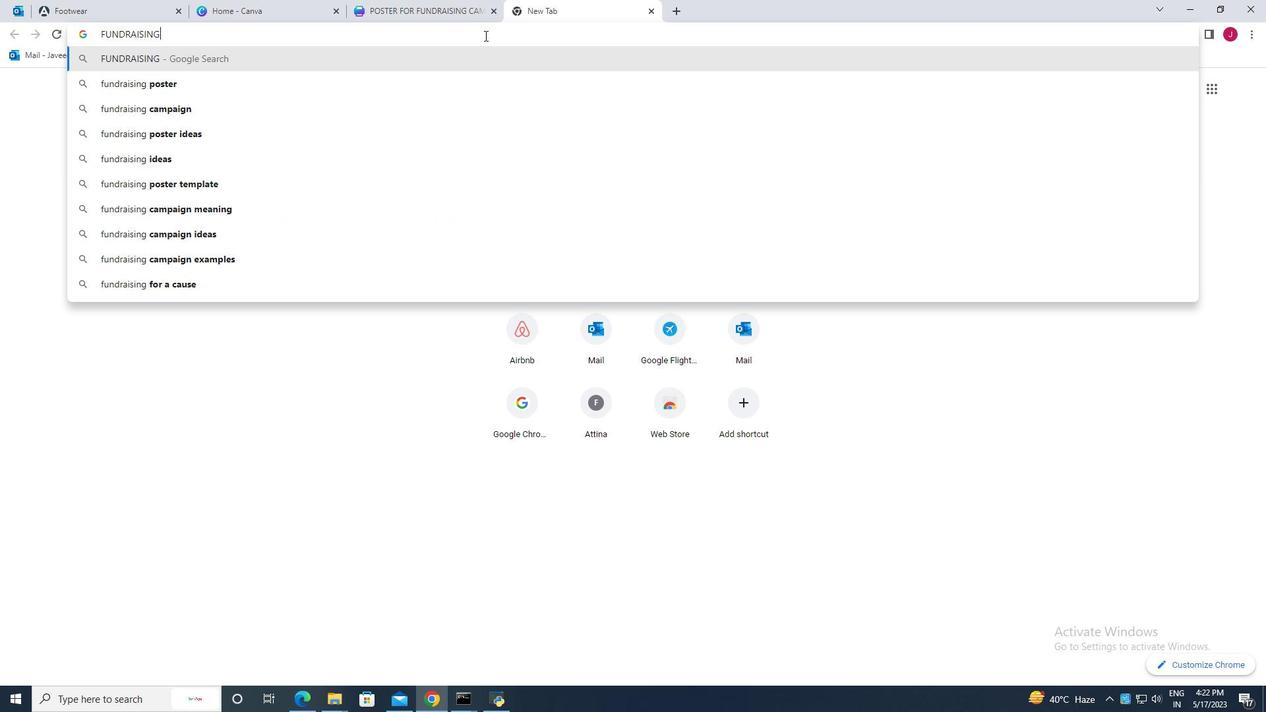 
Action: Mouse moved to (211, 35)
Screenshot: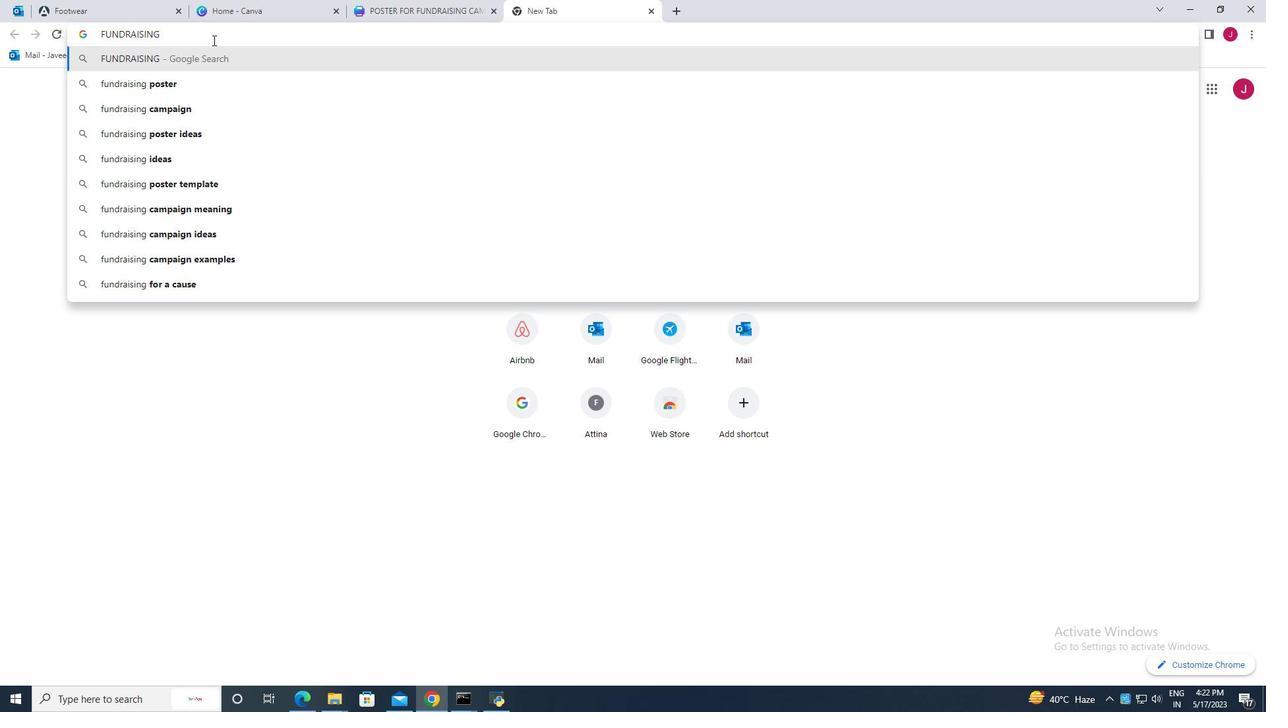 
Action: Key pressed CAMPAIGN<Key.space>POSTERS<Key.enter>
Screenshot: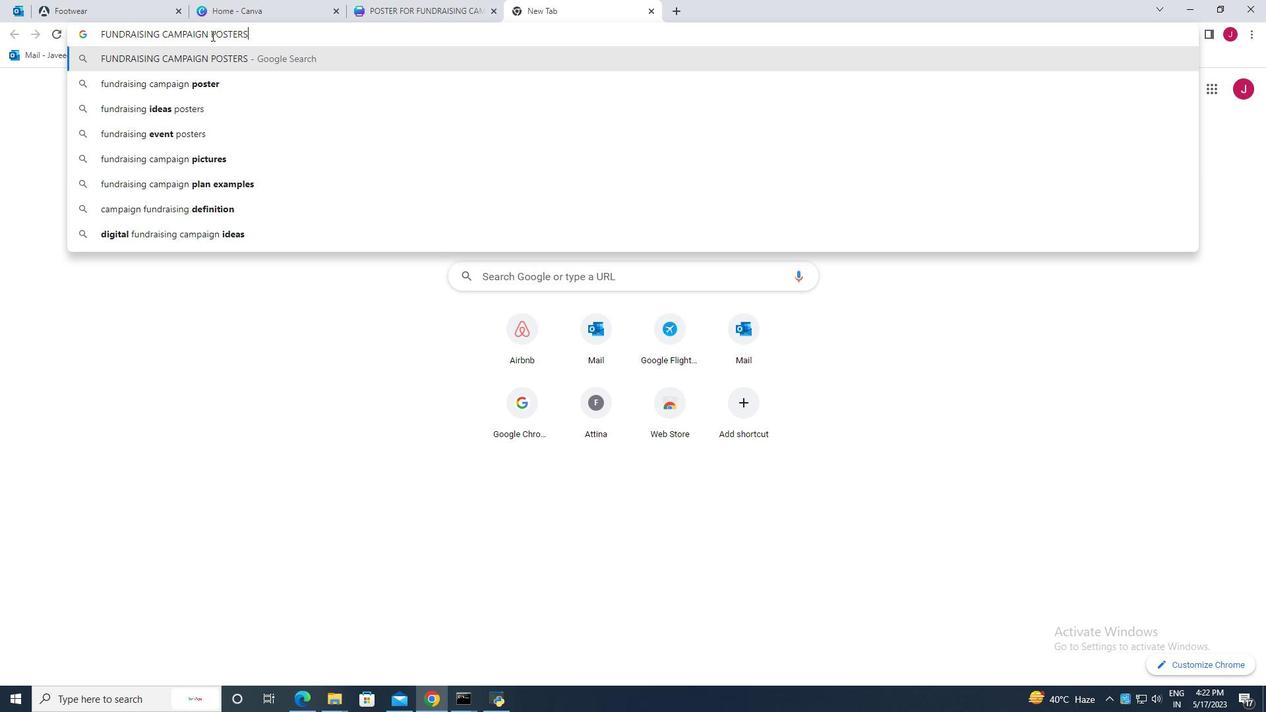 
Action: Mouse moved to (176, 326)
Screenshot: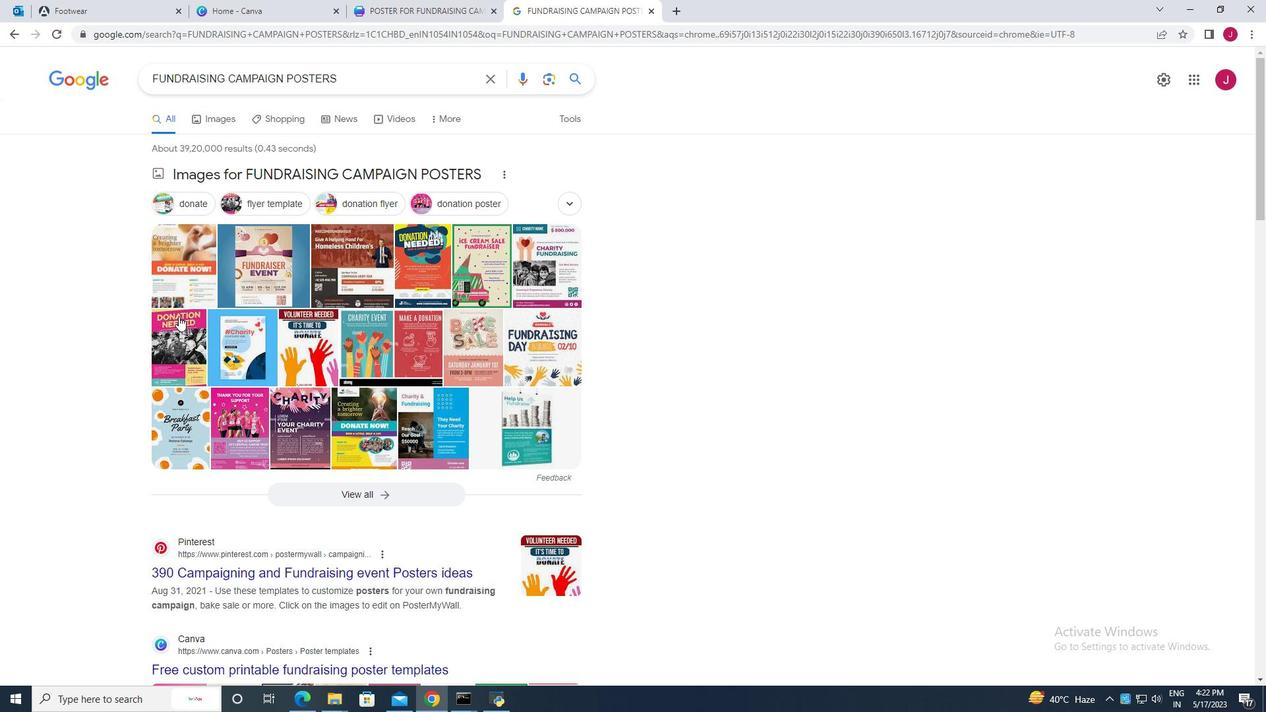 
Action: Mouse pressed right at (176, 326)
Screenshot: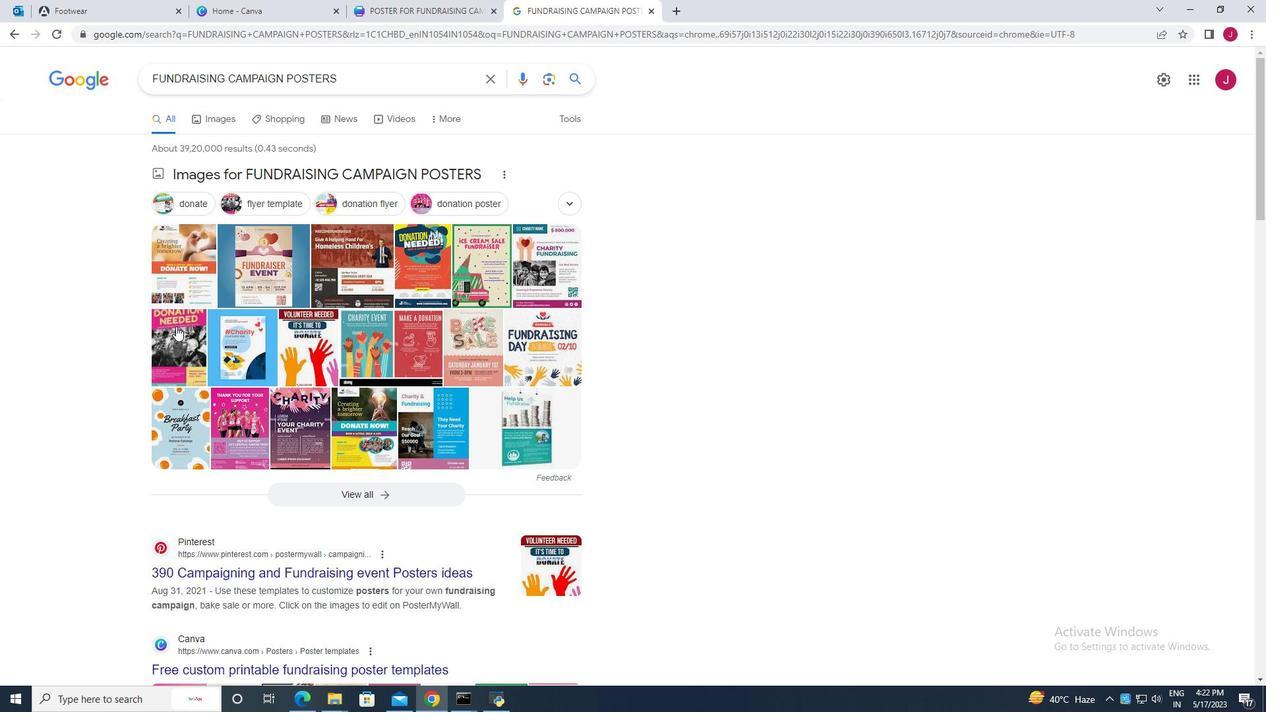 
Action: Mouse moved to (203, 350)
Screenshot: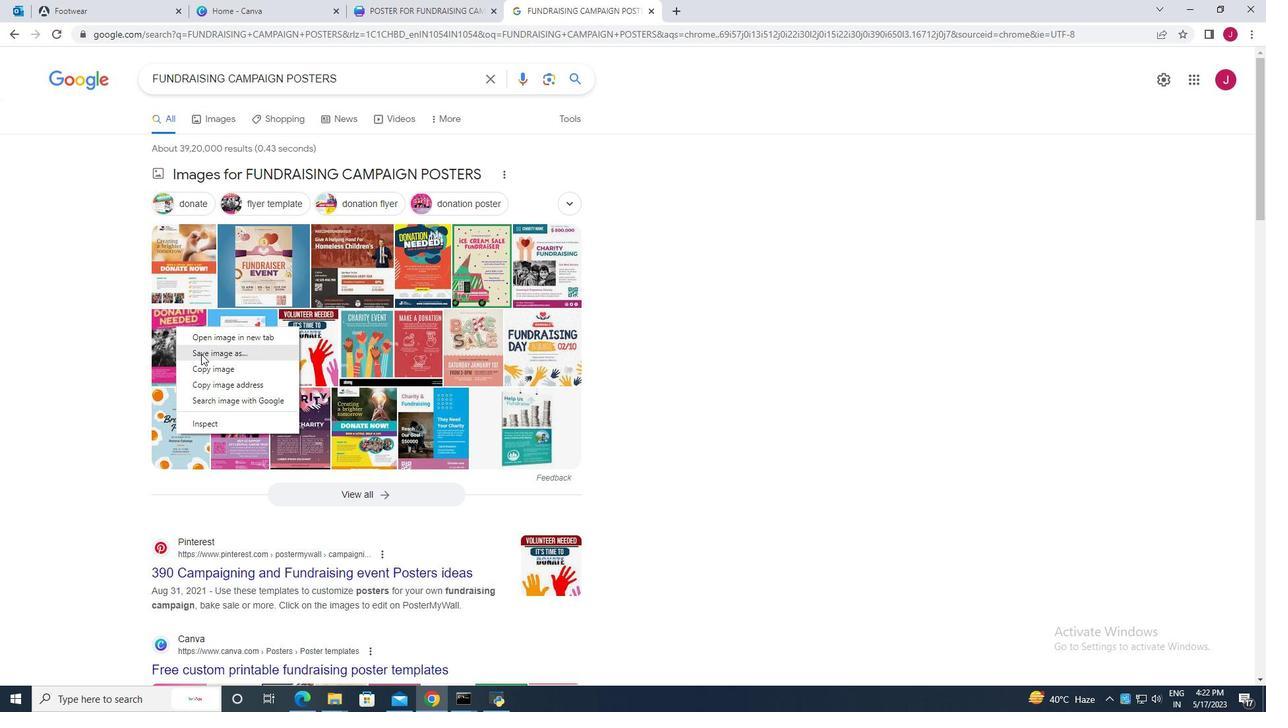 
Action: Mouse pressed left at (203, 350)
Screenshot: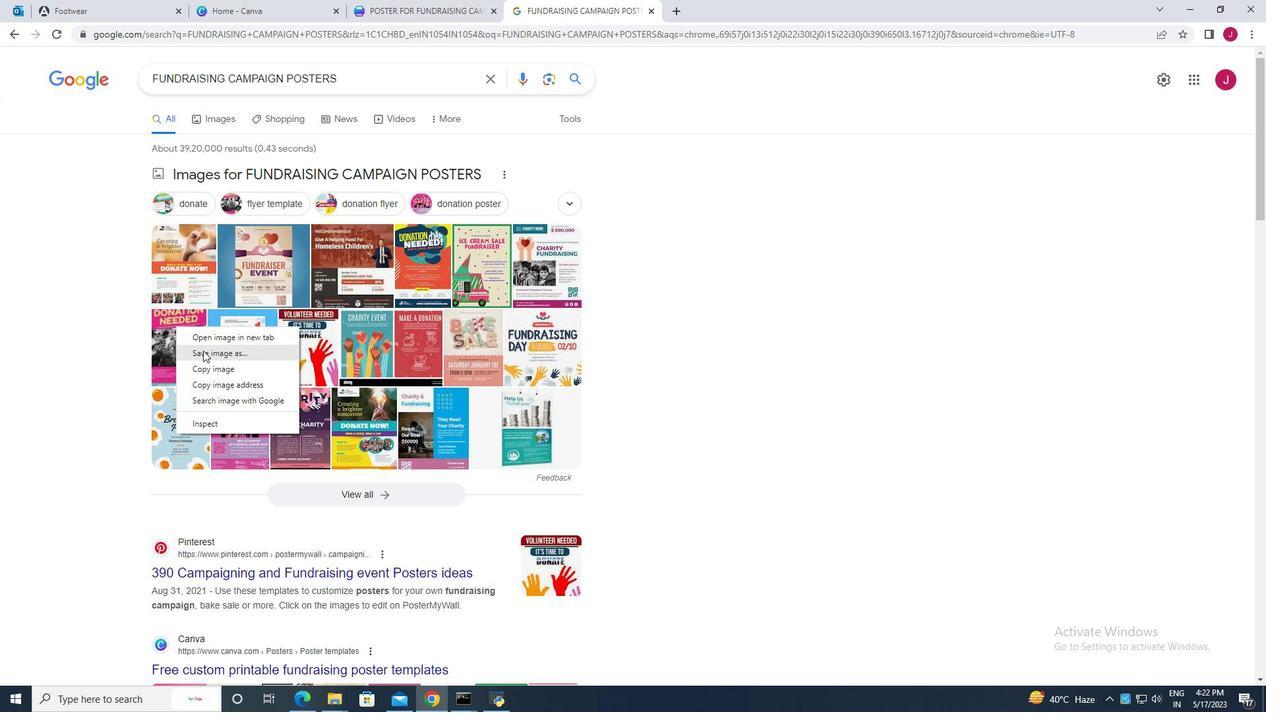 
Action: Mouse moved to (348, 295)
Screenshot: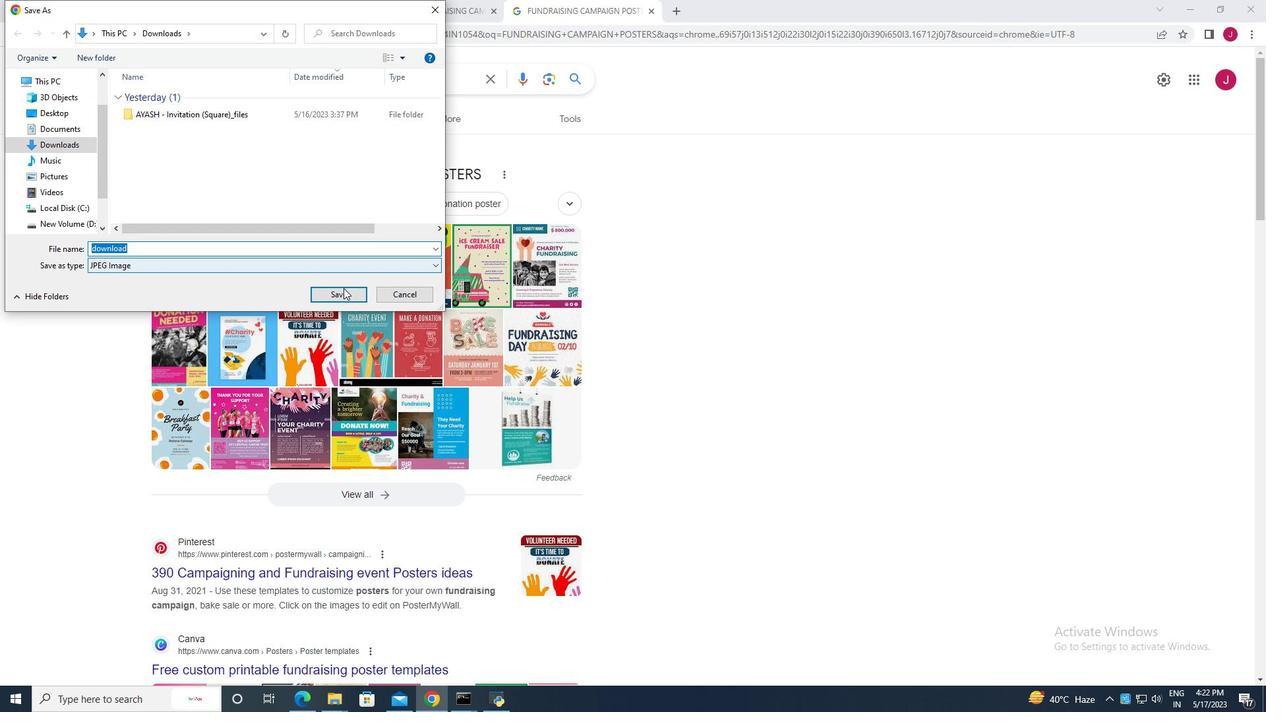
Action: Mouse pressed left at (348, 295)
Screenshot: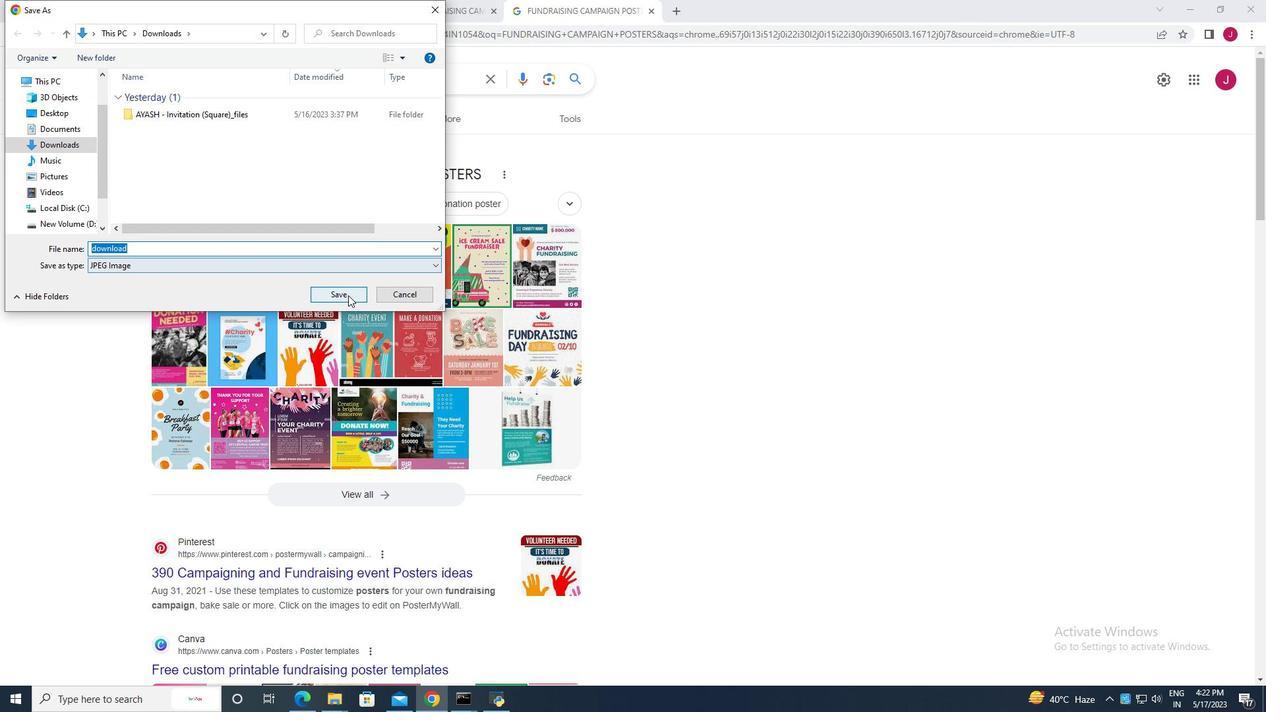 
Action: Mouse moved to (439, 10)
Screenshot: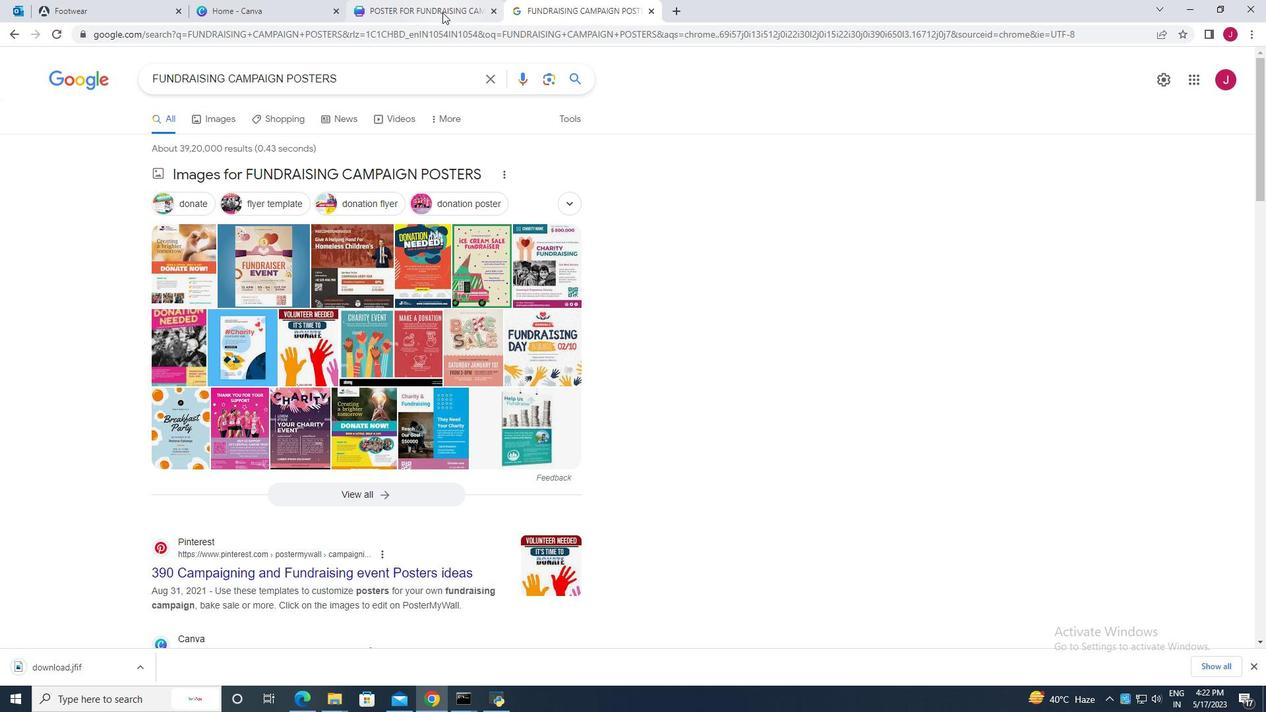
Action: Mouse pressed left at (439, 10)
Screenshot: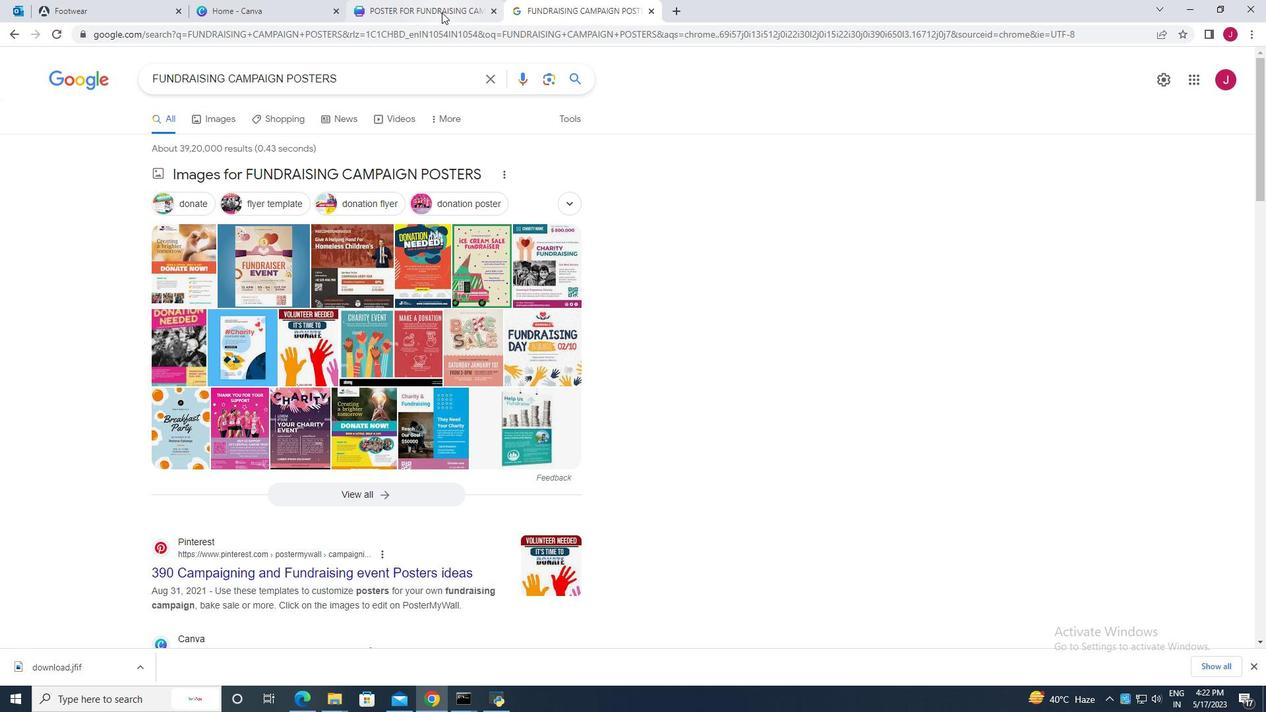 
Action: Mouse moved to (91, 666)
Screenshot: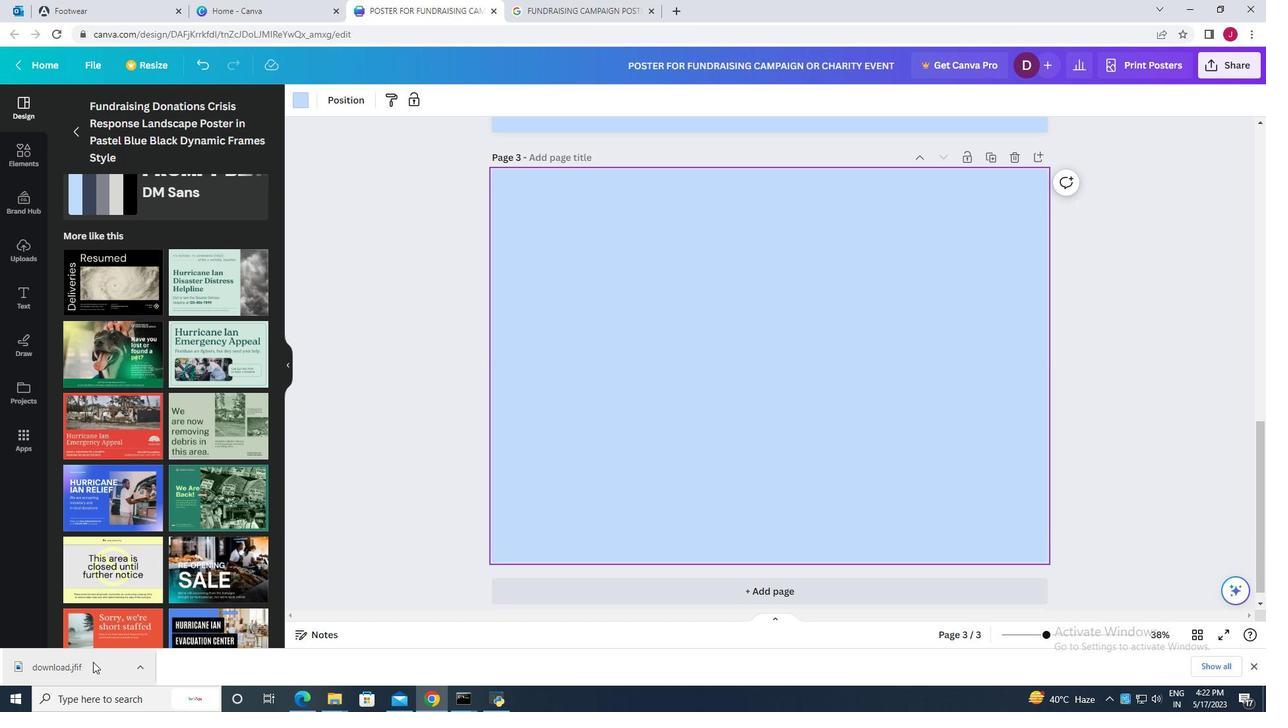 
Action: Mouse pressed left at (91, 666)
Screenshot: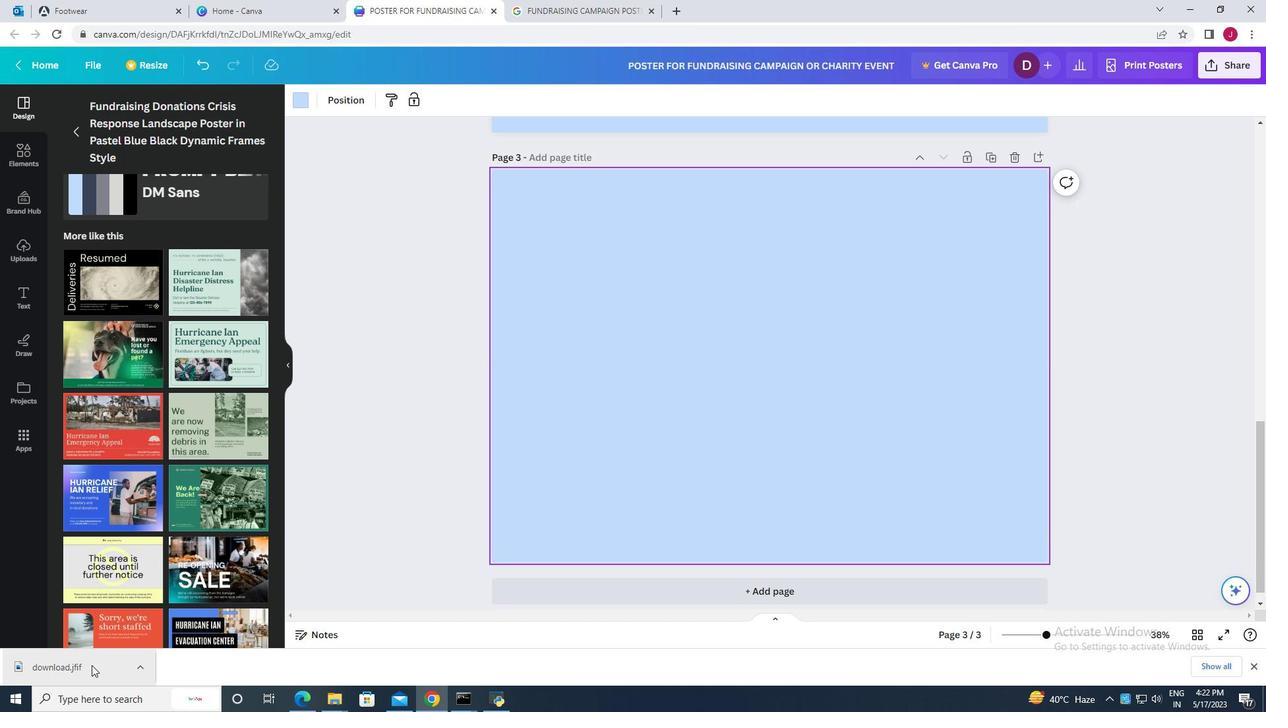 
Action: Mouse moved to (780, 371)
Screenshot: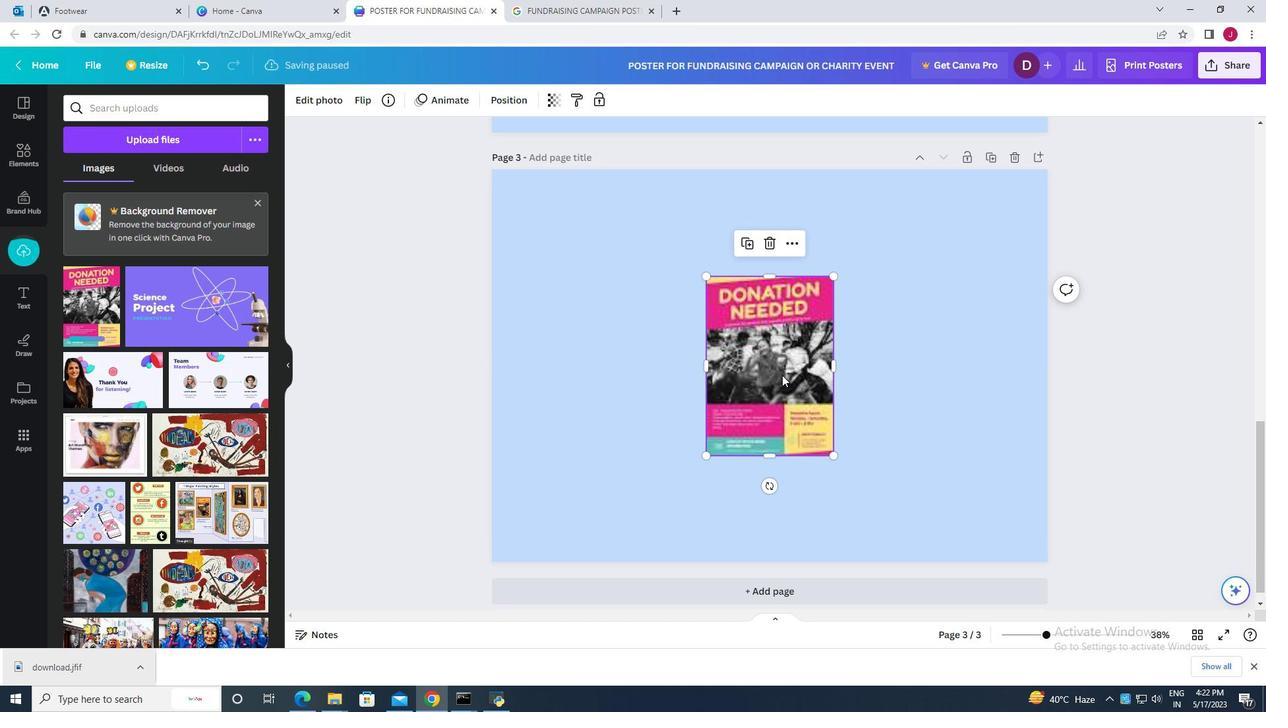 
Action: Mouse pressed left at (780, 371)
Screenshot: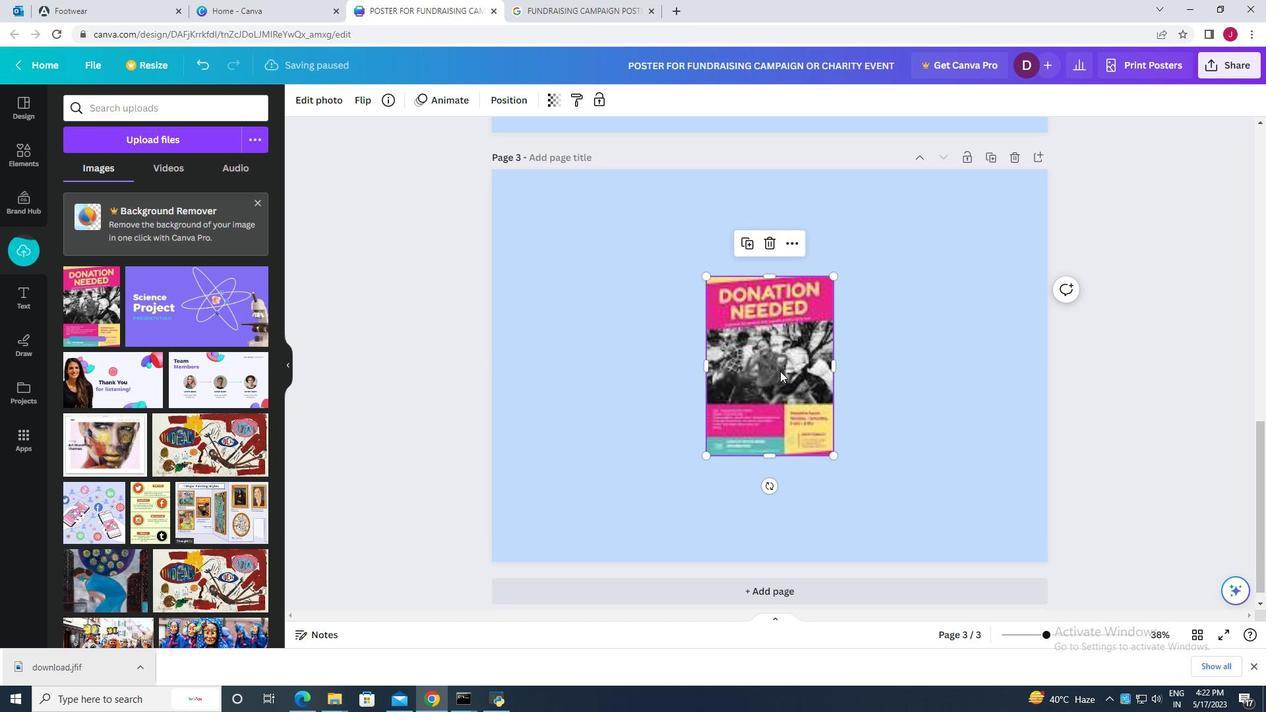 
Action: Mouse moved to (836, 458)
Screenshot: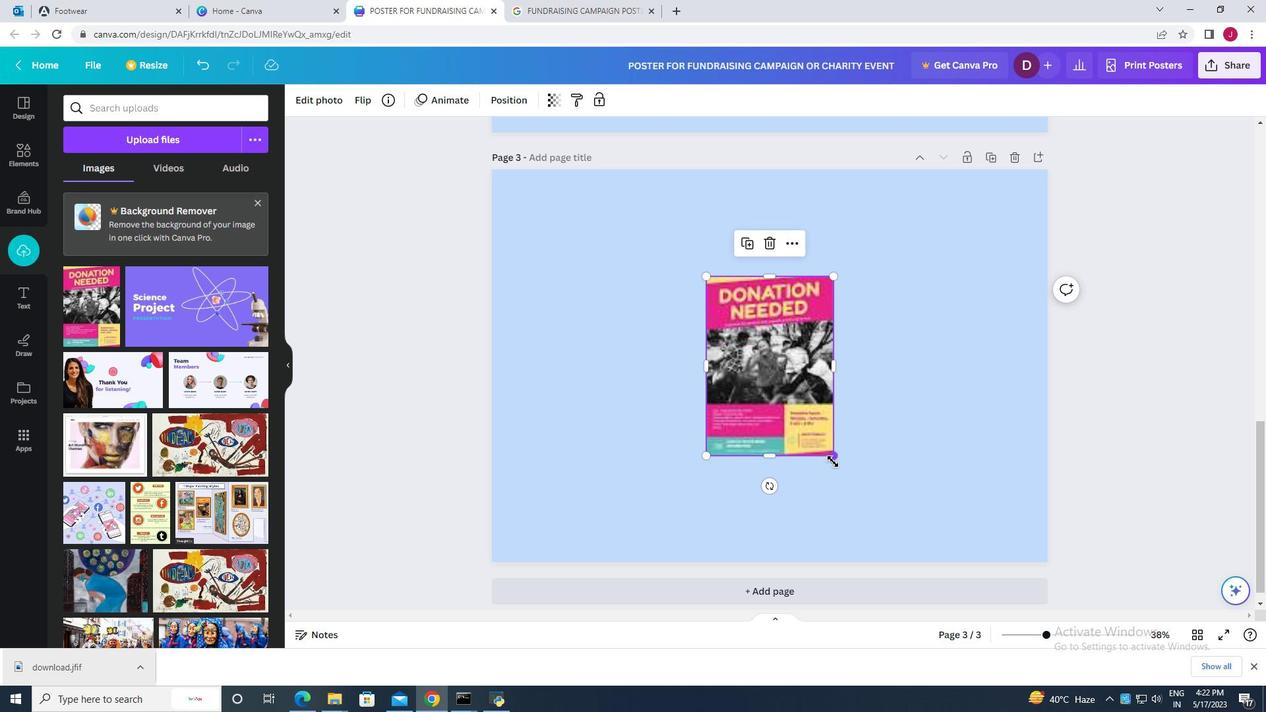 
Action: Mouse pressed left at (836, 458)
Screenshot: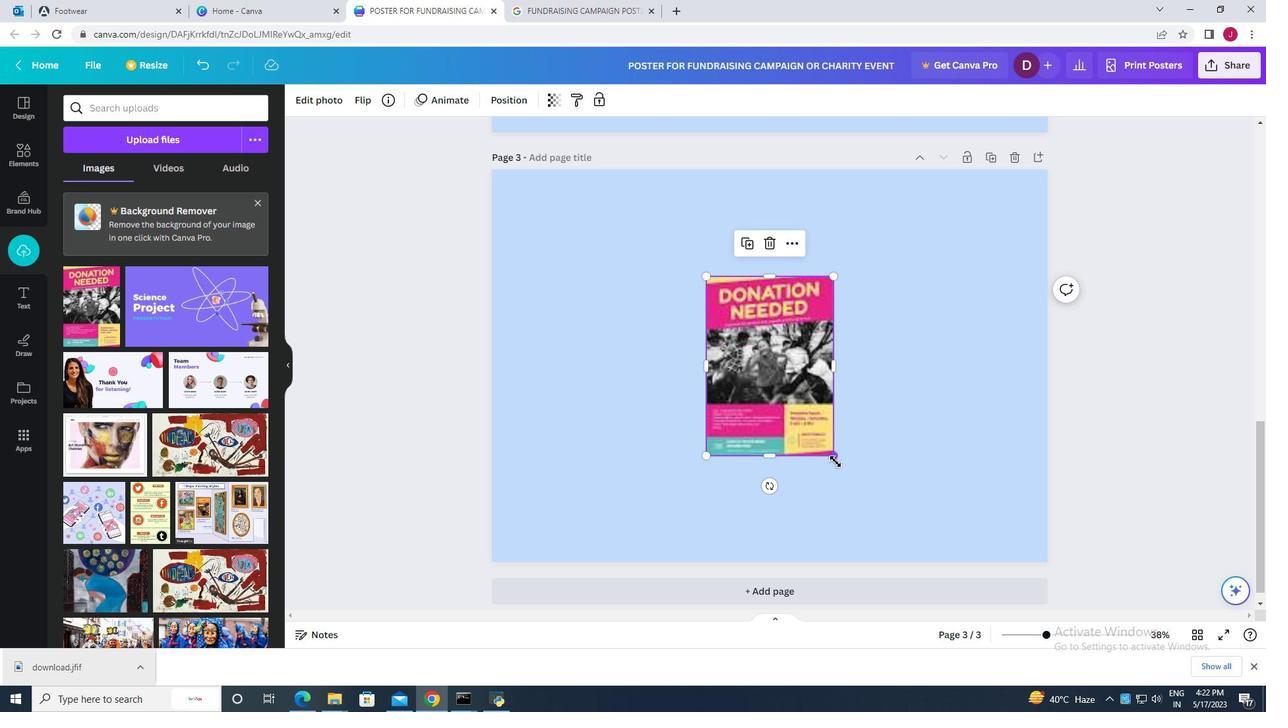
Action: Mouse moved to (785, 243)
Screenshot: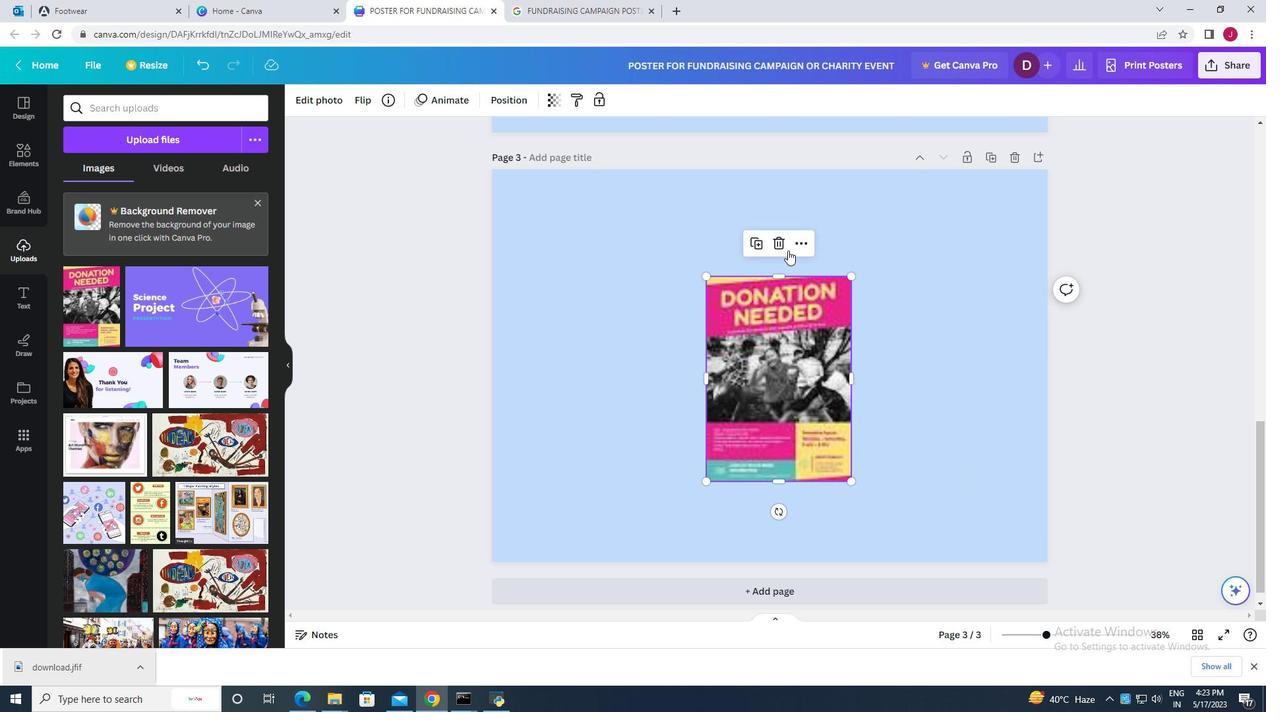 
Action: Mouse pressed left at (785, 243)
Screenshot: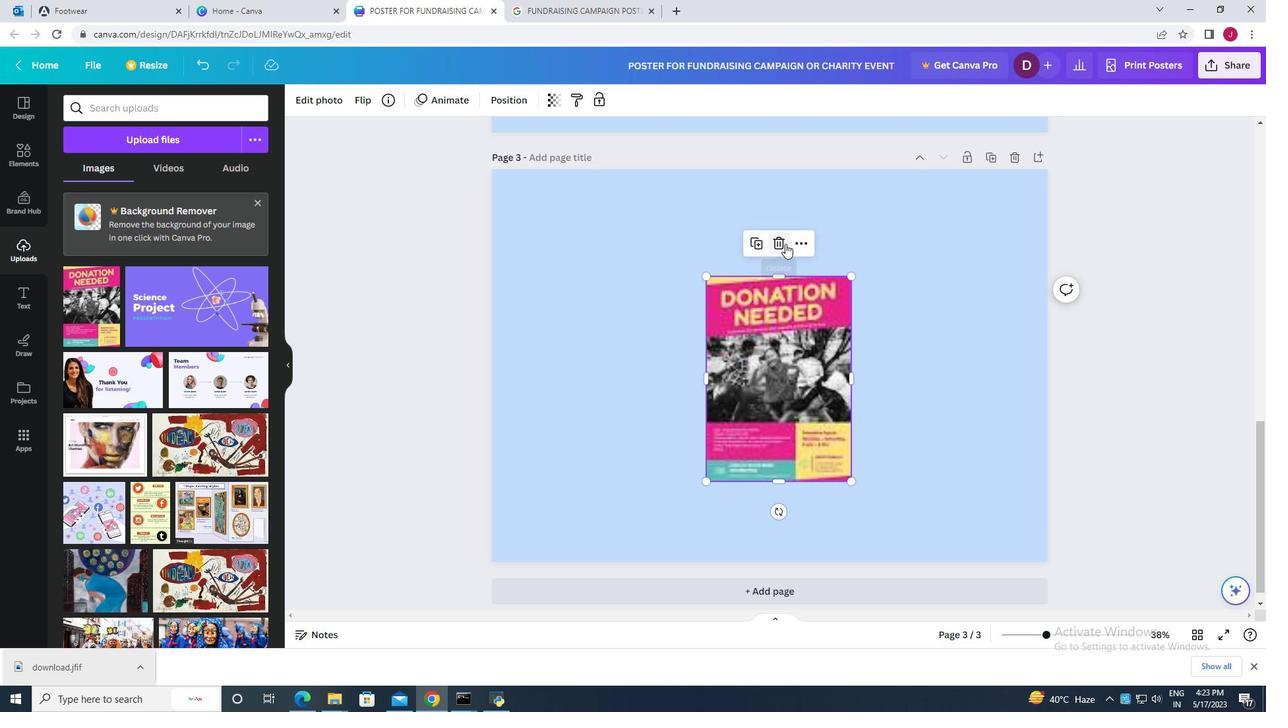 
Action: Mouse moved to (549, 10)
Screenshot: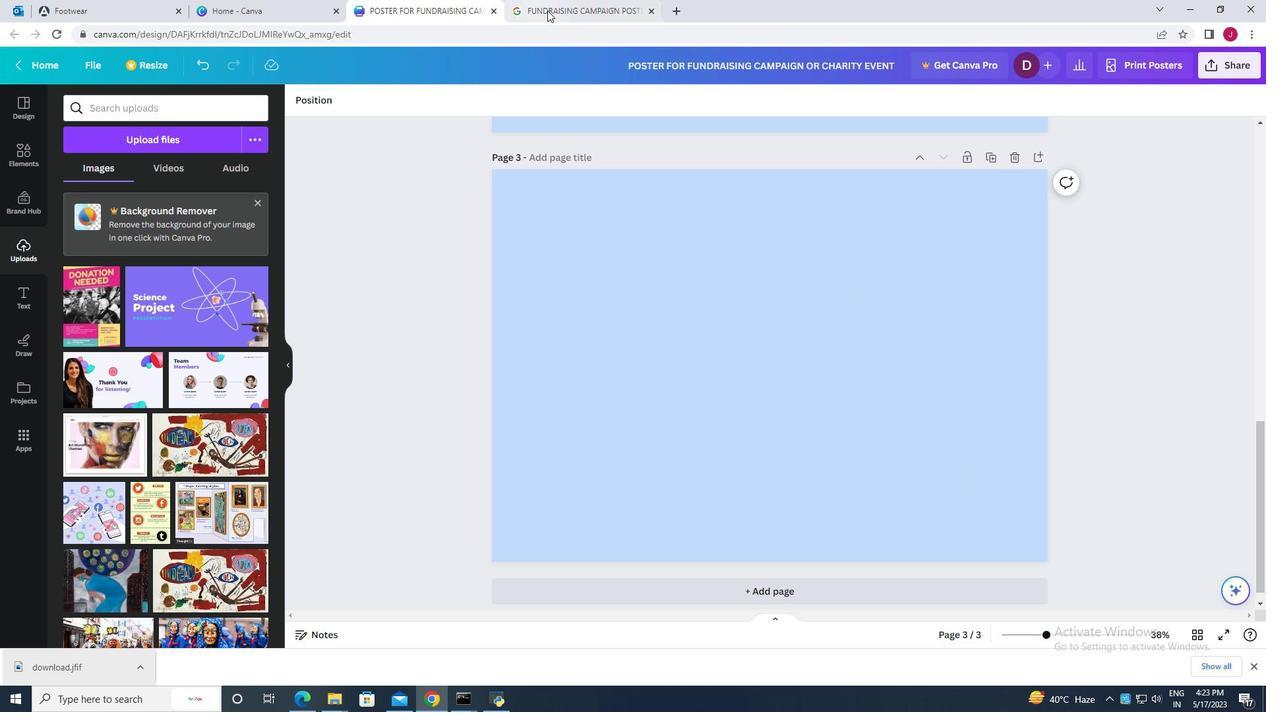 
Action: Mouse pressed left at (549, 10)
Screenshot: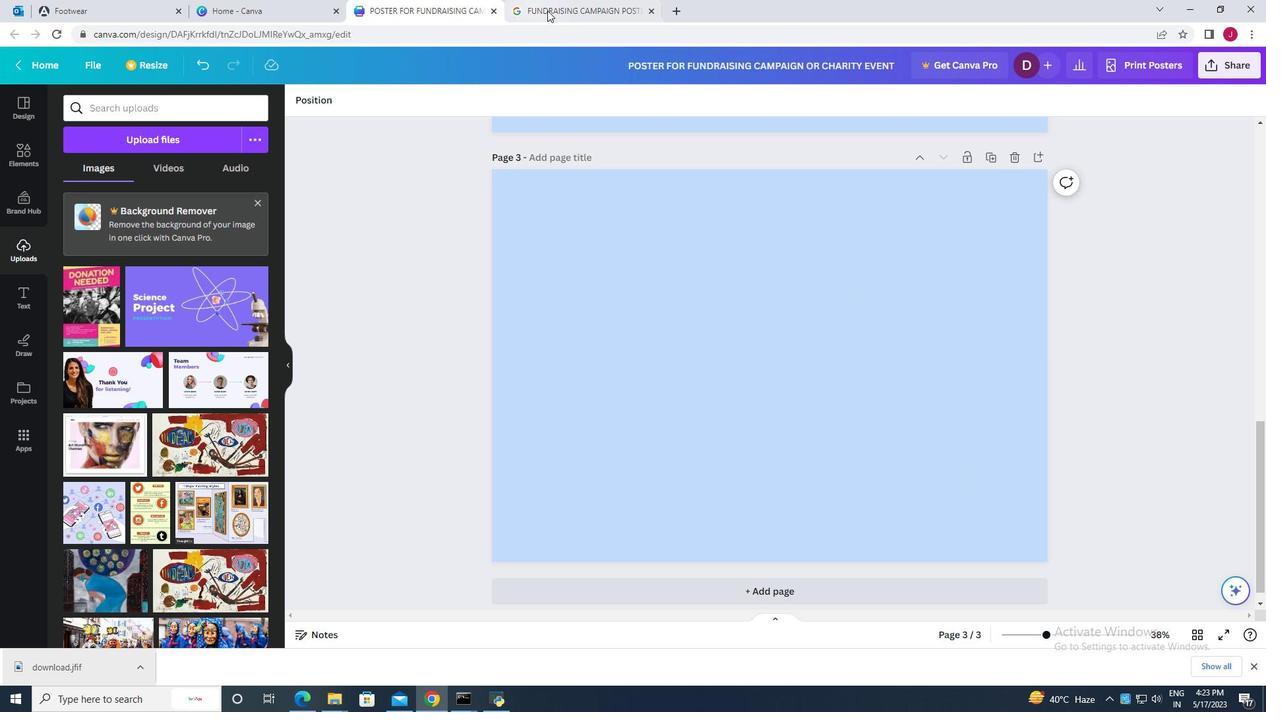 
Action: Mouse moved to (192, 331)
Screenshot: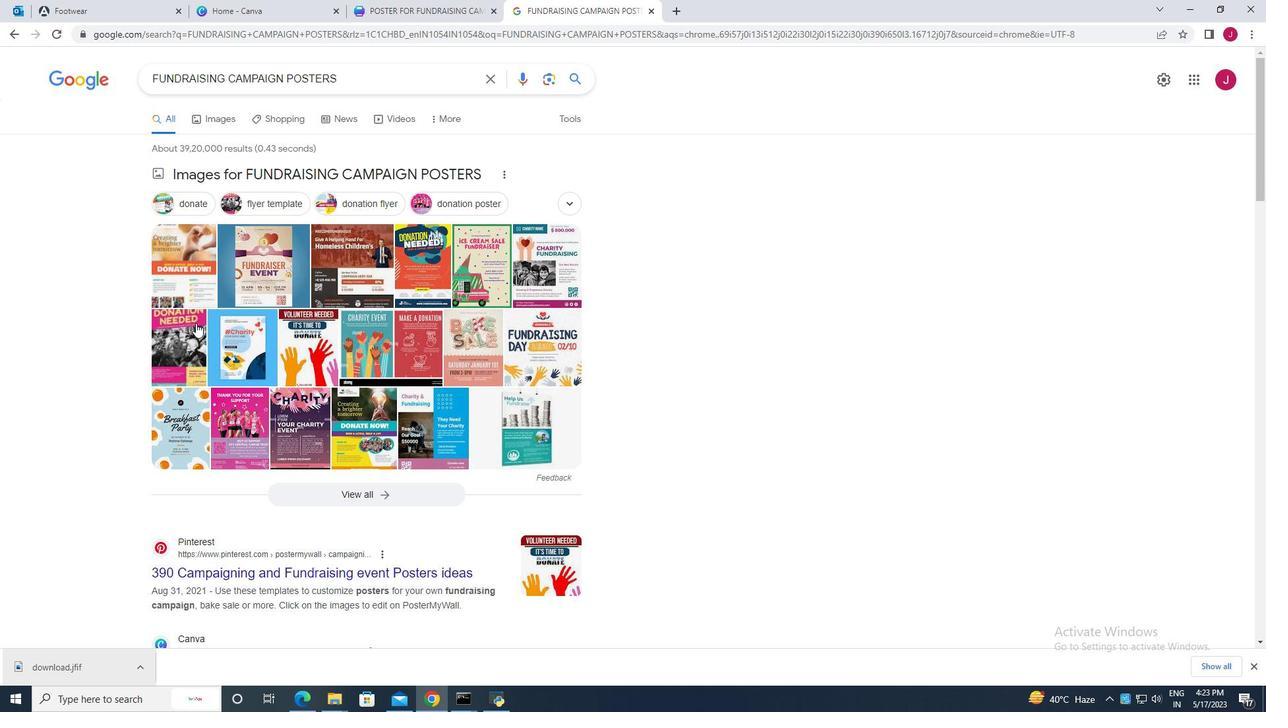 
Action: Mouse pressed left at (192, 331)
Screenshot: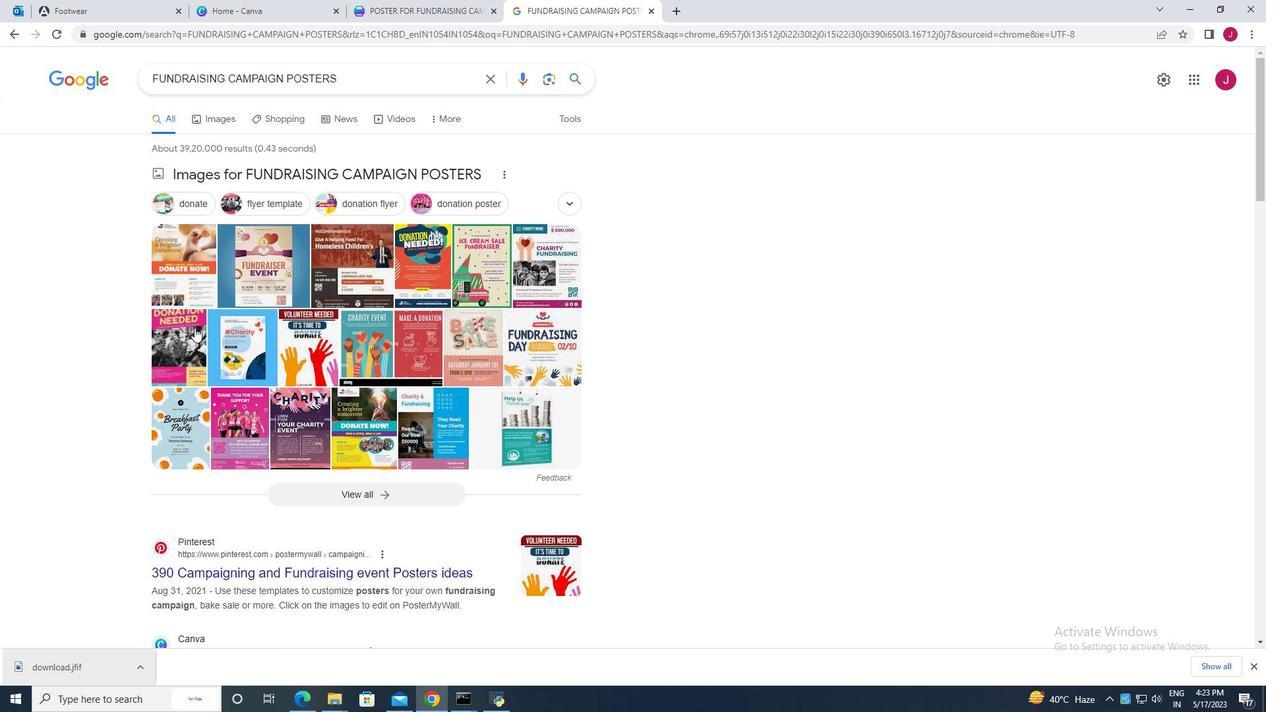 
Action: Mouse moved to (743, 362)
Screenshot: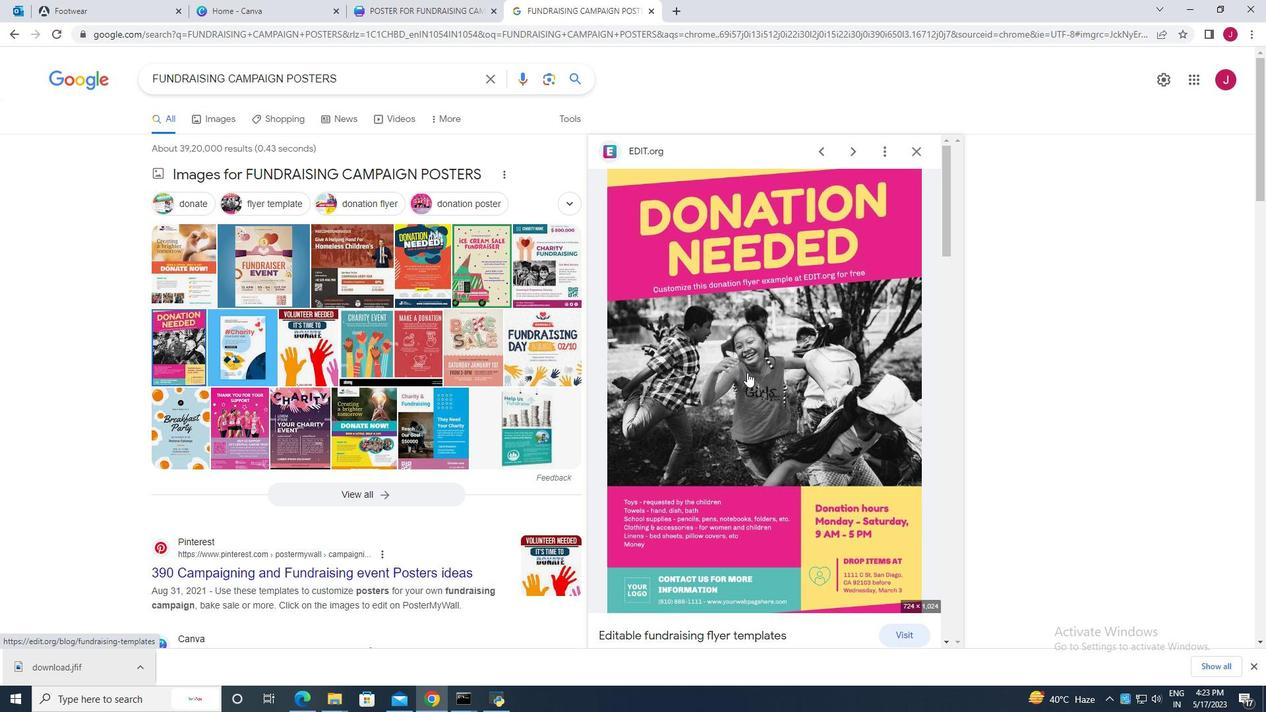 
Action: Mouse pressed right at (743, 362)
Screenshot: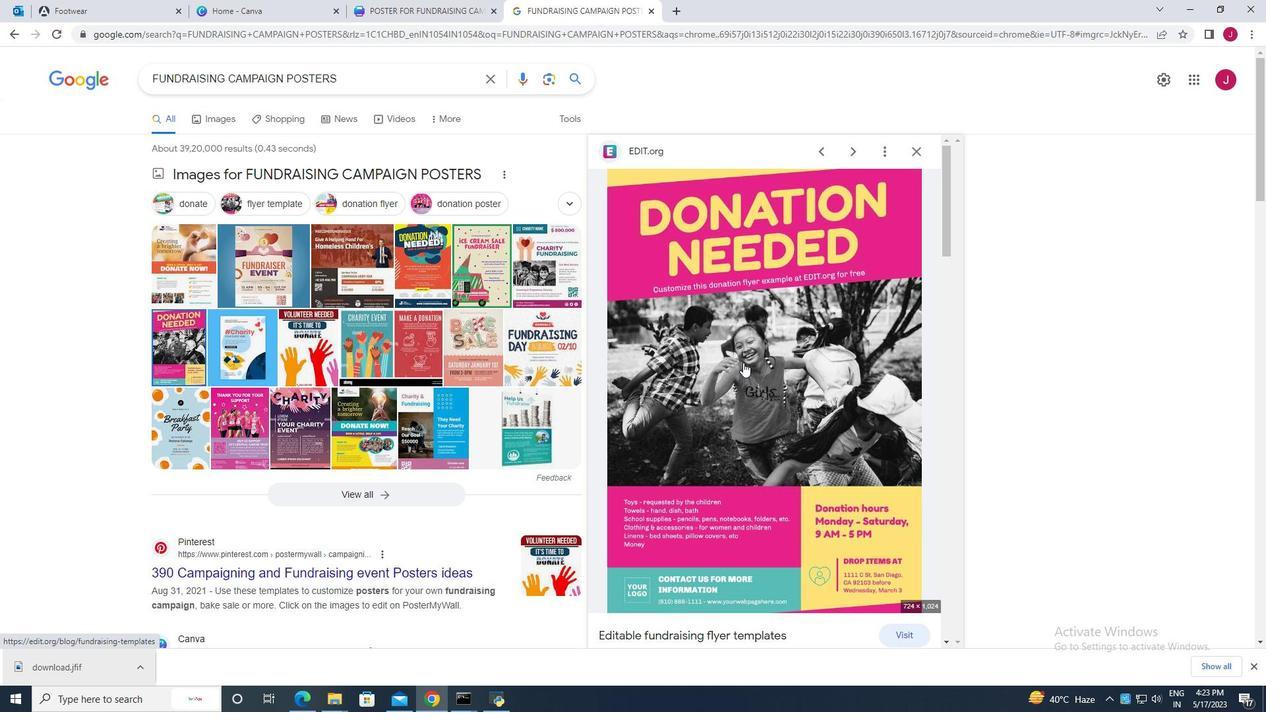 
Action: Mouse moved to (789, 506)
Screenshot: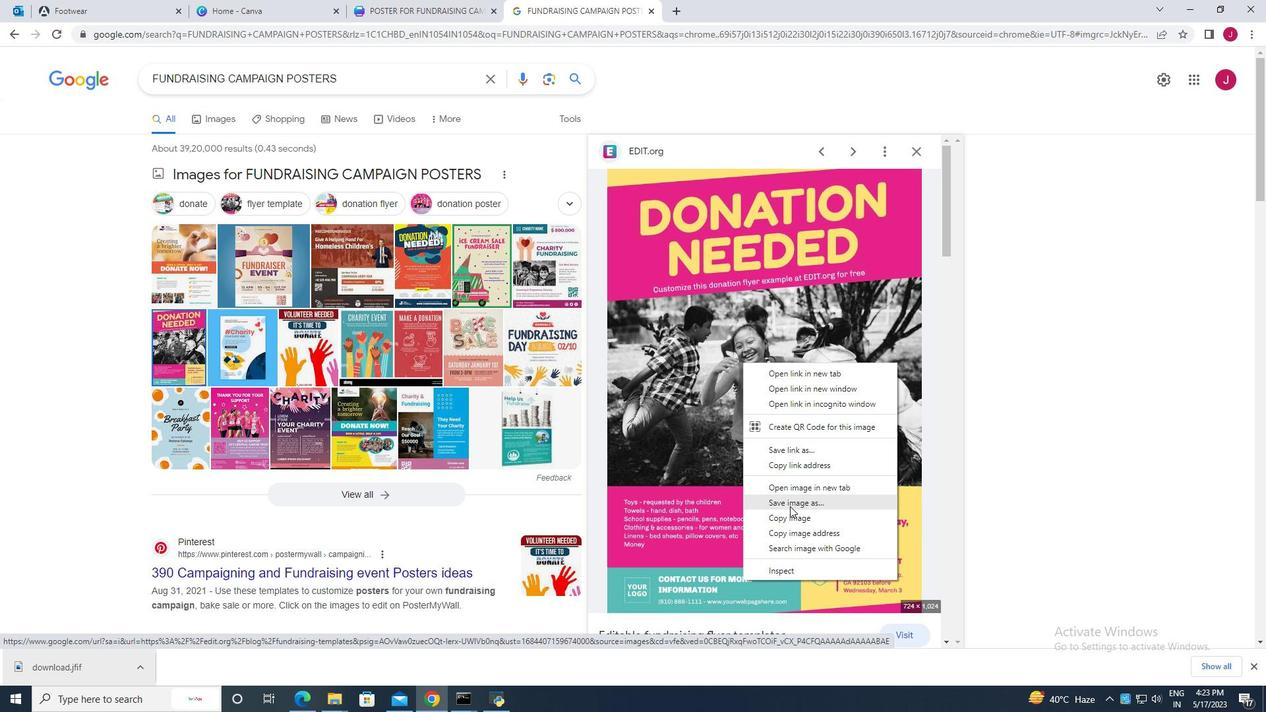 
Action: Mouse pressed left at (789, 506)
Screenshot: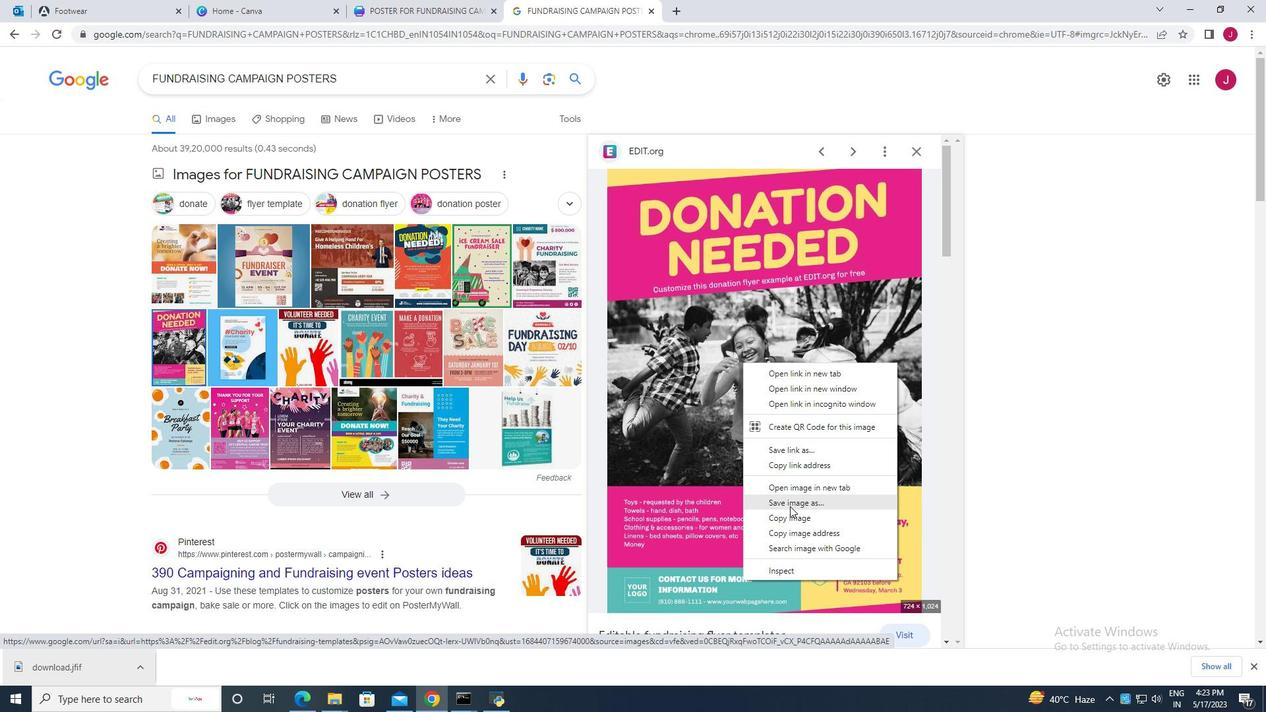 
Action: Mouse moved to (1253, 664)
Screenshot: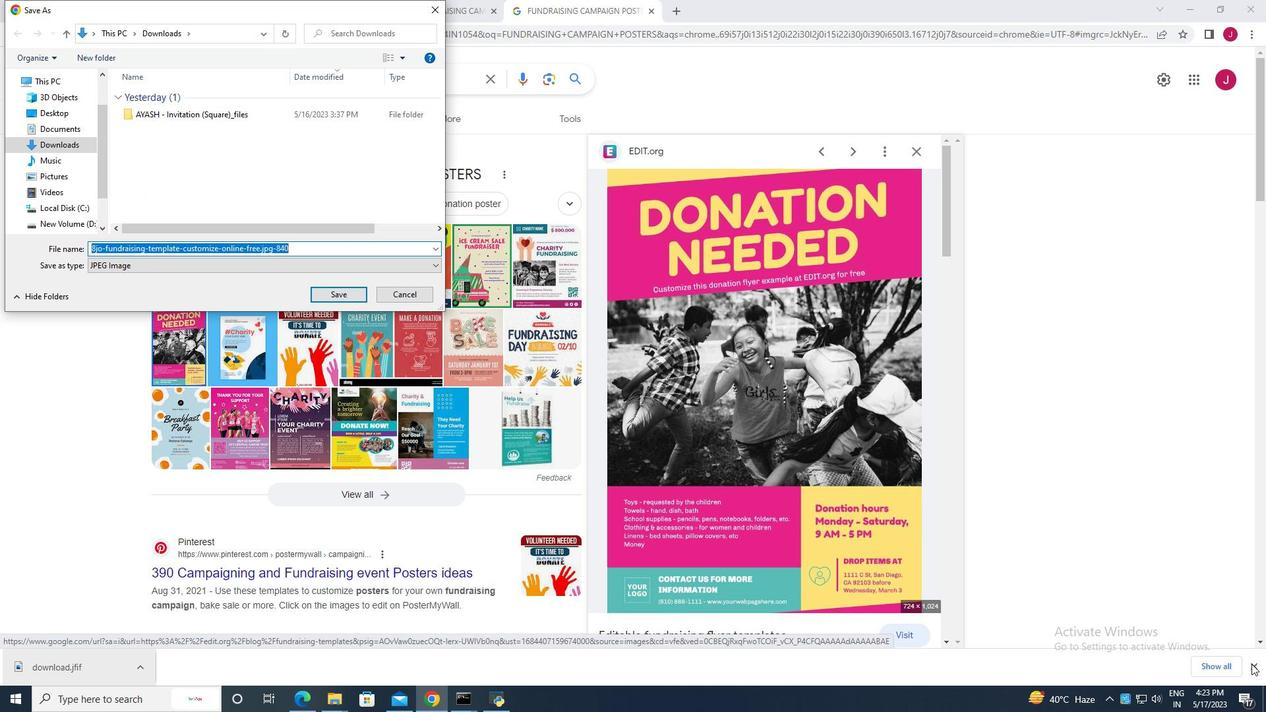 
Action: Mouse pressed left at (1253, 664)
Screenshot: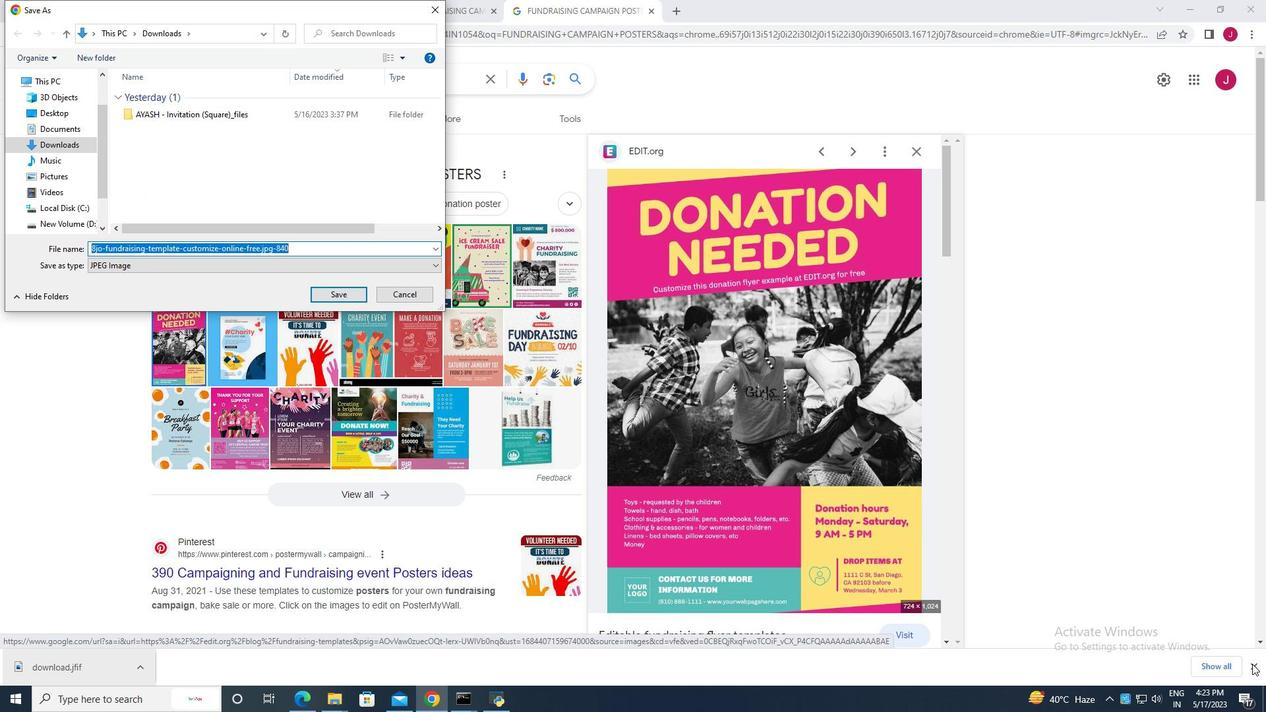 
Action: Mouse moved to (351, 286)
Screenshot: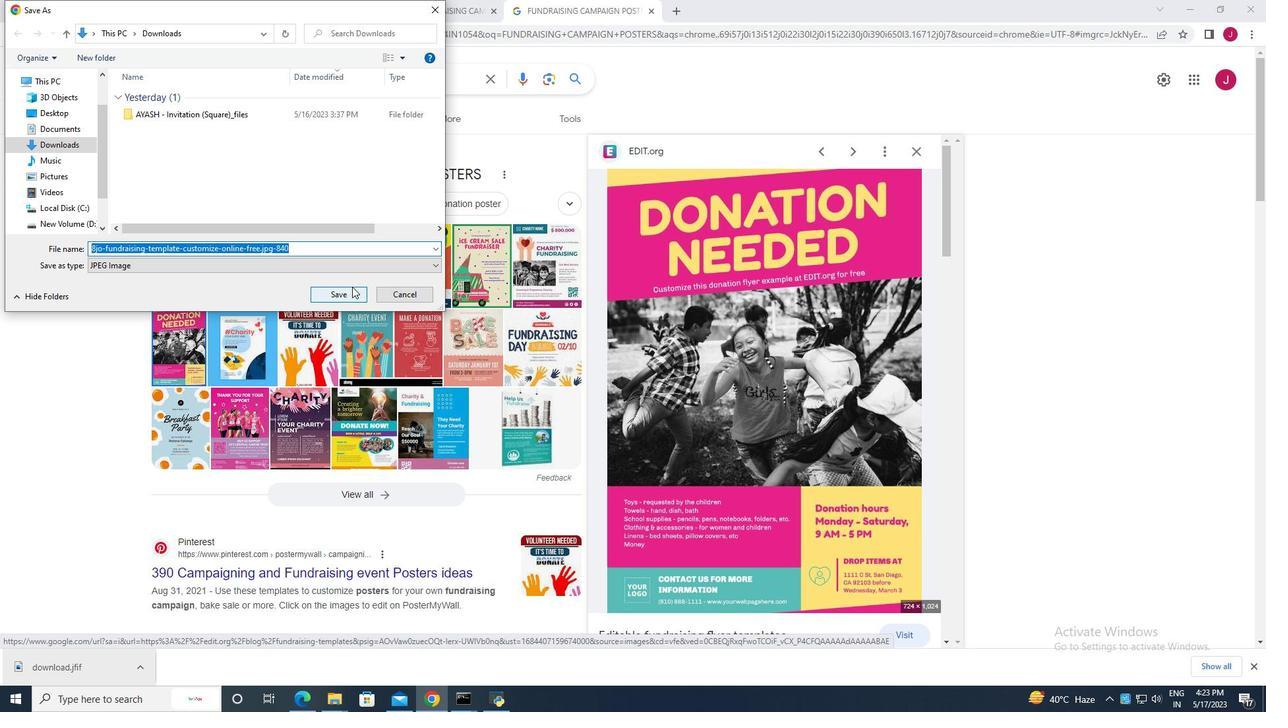 
Action: Mouse pressed left at (351, 286)
Screenshot: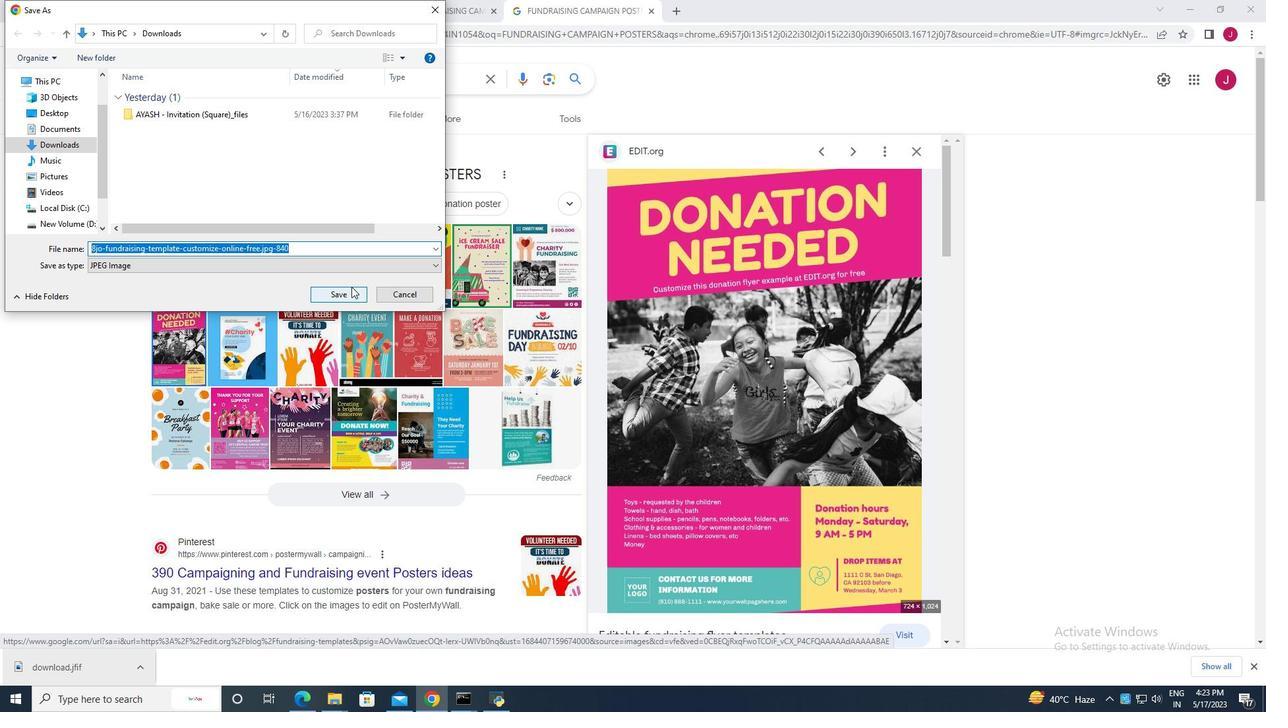 
Action: Mouse moved to (448, 9)
Screenshot: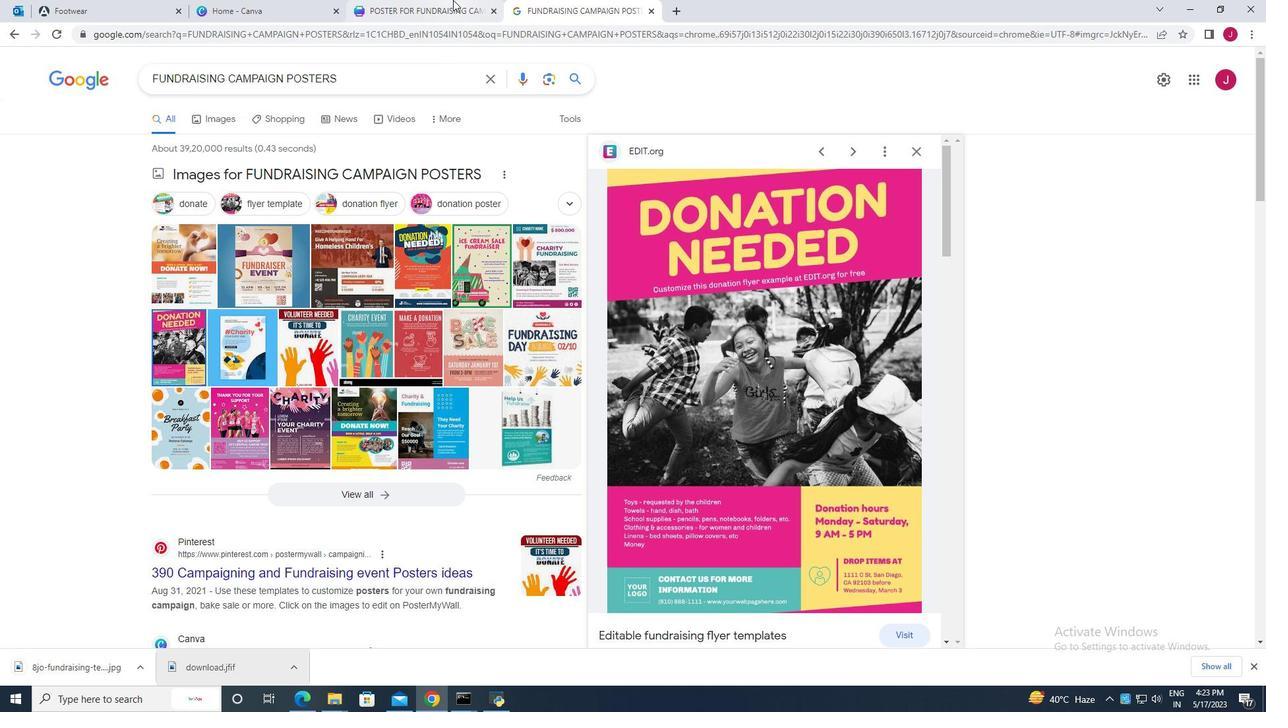 
Action: Mouse pressed left at (448, 9)
Screenshot: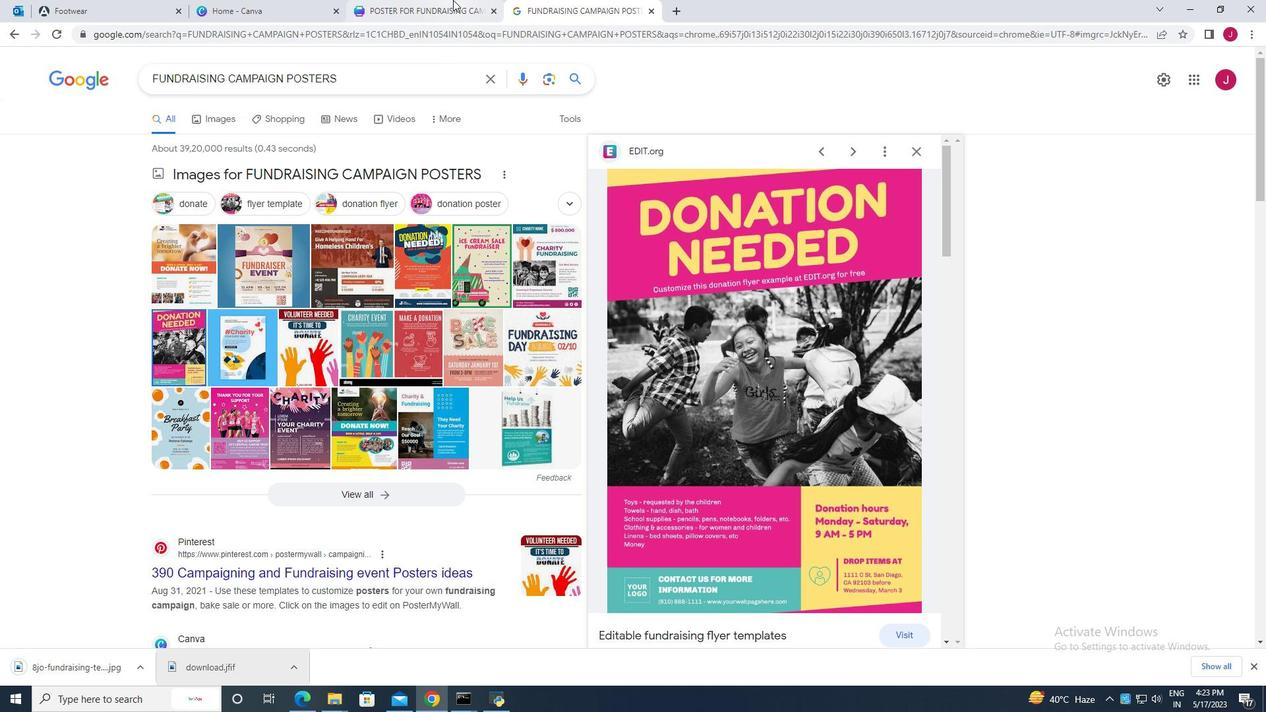 
Action: Mouse moved to (94, 667)
Screenshot: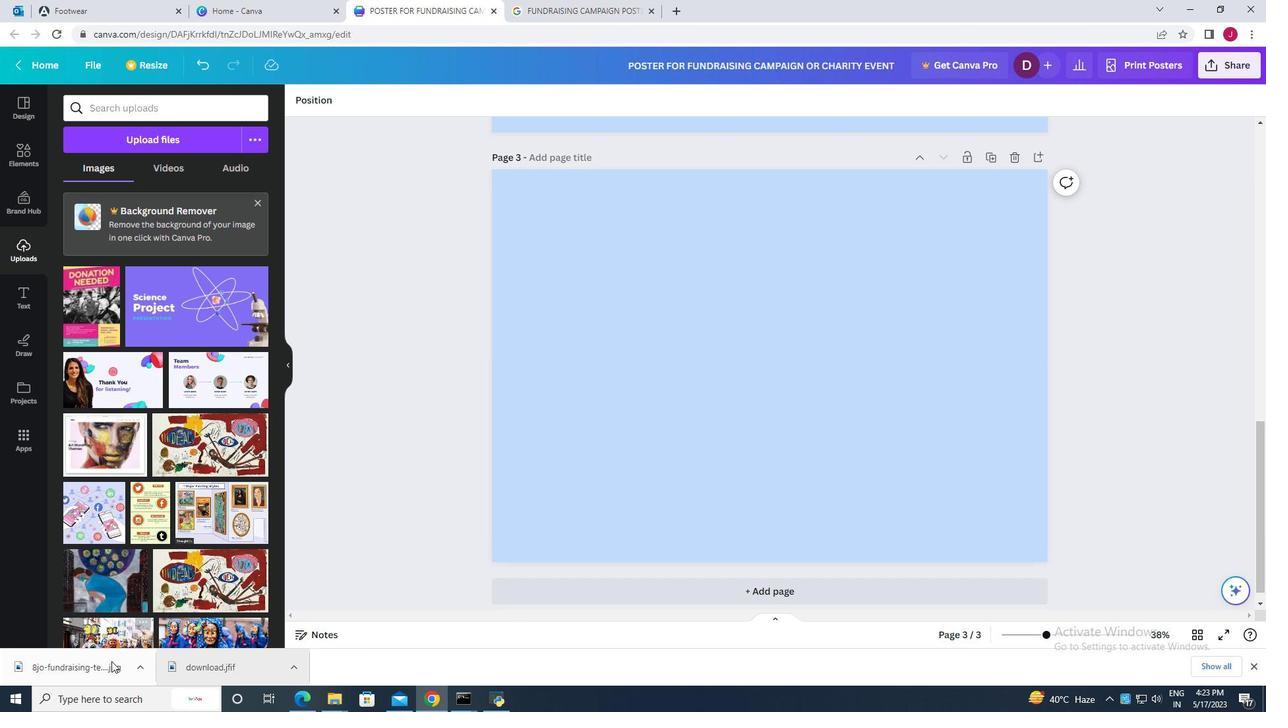 
Action: Mouse pressed left at (94, 667)
Screenshot: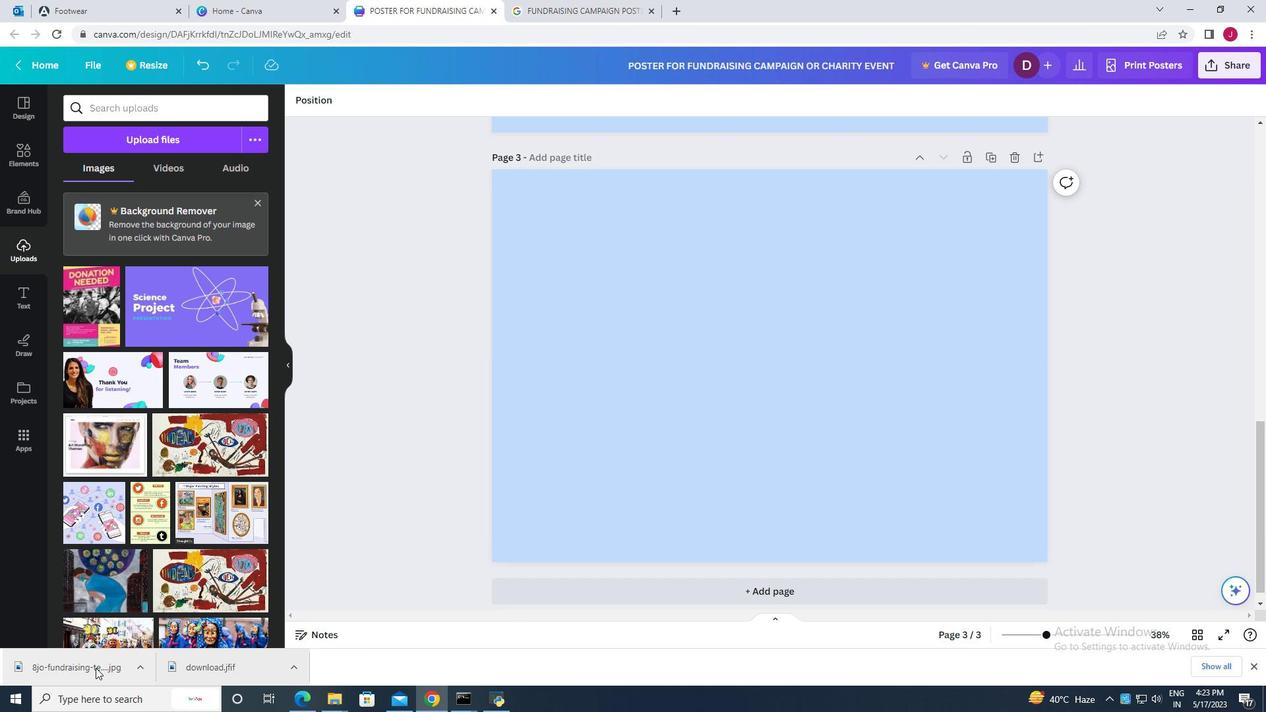 
Action: Mouse moved to (863, 496)
Screenshot: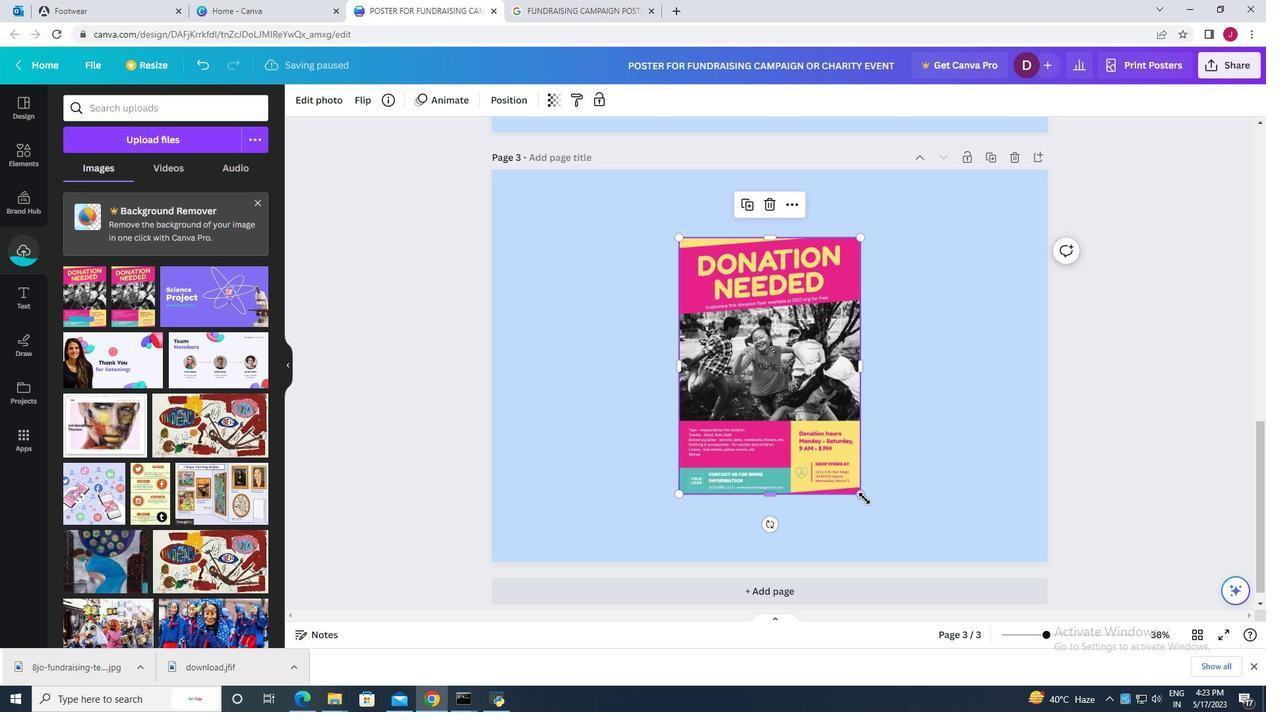 
Action: Mouse pressed left at (863, 496)
Screenshot: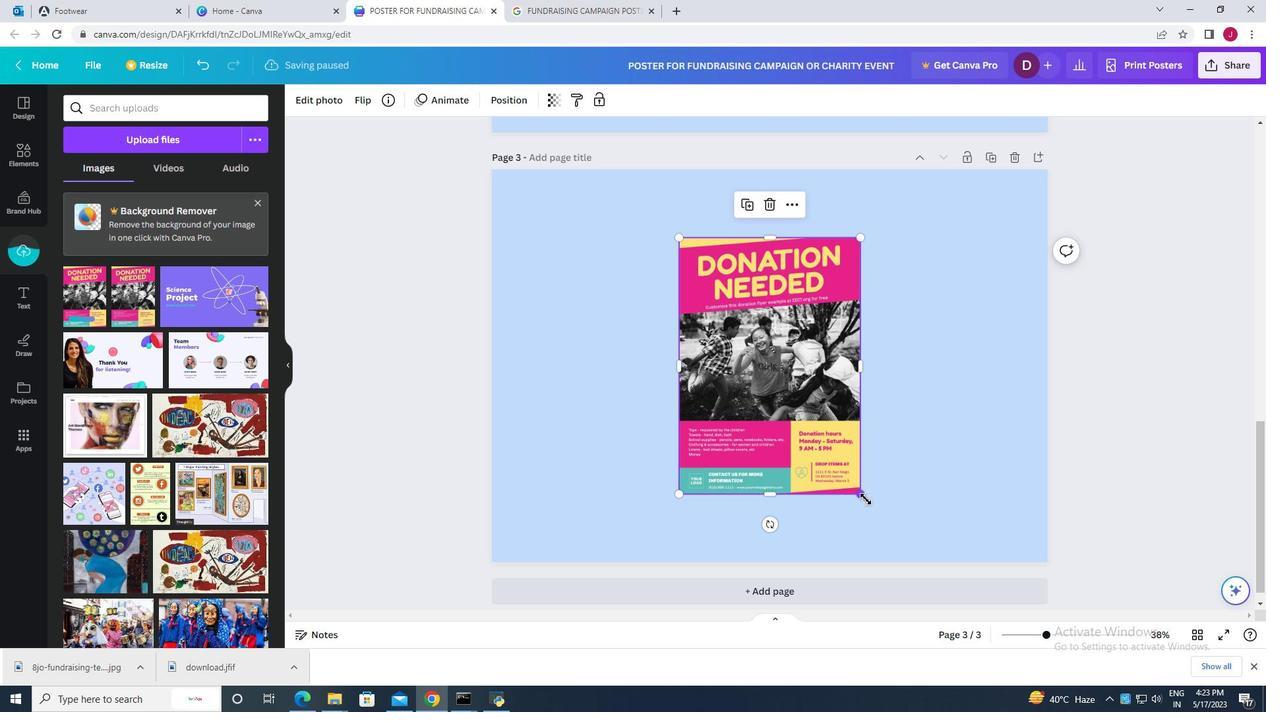 
Action: Mouse moved to (675, 398)
Screenshot: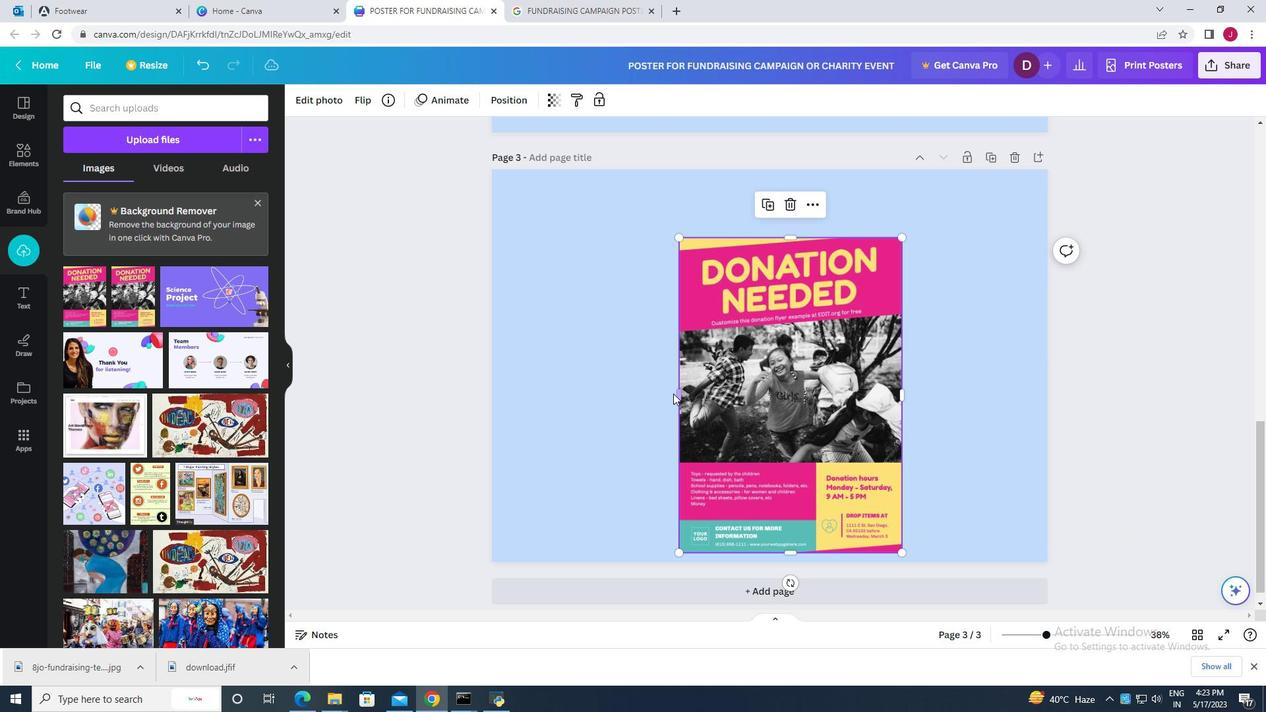 
Action: Mouse pressed left at (675, 398)
Screenshot: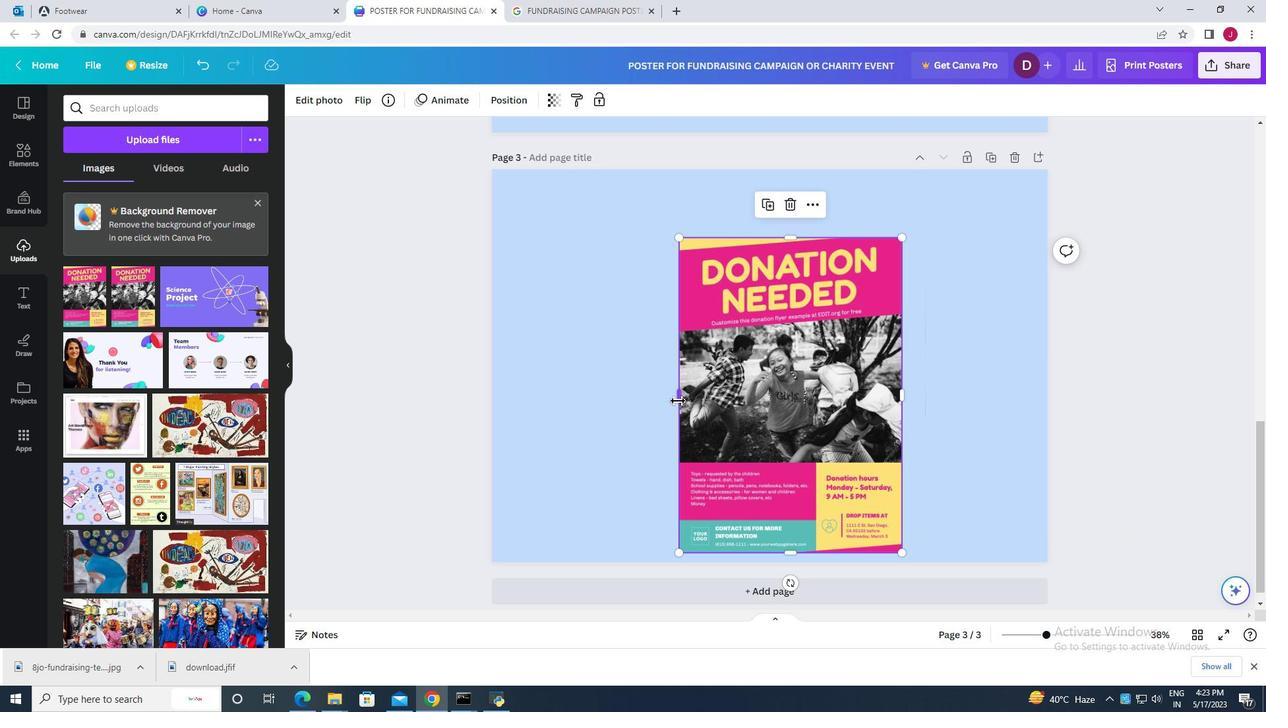 
Action: Mouse moved to (795, 240)
Screenshot: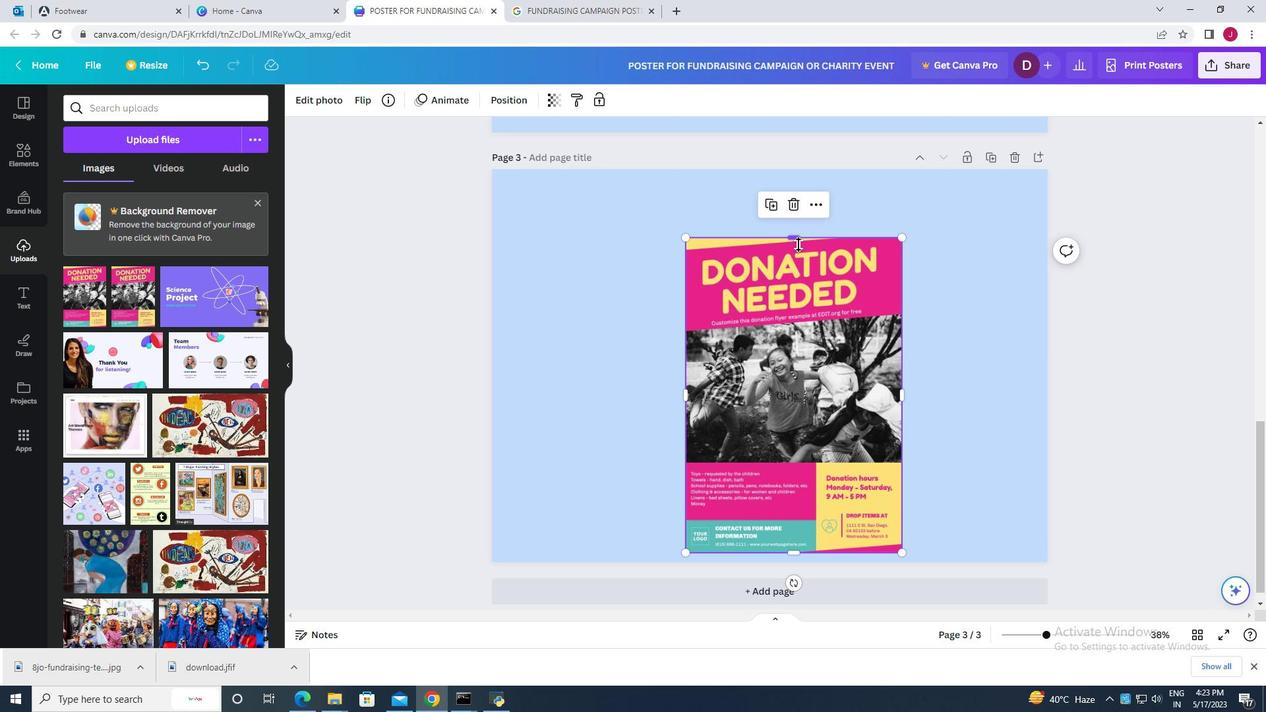 
Action: Mouse pressed left at (795, 240)
Screenshot: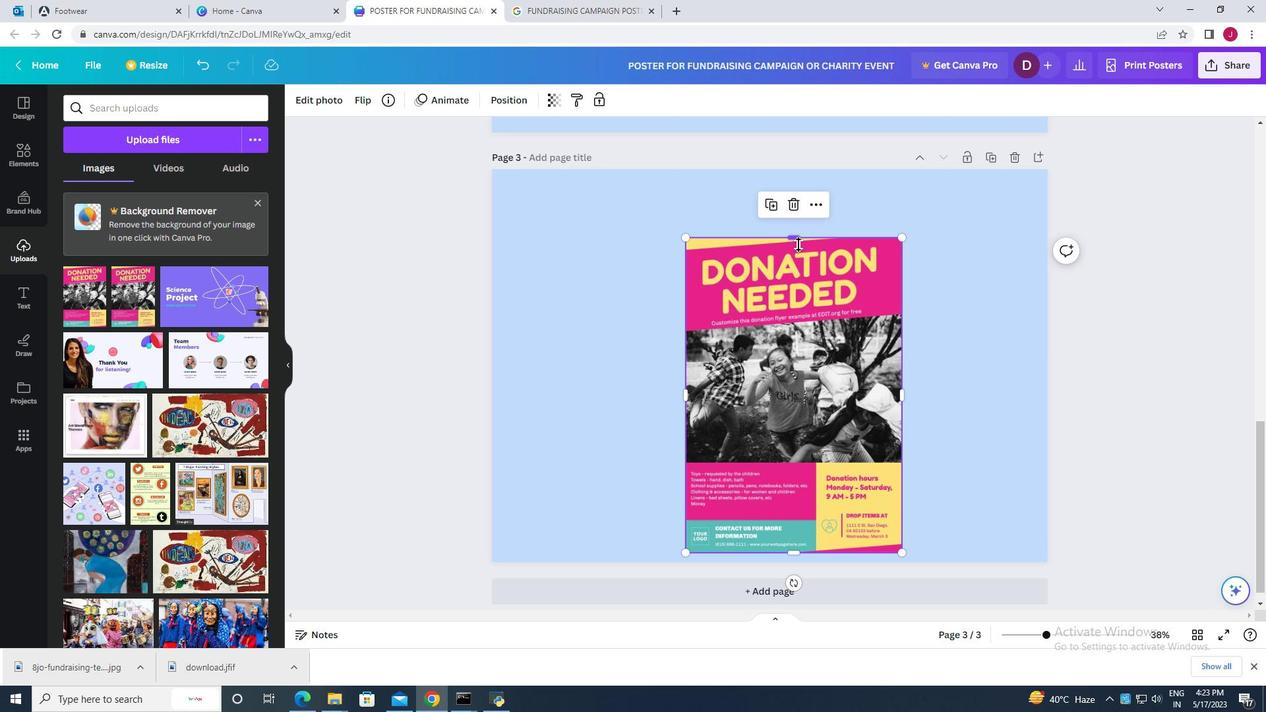 
Action: Mouse moved to (687, 359)
Screenshot: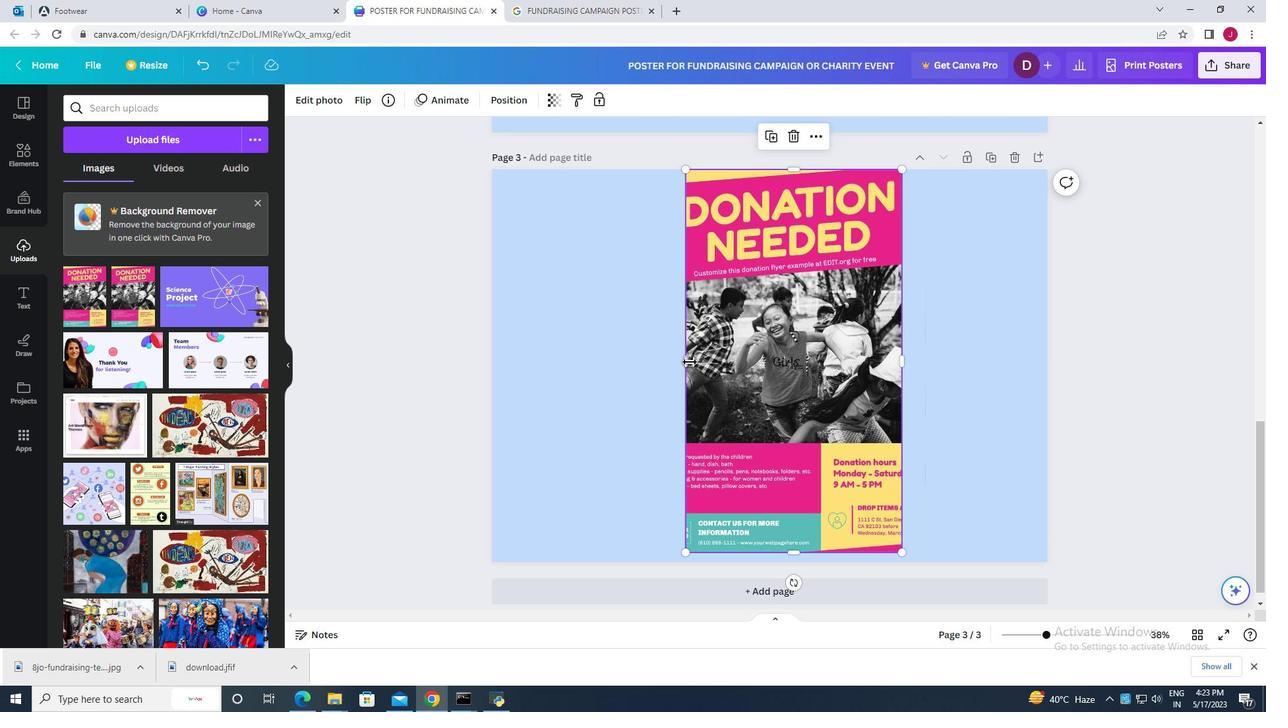 
Action: Mouse pressed left at (687, 359)
Screenshot: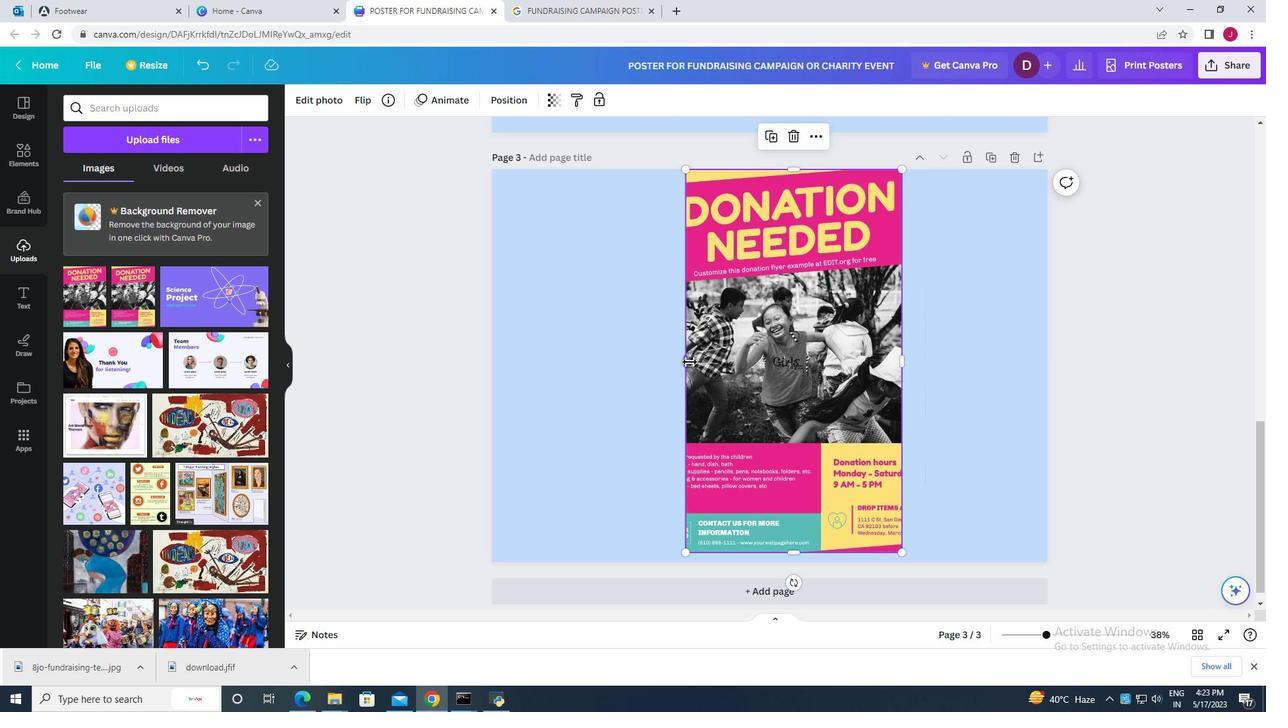 
Action: Mouse moved to (898, 356)
Screenshot: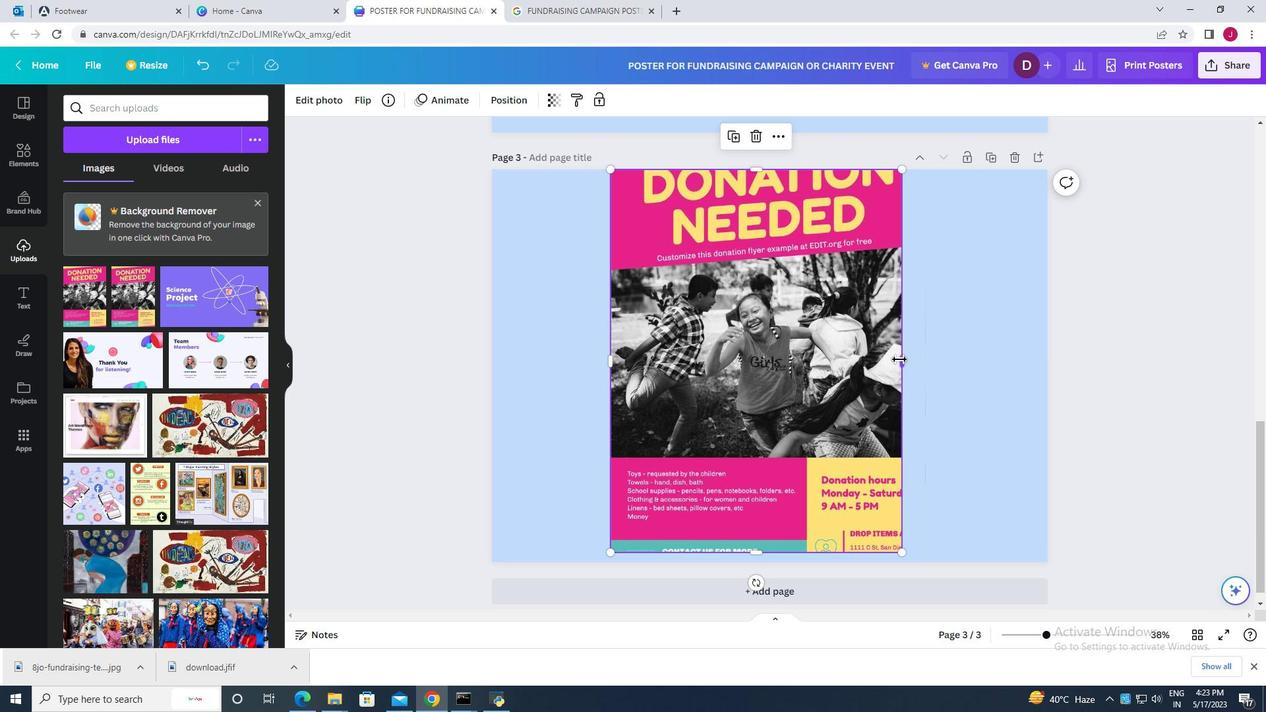 
Action: Mouse pressed left at (896, 356)
Screenshot: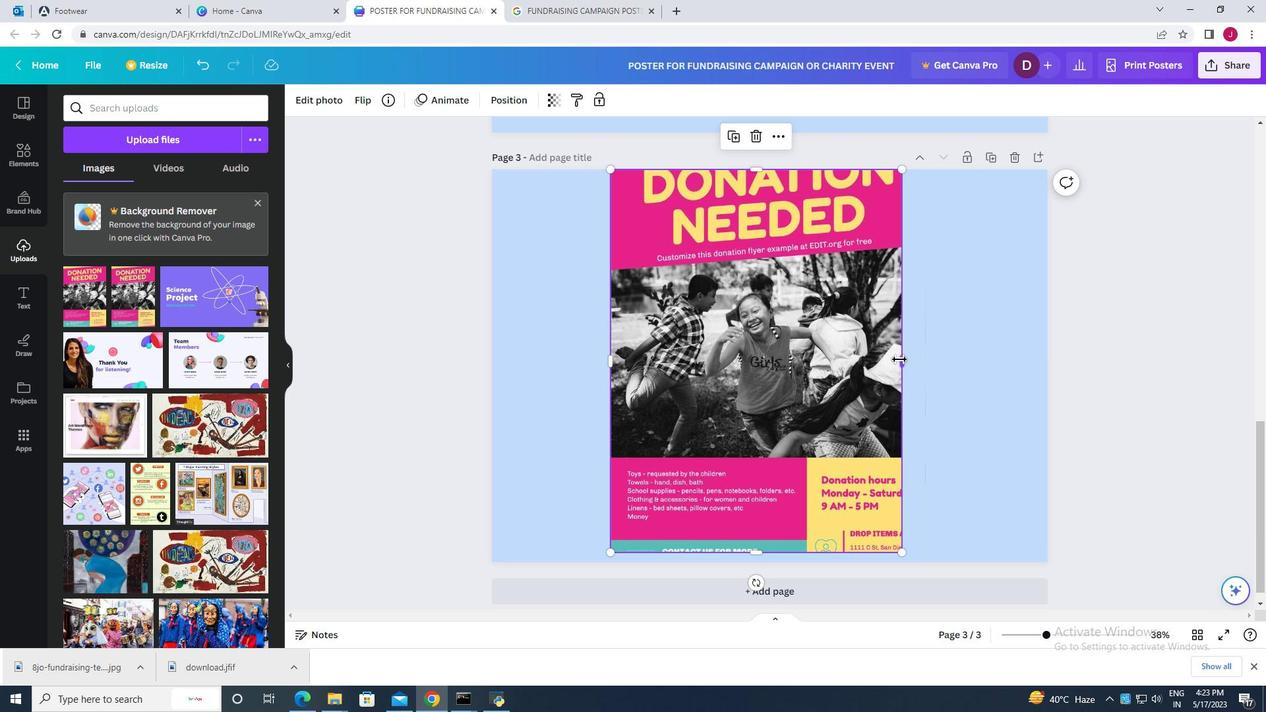 
Action: Mouse moved to (787, 166)
Screenshot: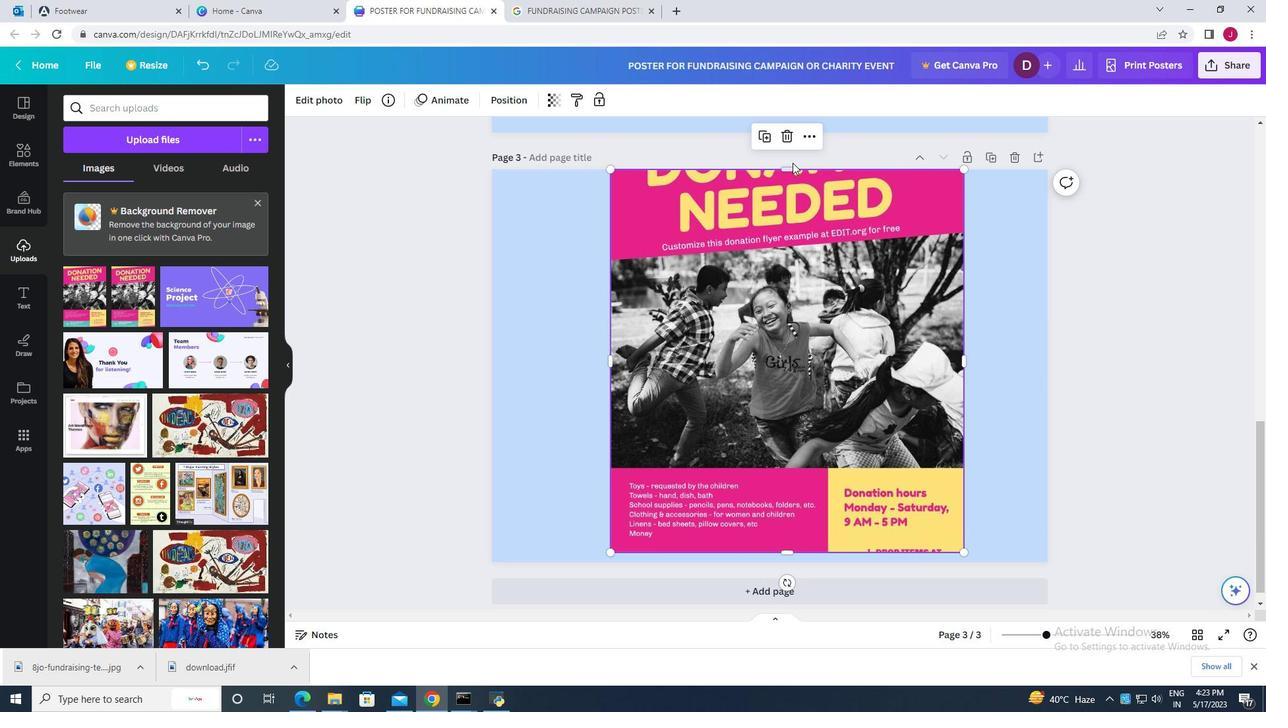 
Action: Mouse pressed left at (787, 166)
Screenshot: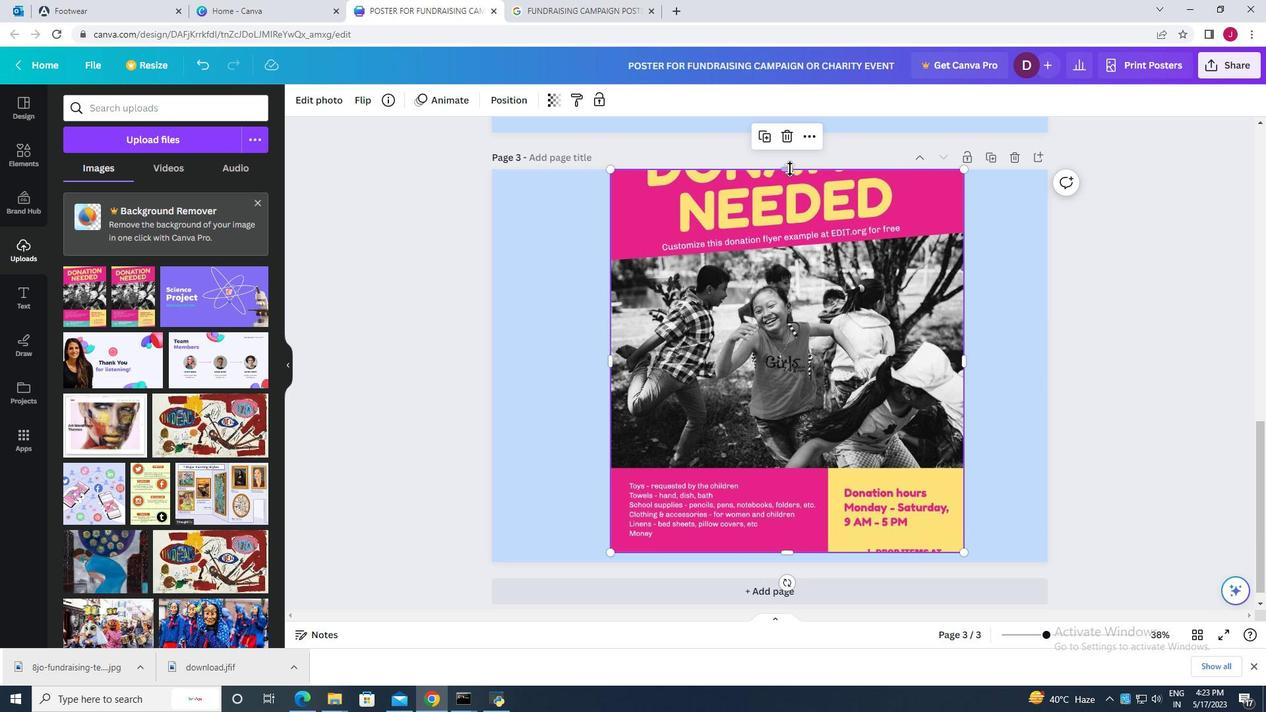 
Action: Mouse moved to (749, 386)
Screenshot: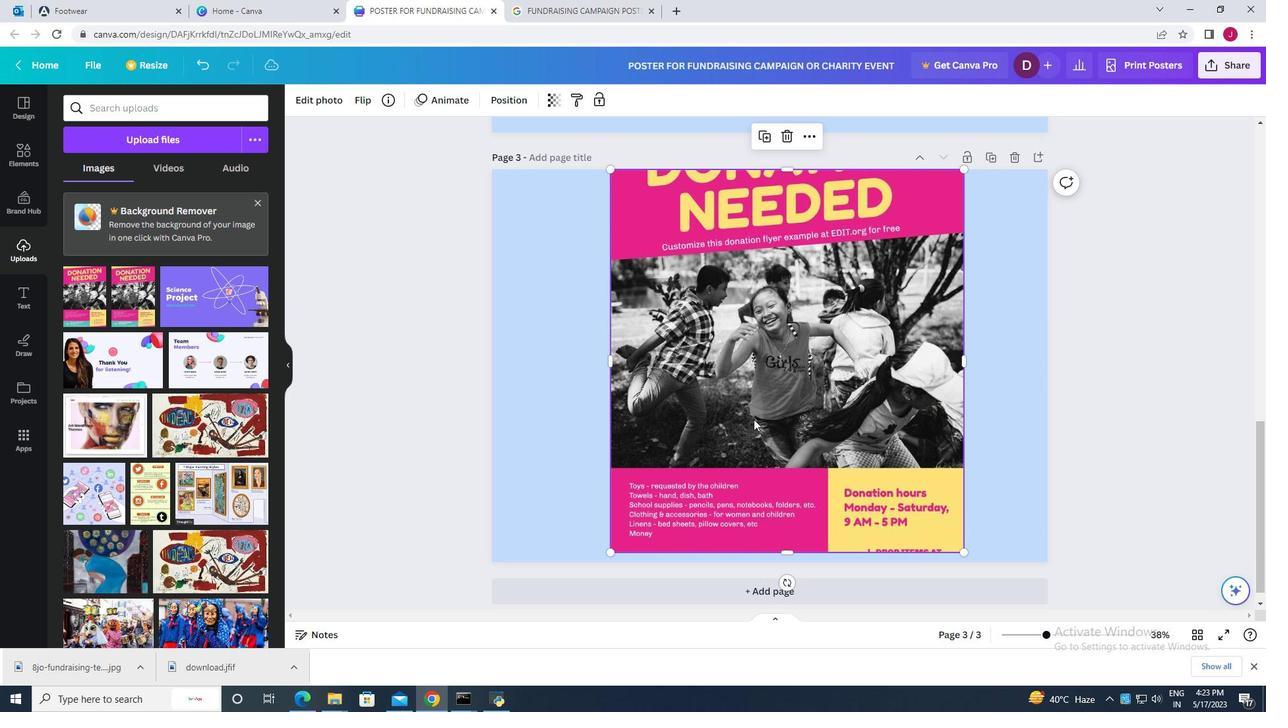 
Action: Mouse pressed left at (749, 386)
Screenshot: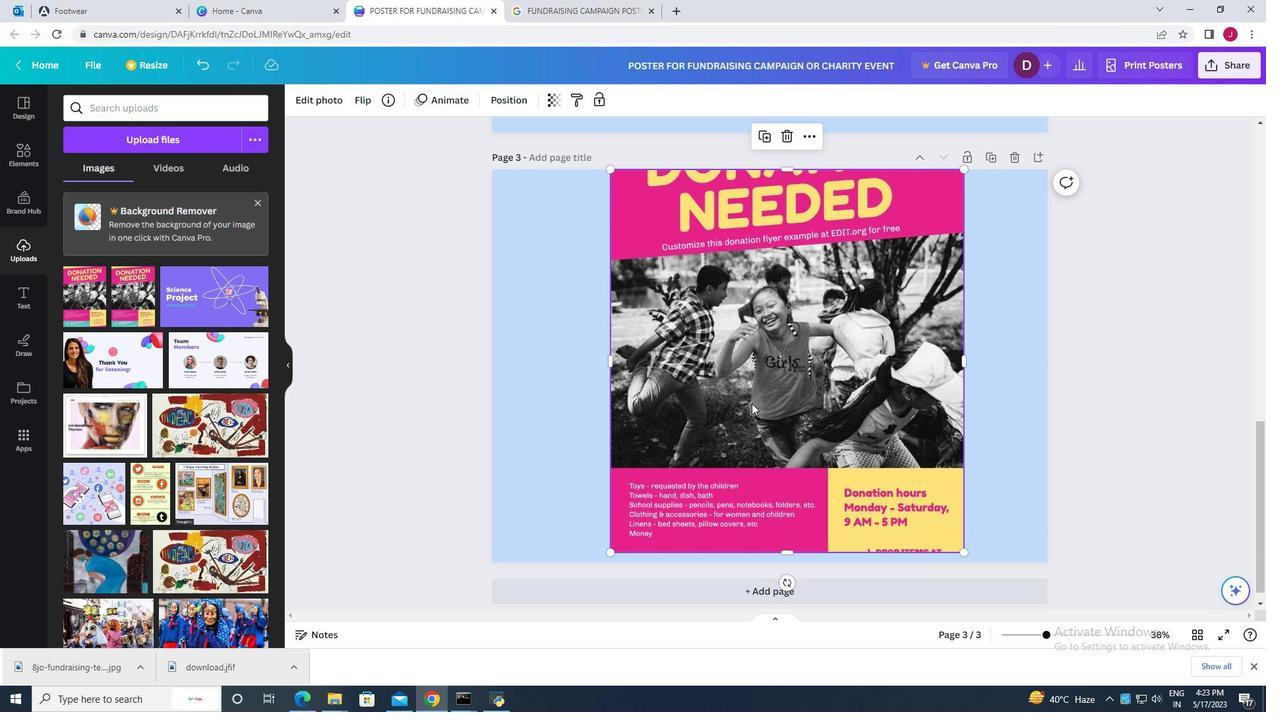 
Action: Mouse moved to (768, 264)
Screenshot: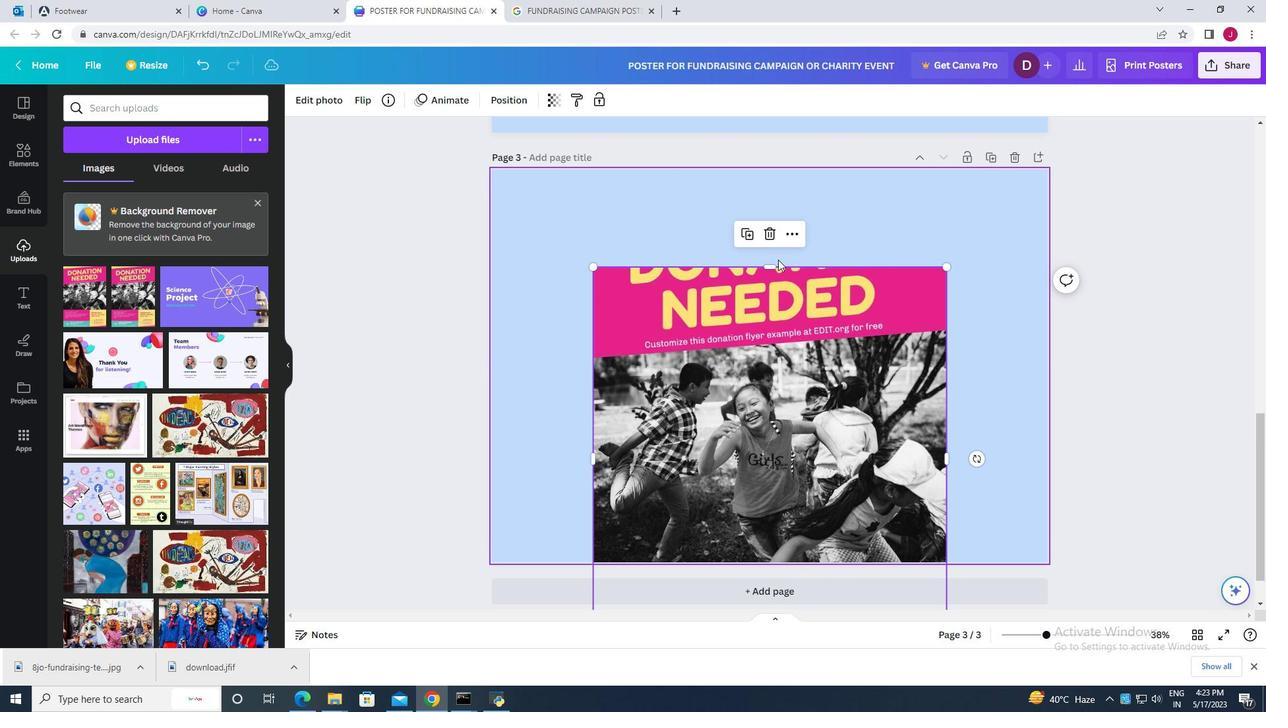 
Action: Mouse pressed left at (768, 264)
Screenshot: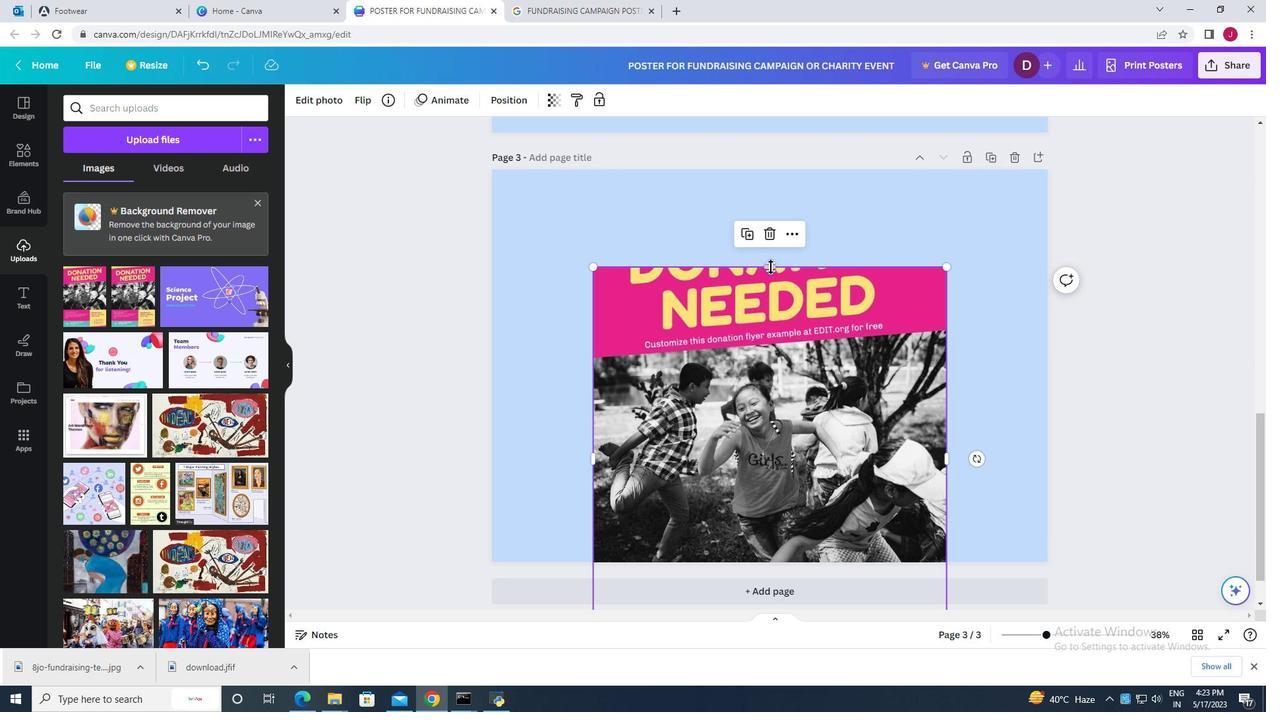 
Action: Mouse moved to (595, 409)
Screenshot: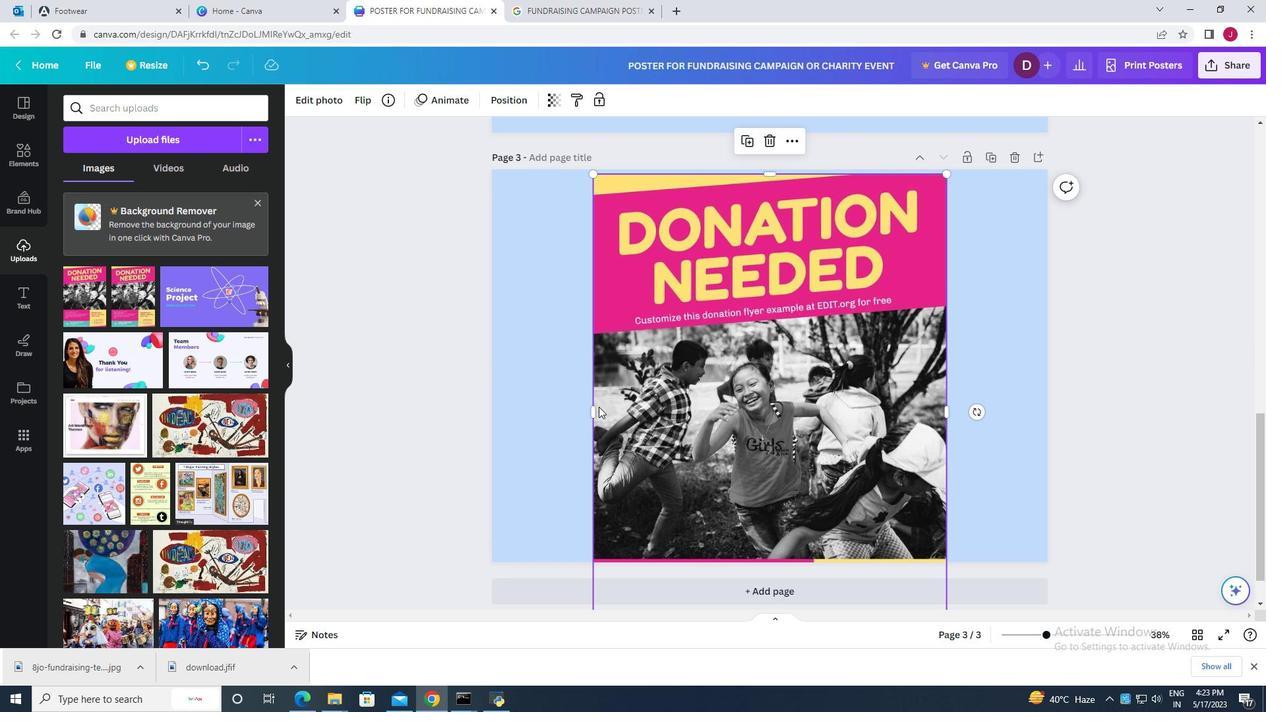 
Action: Mouse pressed left at (595, 409)
Screenshot: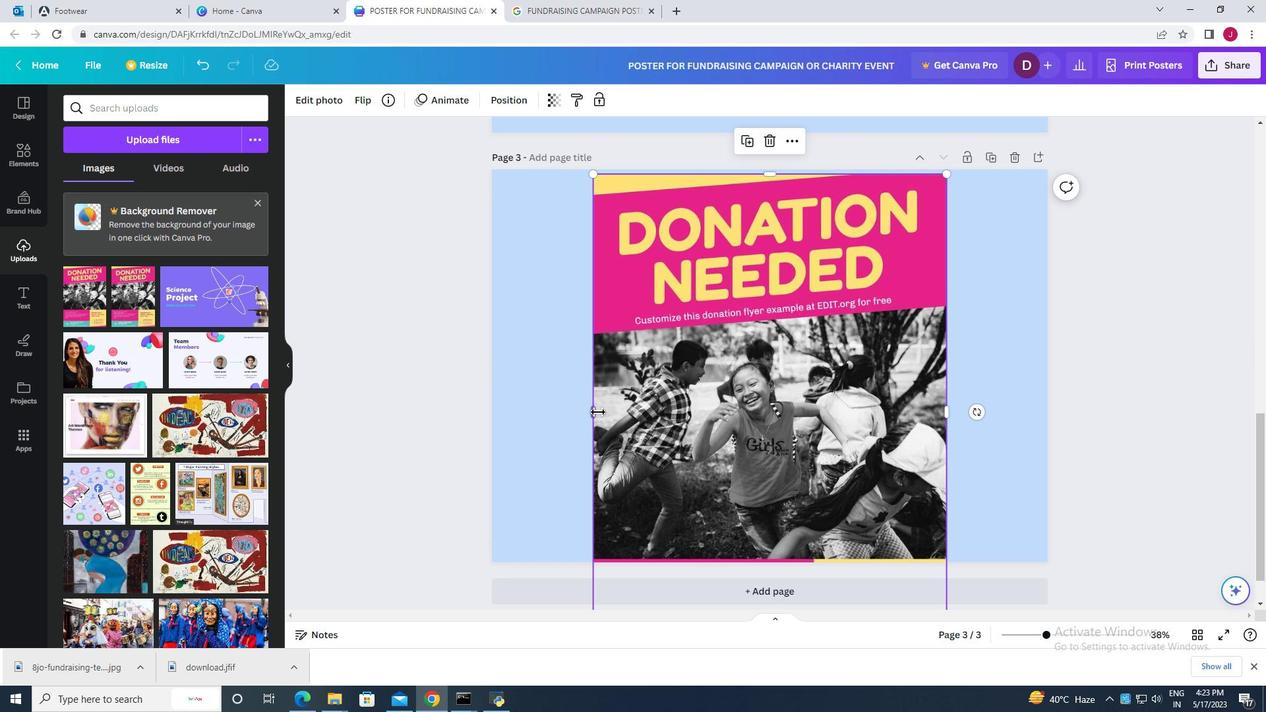 
Action: Mouse moved to (945, 414)
Screenshot: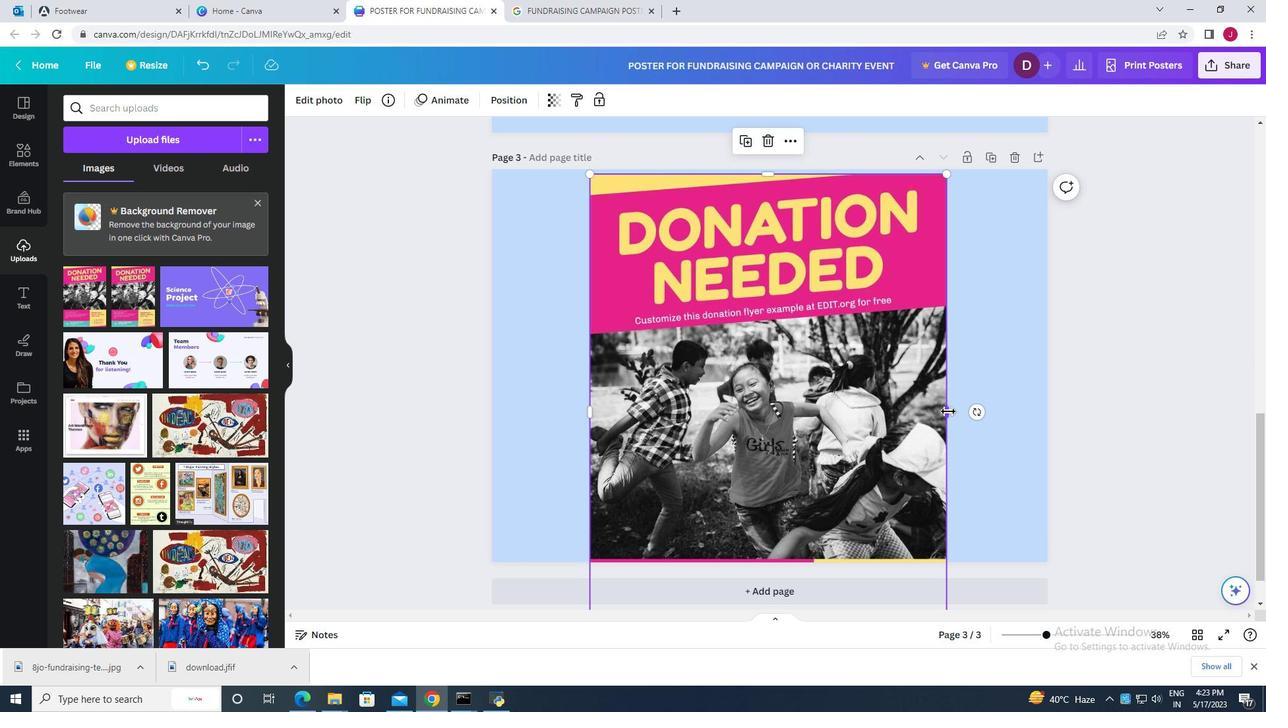 
Action: Mouse pressed left at (945, 414)
Screenshot: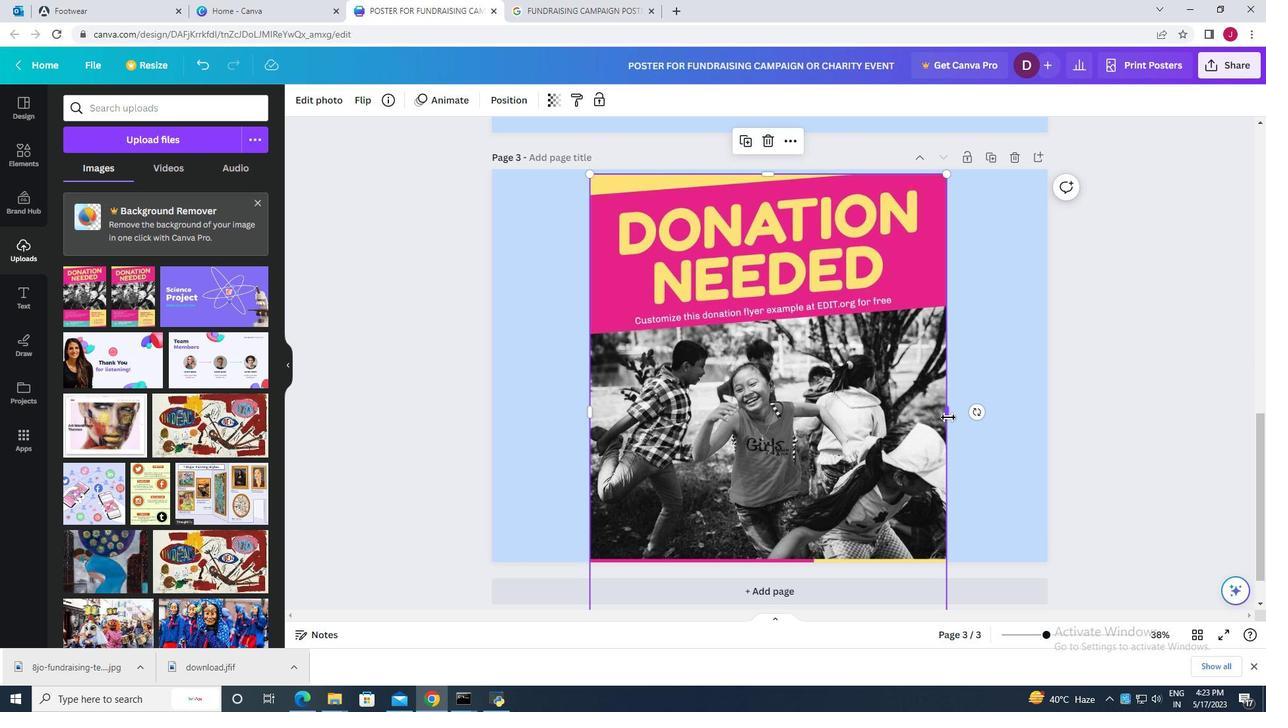 
Action: Mouse moved to (768, 426)
Screenshot: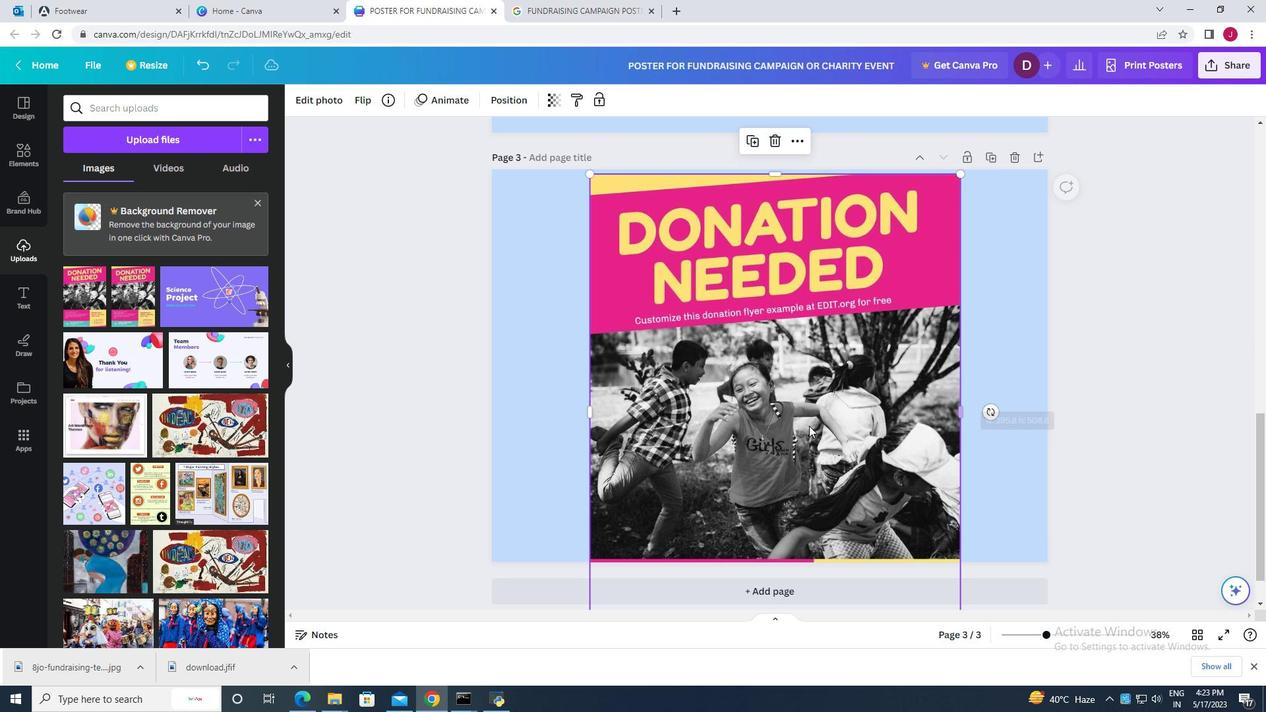 
Action: Mouse pressed left at (768, 426)
Screenshot: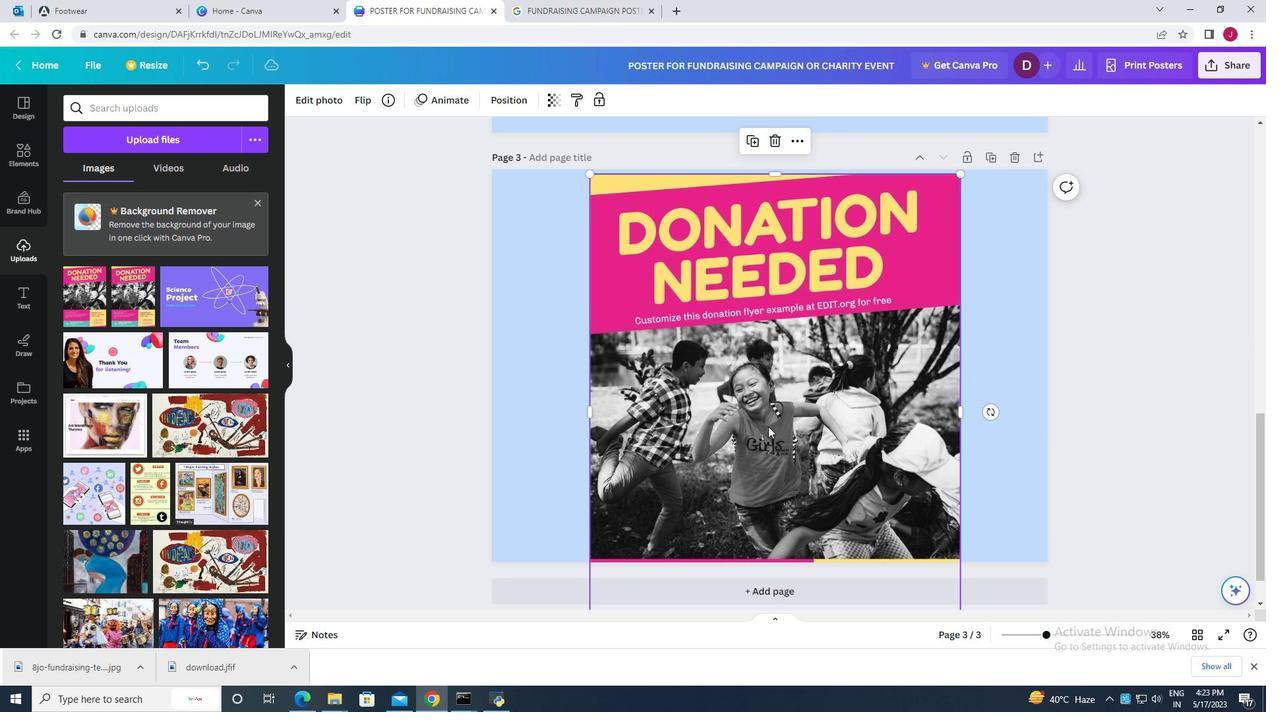
Action: Mouse moved to (594, 334)
Screenshot: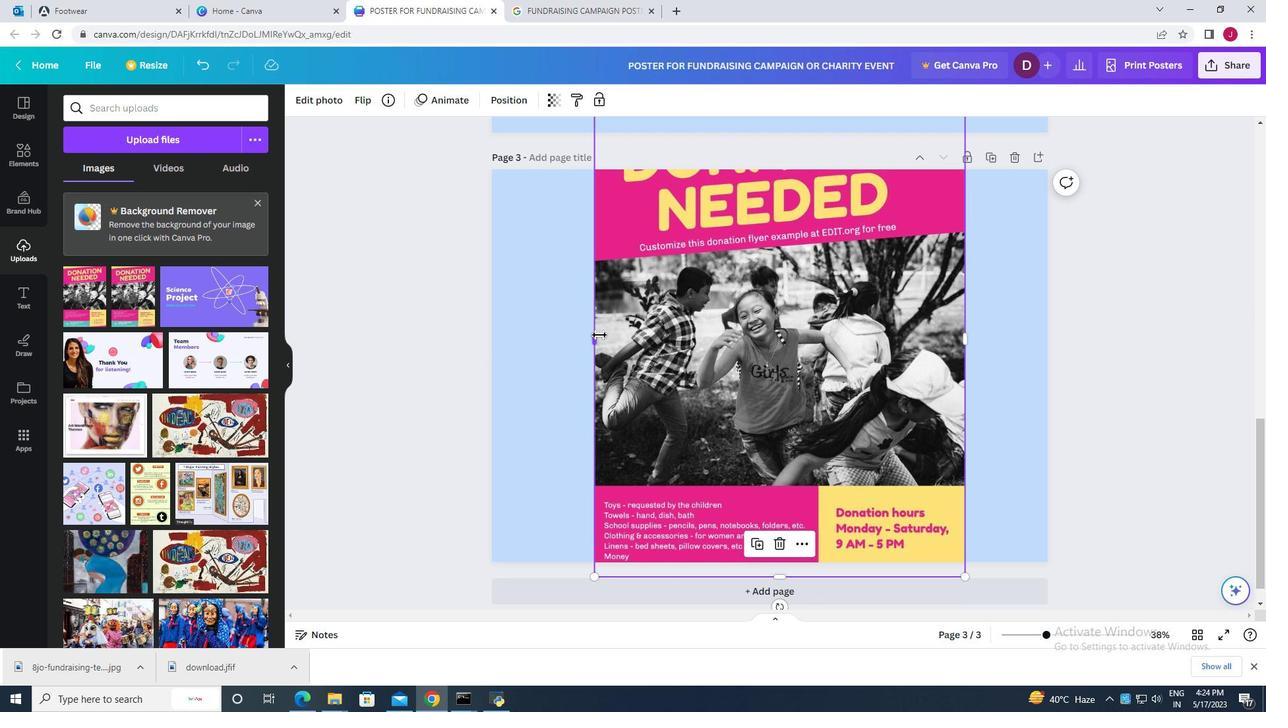 
Action: Mouse pressed left at (594, 334)
Screenshot: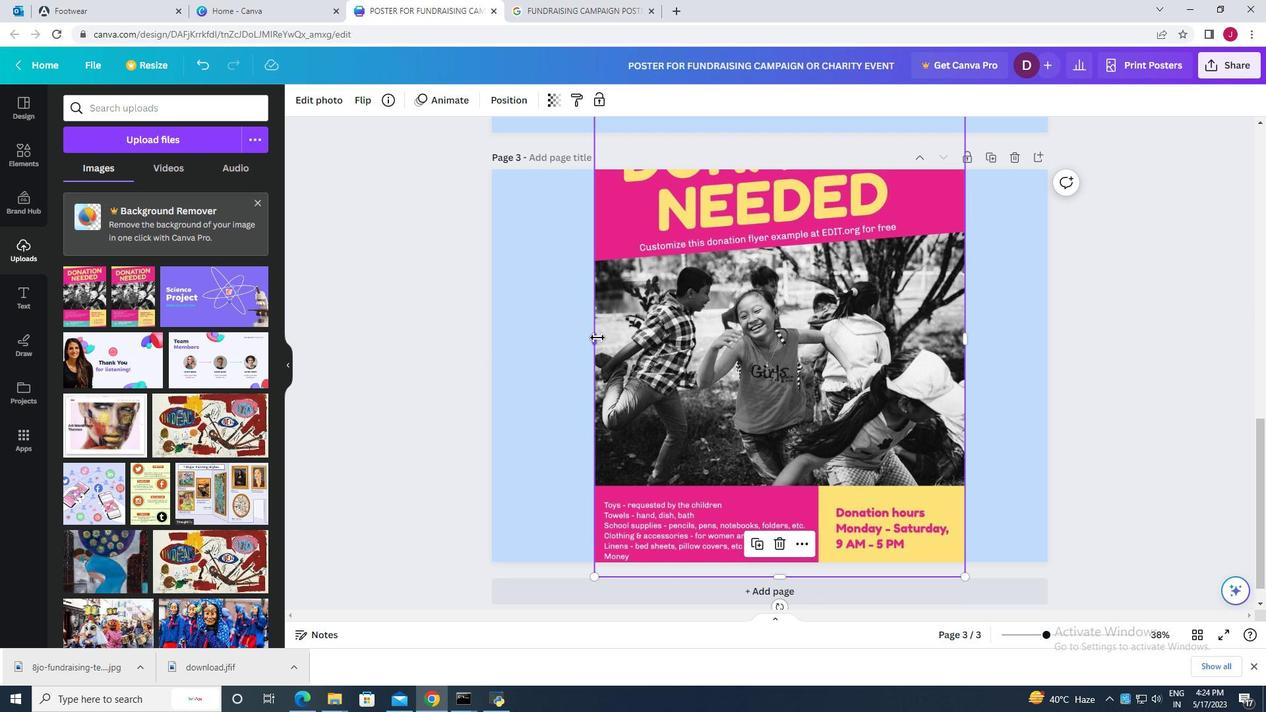 
Action: Mouse moved to (641, 335)
Screenshot: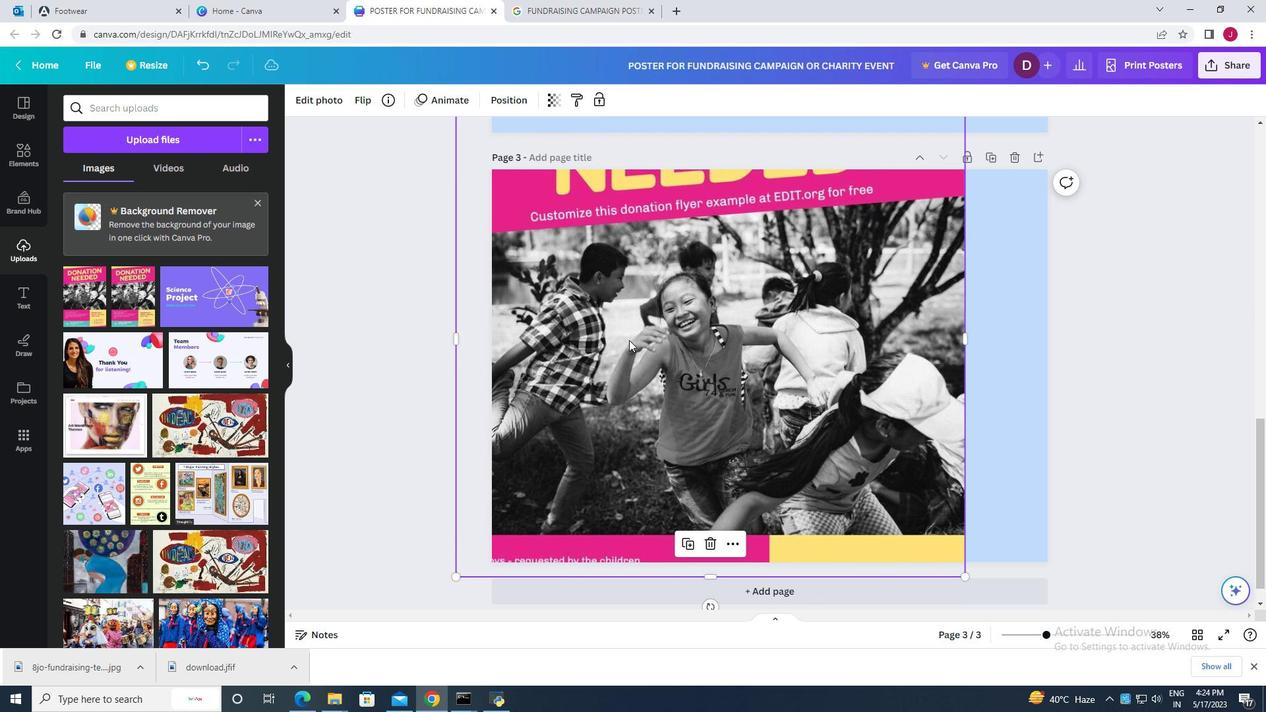 
Action: Mouse pressed left at (641, 335)
Screenshot: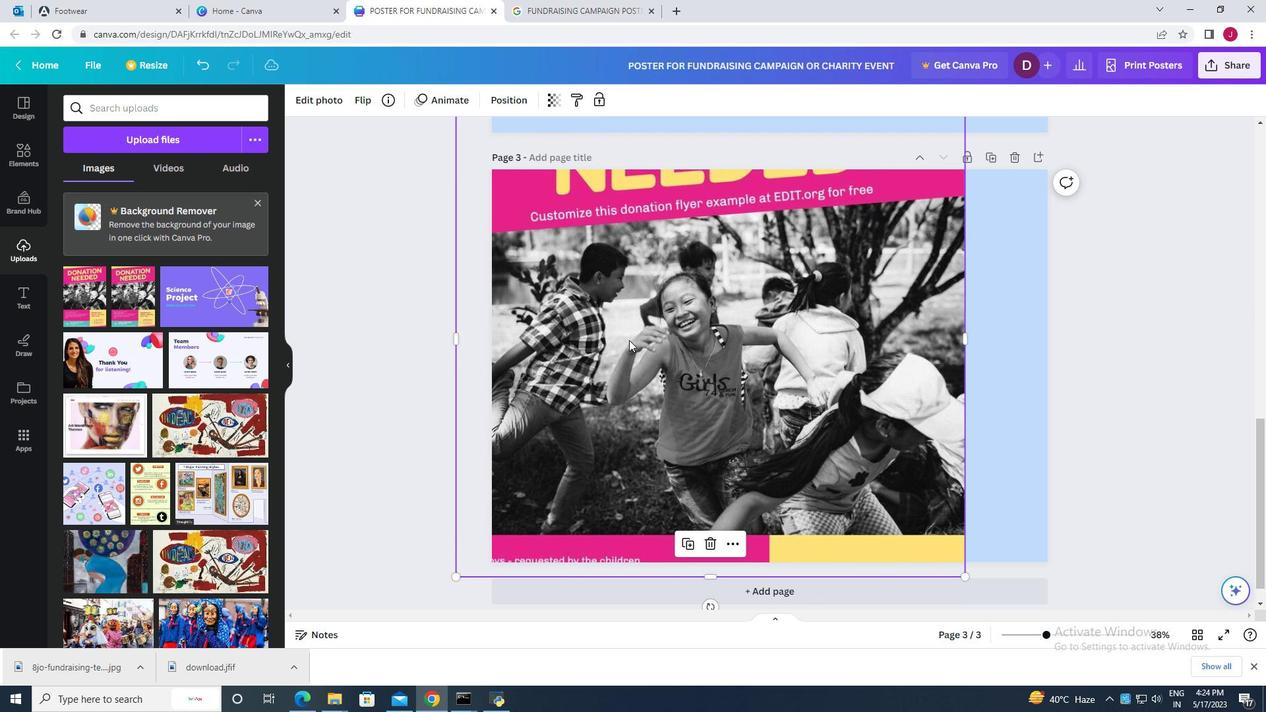 
Action: Mouse moved to (971, 410)
Screenshot: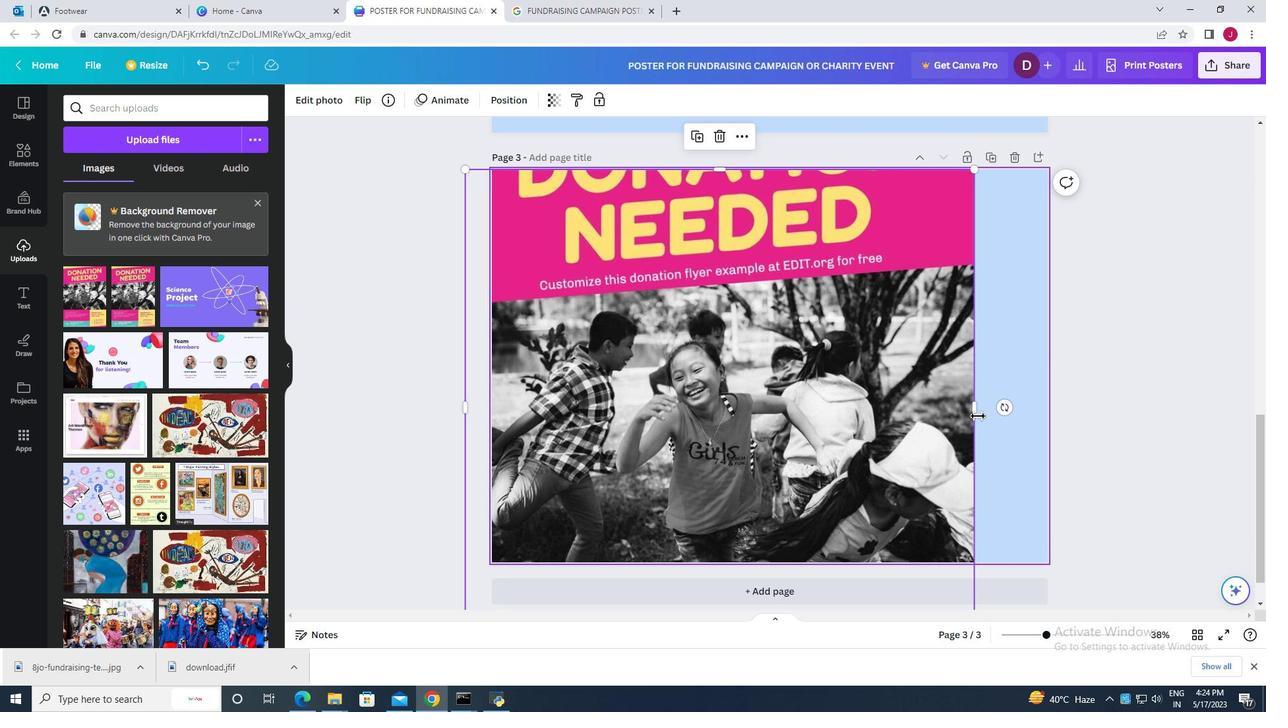 
Action: Mouse pressed left at (971, 410)
Screenshot: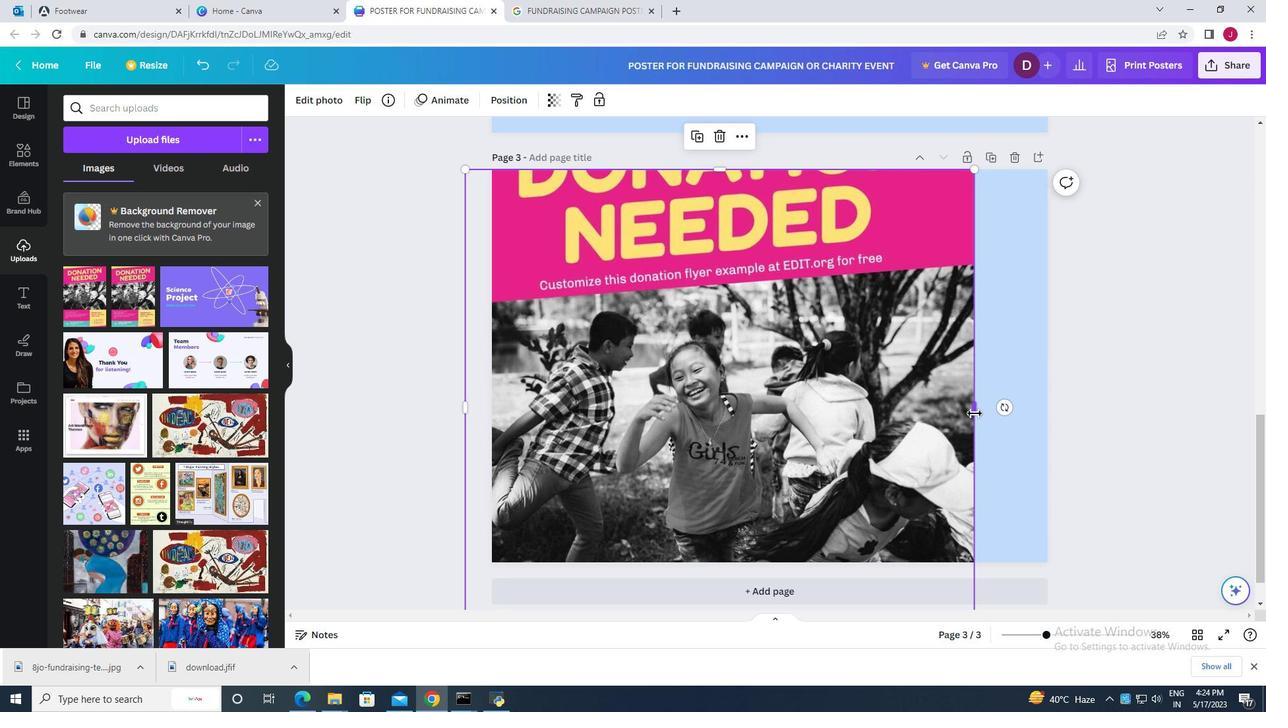 
Action: Mouse moved to (825, 332)
Screenshot: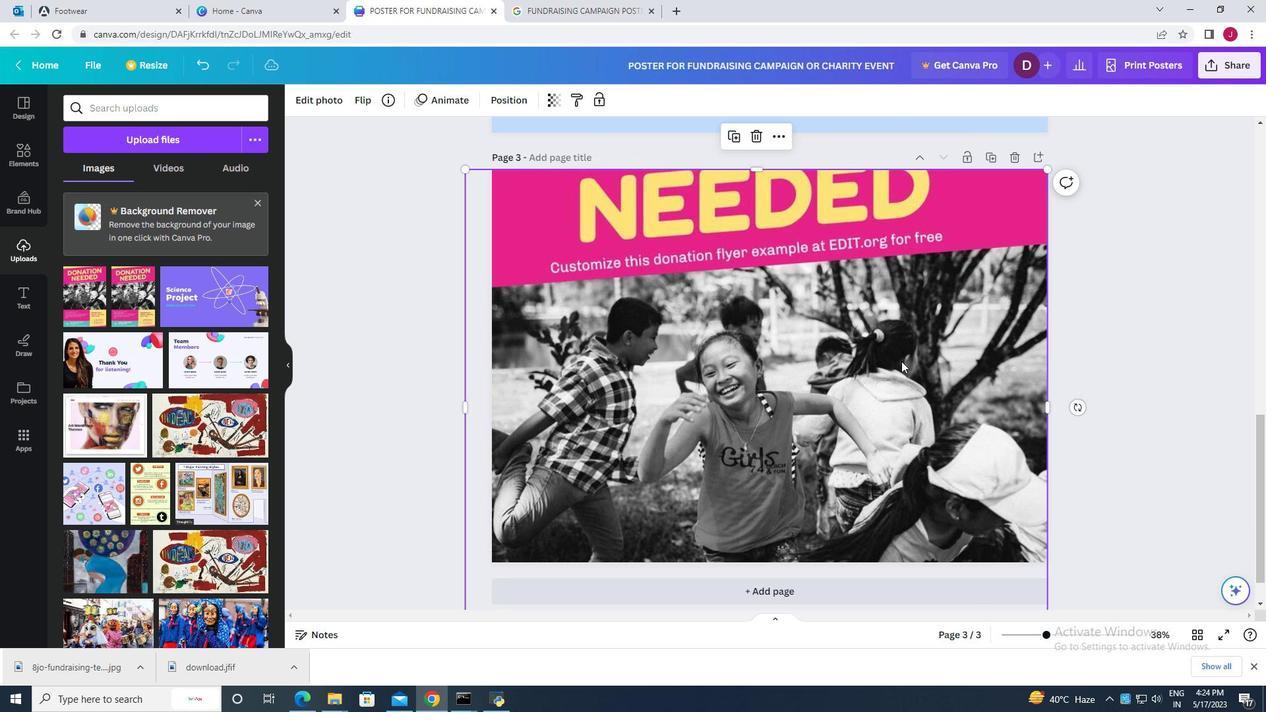 
Action: Mouse pressed left at (825, 332)
Screenshot: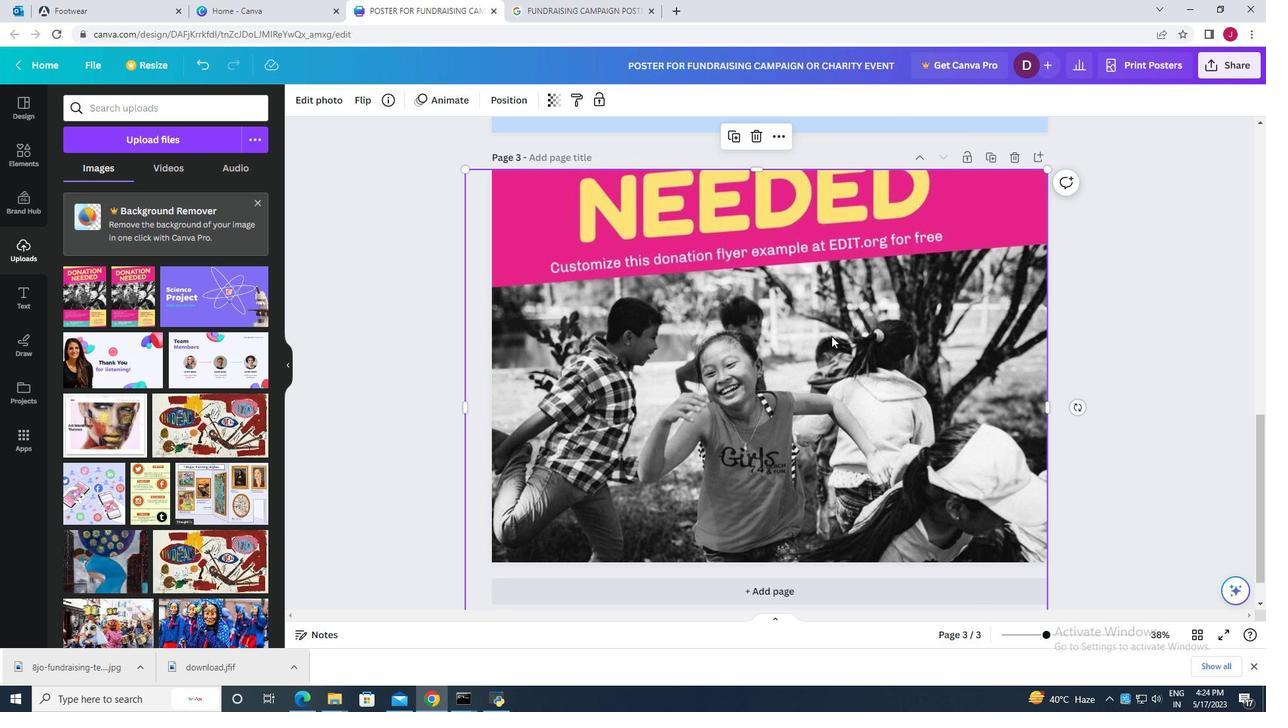 
Action: Mouse moved to (890, 375)
Screenshot: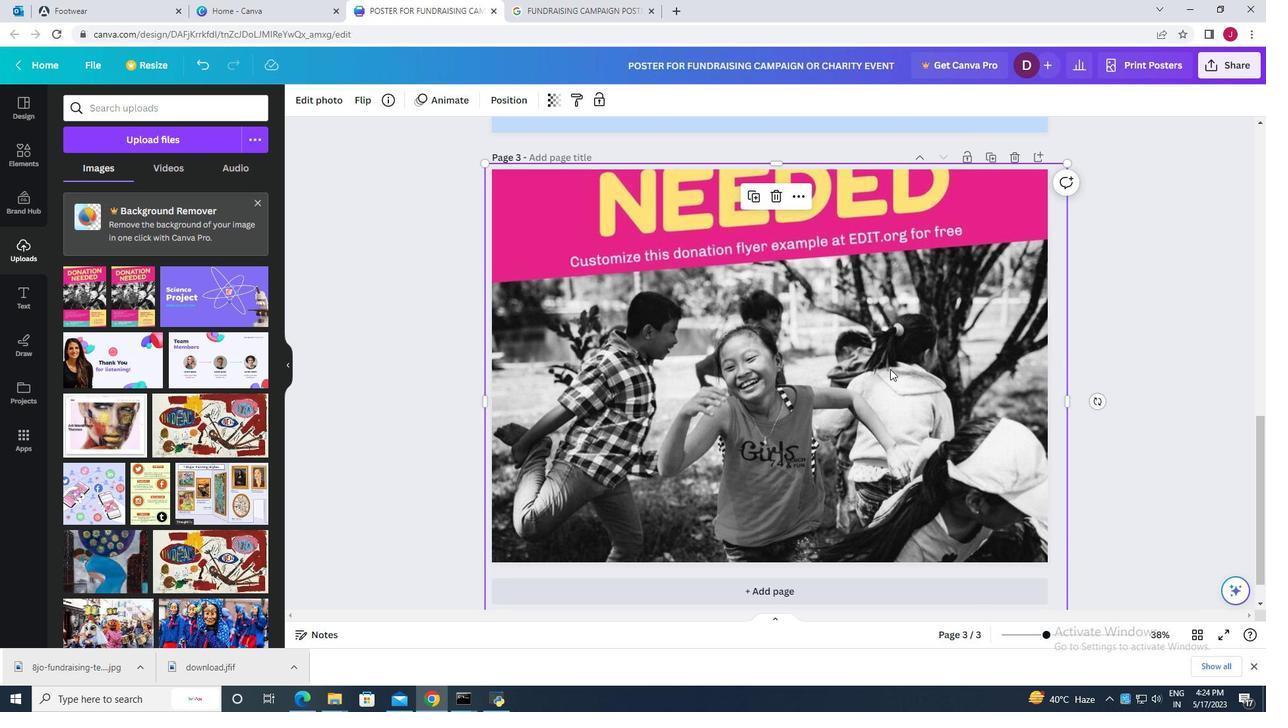 
Action: Mouse pressed left at (890, 375)
Screenshot: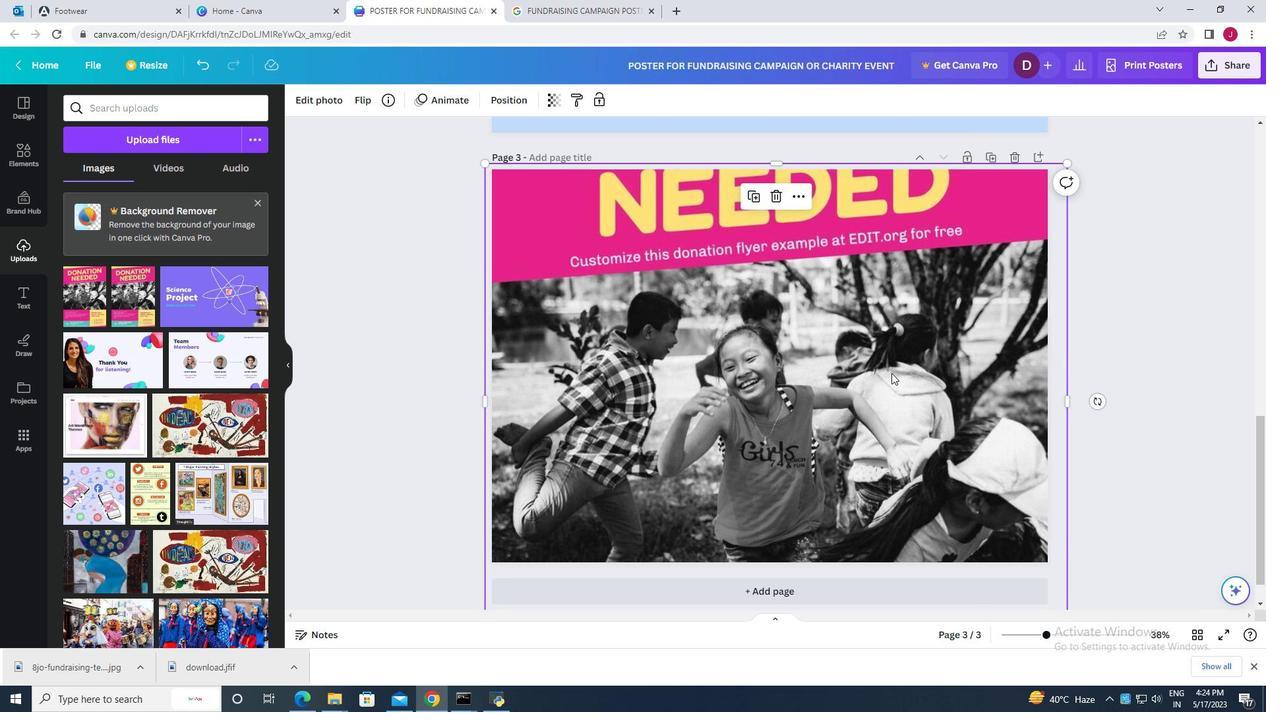 
Action: Mouse scrolled (890, 374) with delta (0, 0)
Screenshot: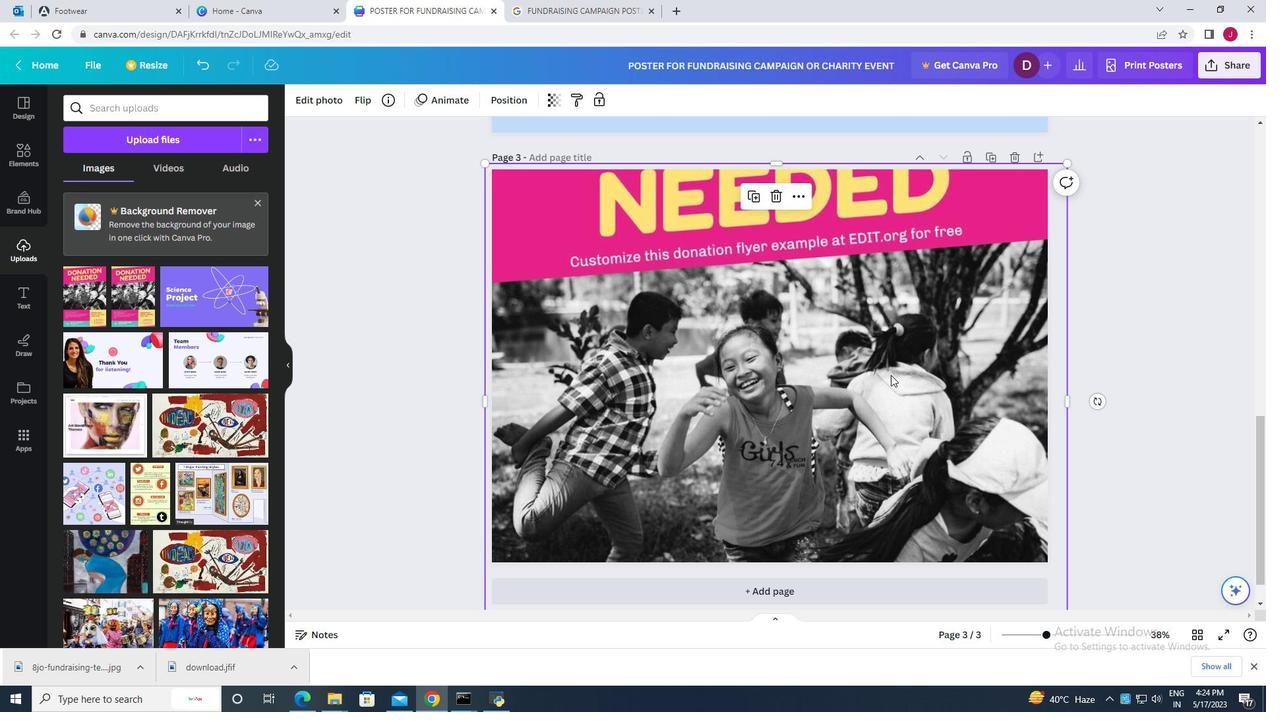
Action: Mouse scrolled (890, 374) with delta (0, 0)
Screenshot: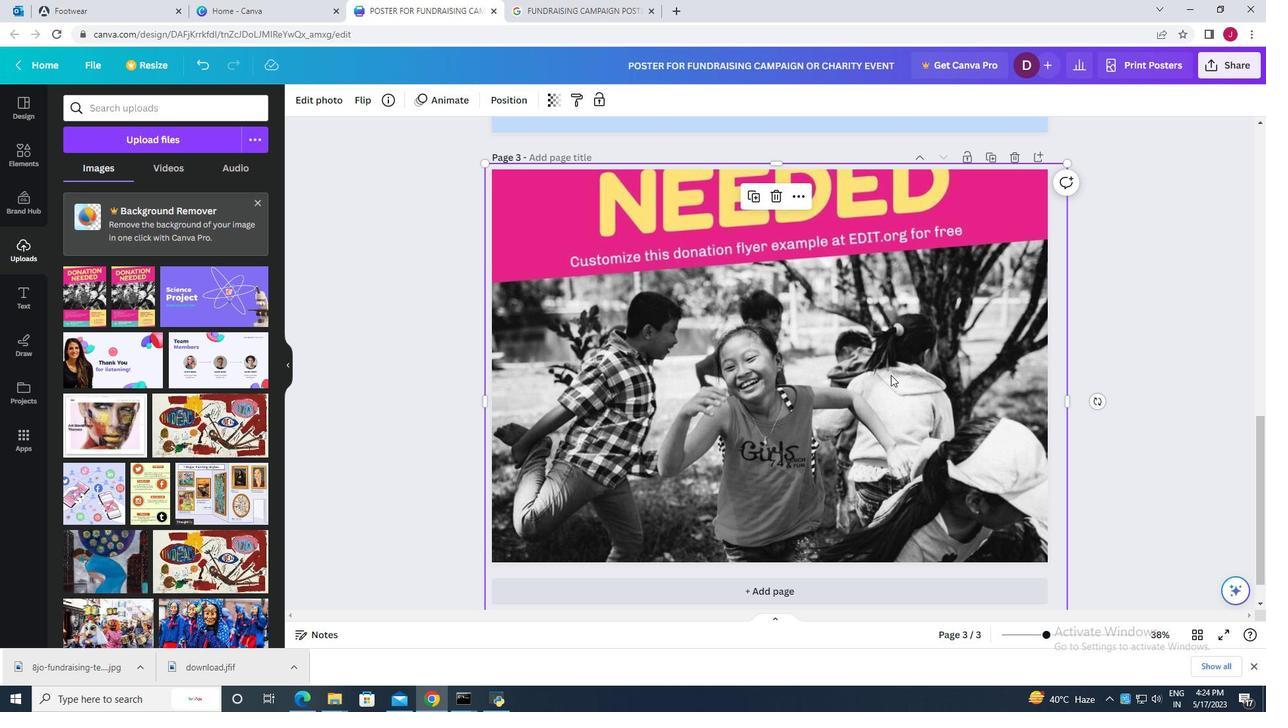 
Action: Mouse scrolled (890, 374) with delta (0, 0)
Screenshot: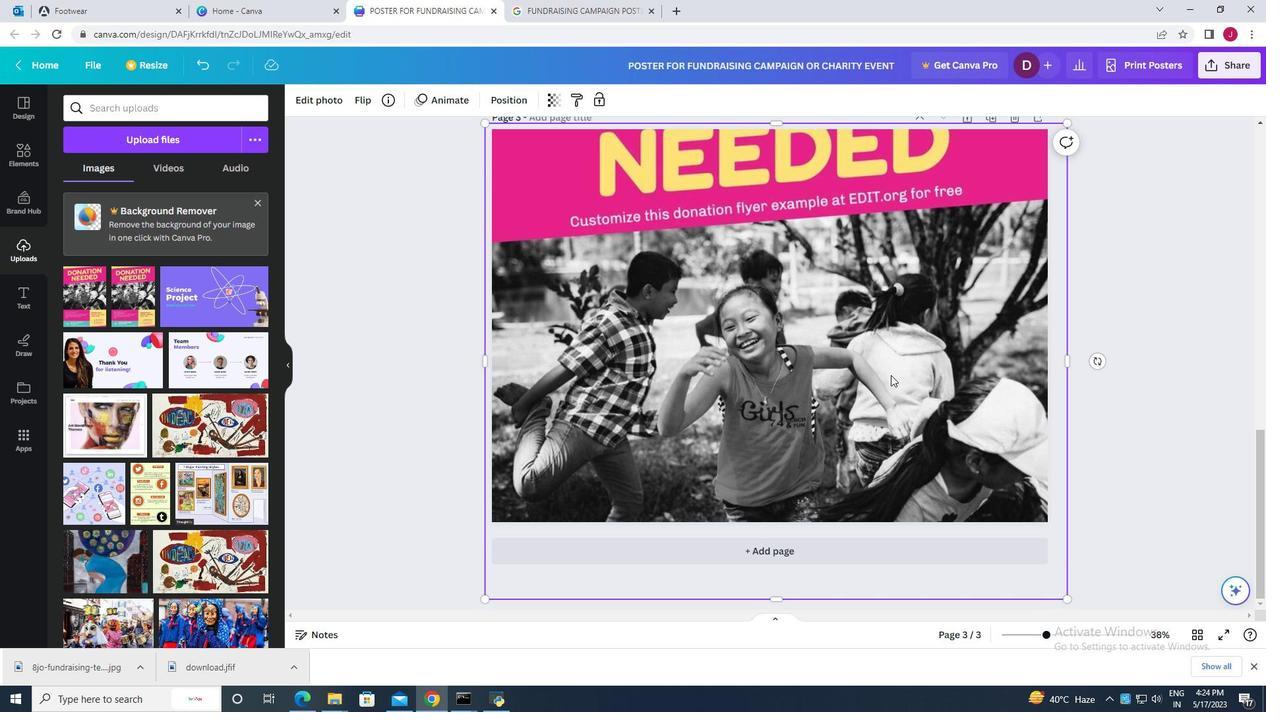 
Action: Mouse scrolled (890, 374) with delta (0, 0)
Screenshot: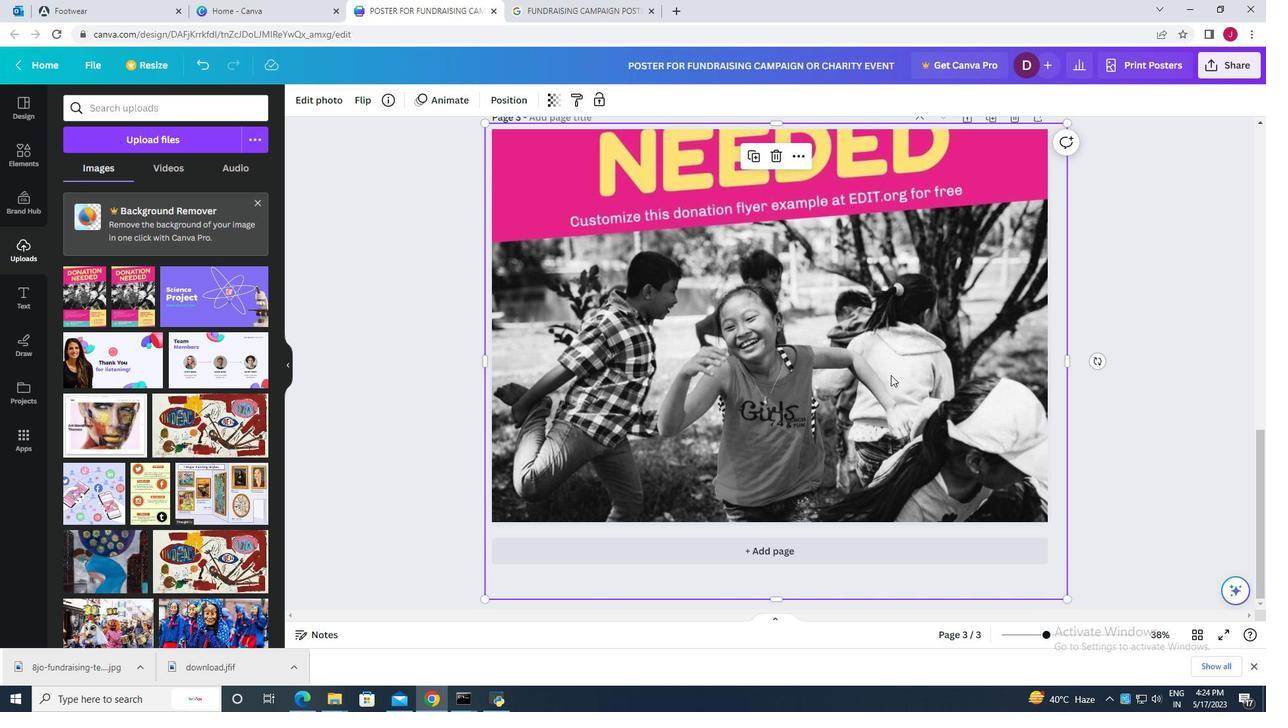 
Action: Mouse moved to (782, 408)
Screenshot: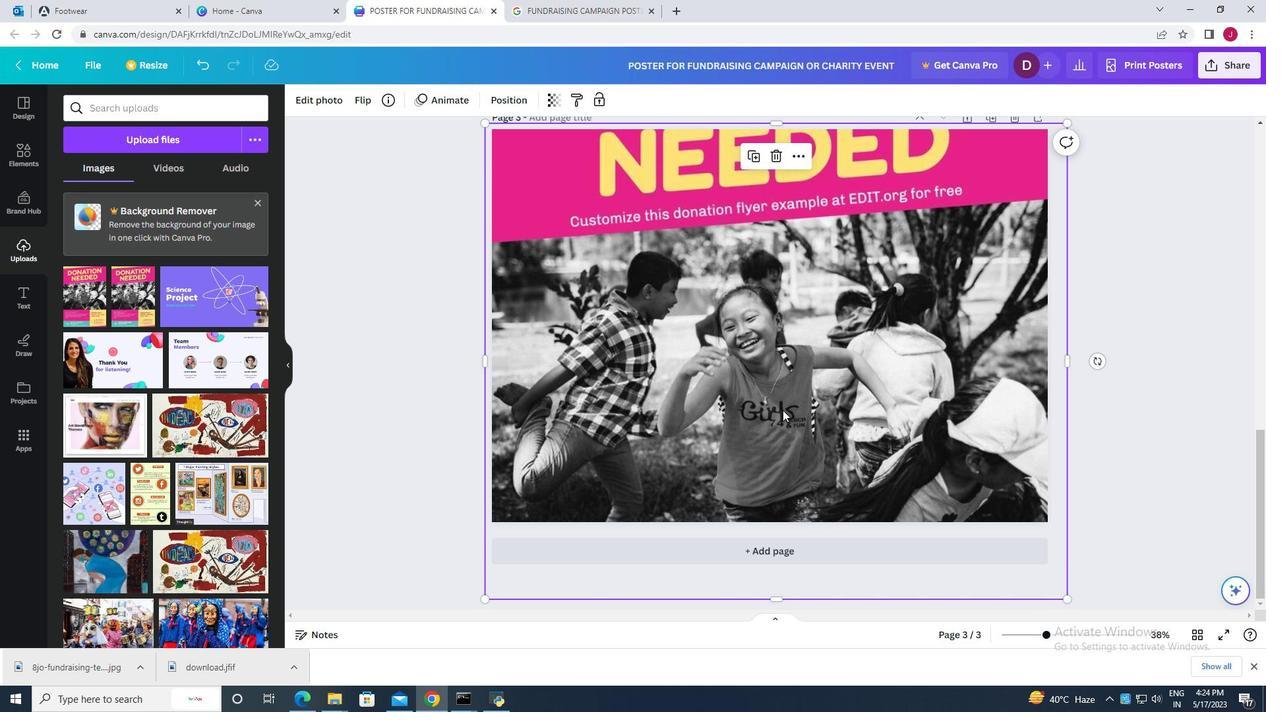 
Action: Mouse scrolled (782, 408) with delta (0, 0)
Screenshot: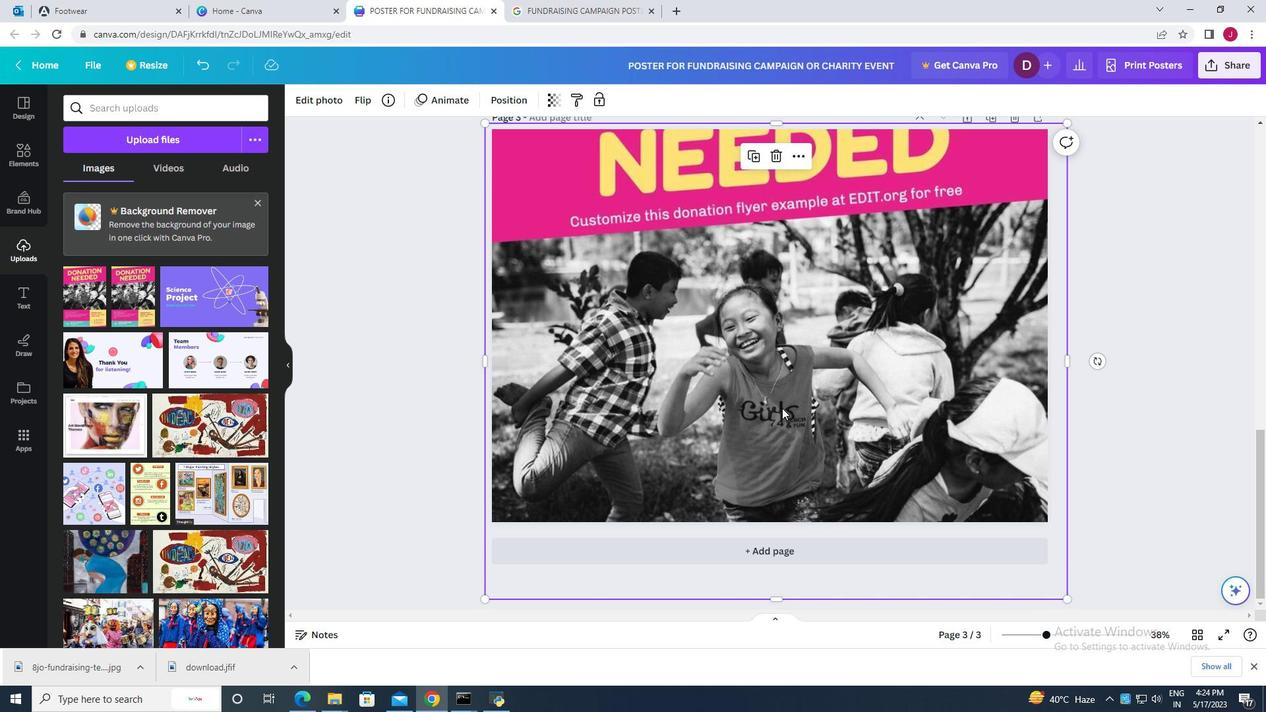 
Action: Mouse scrolled (782, 408) with delta (0, 0)
Screenshot: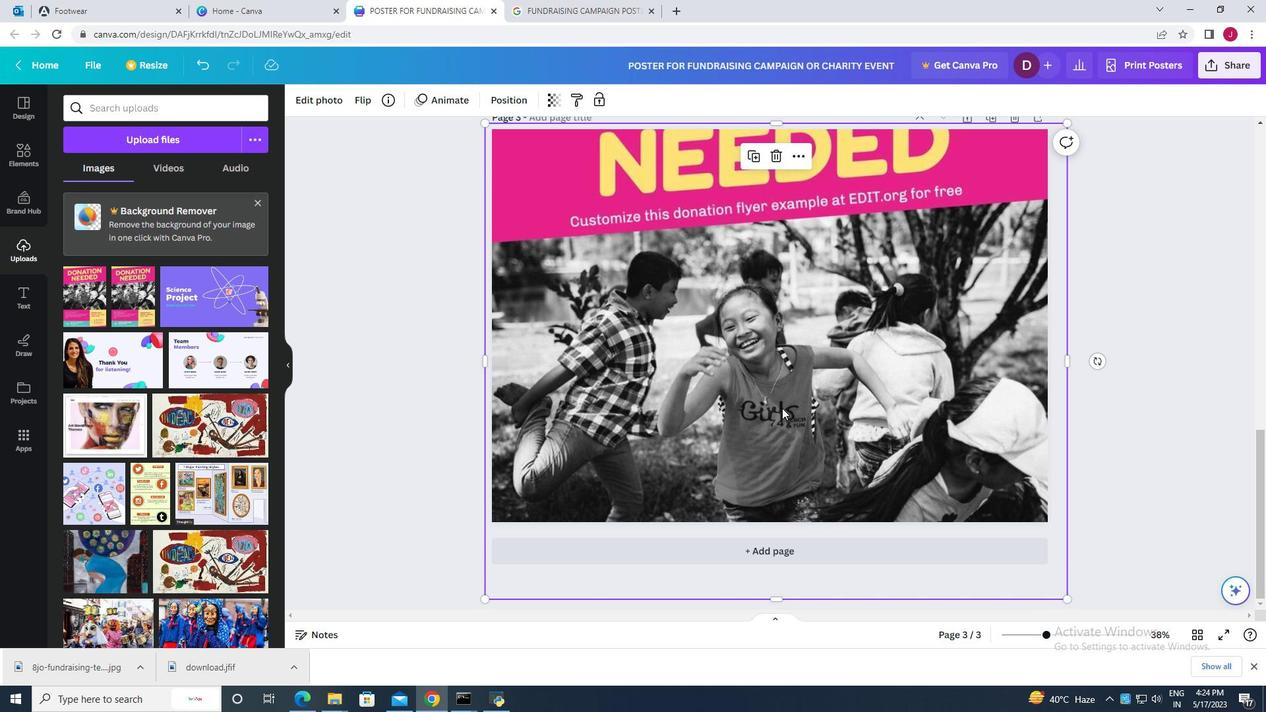 
Action: Mouse scrolled (782, 407) with delta (0, 0)
Screenshot: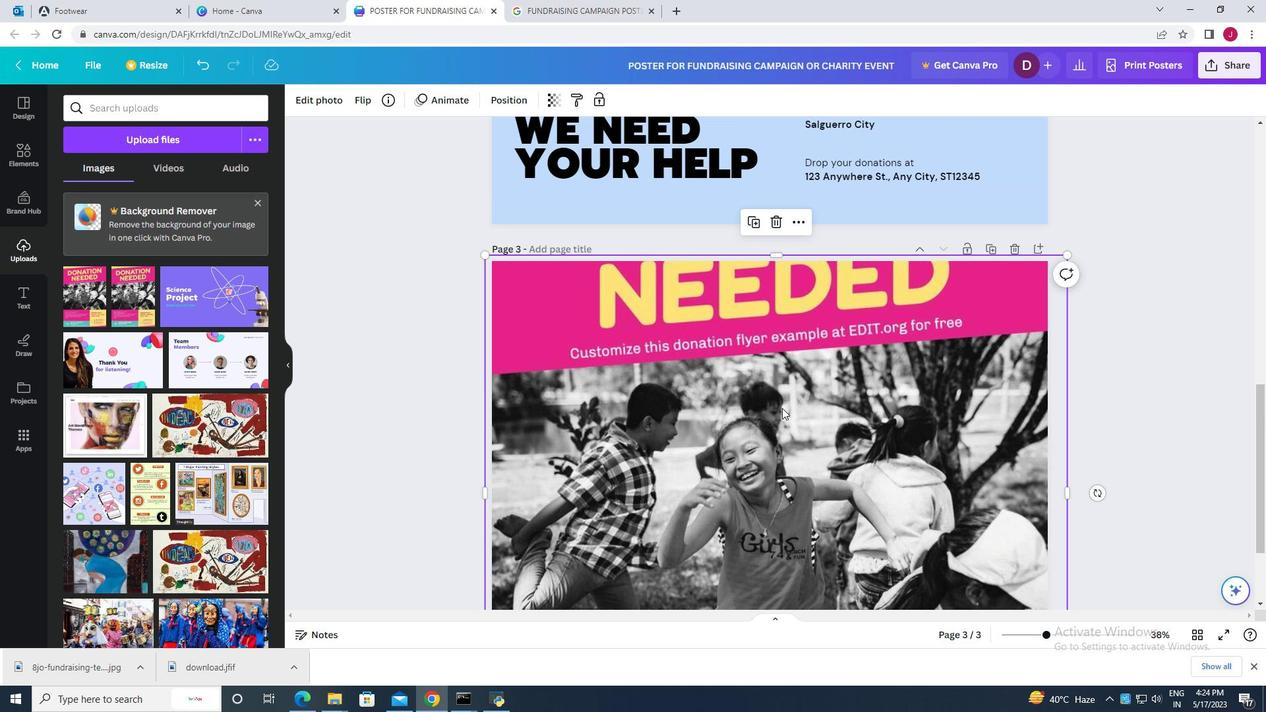 
Action: Mouse moved to (787, 379)
Screenshot: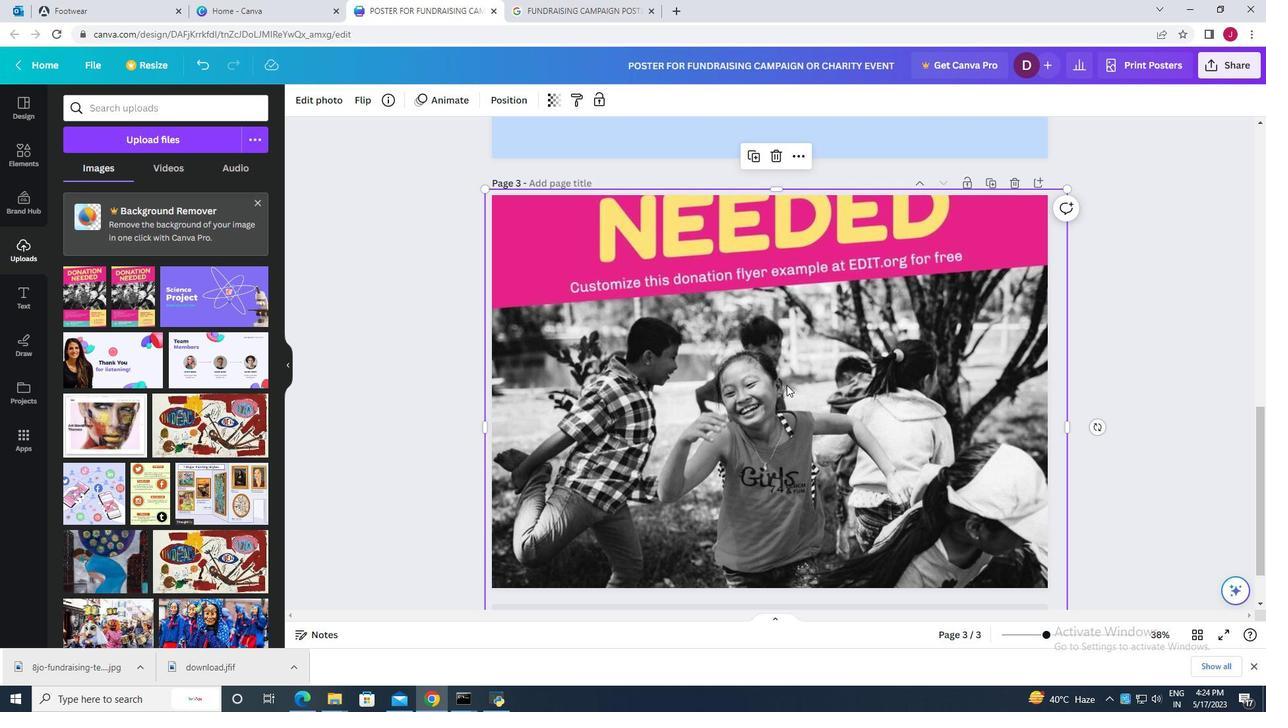 
Action: Mouse pressed left at (787, 379)
Screenshot: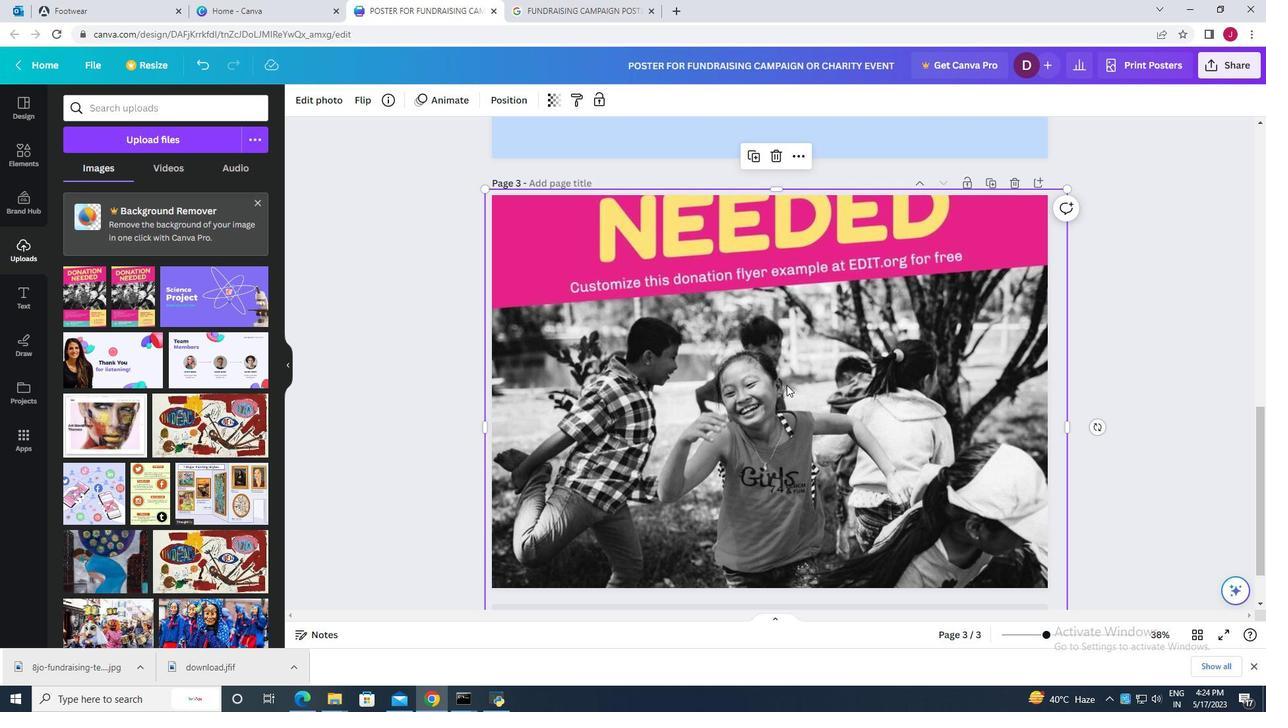 
Action: Mouse moved to (791, 386)
Screenshot: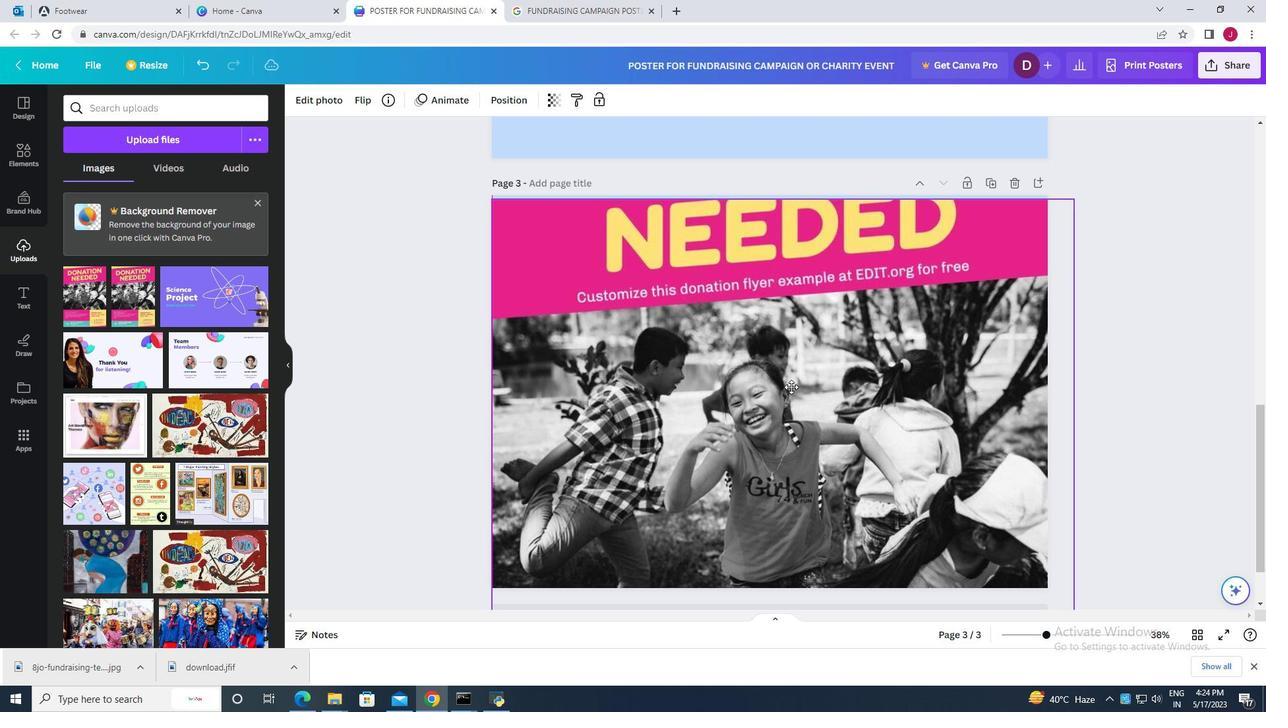 
Action: Mouse pressed left at (791, 386)
Screenshot: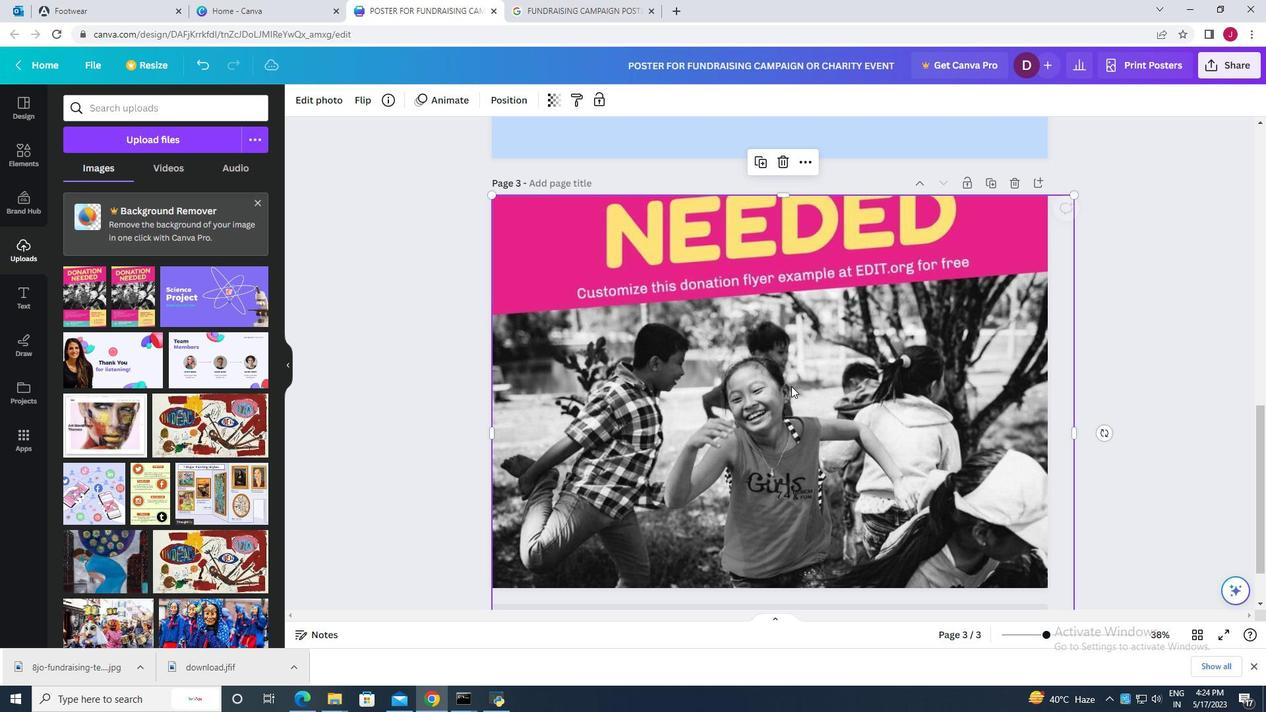 
Action: Mouse moved to (795, 335)
Screenshot: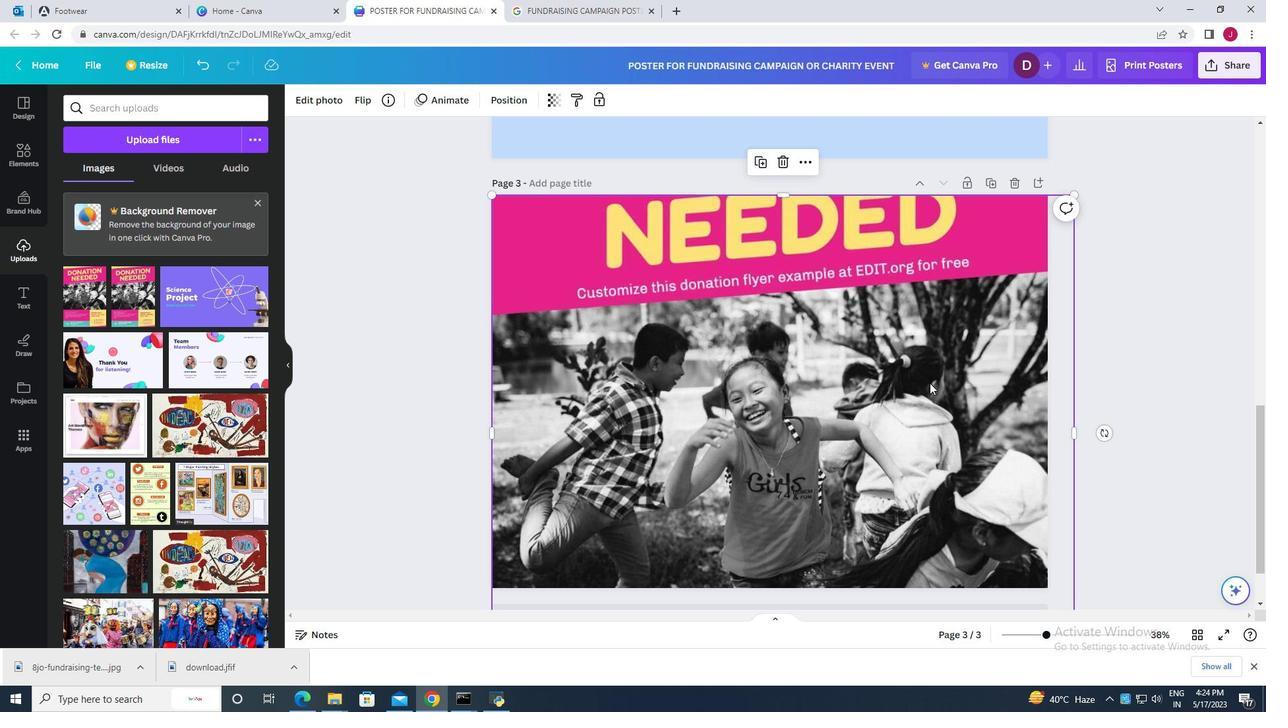 
Action: Mouse pressed left at (795, 335)
Screenshot: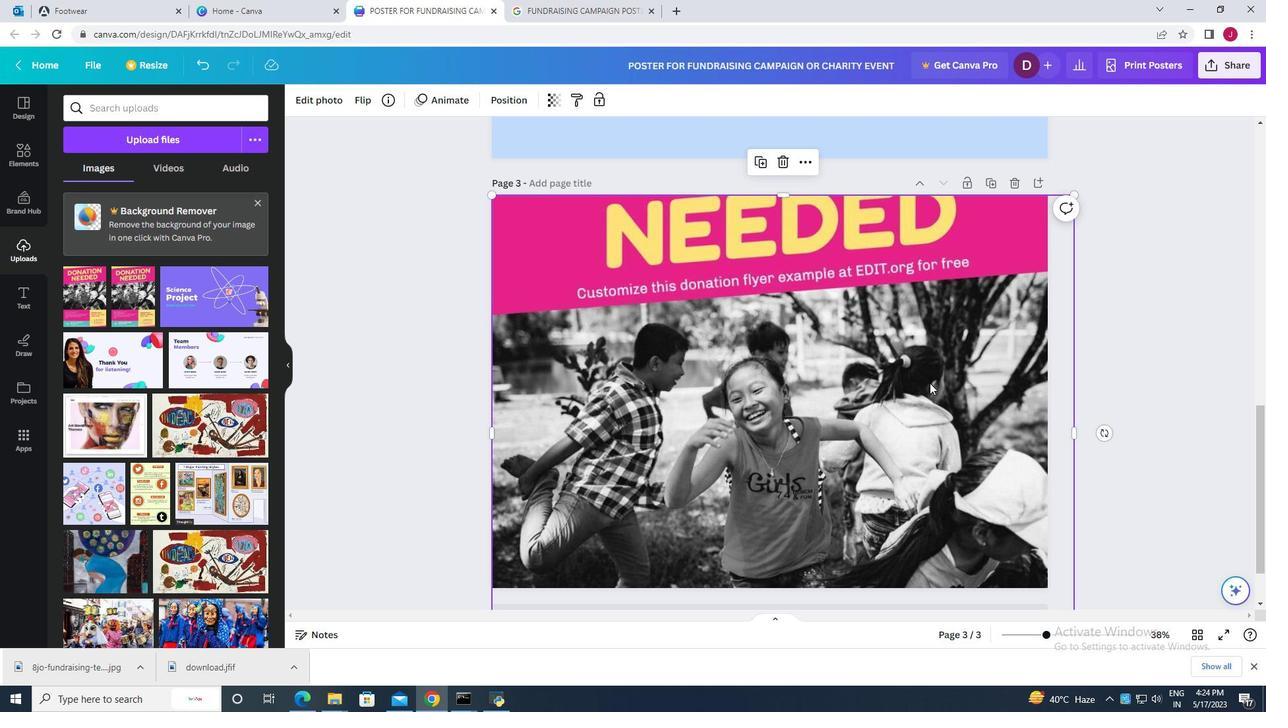 
Action: Mouse moved to (886, 429)
Screenshot: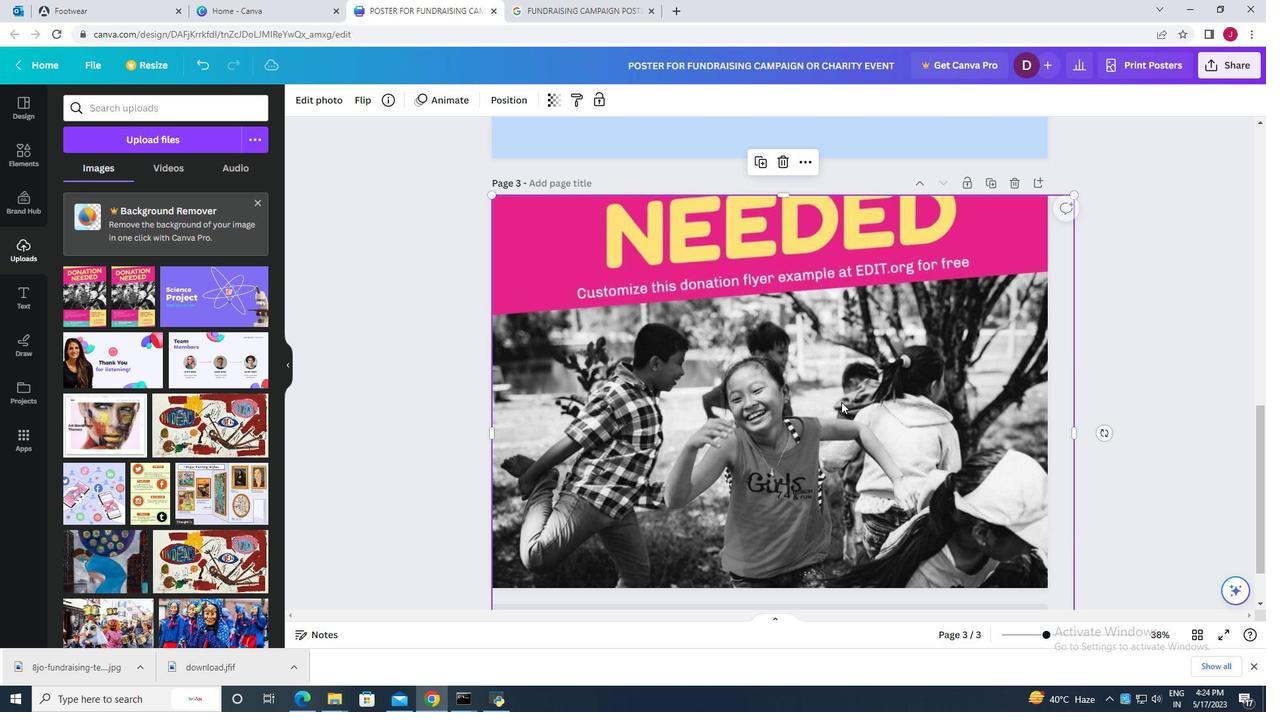 
Action: Mouse scrolled (886, 428) with delta (0, 0)
Screenshot: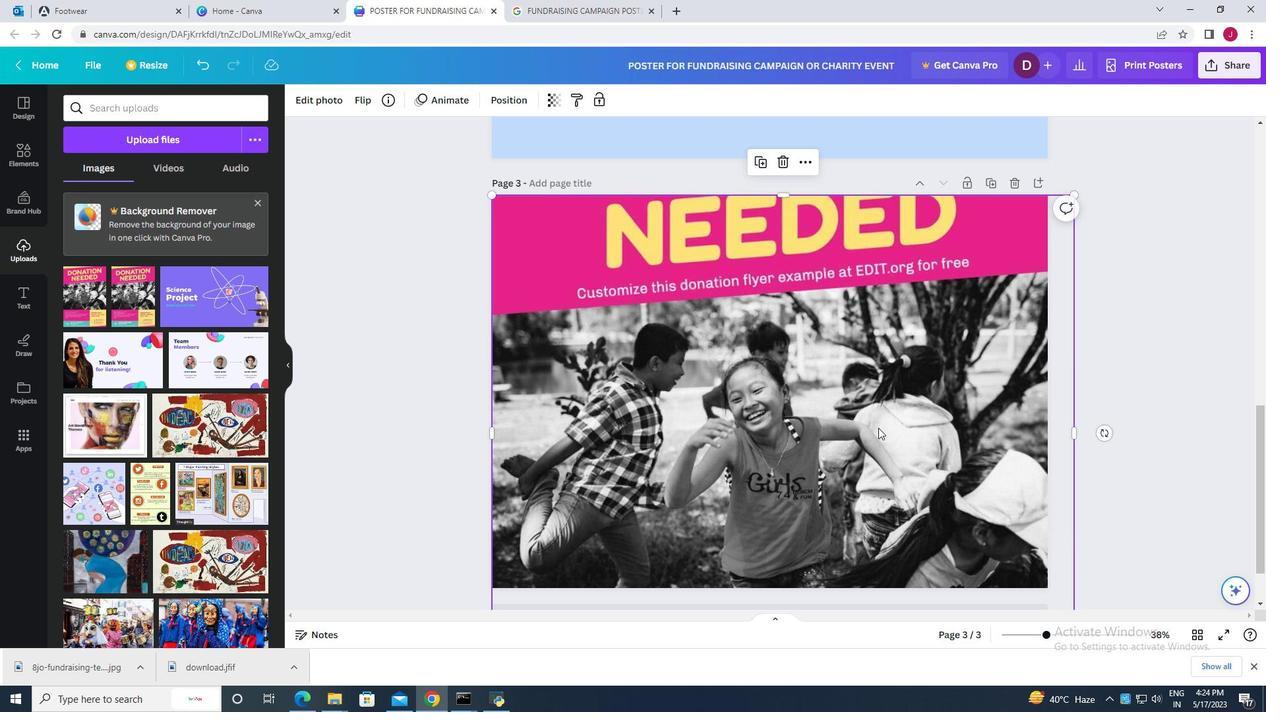 
Action: Mouse scrolled (886, 428) with delta (0, 0)
Screenshot: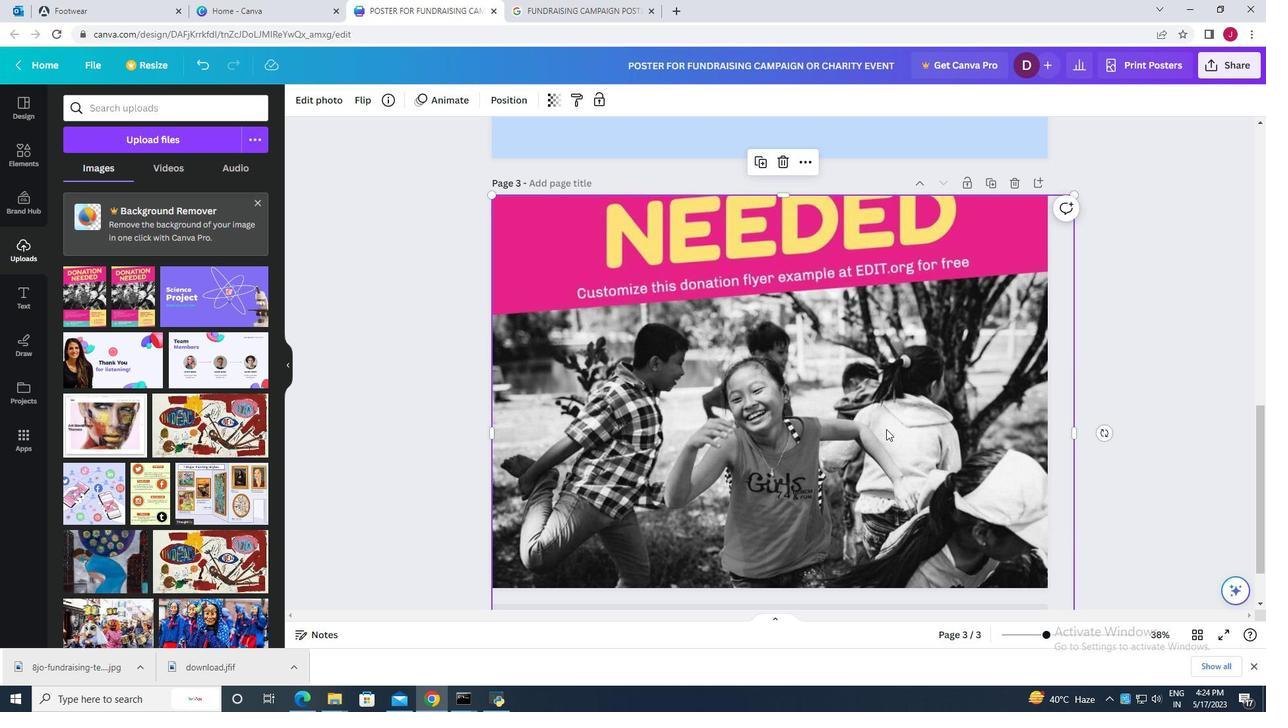 
Action: Mouse scrolled (886, 428) with delta (0, 0)
Screenshot: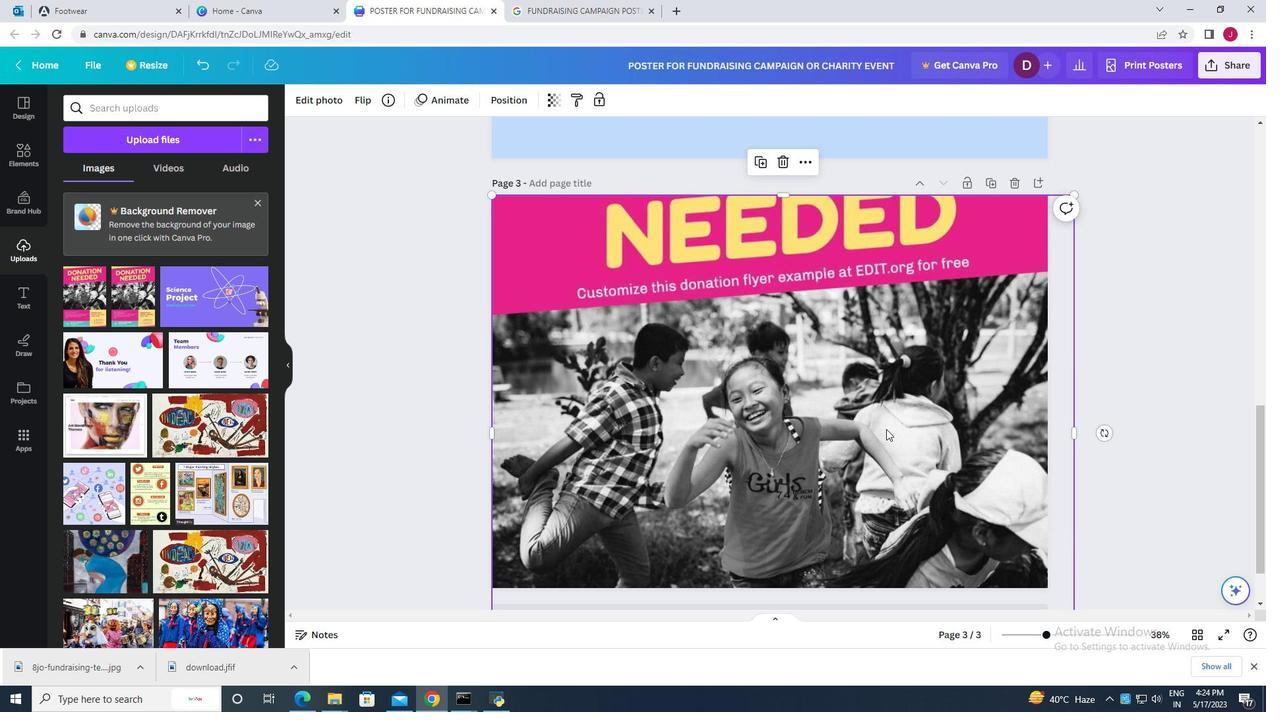 
Action: Mouse moved to (1071, 598)
Screenshot: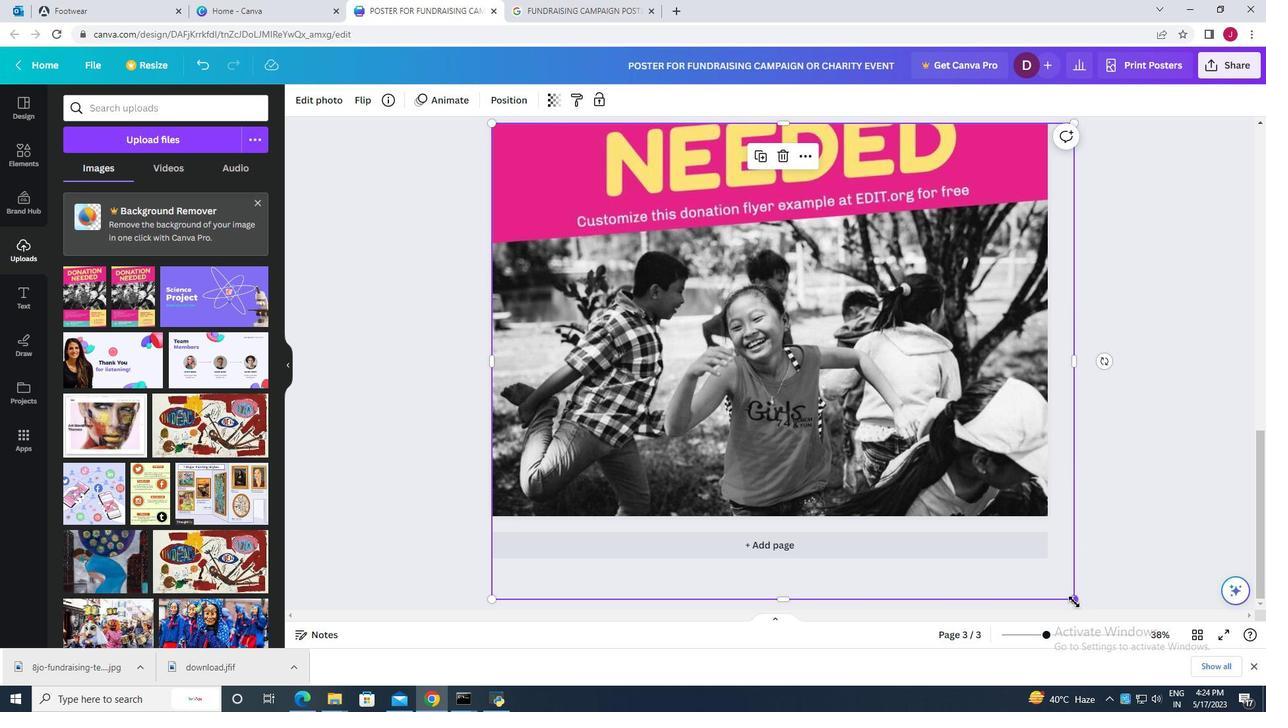 
Action: Mouse pressed left at (1071, 598)
Screenshot: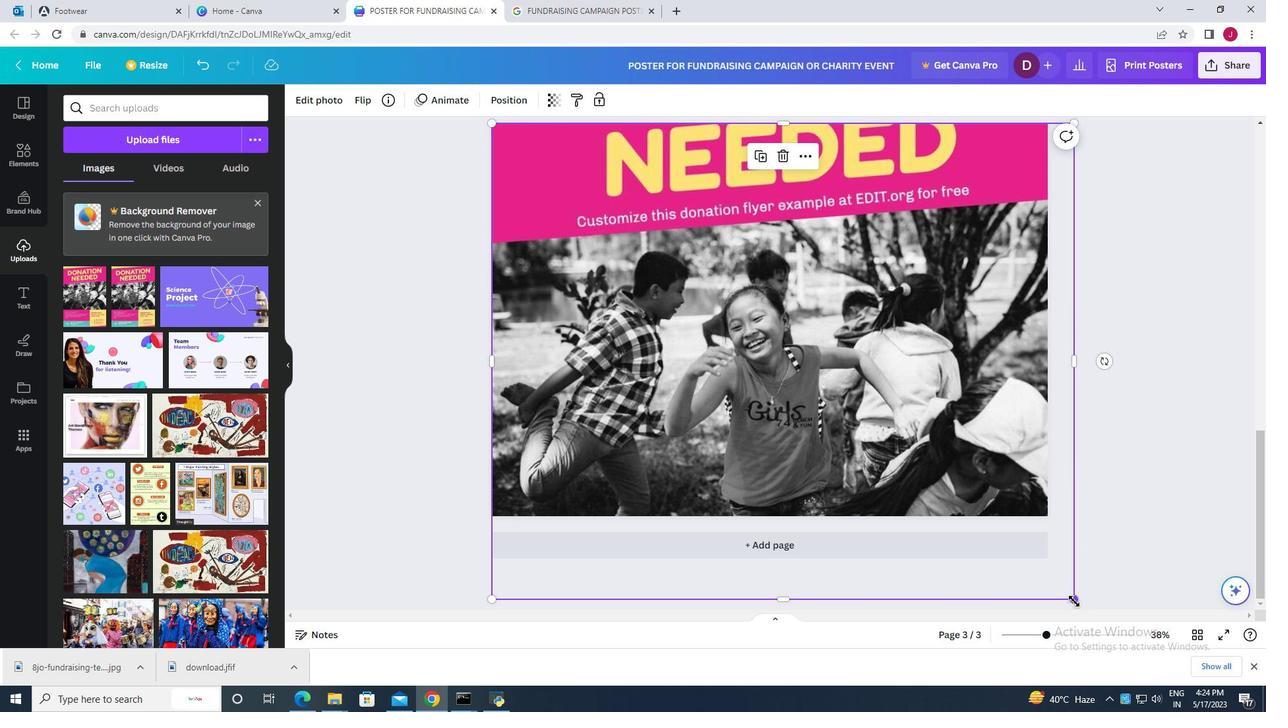 
Action: Mouse moved to (810, 389)
Screenshot: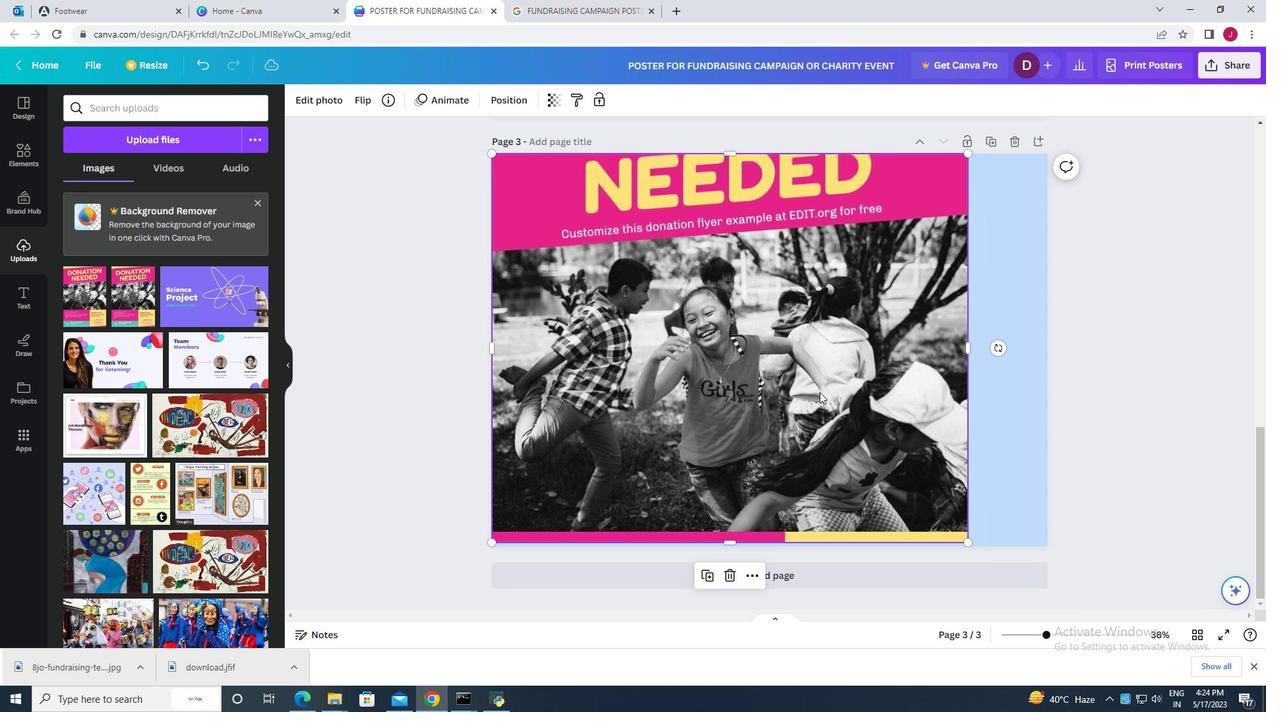 
Action: Mouse pressed left at (810, 389)
Screenshot: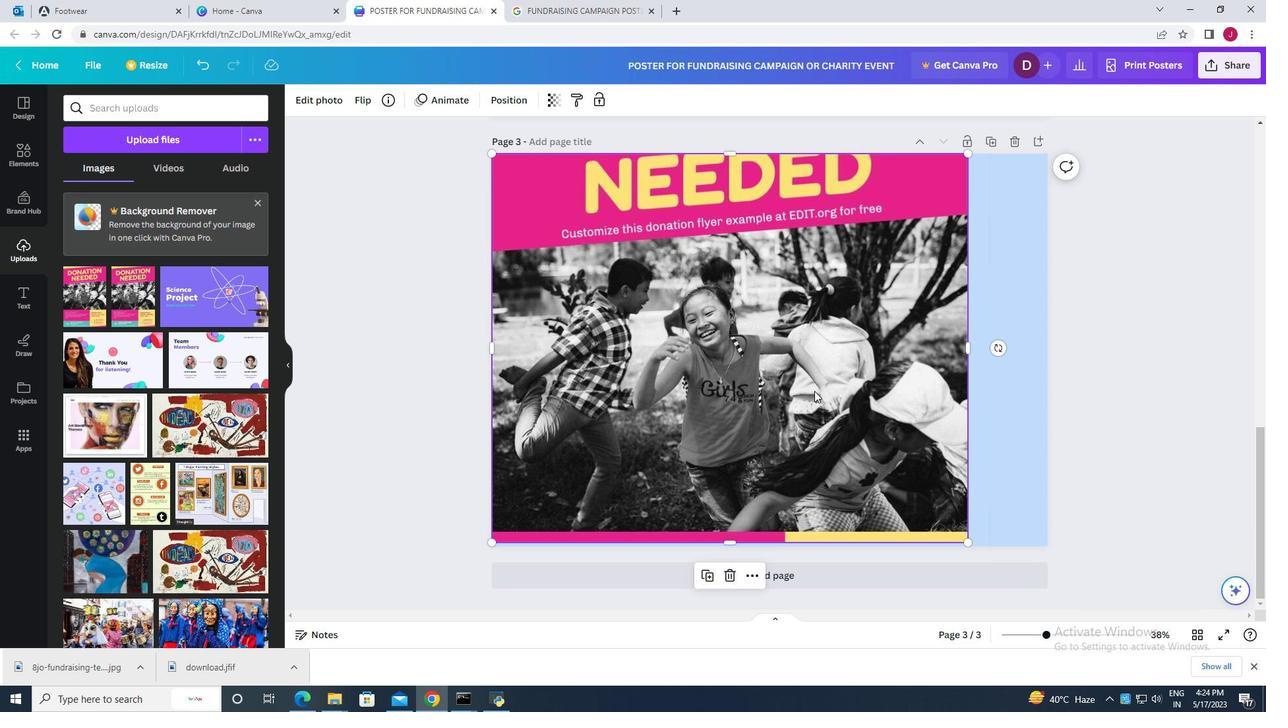 
Action: Mouse moved to (917, 497)
Screenshot: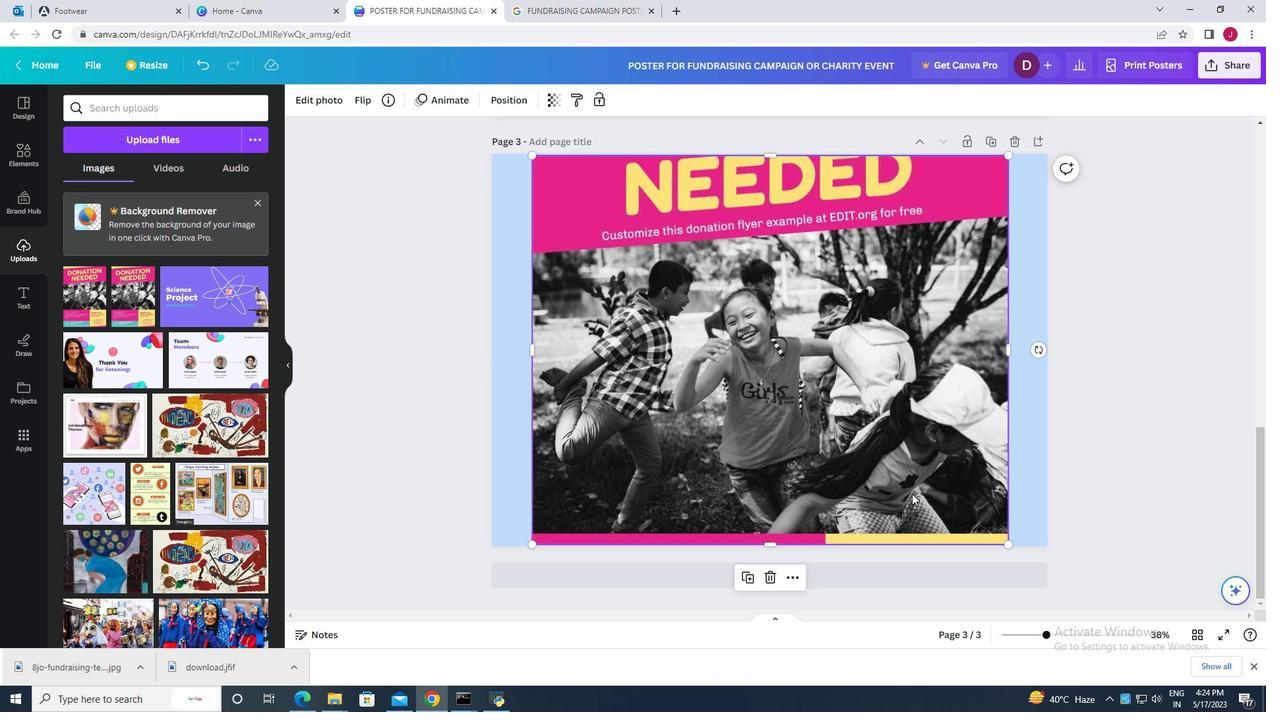 
Action: Mouse pressed left at (917, 497)
Screenshot: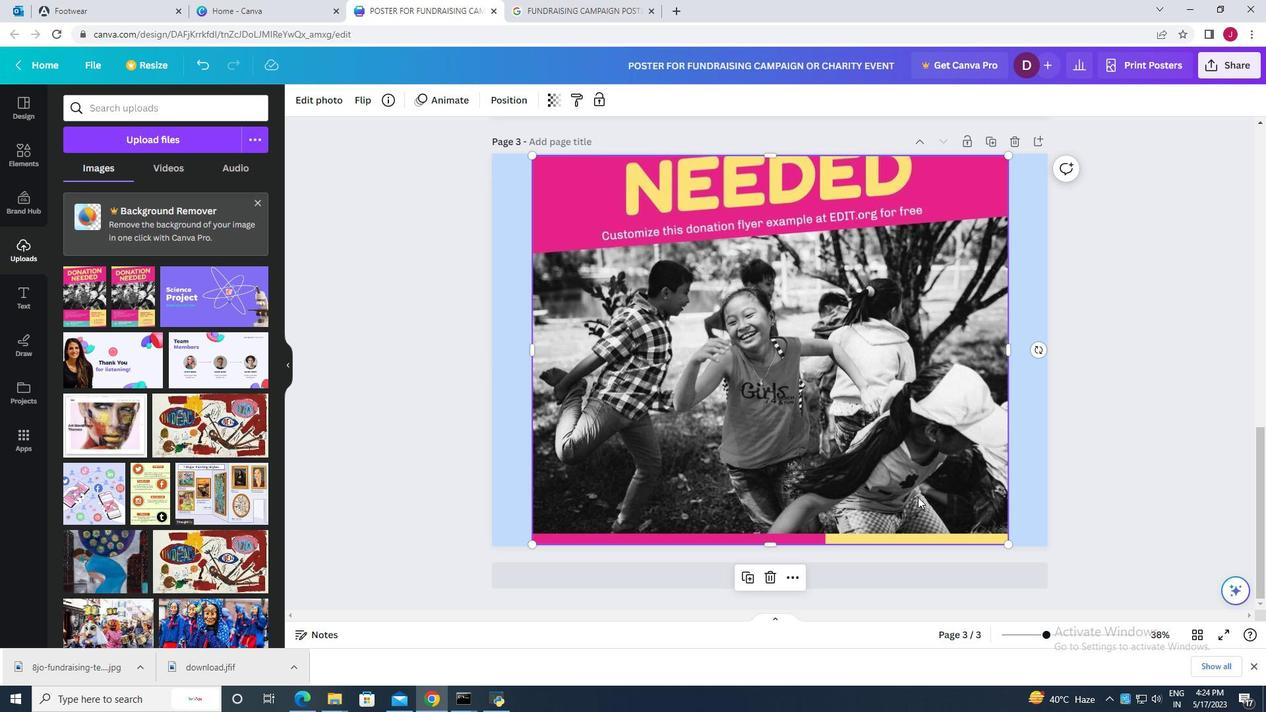 
Action: Mouse moved to (747, 485)
Screenshot: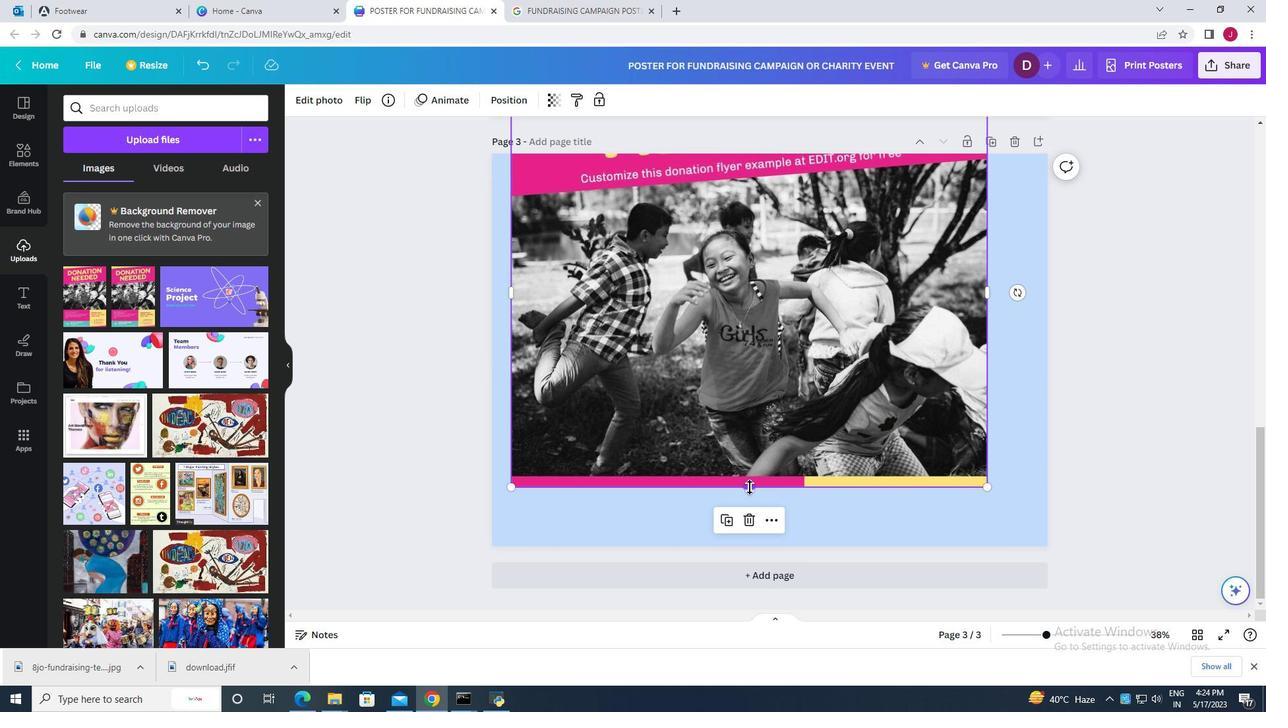 
Action: Mouse pressed left at (747, 485)
Screenshot: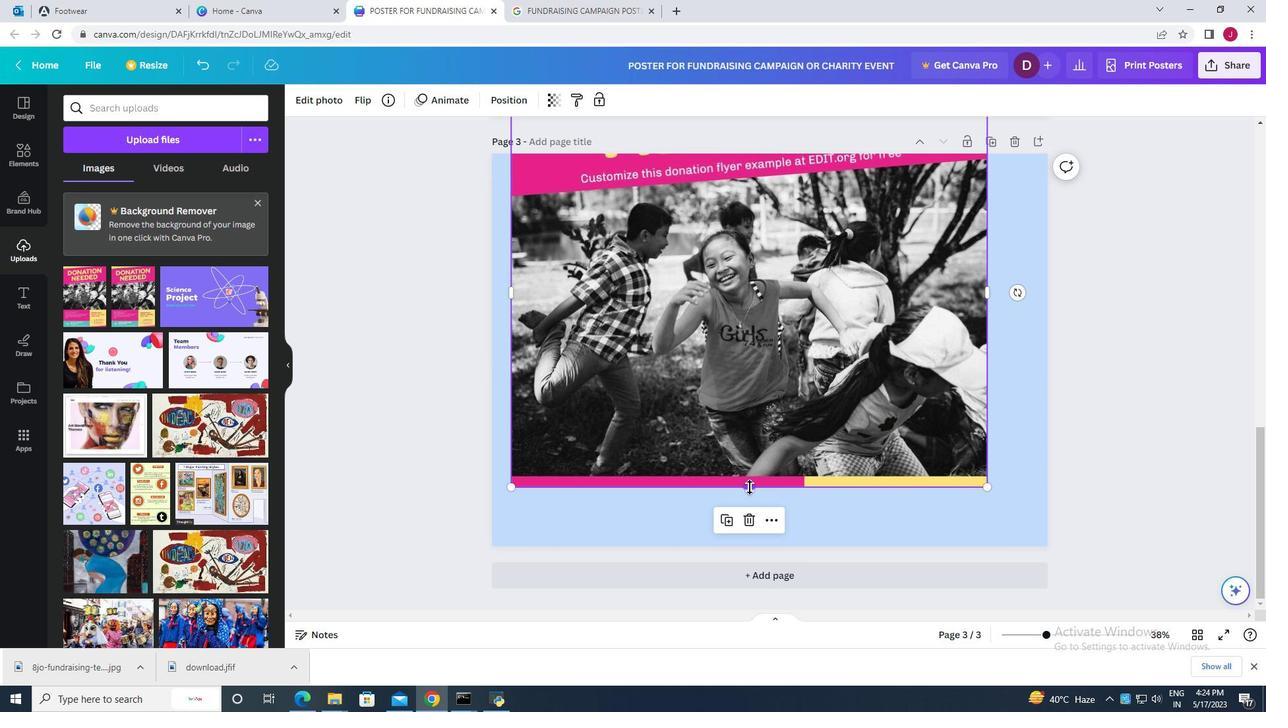 
Action: Mouse moved to (781, 453)
Screenshot: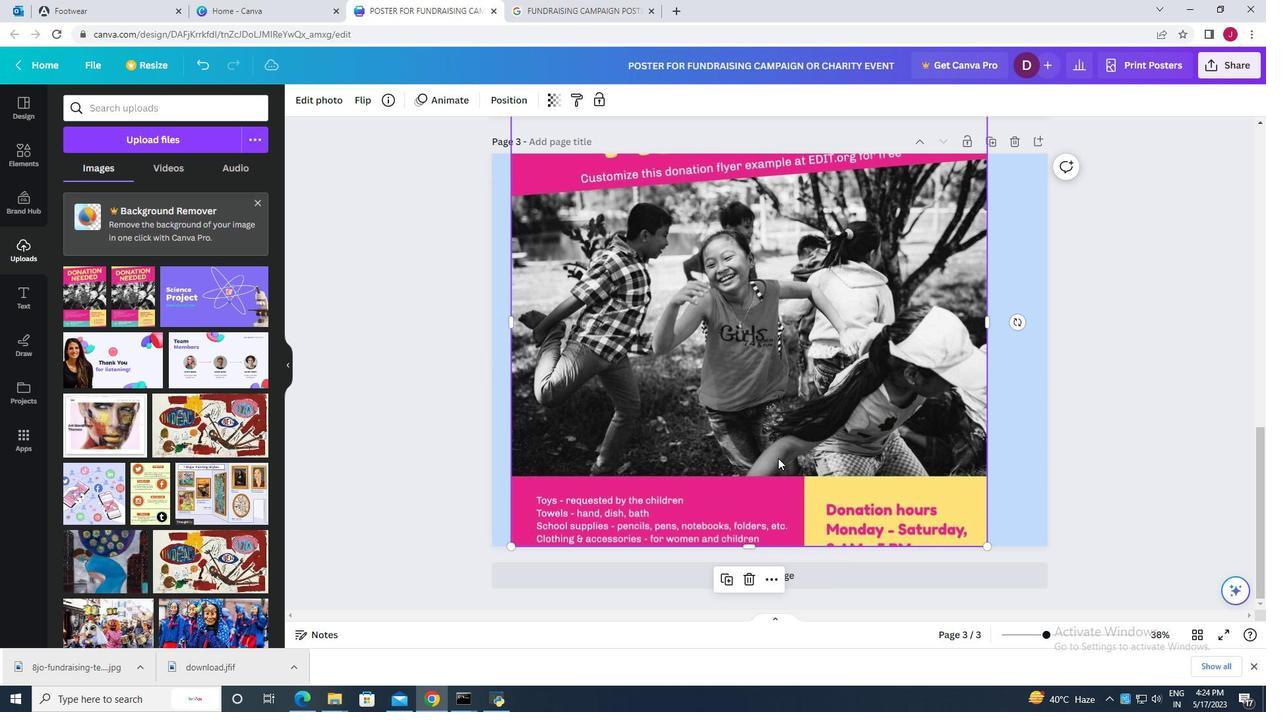 
Action: Mouse pressed left at (781, 453)
Screenshot: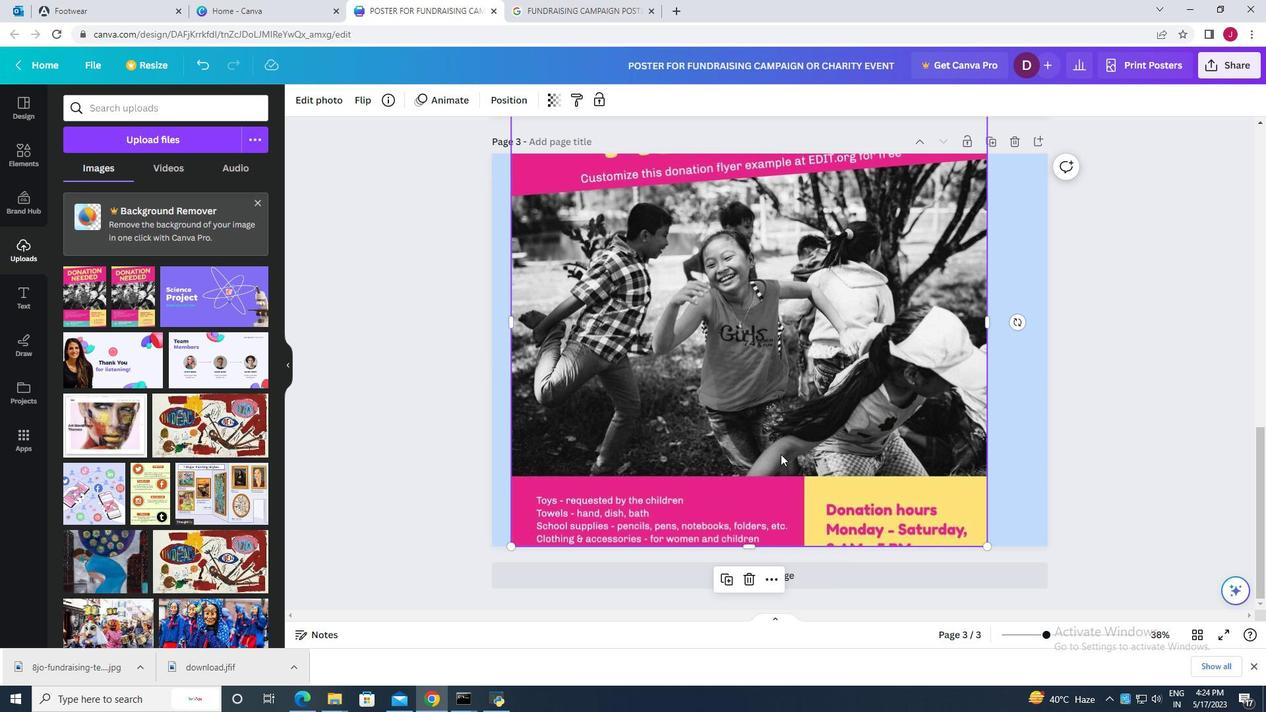 
Action: Mouse moved to (735, 455)
Screenshot: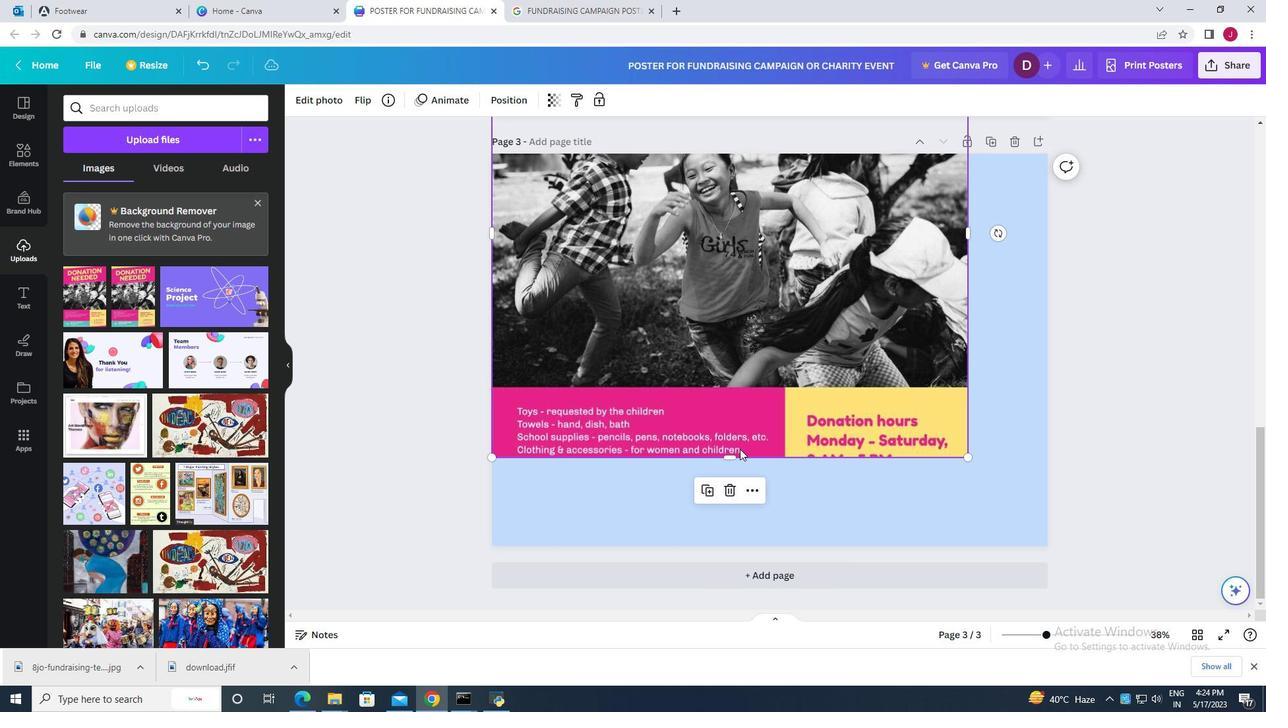 
Action: Mouse pressed left at (735, 455)
Screenshot: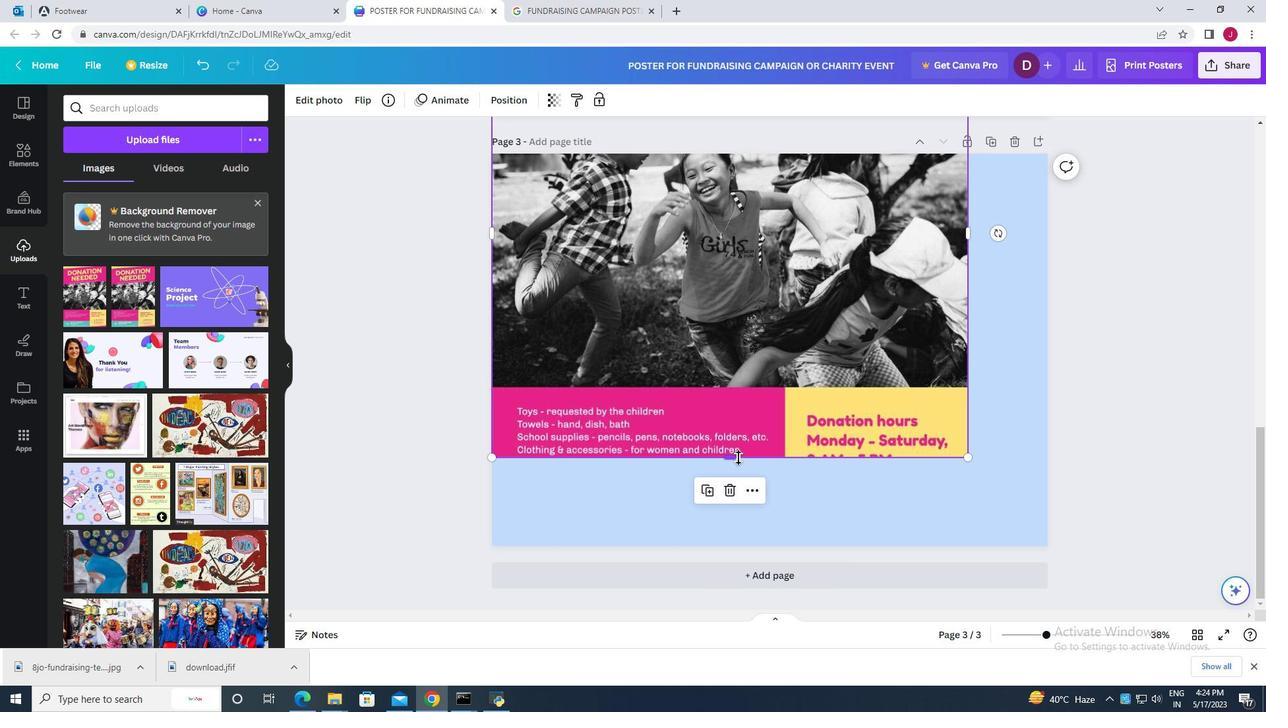 
Action: Mouse moved to (745, 387)
Screenshot: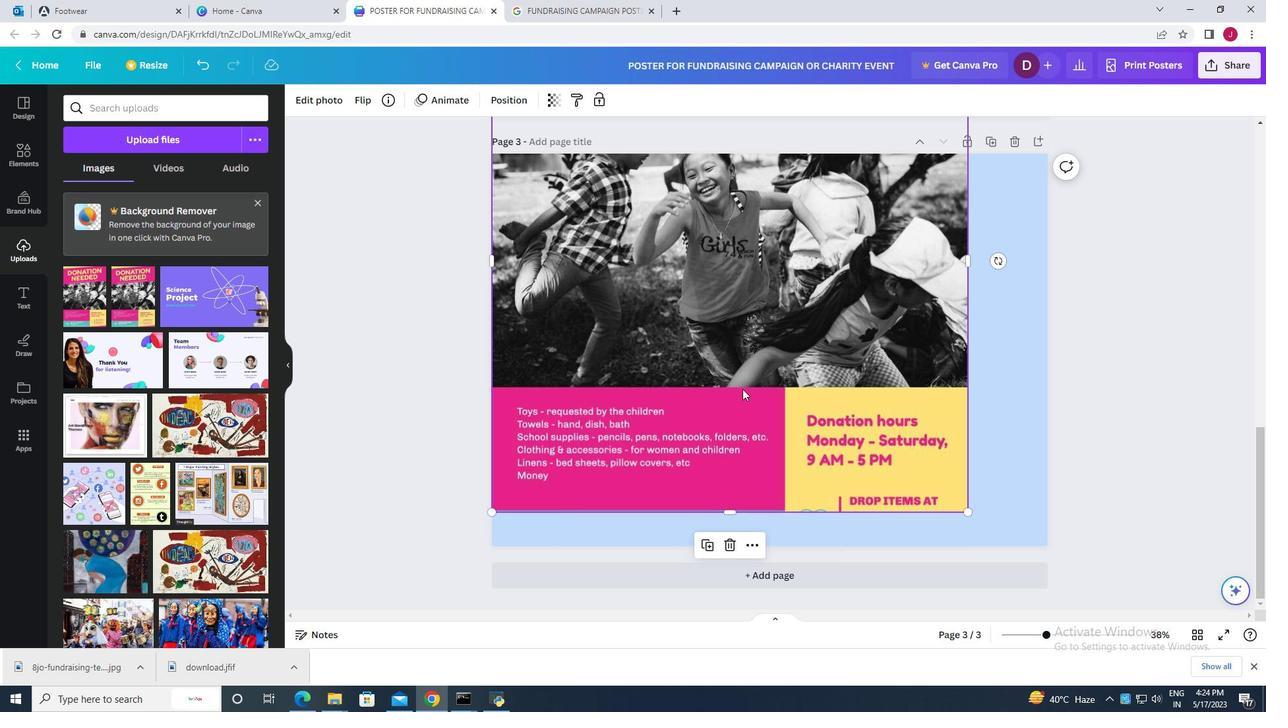 
Action: Mouse pressed left at (742, 387)
Screenshot: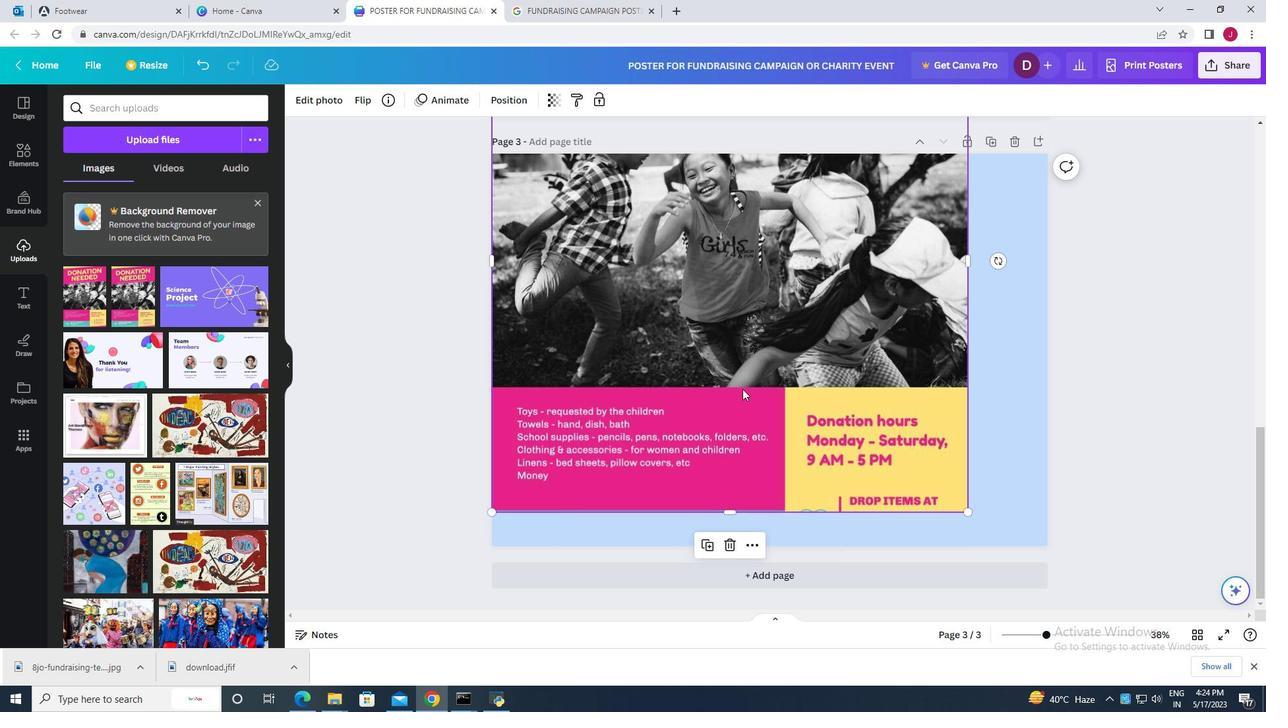 
Action: Mouse moved to (784, 414)
Screenshot: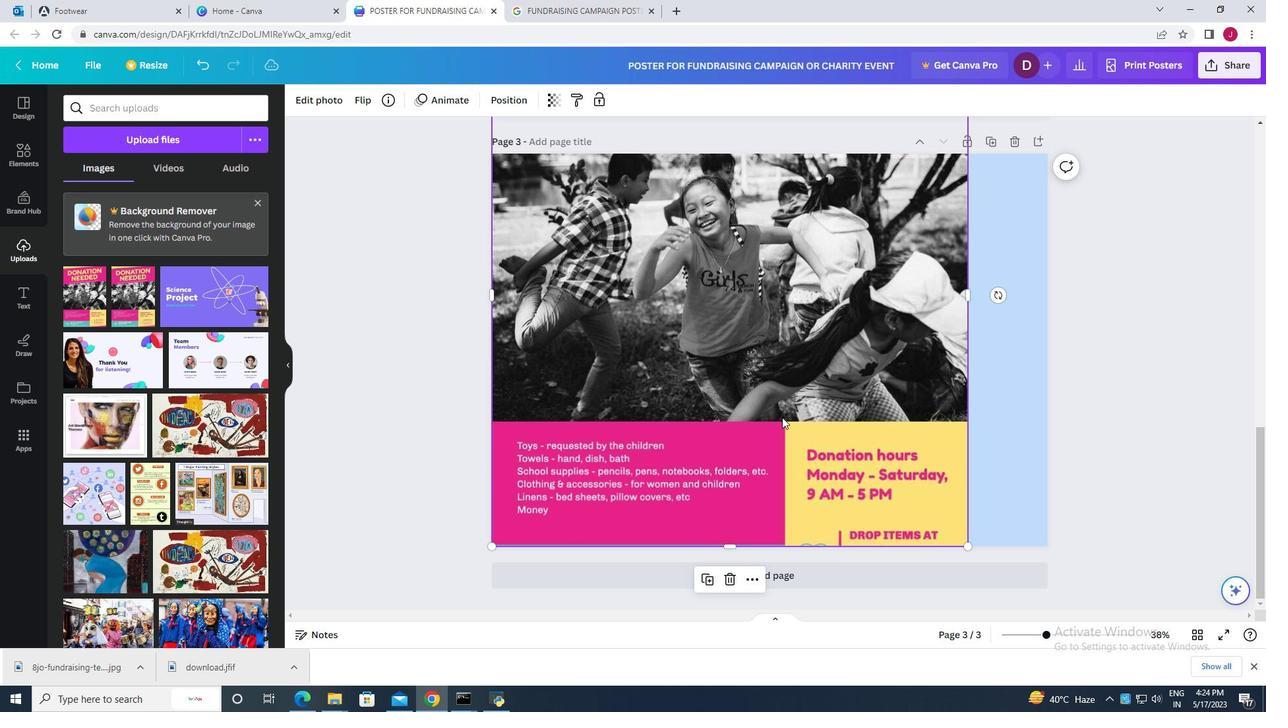 
Action: Mouse scrolled (784, 415) with delta (0, 0)
Screenshot: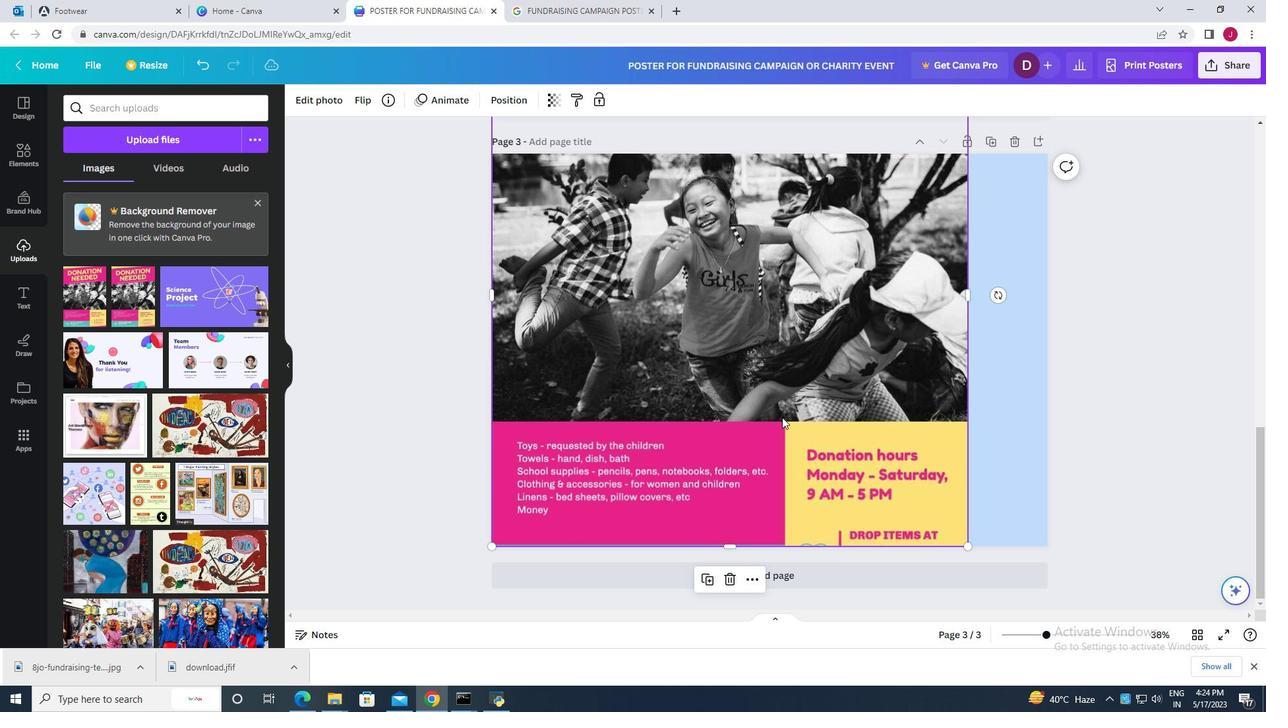 
Action: Mouse scrolled (784, 415) with delta (0, 0)
Screenshot: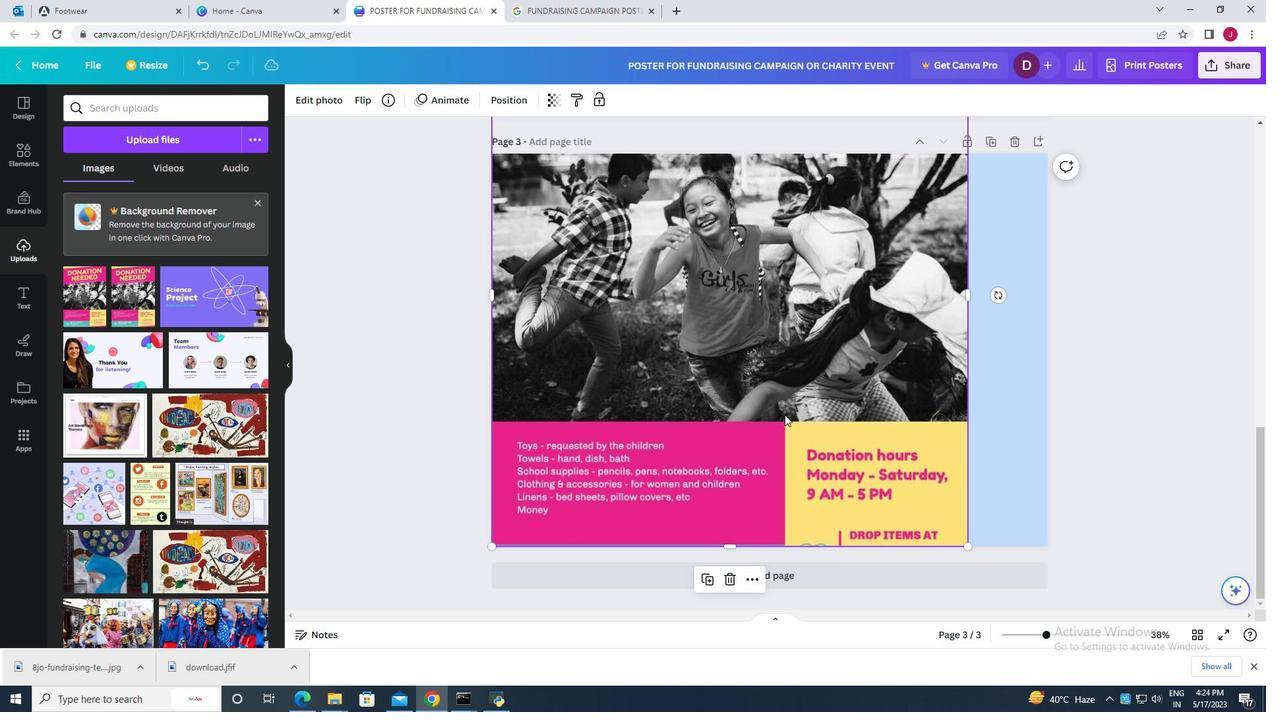 
Action: Mouse scrolled (784, 414) with delta (0, 0)
Screenshot: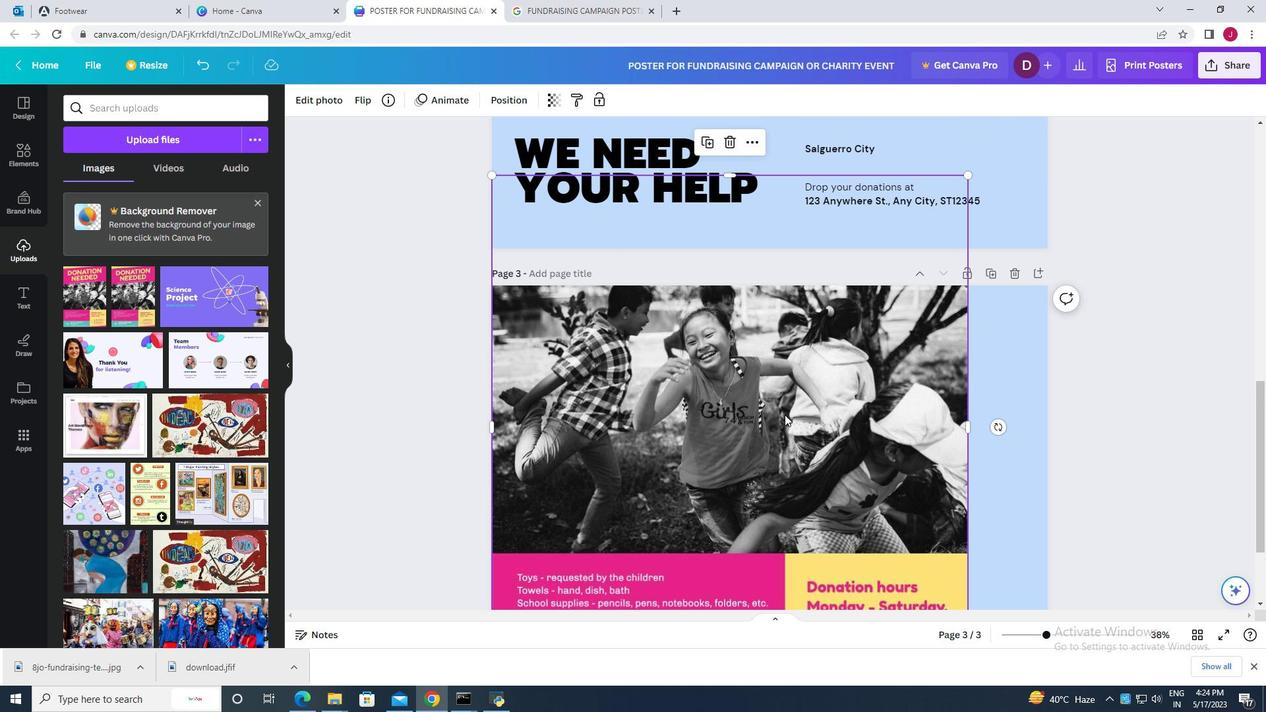 
Action: Mouse moved to (785, 303)
Screenshot: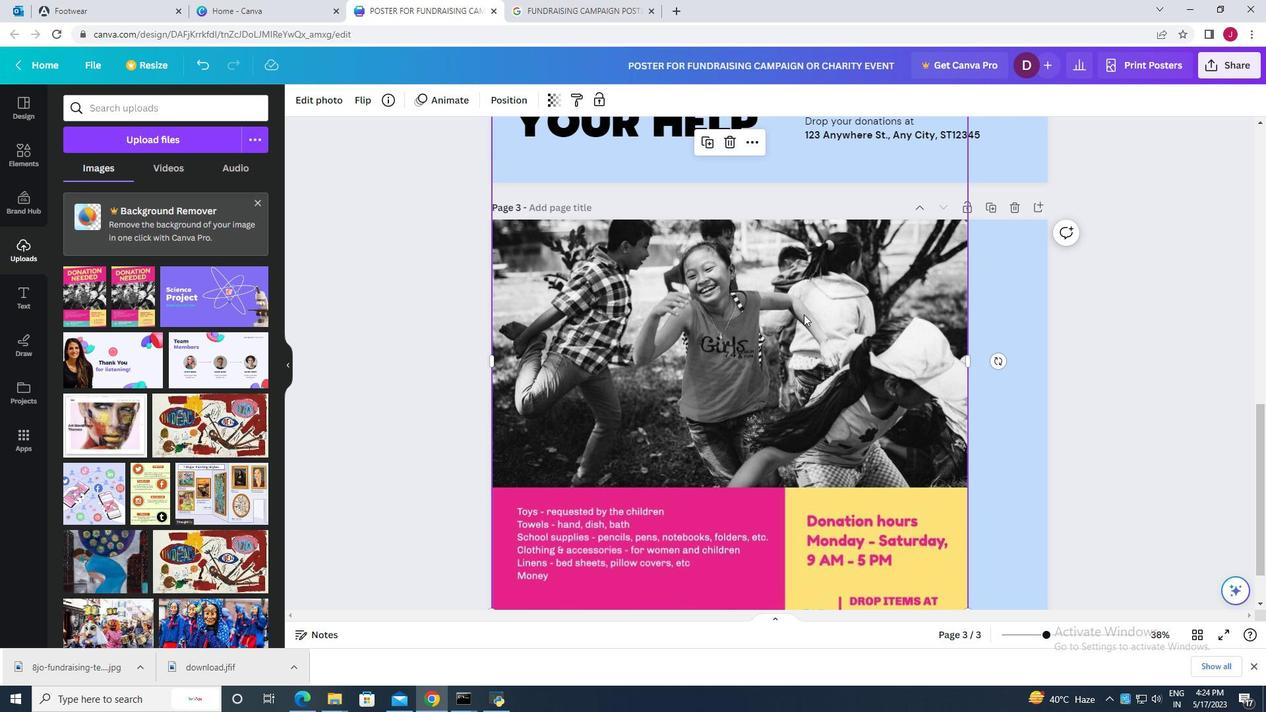
Action: Mouse pressed left at (785, 303)
